 Task: Vehicle service record blue modern simple.
Action: Mouse pressed left at (179, 230)
Screenshot: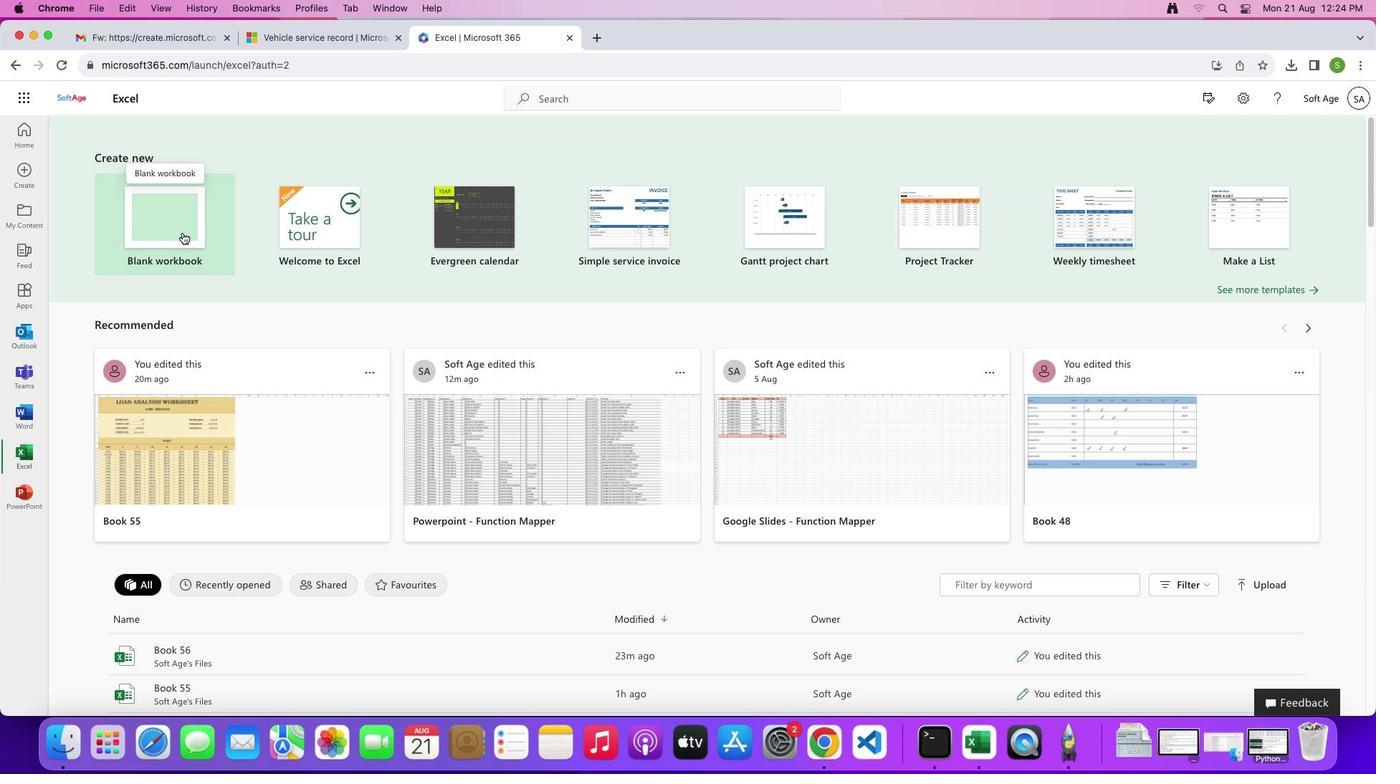 
Action: Mouse moved to (11, 237)
Screenshot: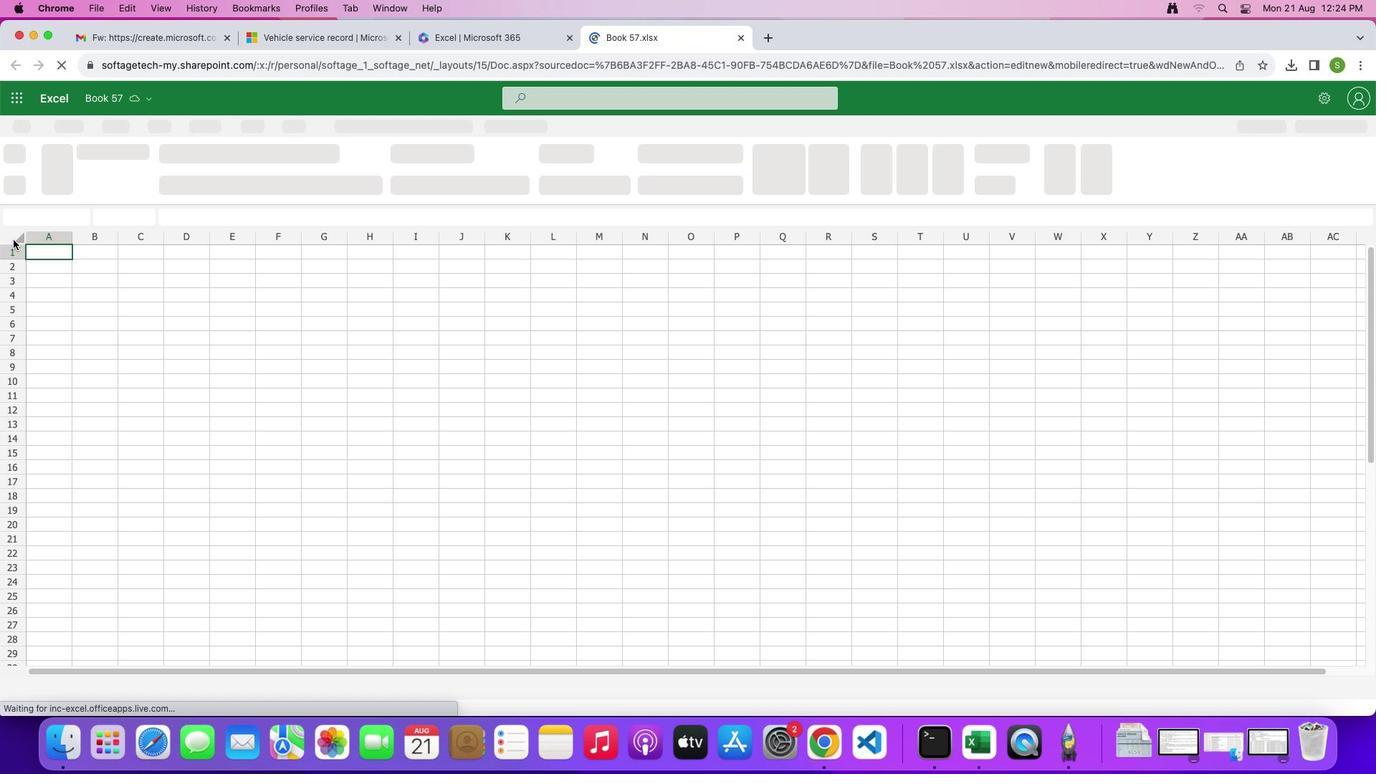 
Action: Mouse pressed left at (11, 237)
Screenshot: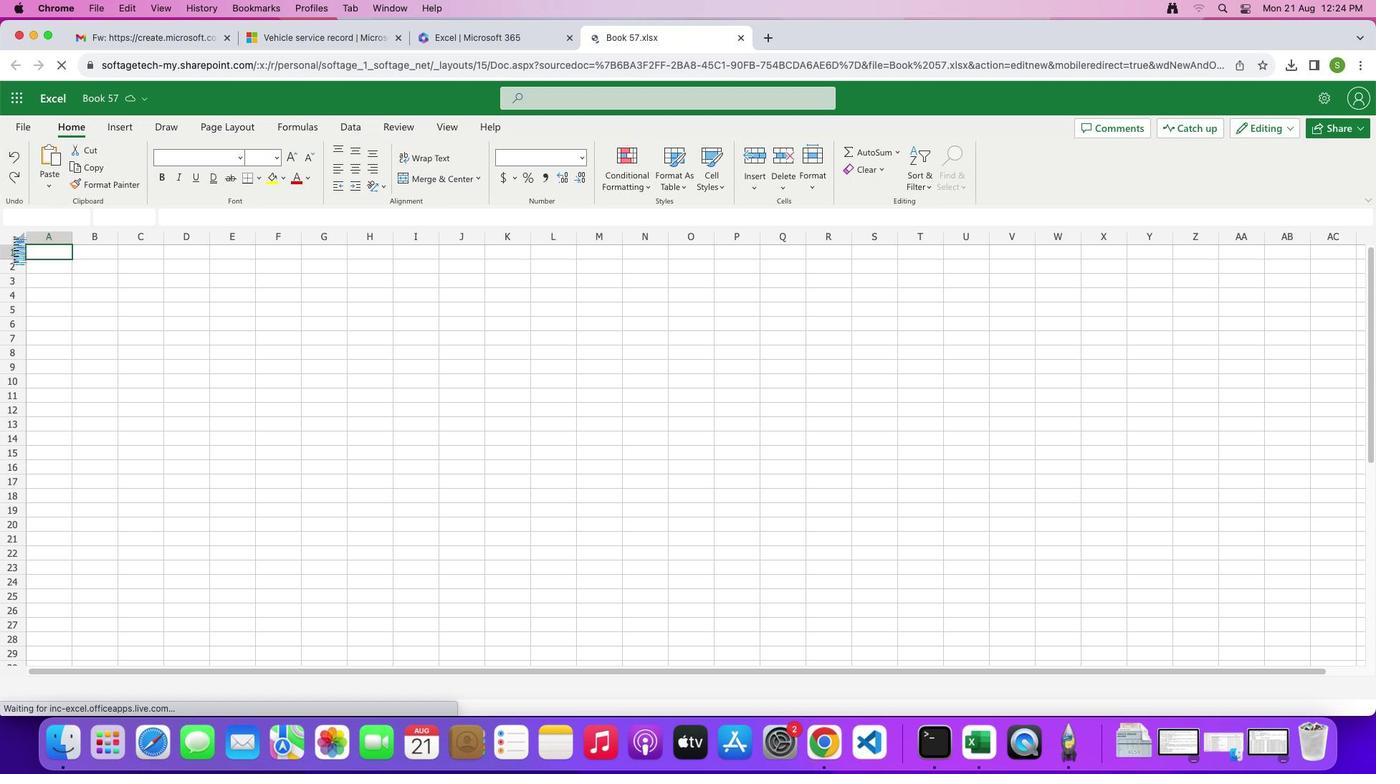 
Action: Mouse moved to (279, 173)
Screenshot: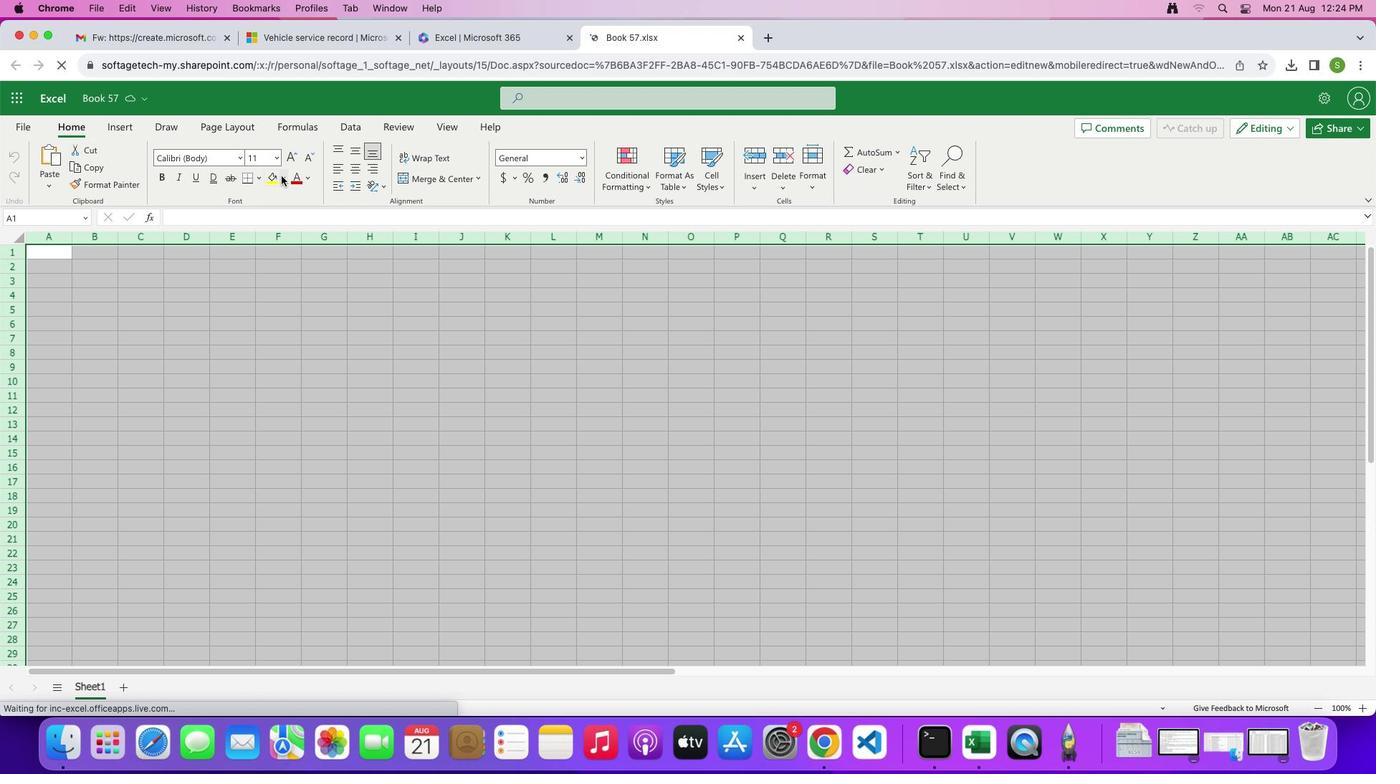 
Action: Mouse pressed left at (279, 173)
Screenshot: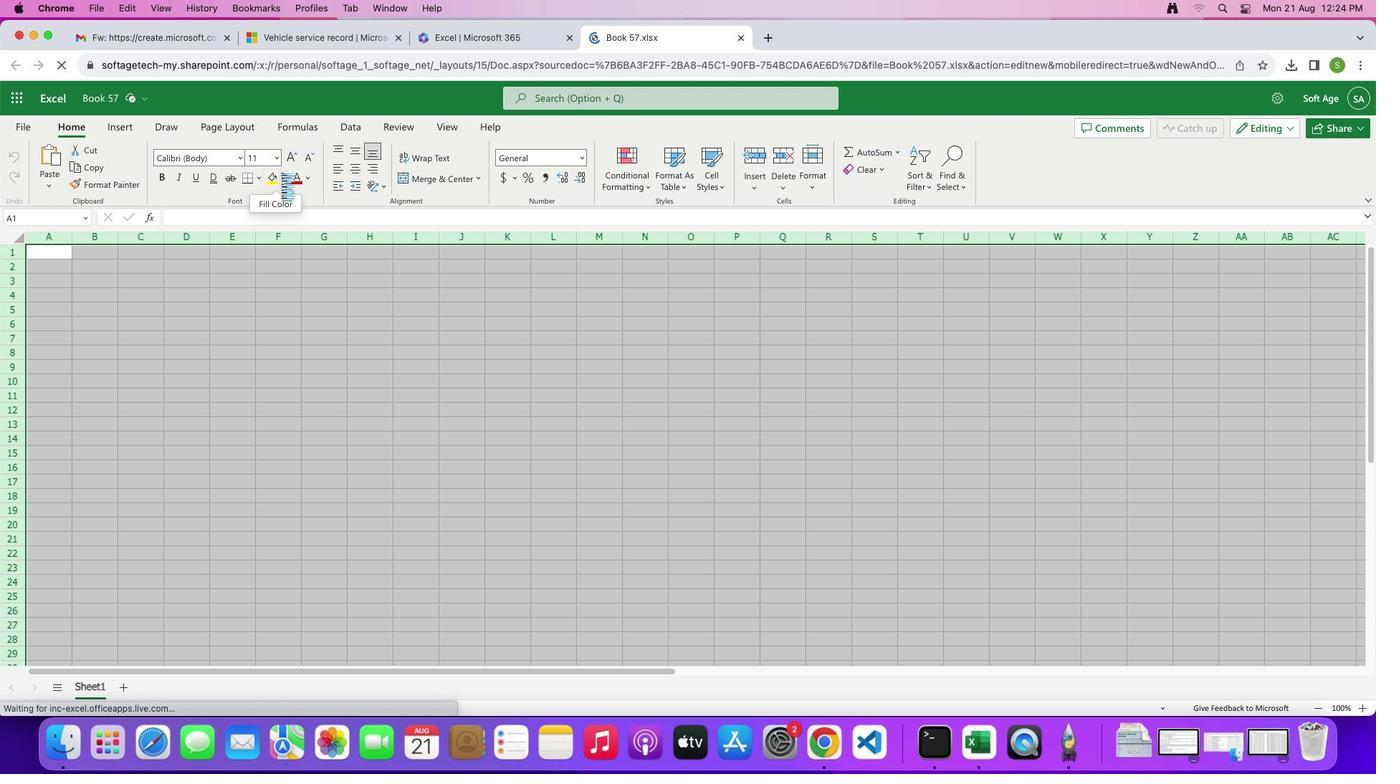 
Action: Mouse moved to (281, 176)
Screenshot: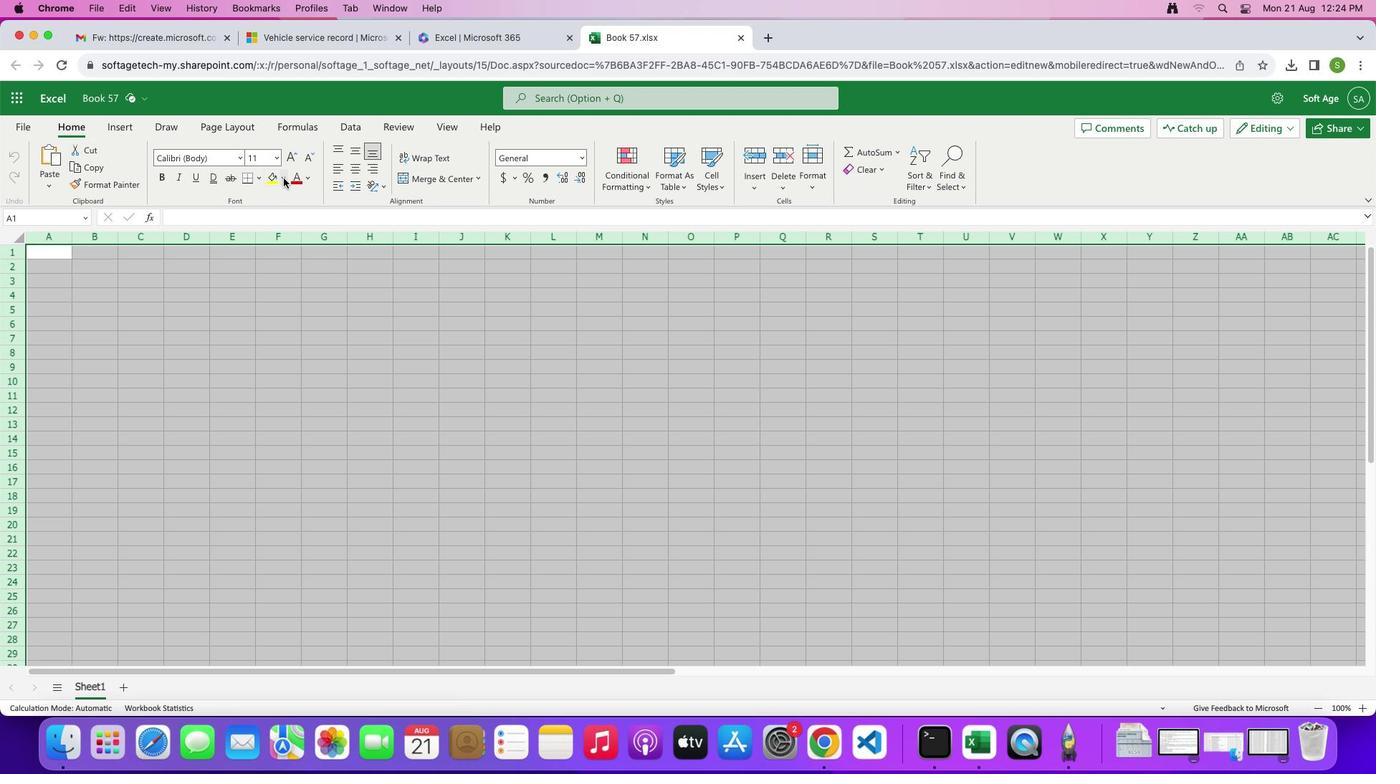 
Action: Mouse pressed left at (281, 176)
Screenshot: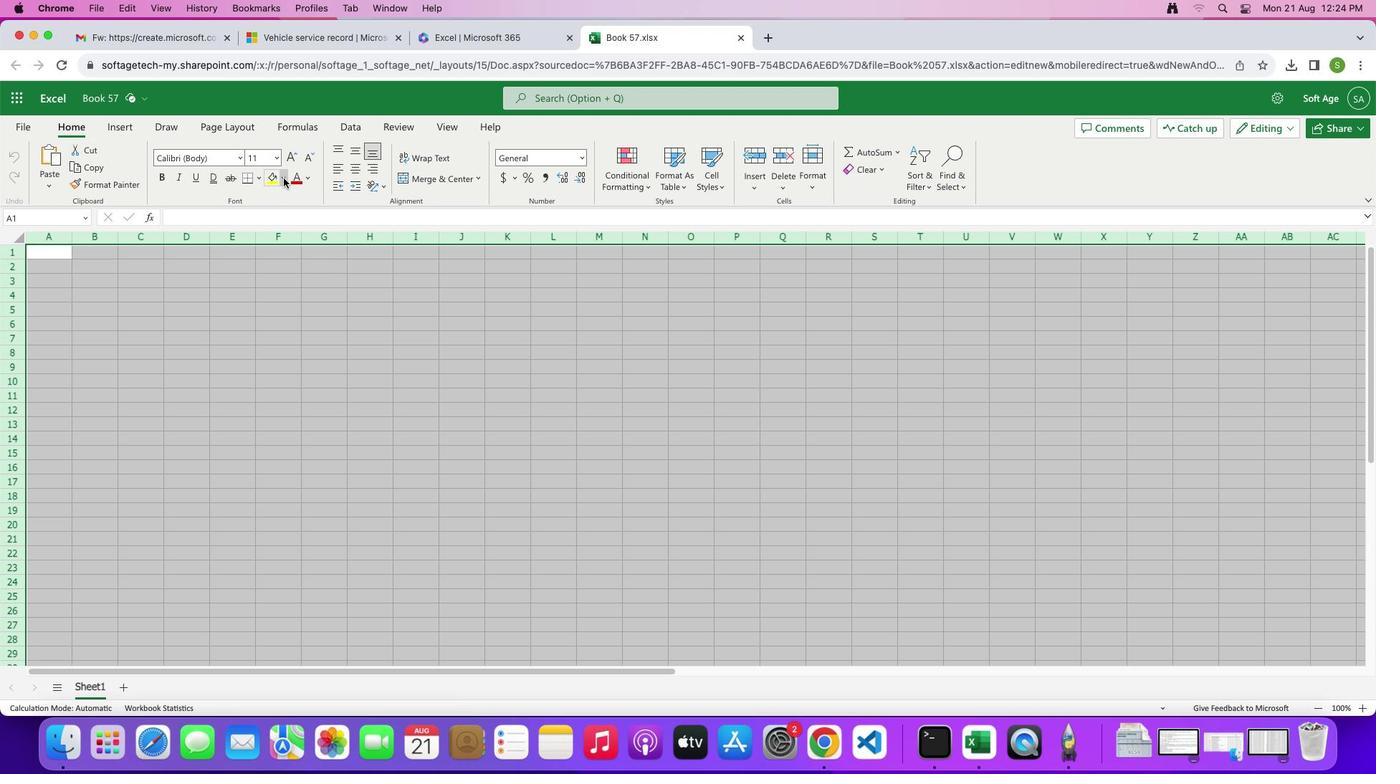 
Action: Mouse moved to (414, 234)
Screenshot: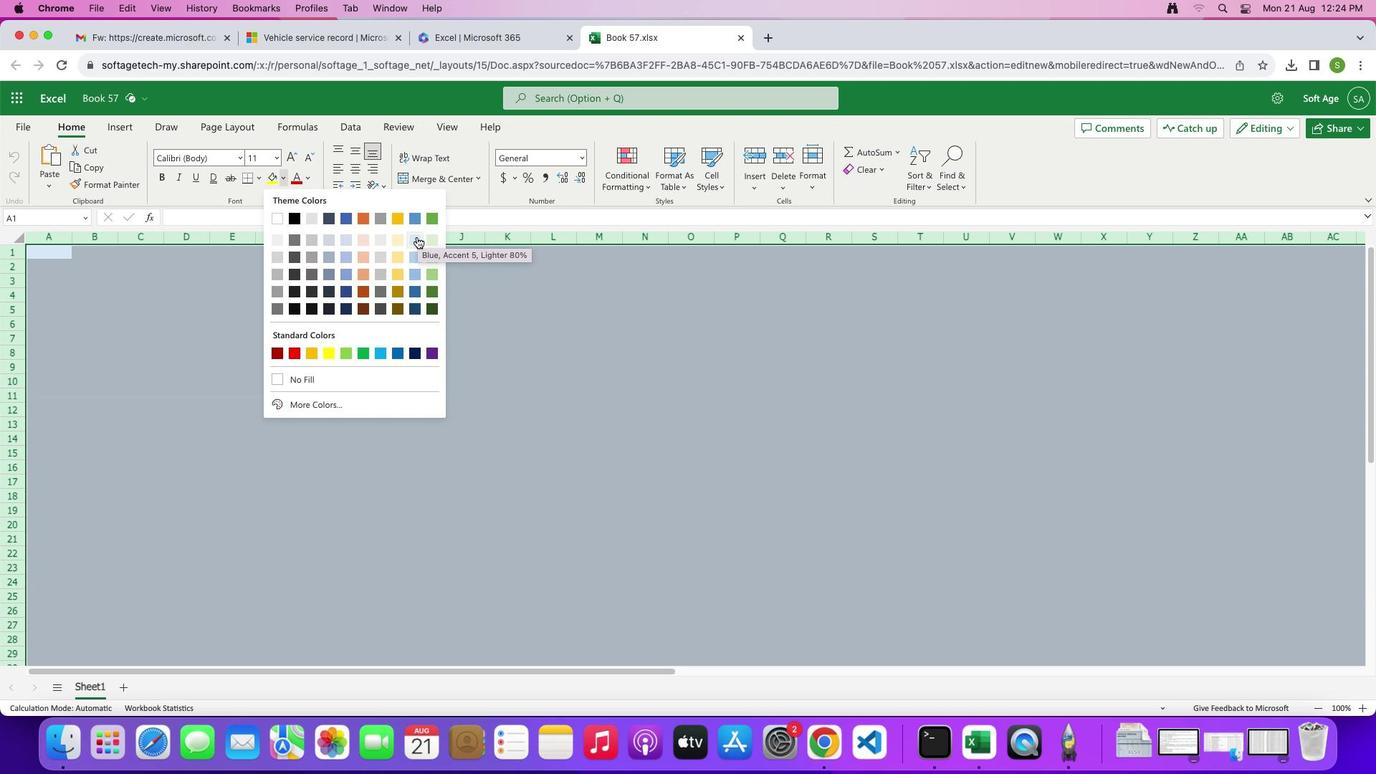 
Action: Mouse pressed left at (414, 234)
Screenshot: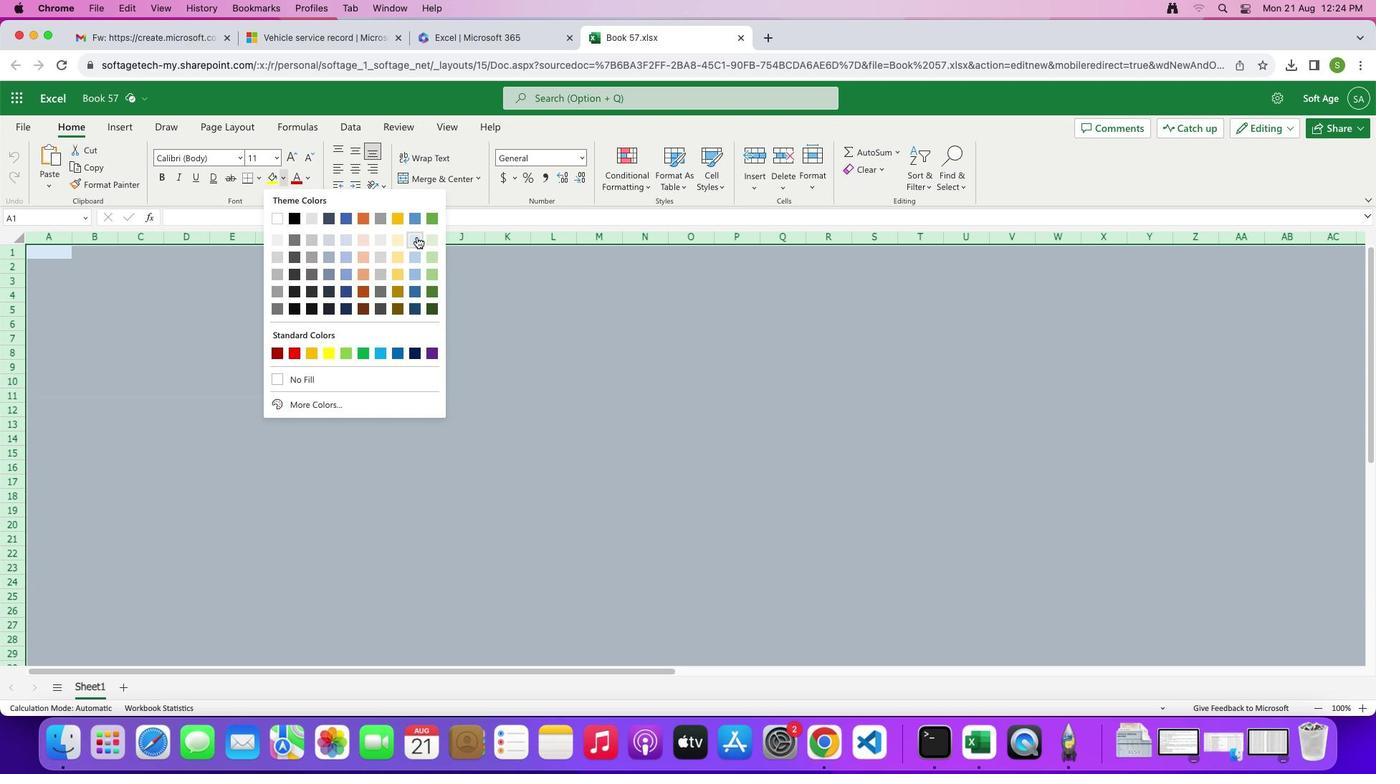 
Action: Mouse moved to (342, 354)
Screenshot: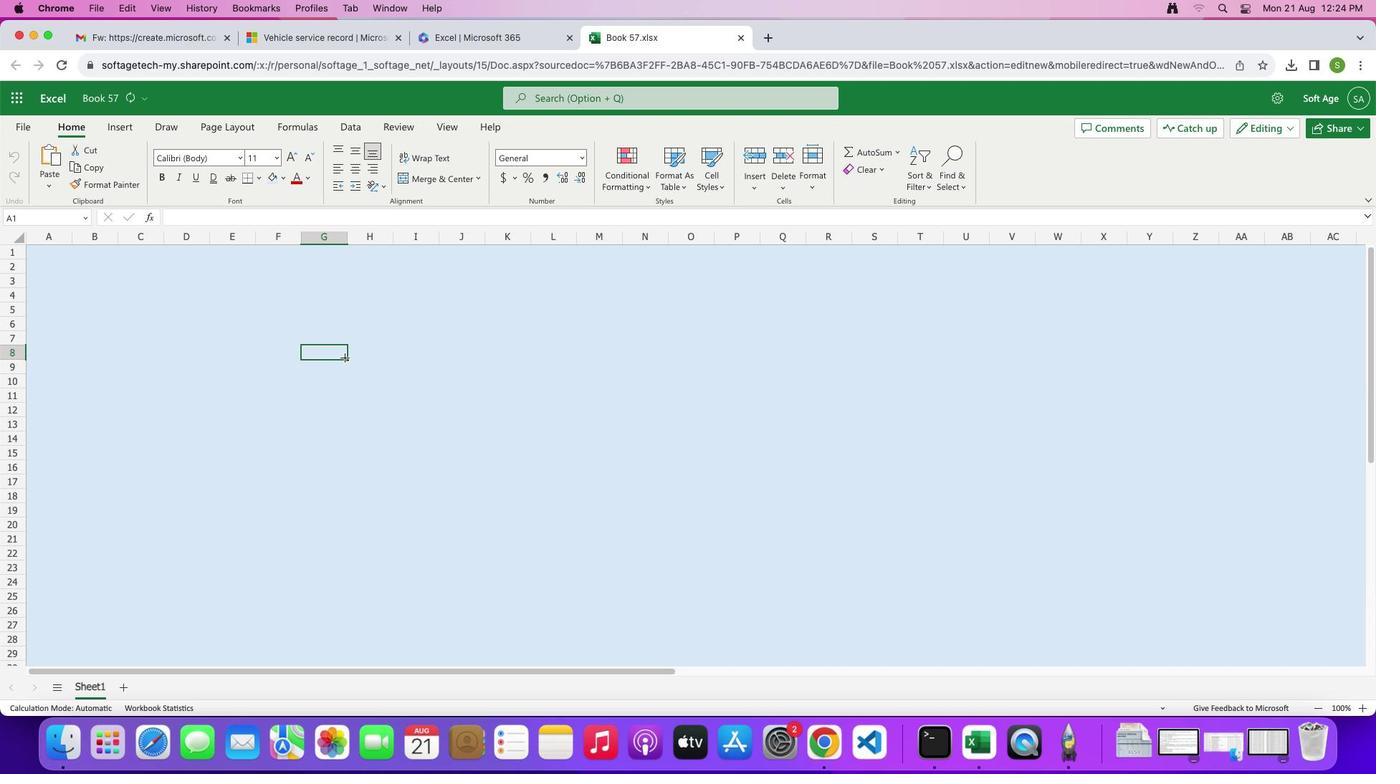 
Action: Mouse pressed left at (342, 354)
Screenshot: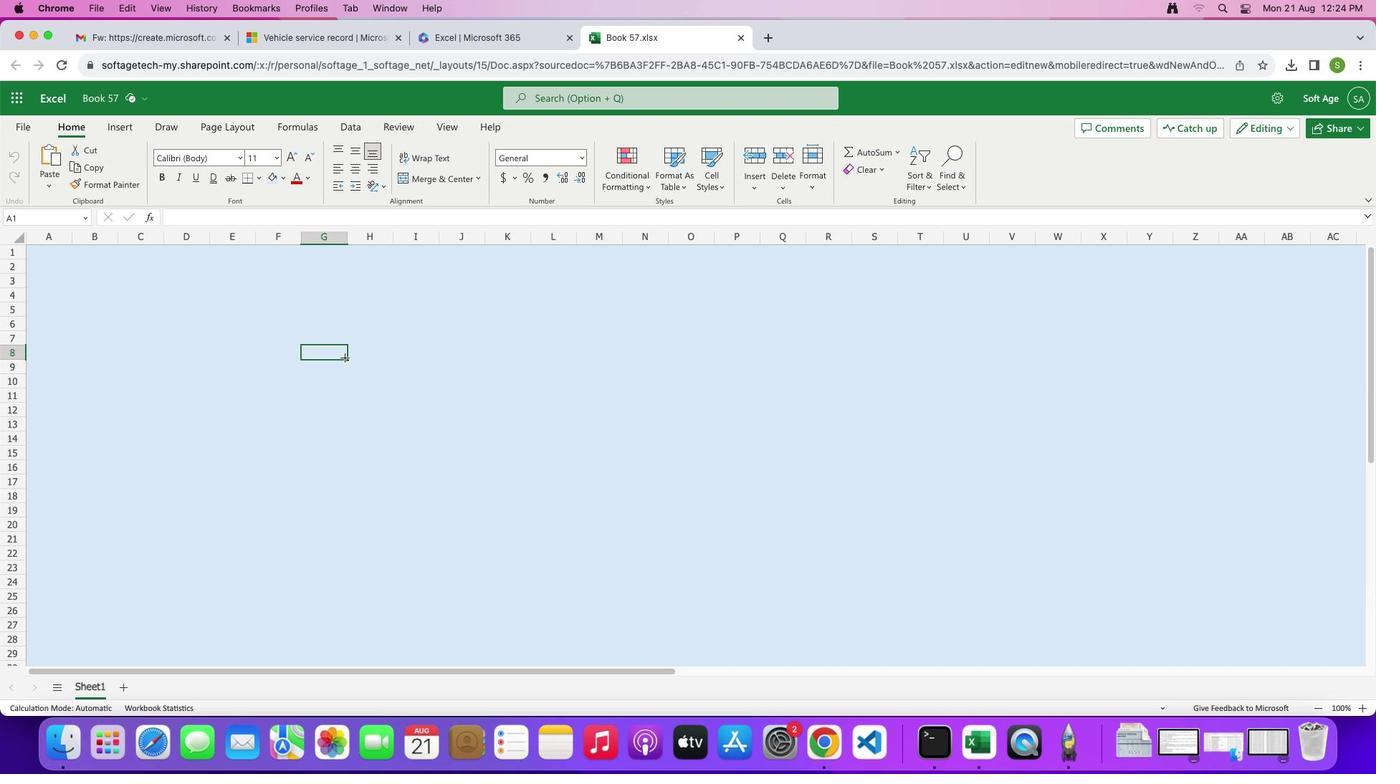 
Action: Mouse moved to (491, 394)
Screenshot: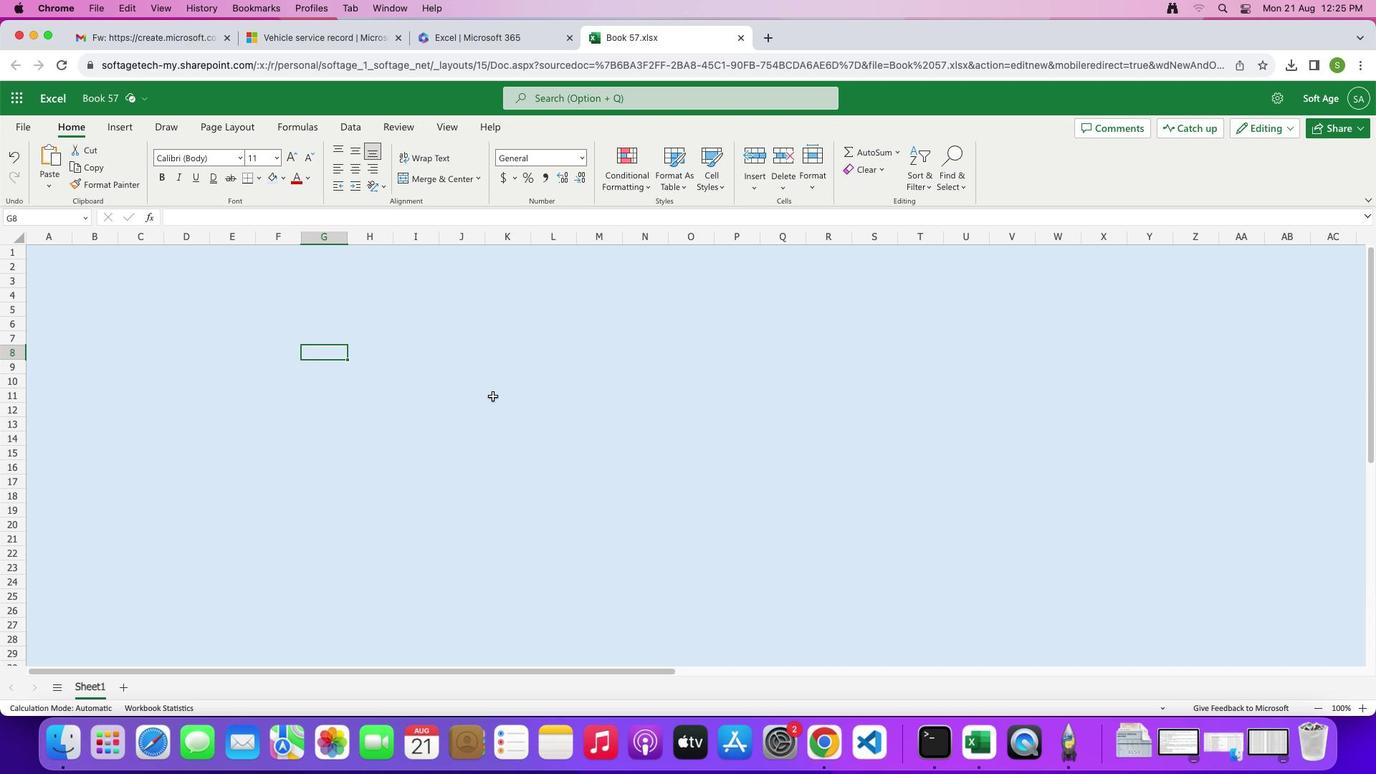 
Action: Mouse pressed left at (491, 394)
Screenshot: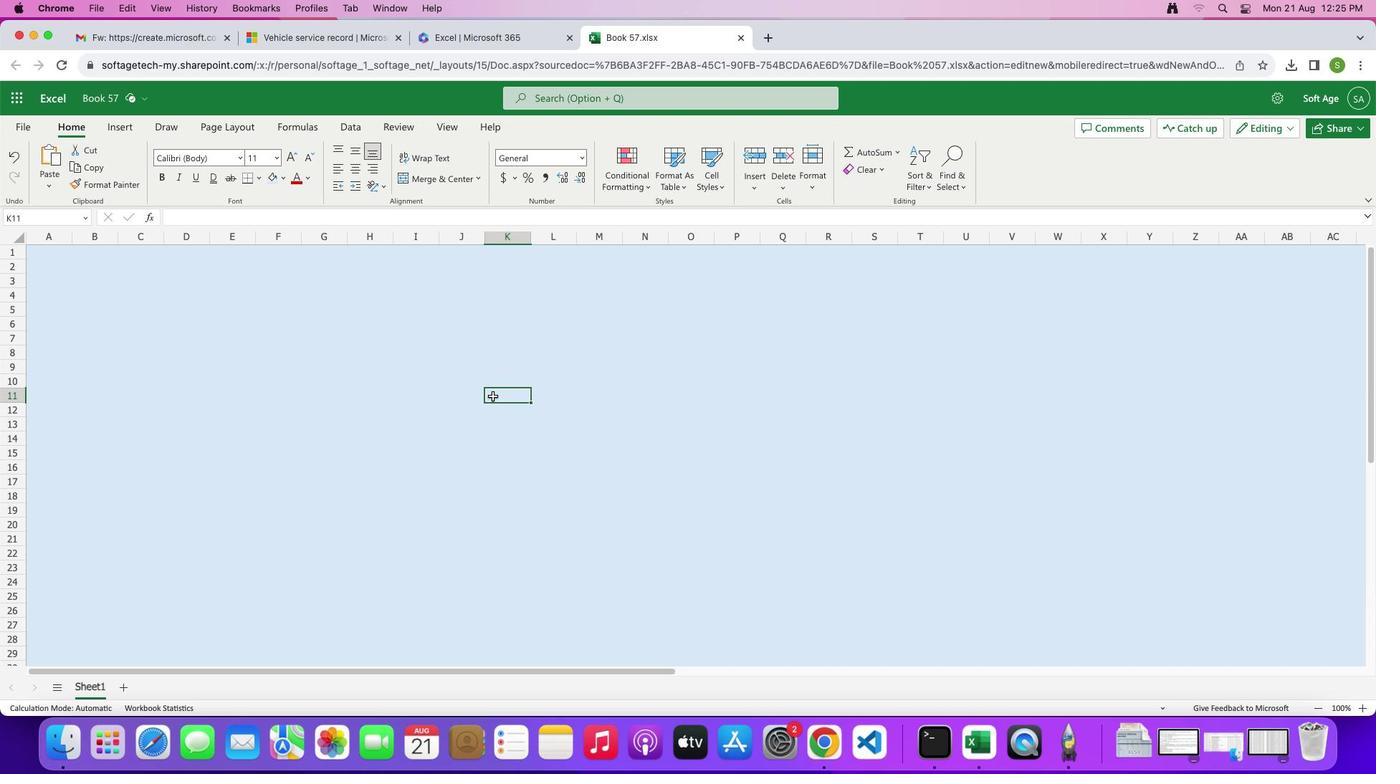 
Action: Mouse moved to (17, 233)
Screenshot: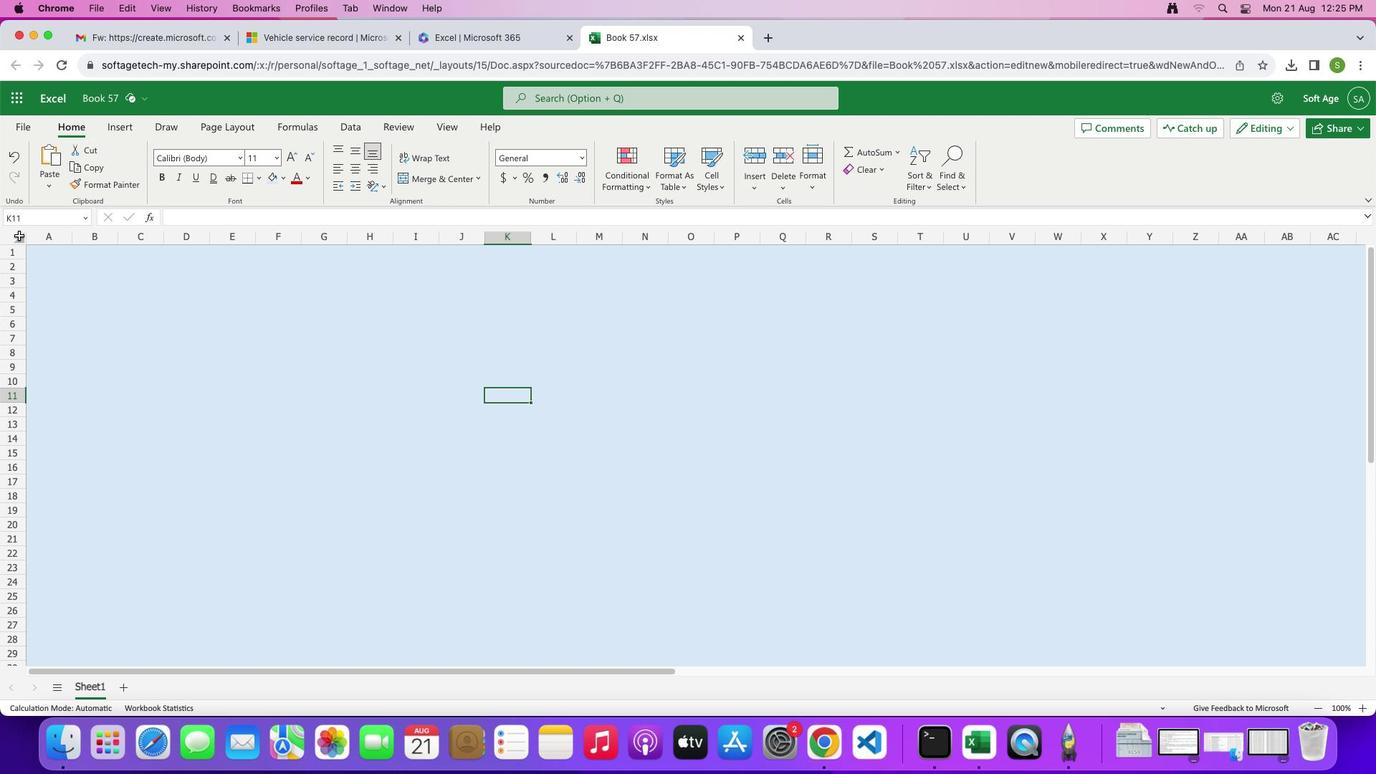 
Action: Mouse pressed left at (17, 233)
Screenshot: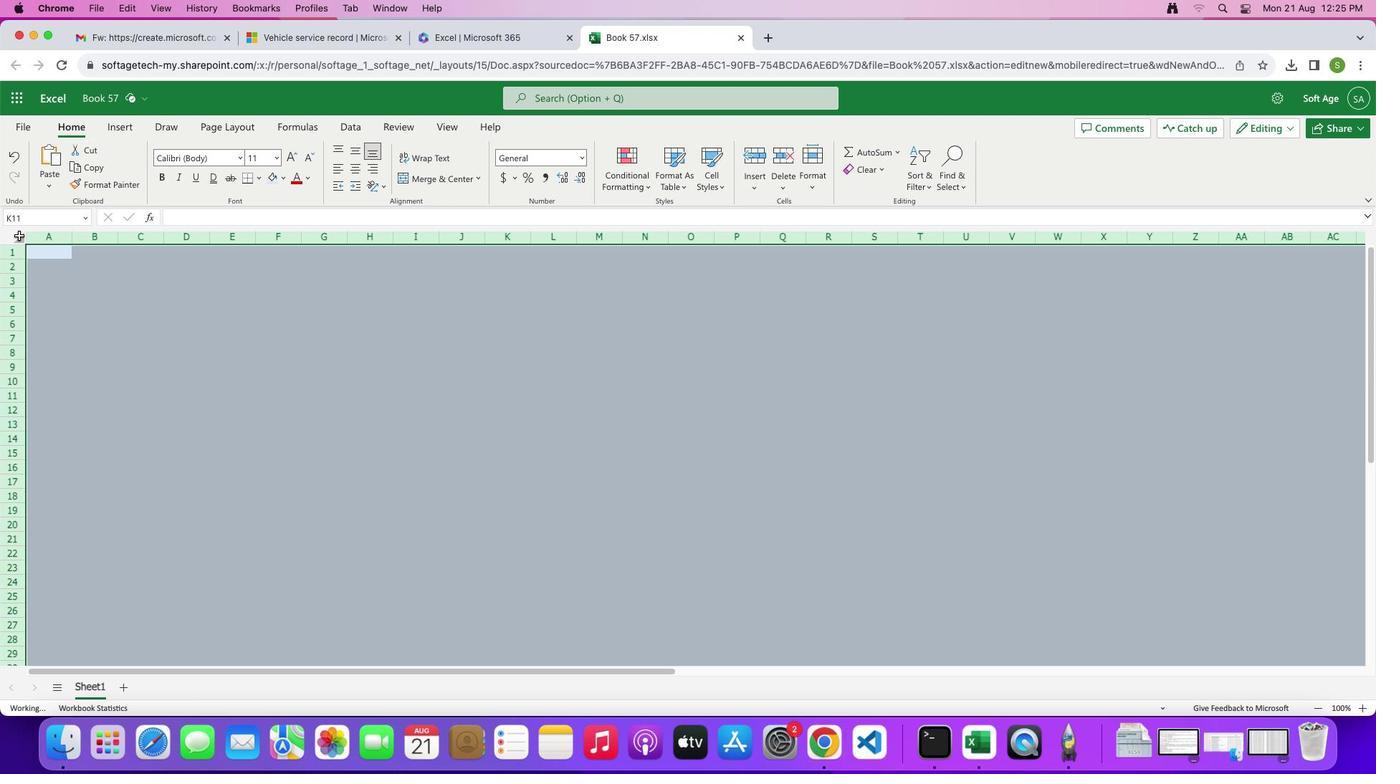 
Action: Mouse moved to (280, 173)
Screenshot: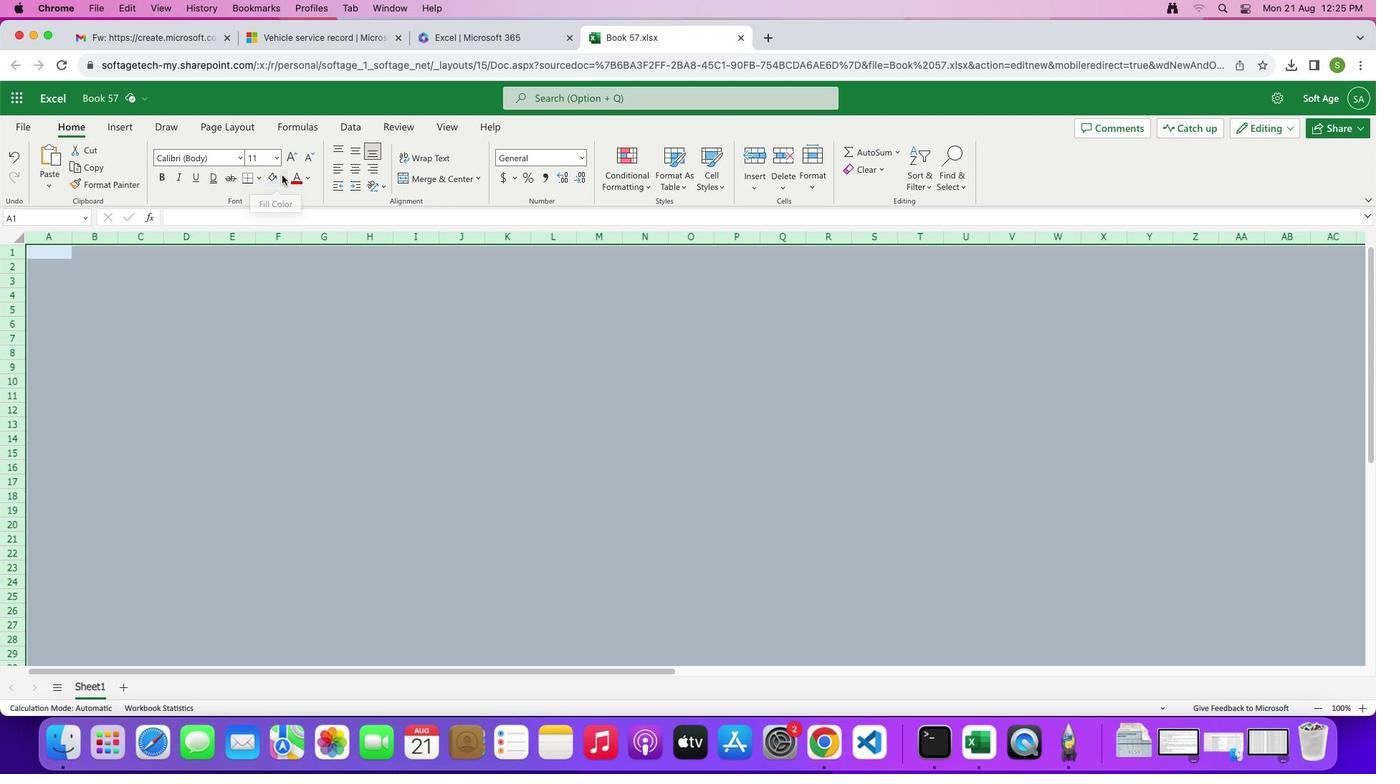 
Action: Mouse pressed left at (280, 173)
Screenshot: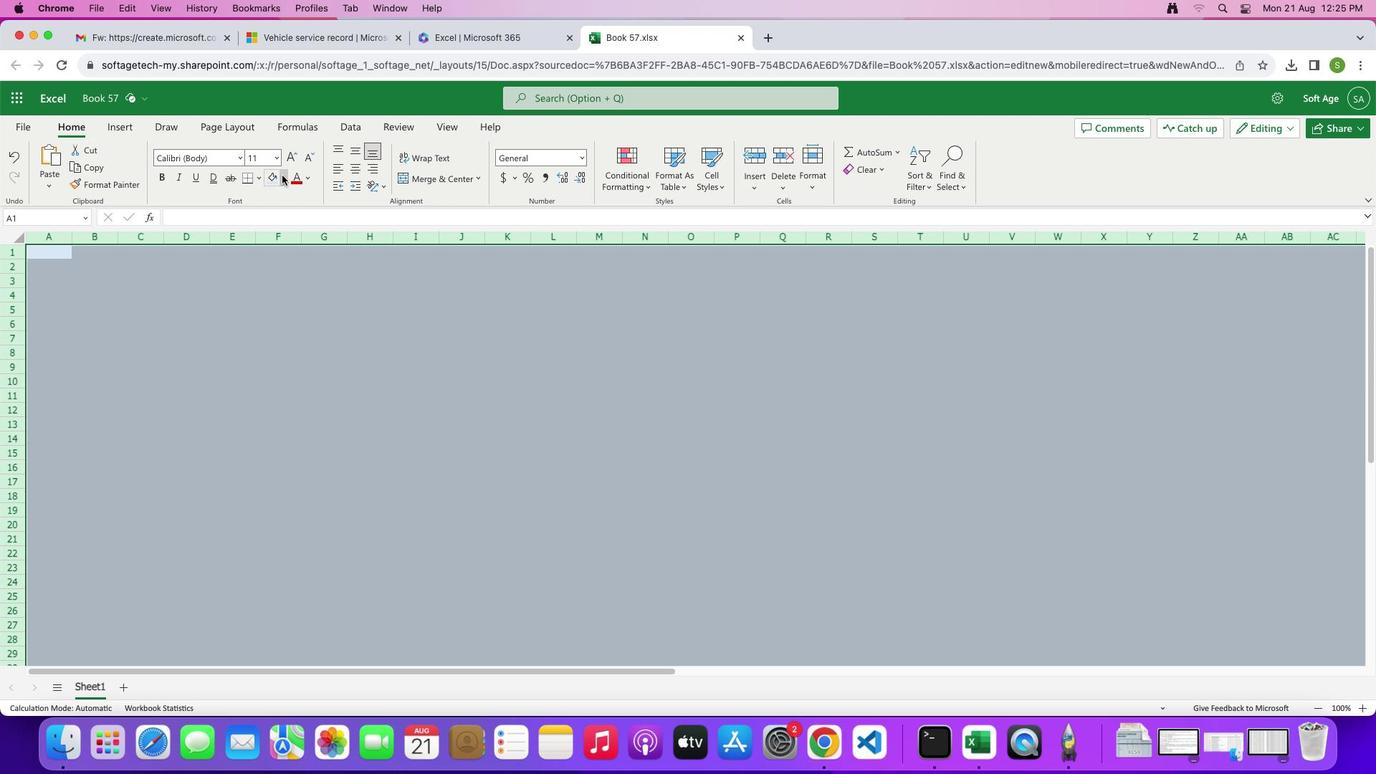
Action: Mouse moved to (278, 209)
Screenshot: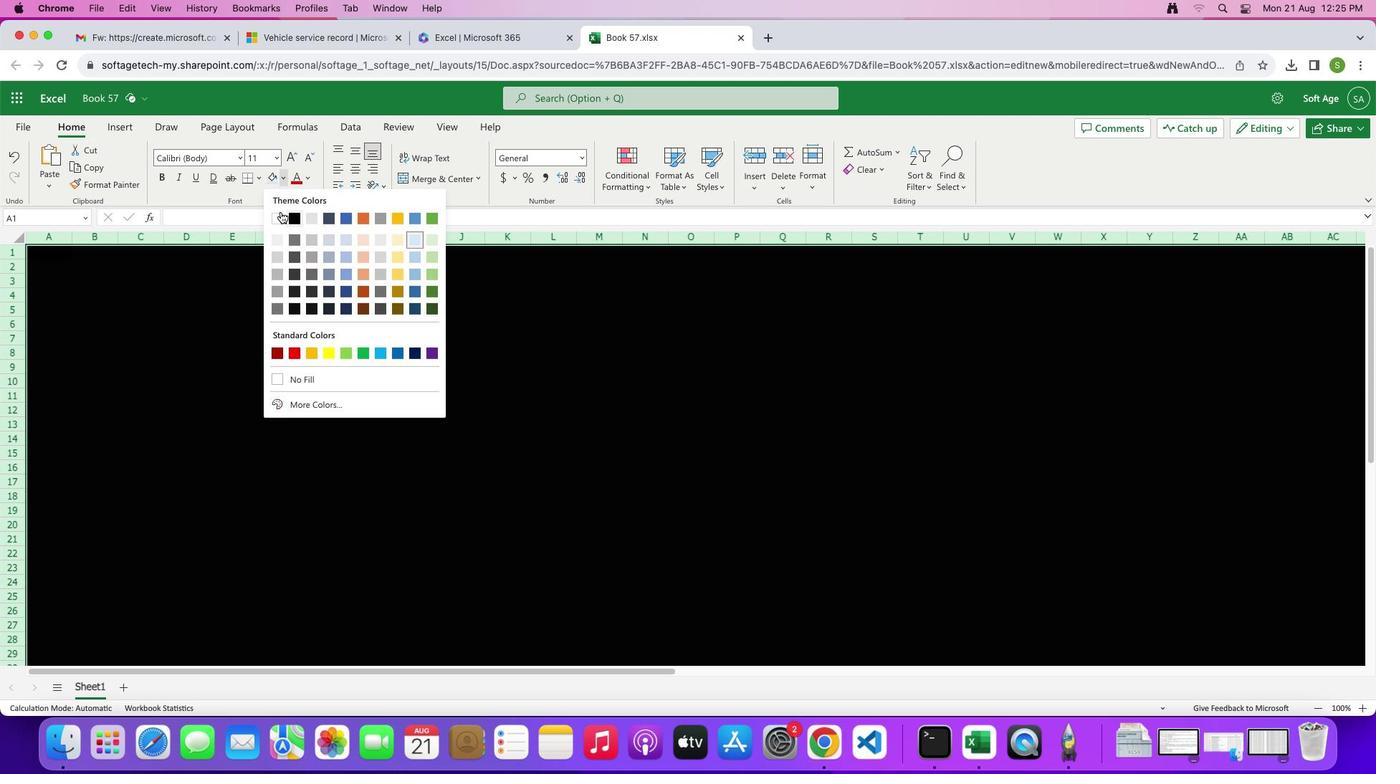 
Action: Mouse pressed left at (278, 209)
Screenshot: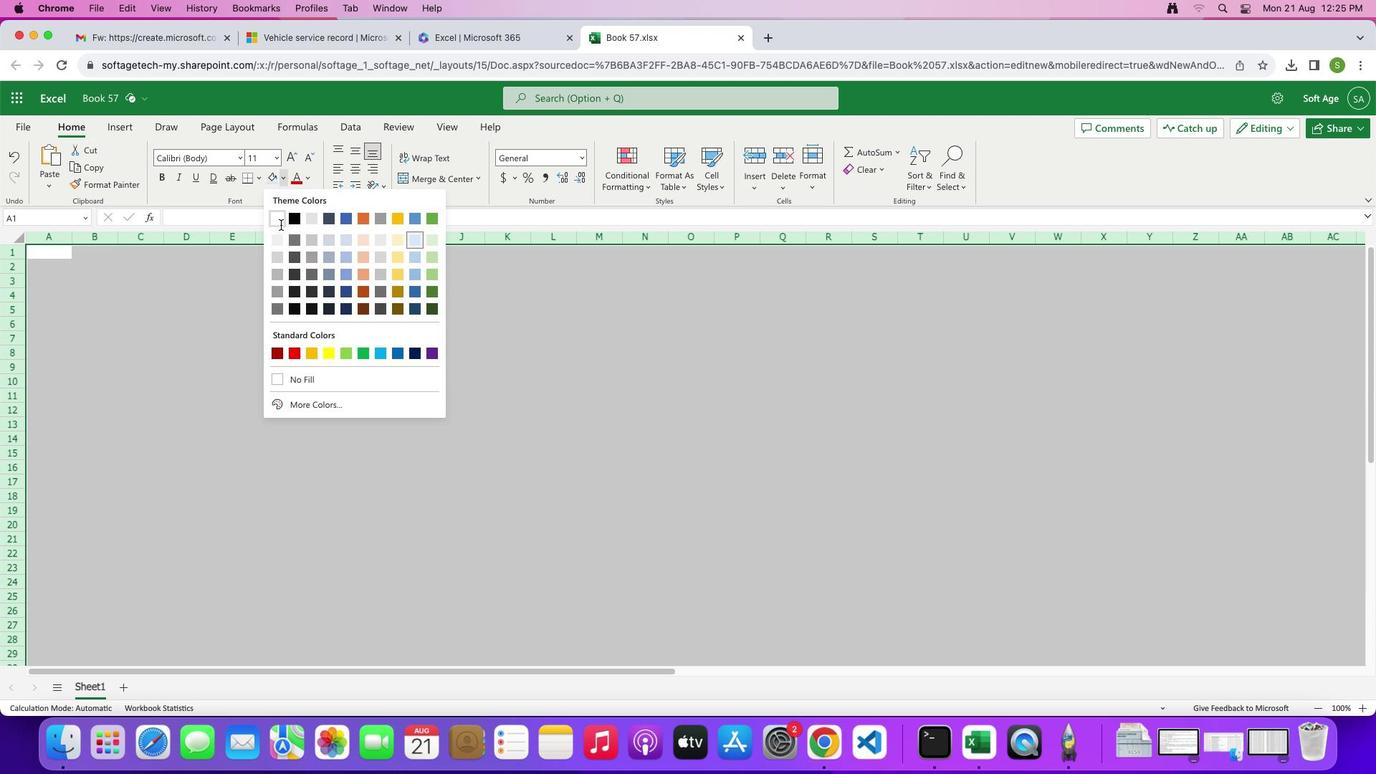 
Action: Mouse moved to (298, 386)
Screenshot: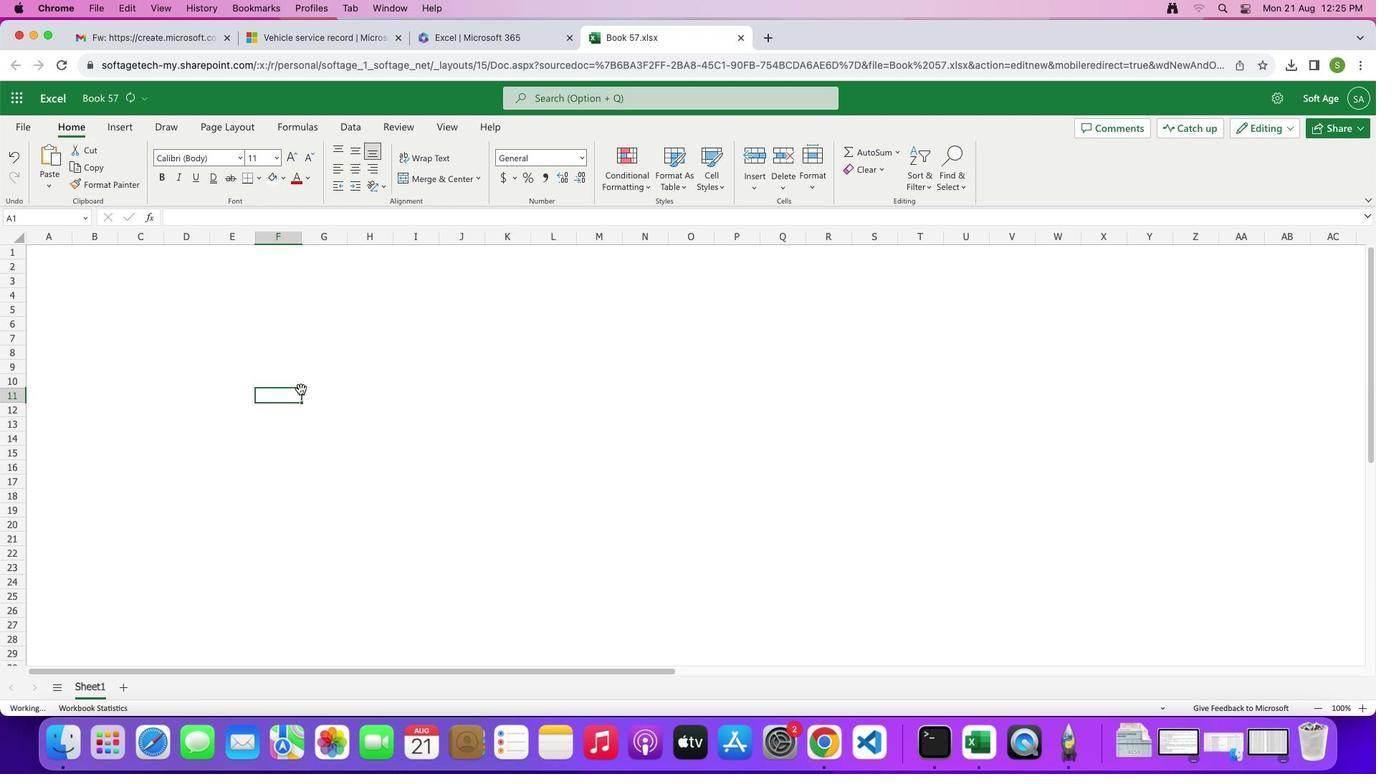 
Action: Mouse pressed left at (298, 386)
Screenshot: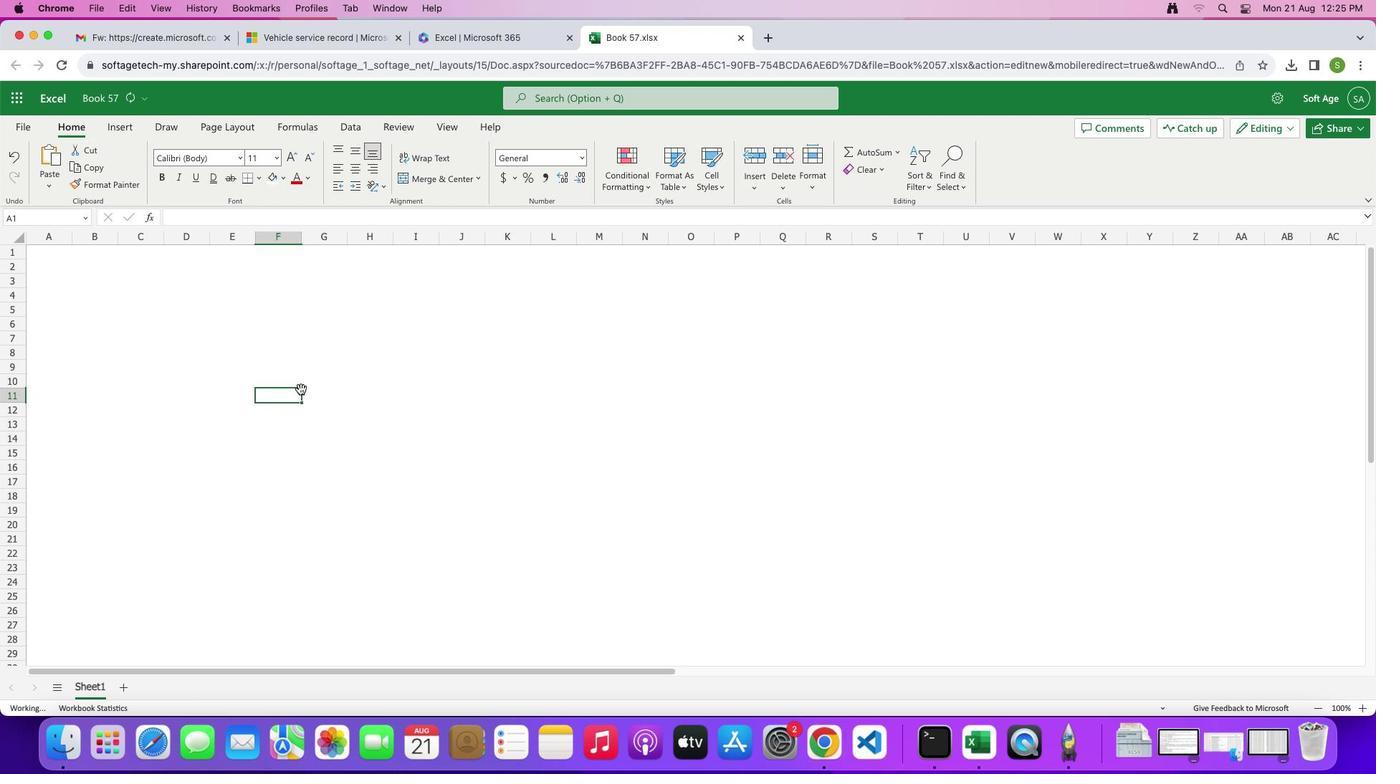 
Action: Mouse moved to (68, 237)
Screenshot: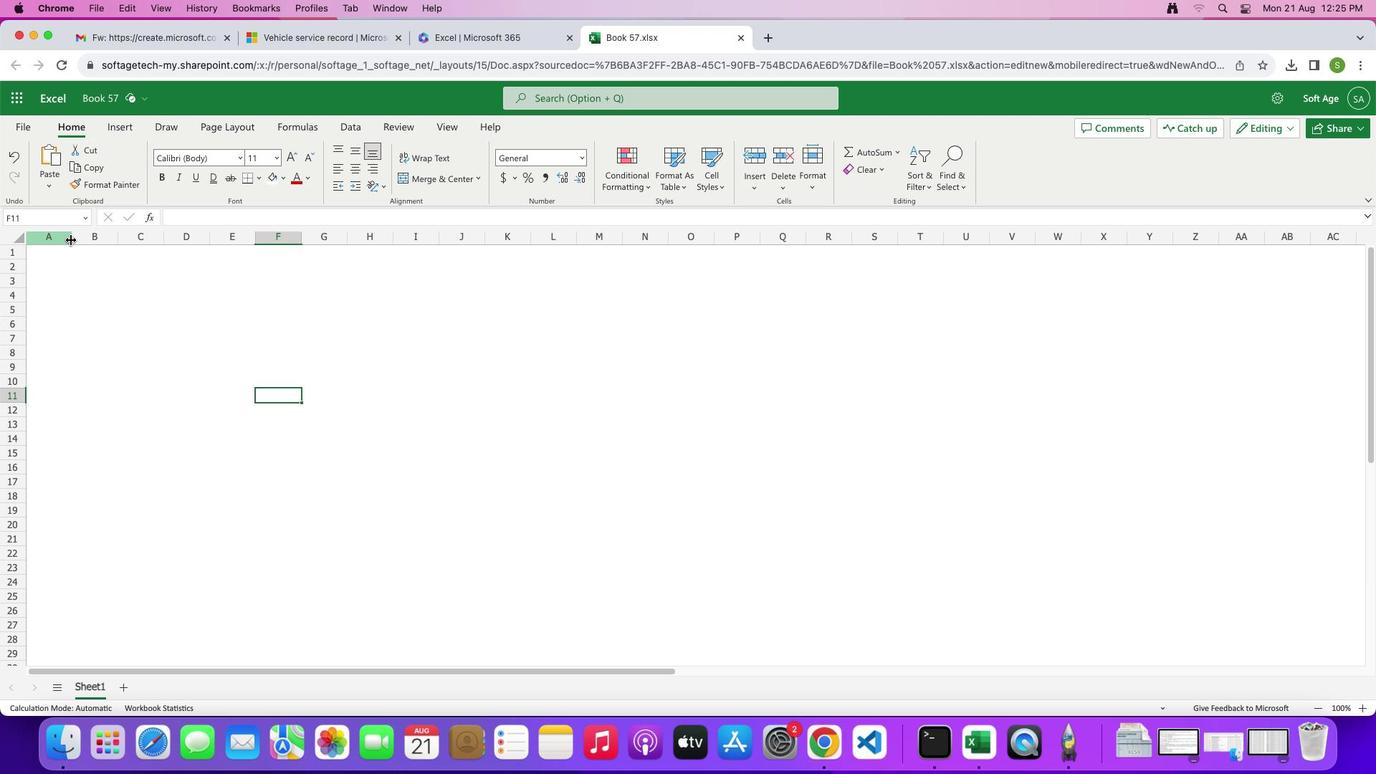 
Action: Mouse pressed left at (68, 237)
Screenshot: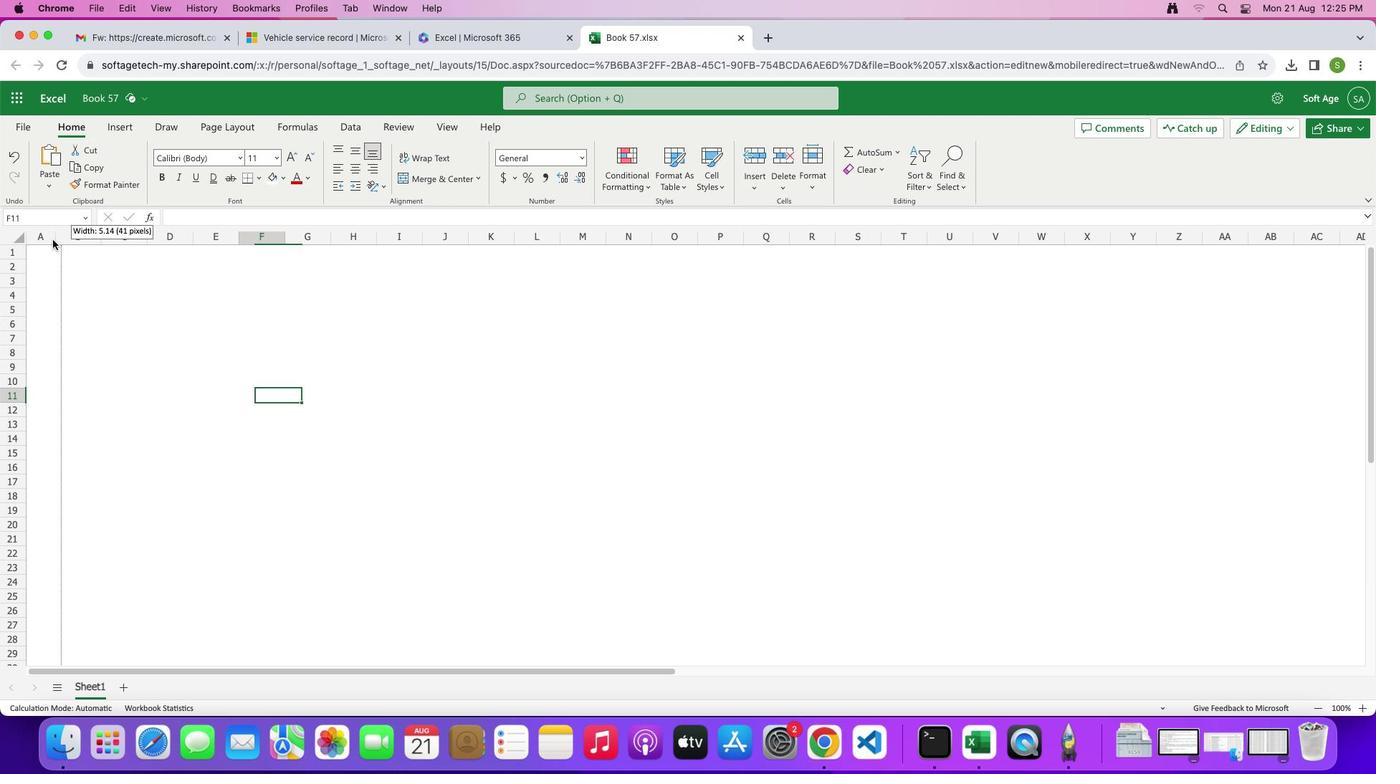 
Action: Mouse moved to (111, 286)
Screenshot: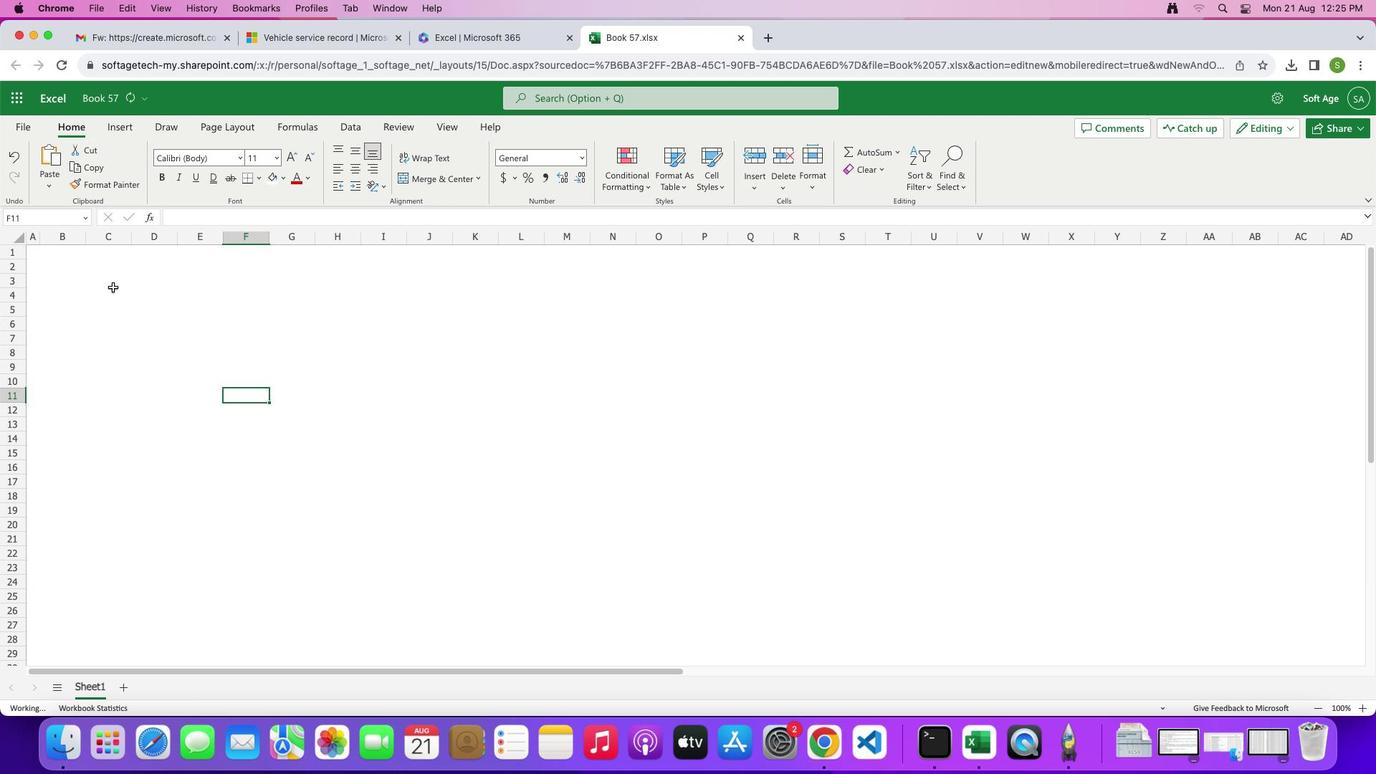 
Action: Mouse pressed left at (111, 286)
Screenshot: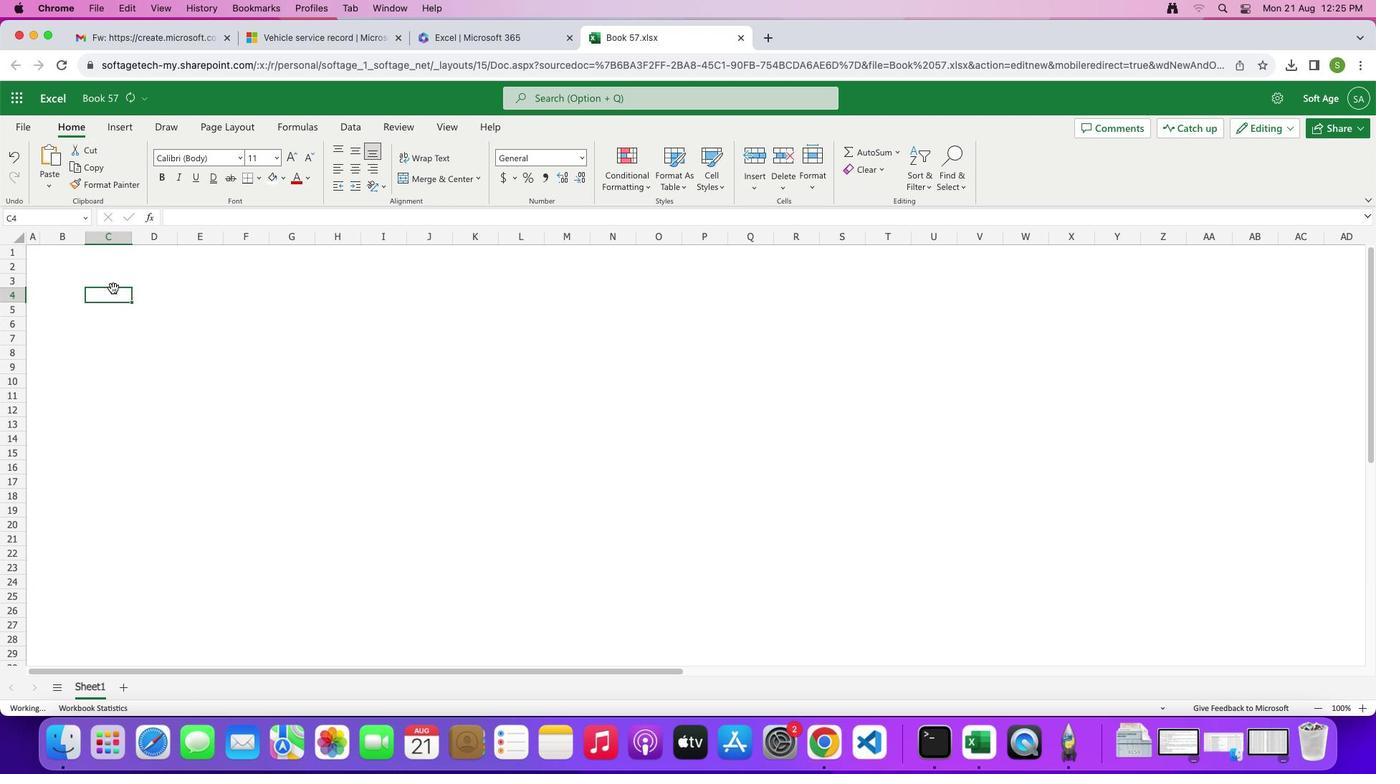
Action: Mouse moved to (81, 235)
Screenshot: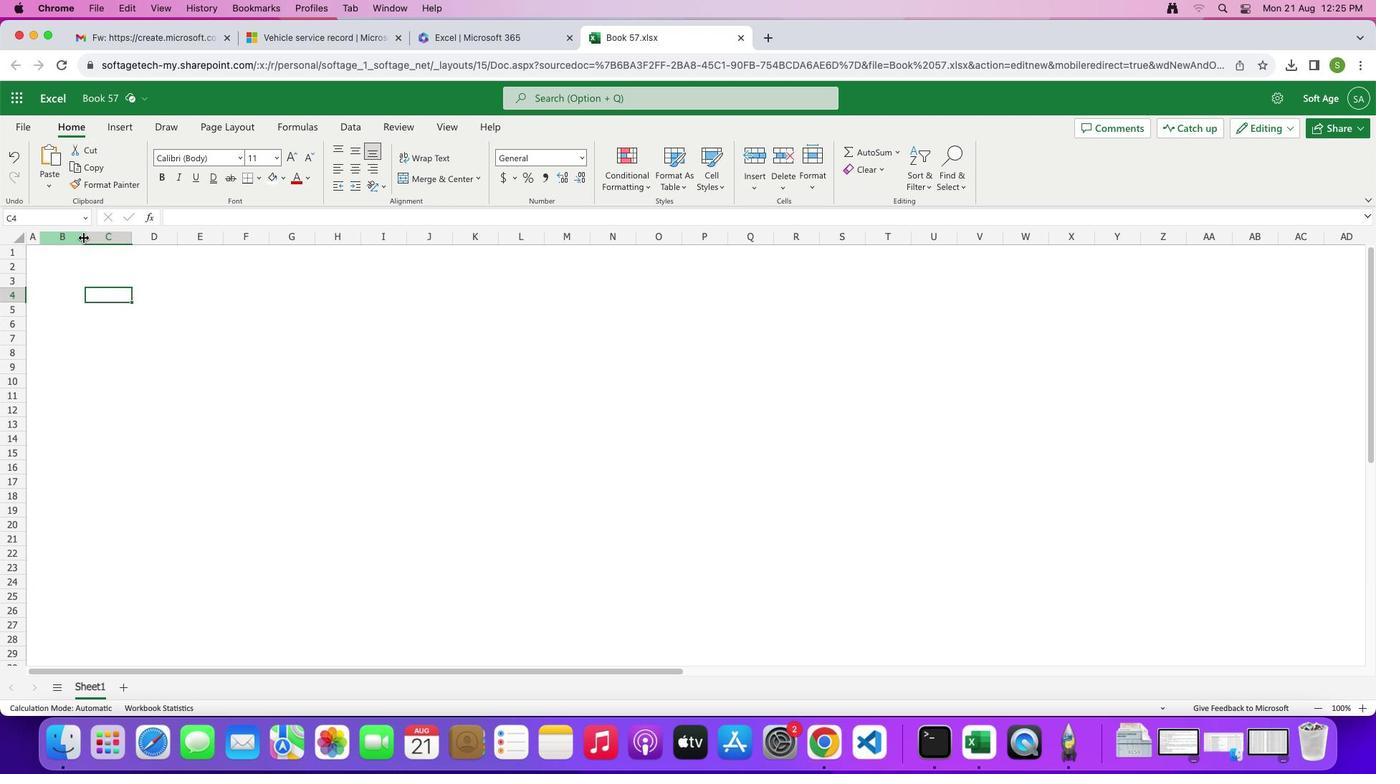
Action: Mouse pressed left at (81, 235)
Screenshot: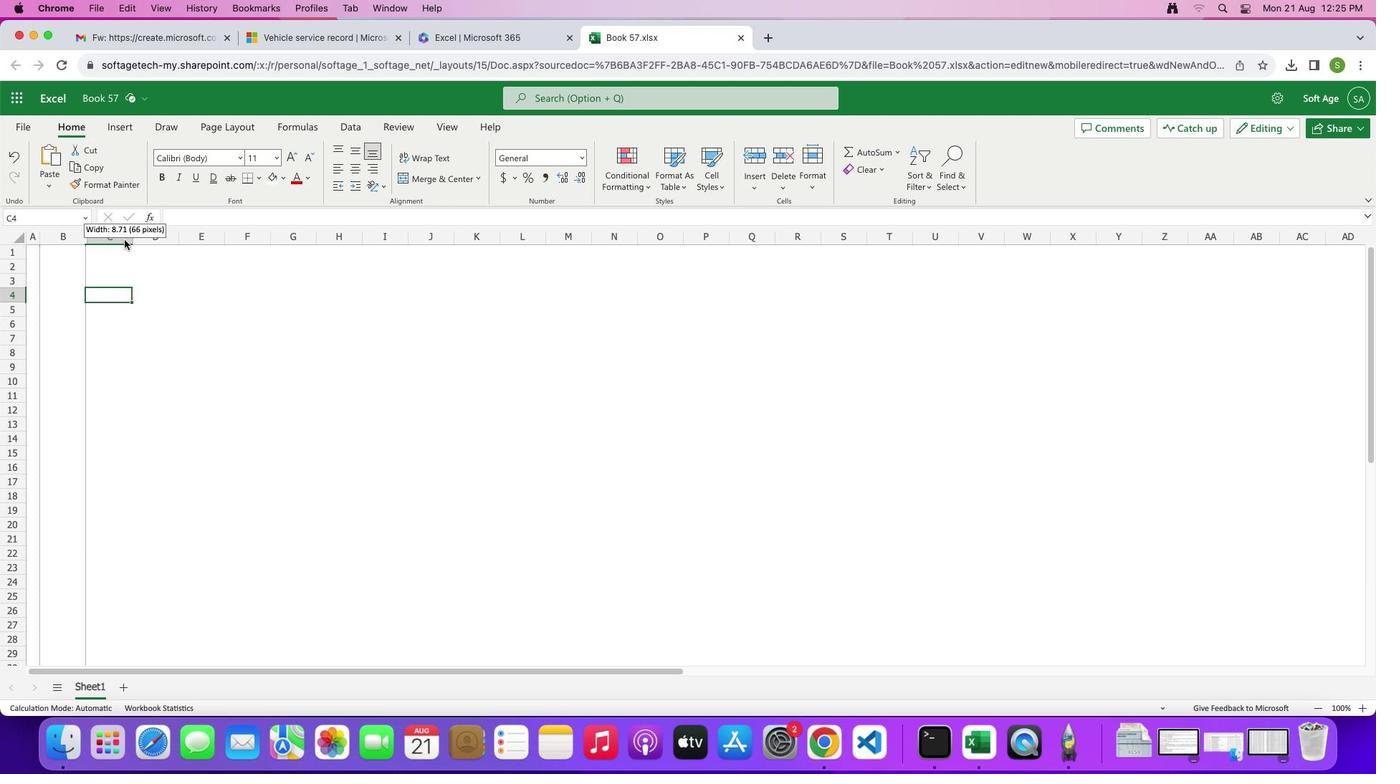 
Action: Mouse moved to (249, 231)
Screenshot: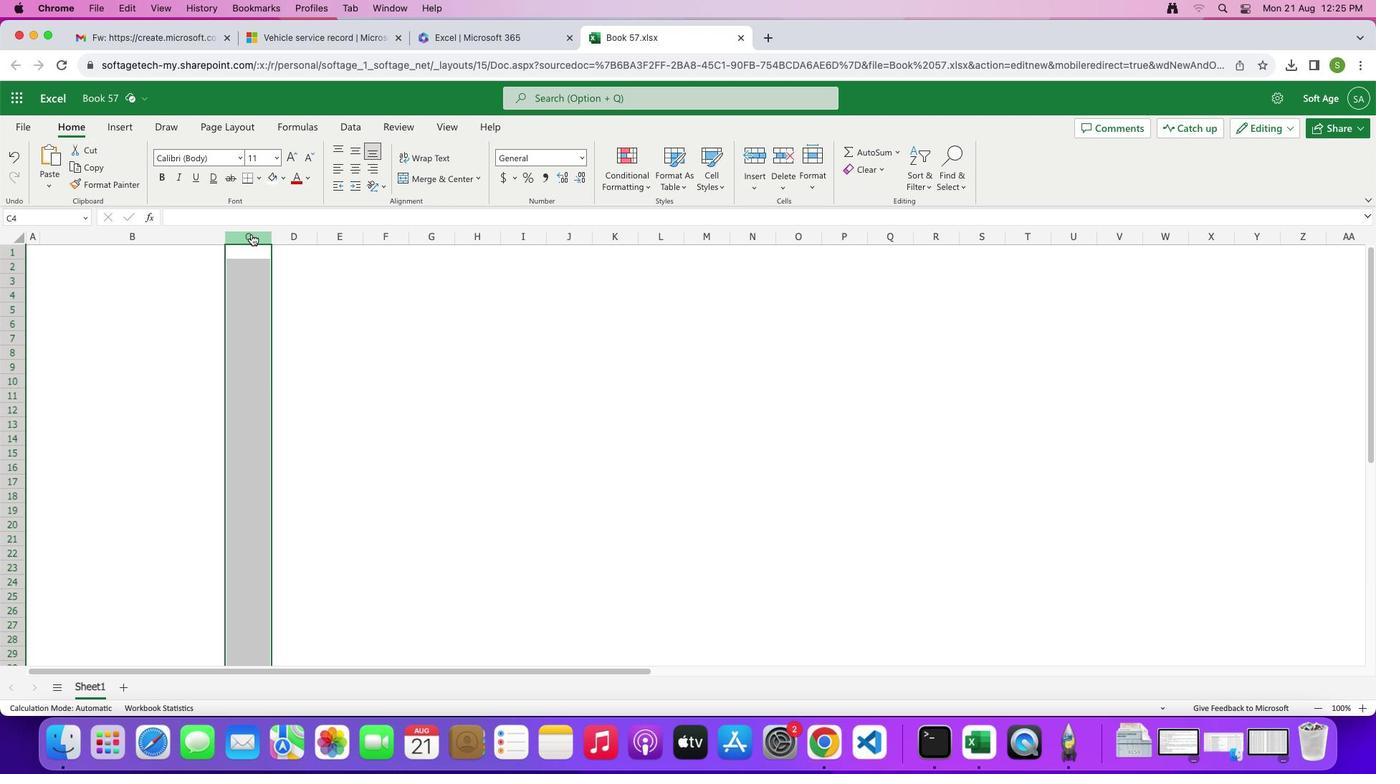 
Action: Mouse pressed left at (249, 231)
Screenshot: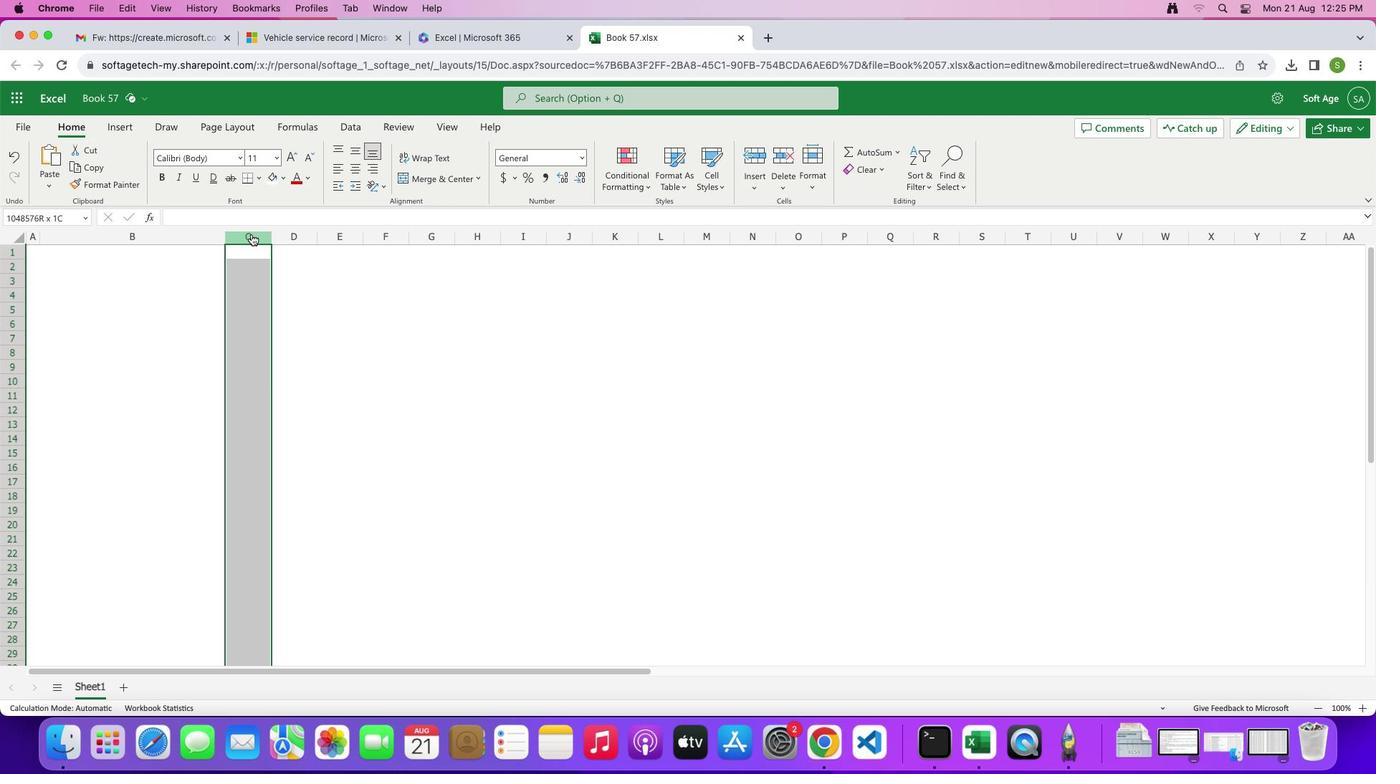 
Action: Mouse moved to (313, 235)
Screenshot: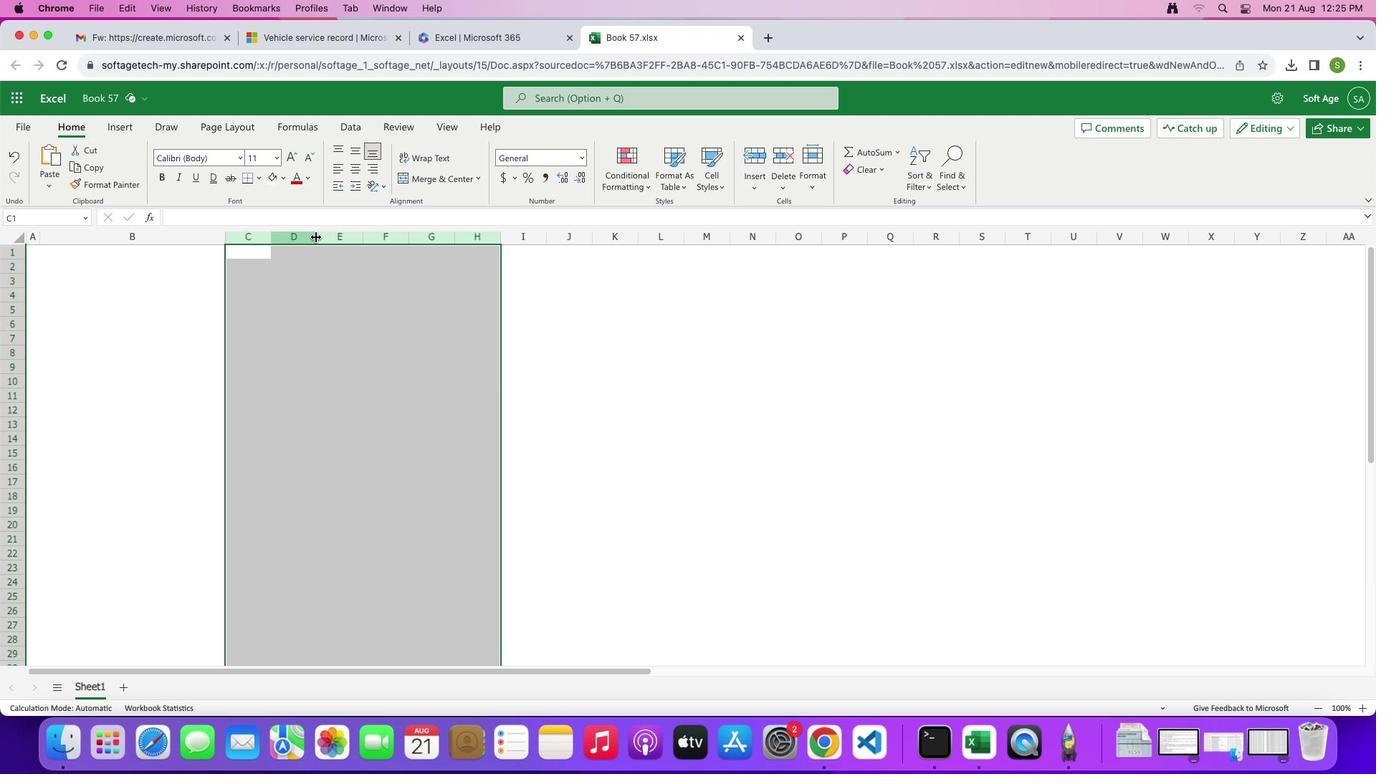 
Action: Mouse pressed left at (313, 235)
Screenshot: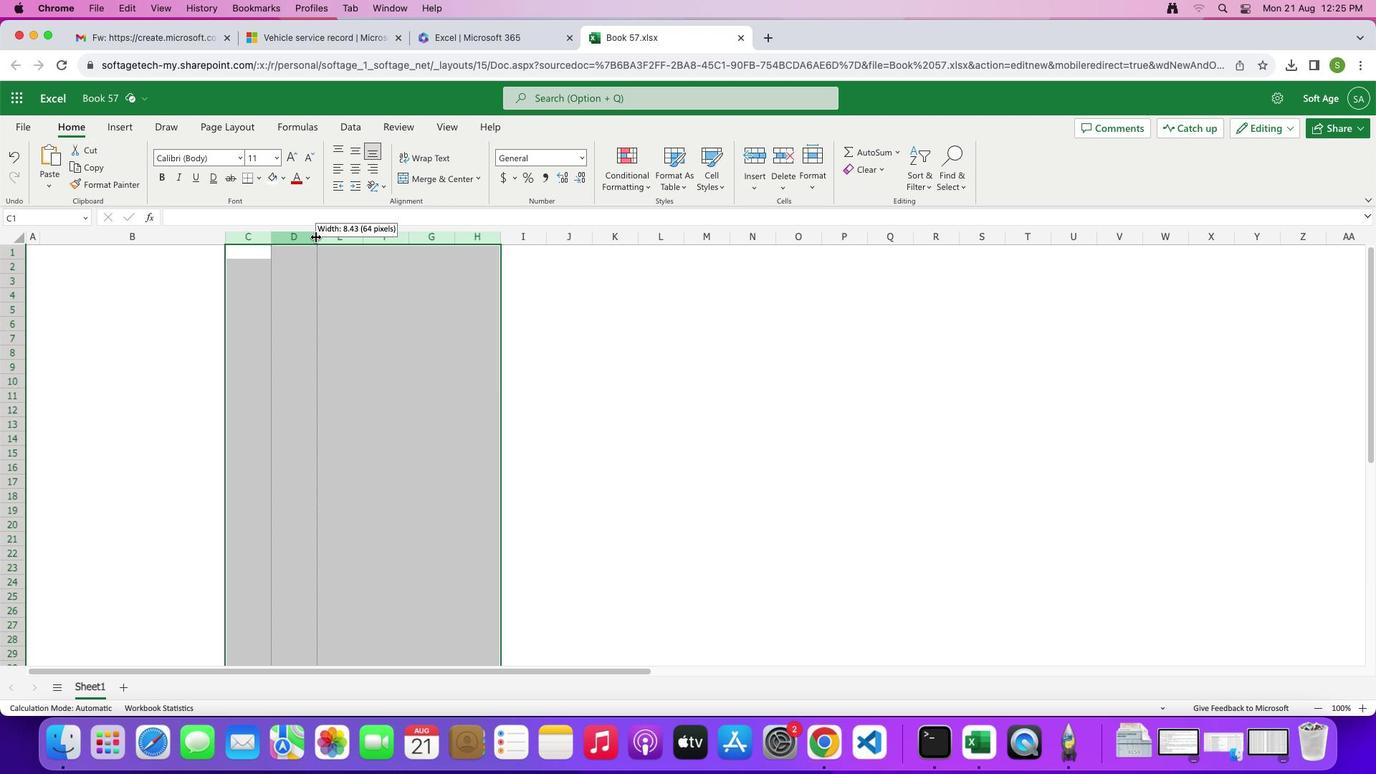 
Action: Mouse moved to (648, 322)
Screenshot: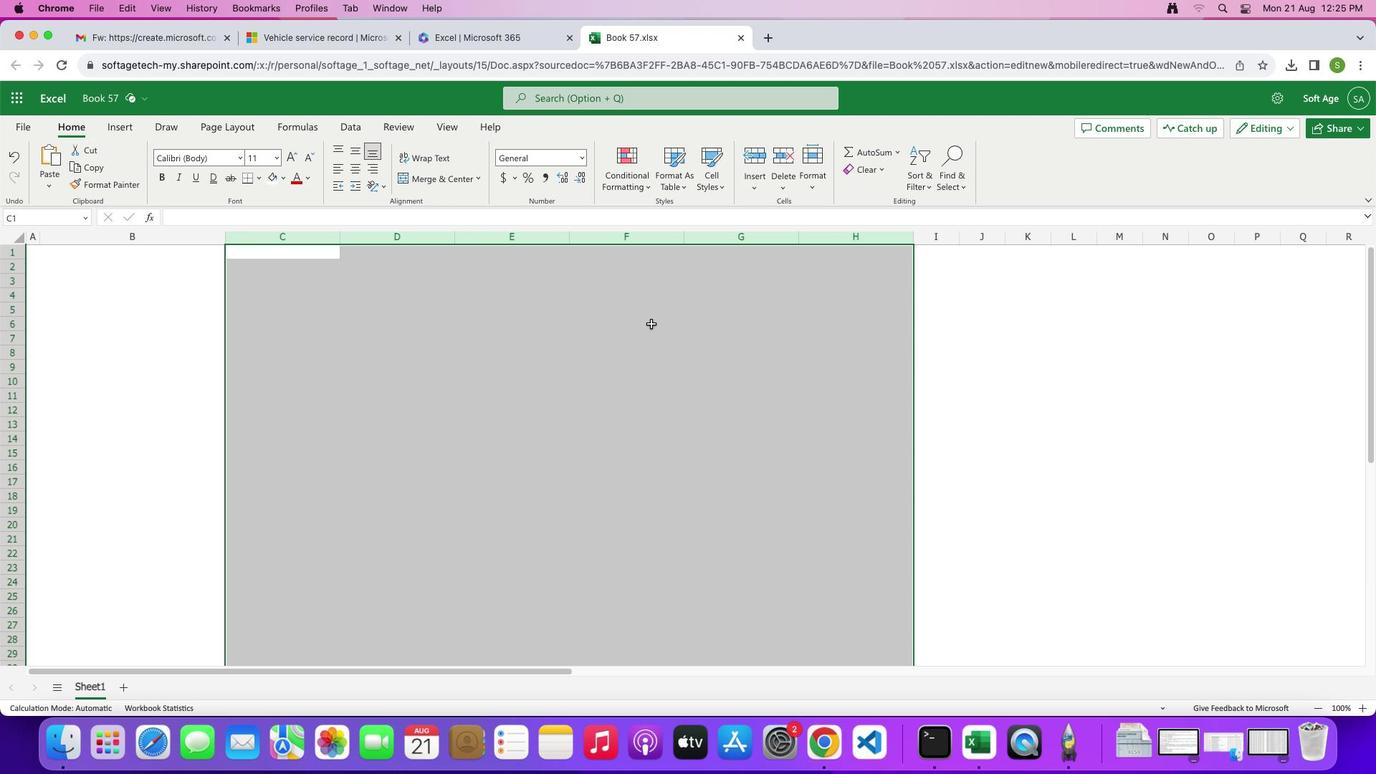 
Action: Mouse pressed left at (648, 322)
Screenshot: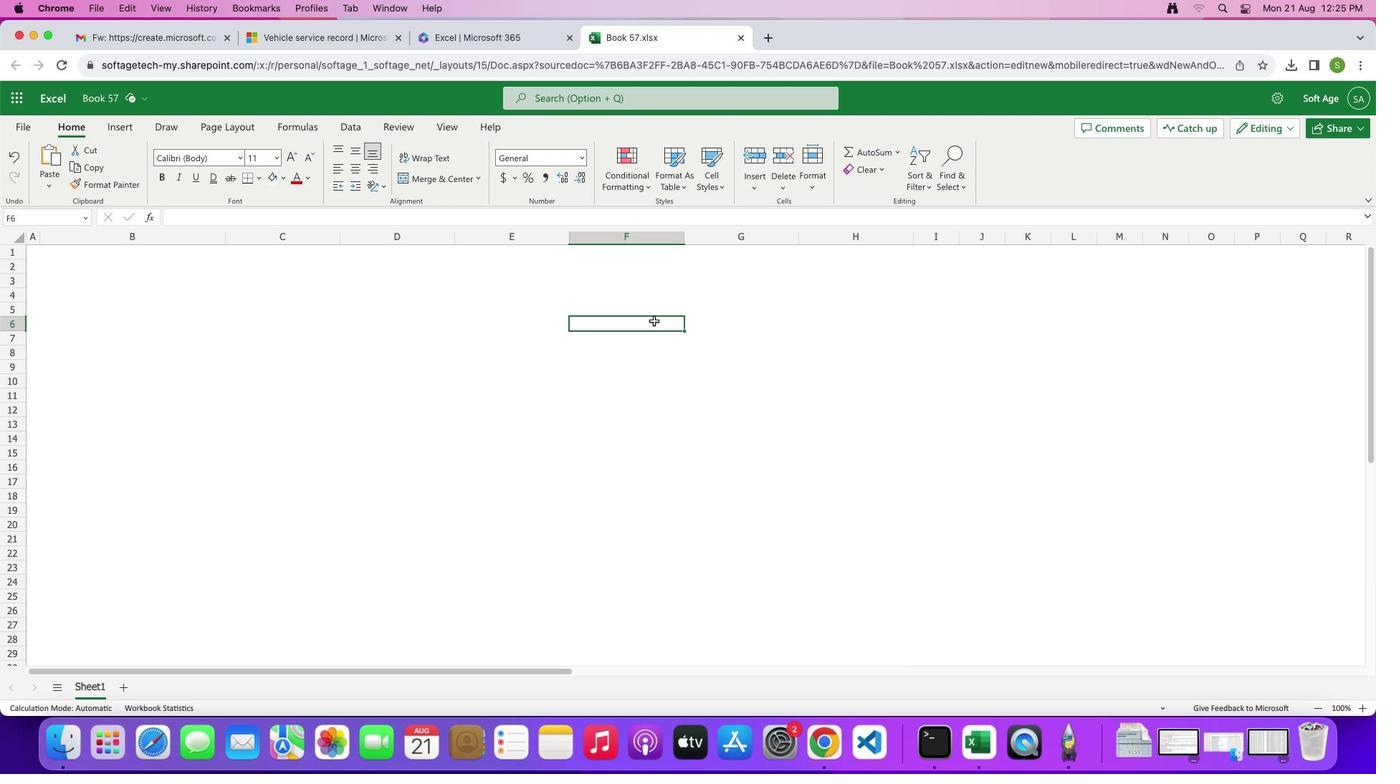 
Action: Mouse moved to (948, 236)
Screenshot: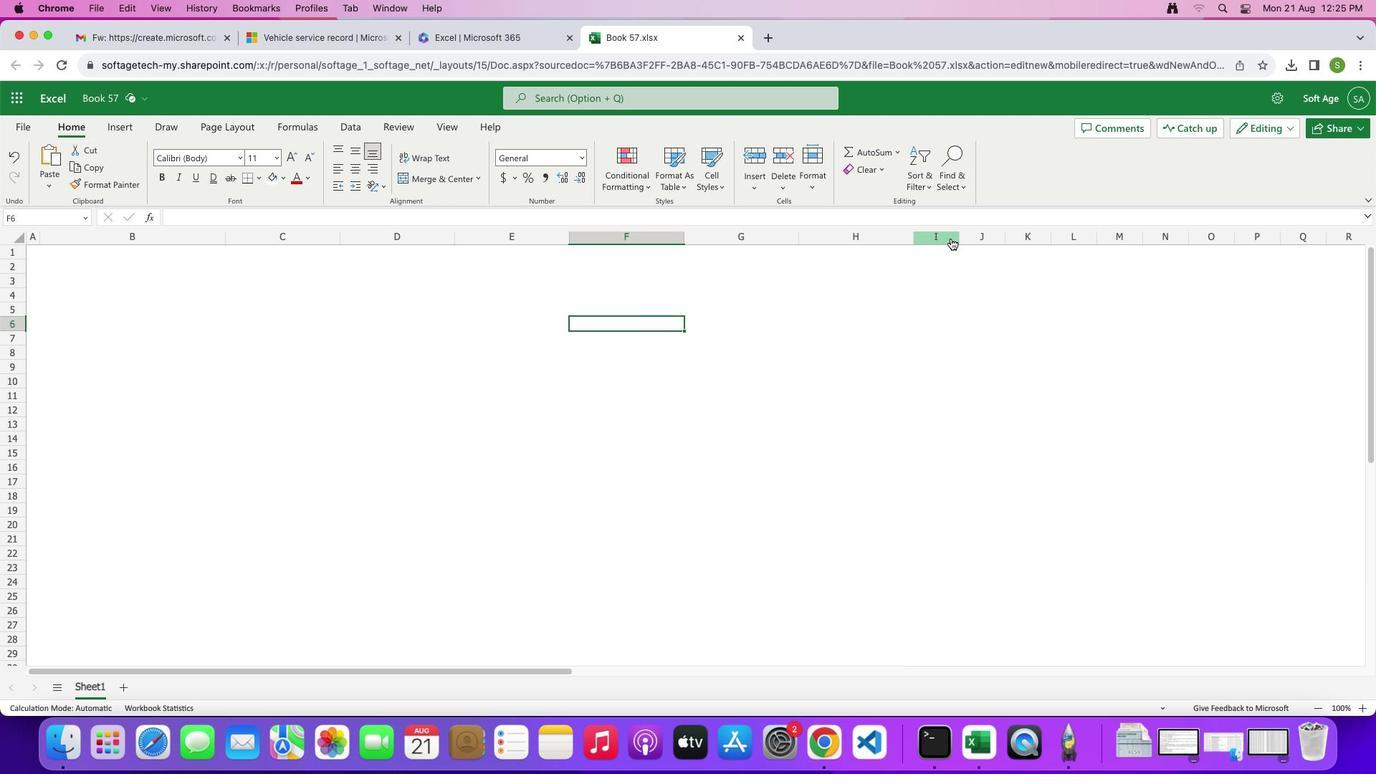 
Action: Mouse pressed left at (948, 236)
Screenshot: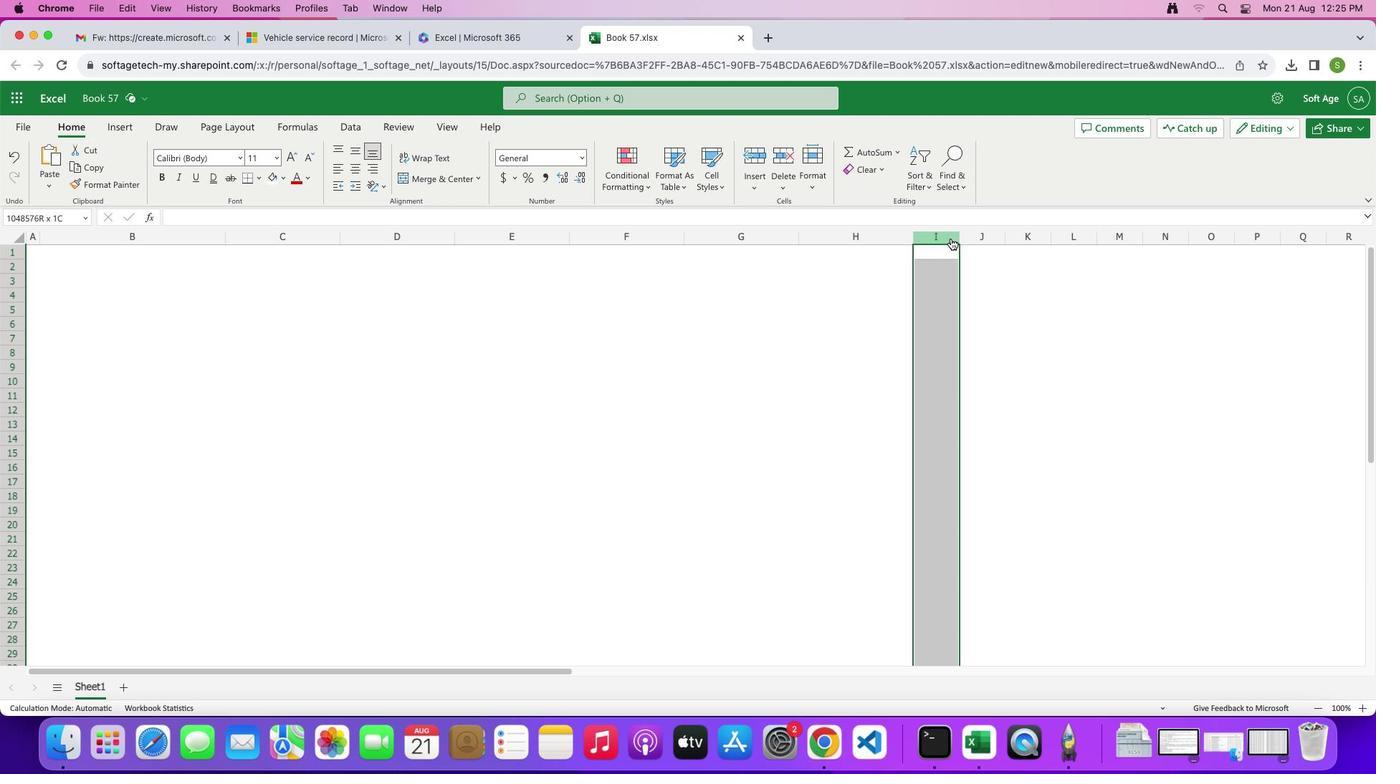 
Action: Mouse moved to (957, 233)
Screenshot: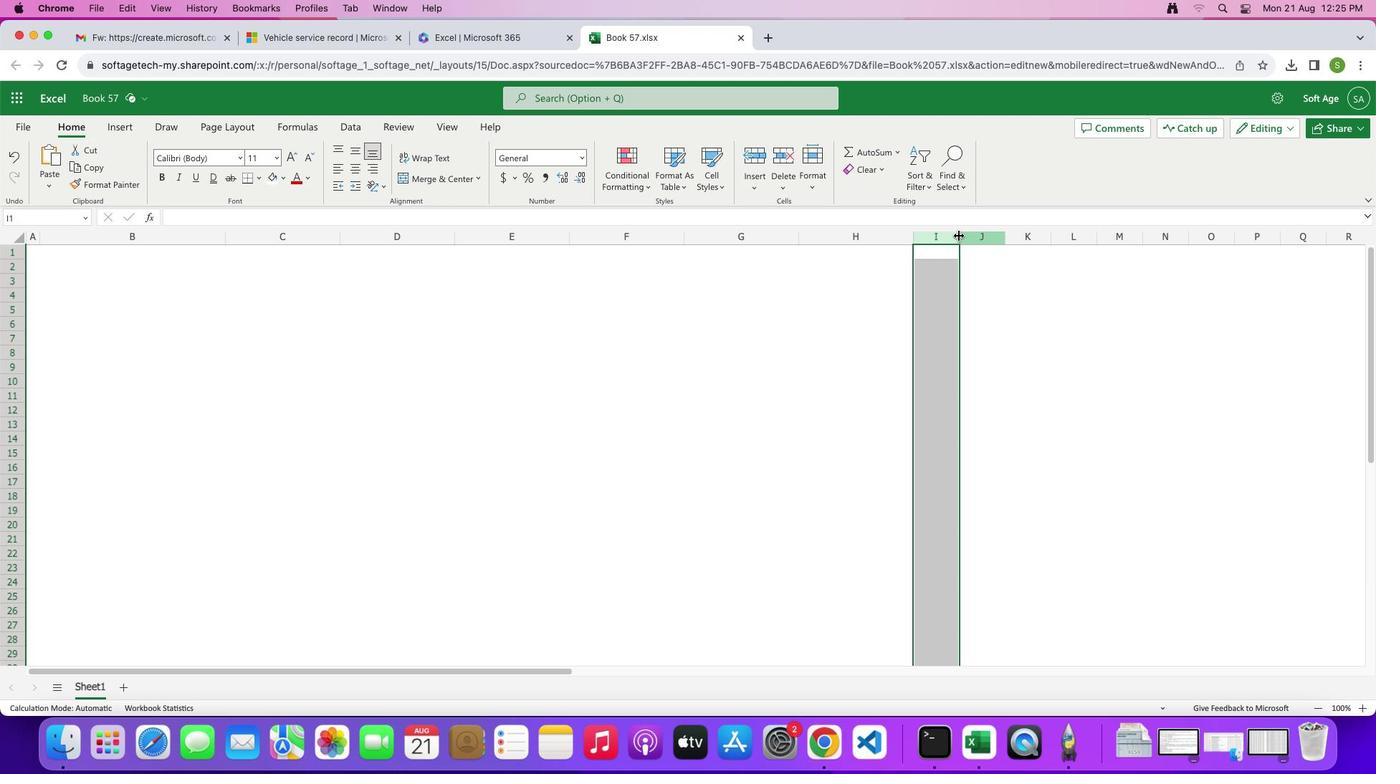 
Action: Mouse pressed left at (957, 233)
Screenshot: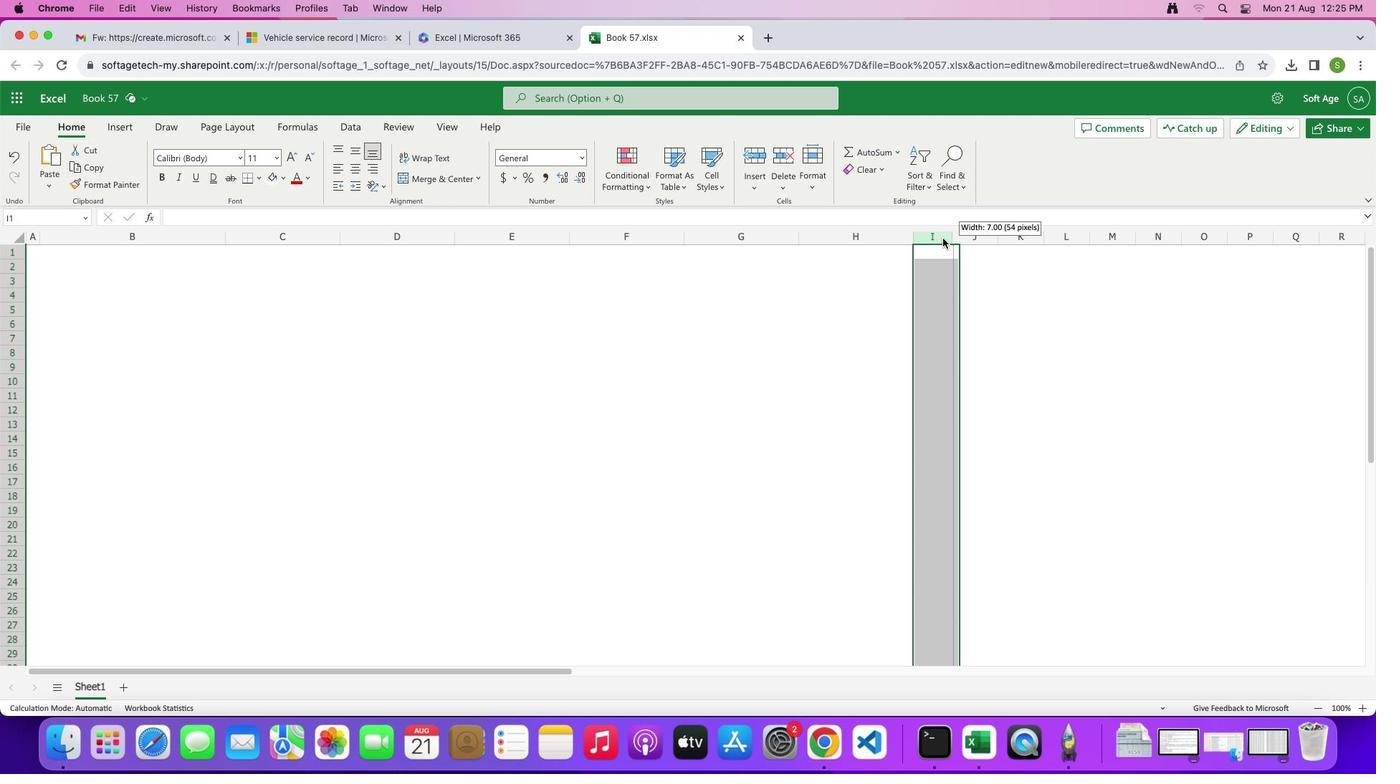 
Action: Mouse moved to (678, 405)
Screenshot: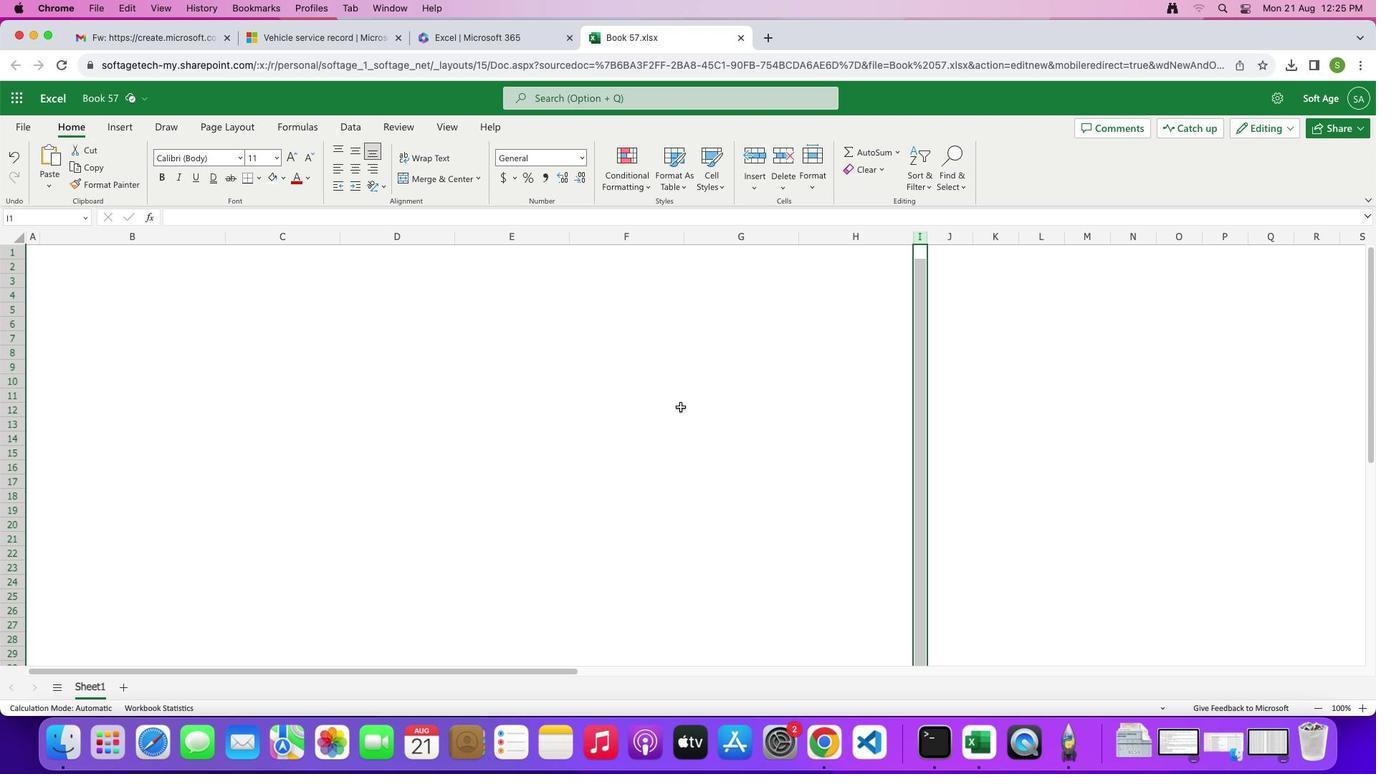 
Action: Mouse pressed left at (678, 405)
Screenshot: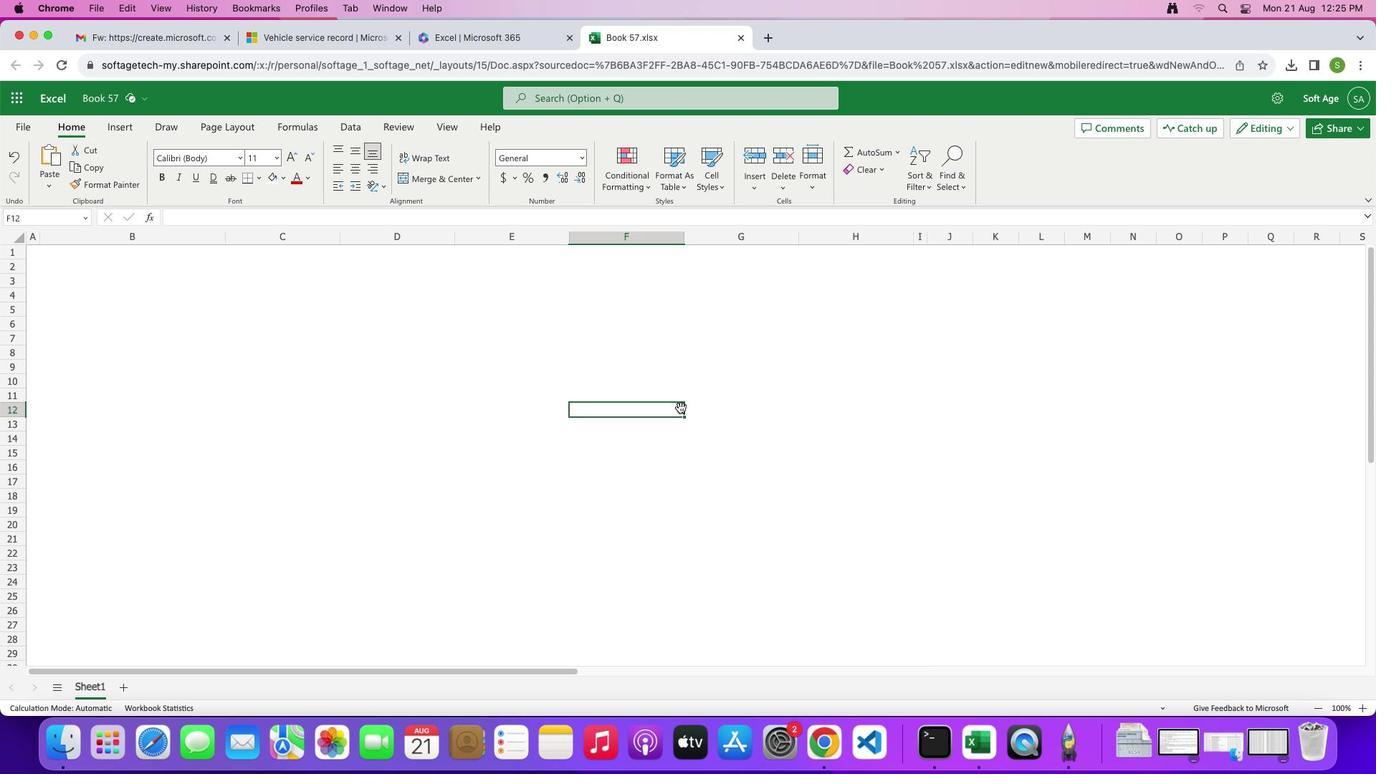 
Action: Mouse moved to (233, 350)
Screenshot: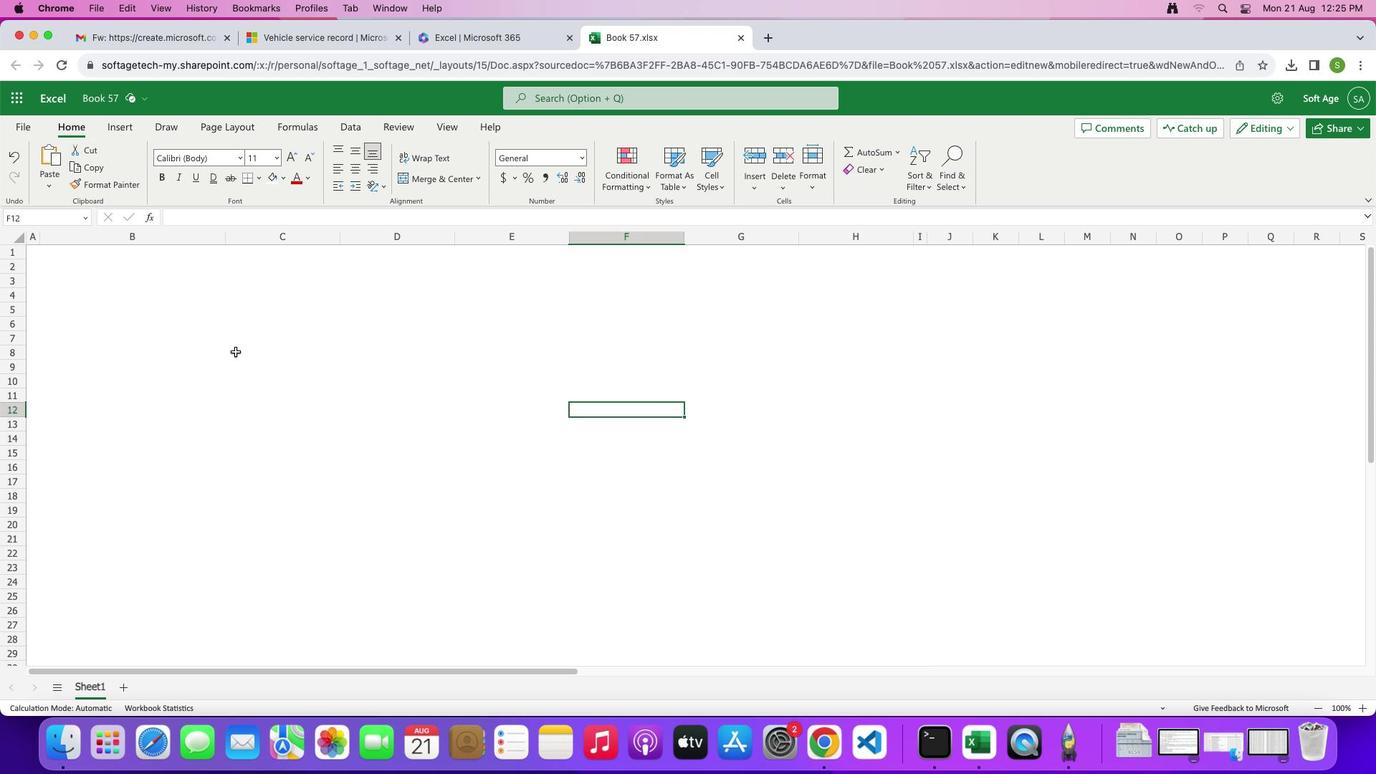 
Action: Mouse pressed left at (233, 350)
Screenshot: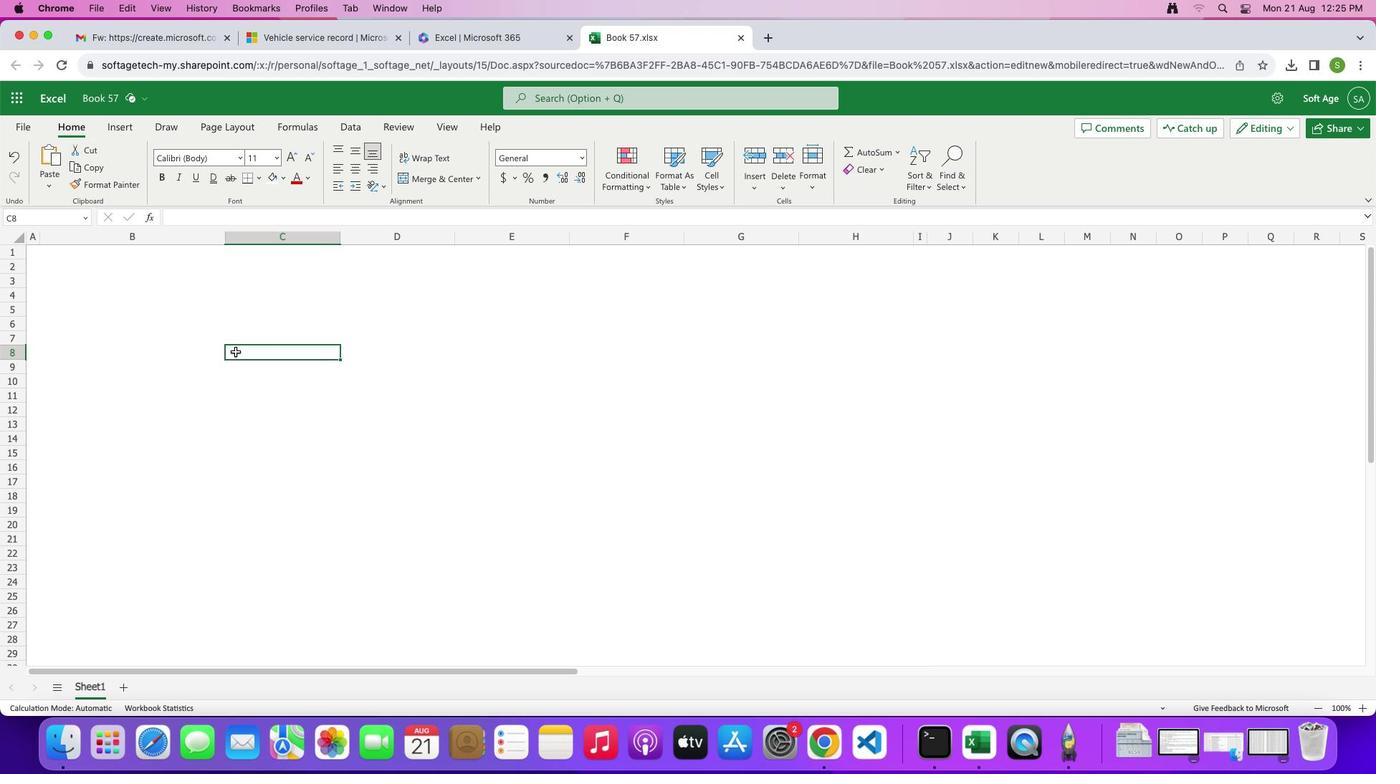 
Action: Mouse moved to (12, 258)
Screenshot: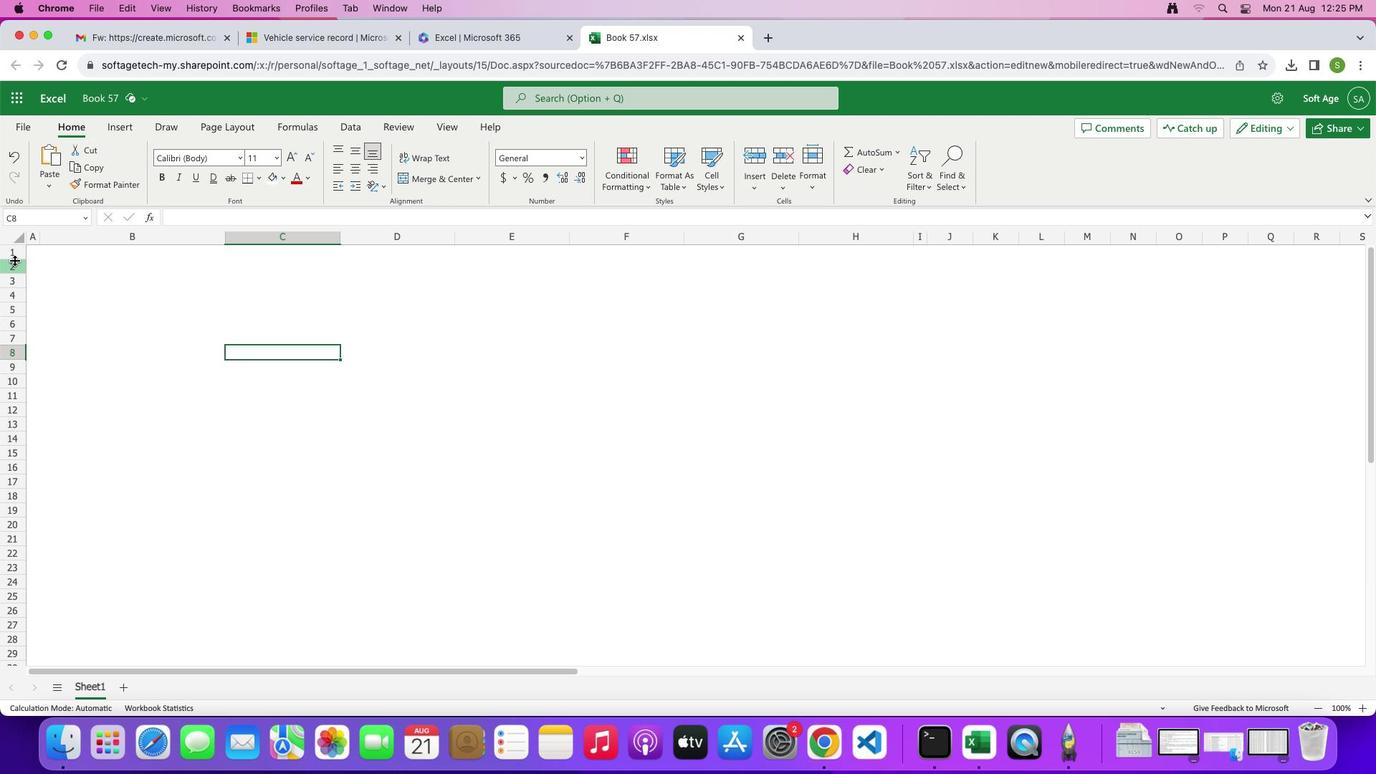 
Action: Mouse pressed left at (12, 258)
Screenshot: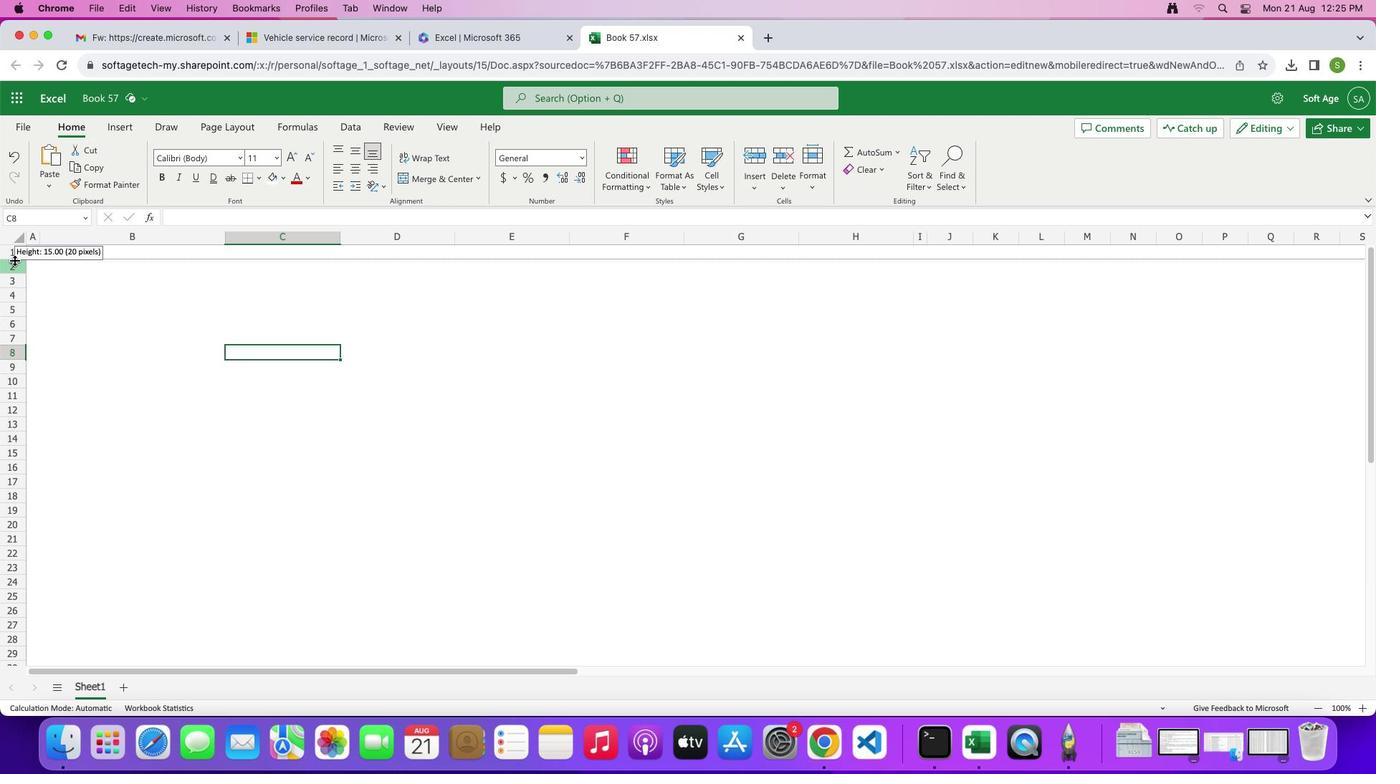
Action: Mouse moved to (132, 315)
Screenshot: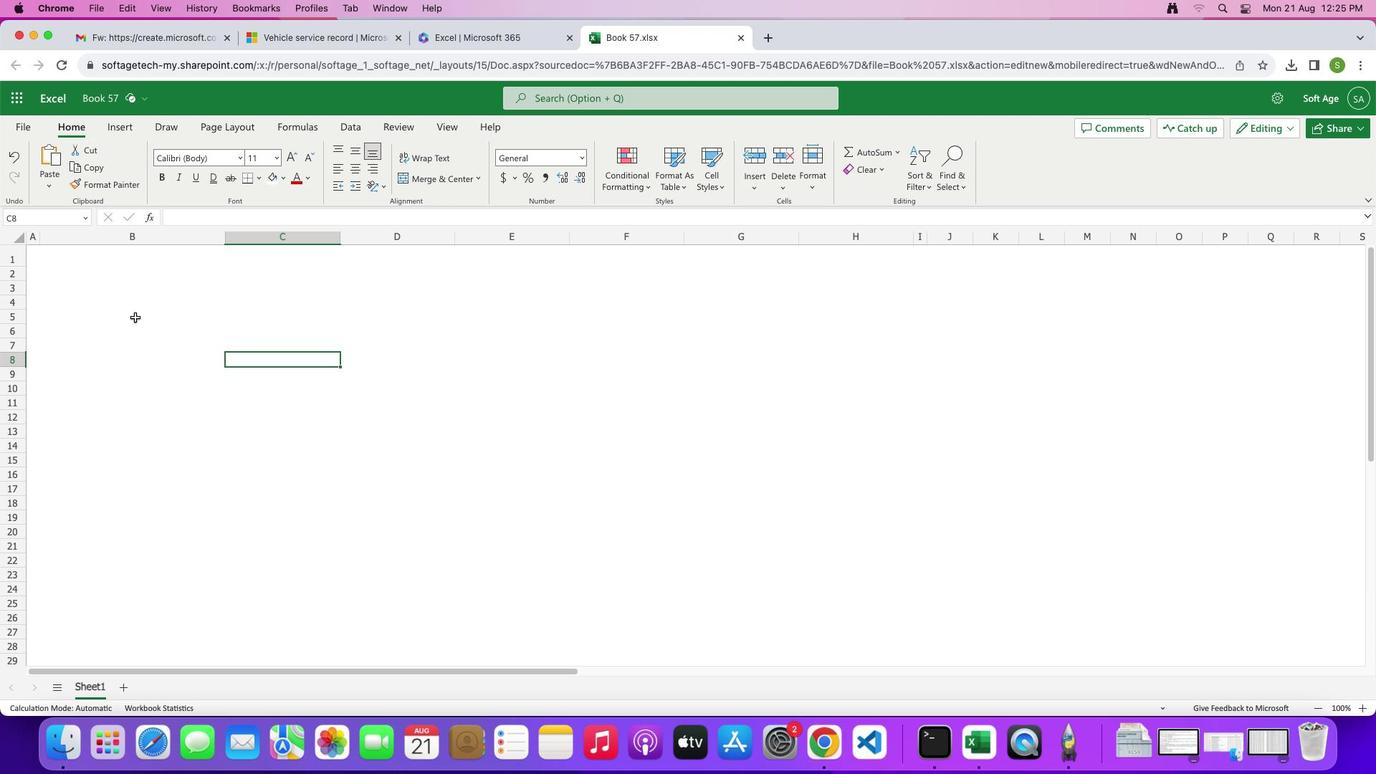 
Action: Mouse pressed left at (132, 315)
Screenshot: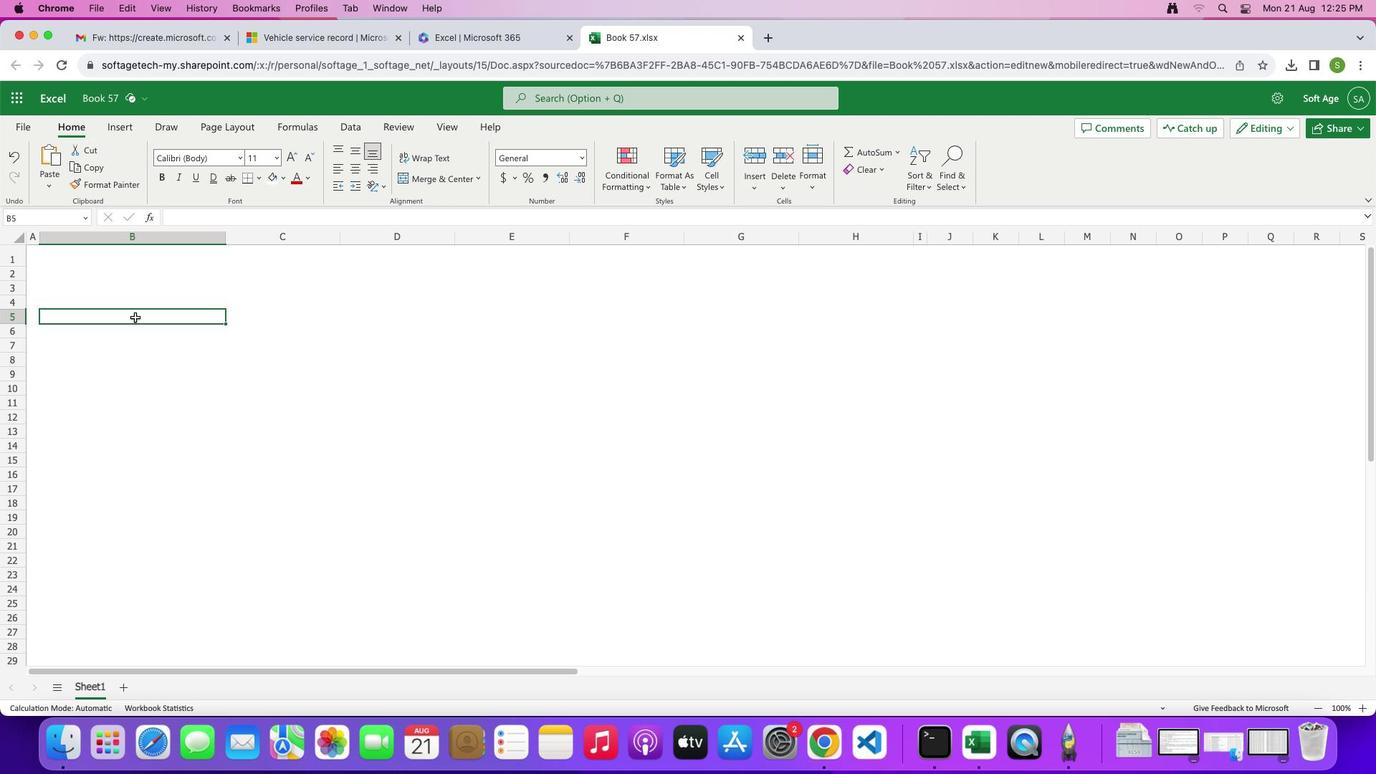 
Action: Mouse moved to (33, 254)
Screenshot: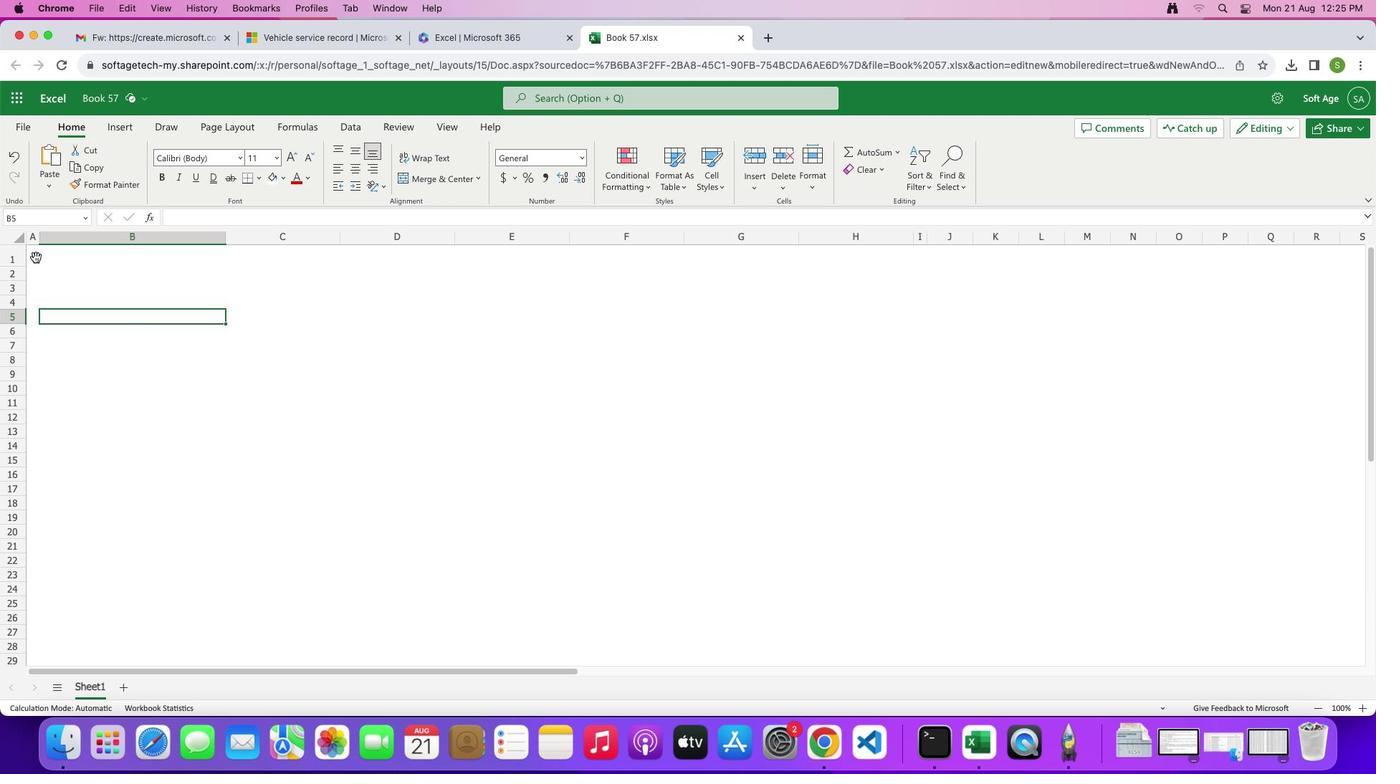 
Action: Mouse pressed left at (33, 254)
Screenshot: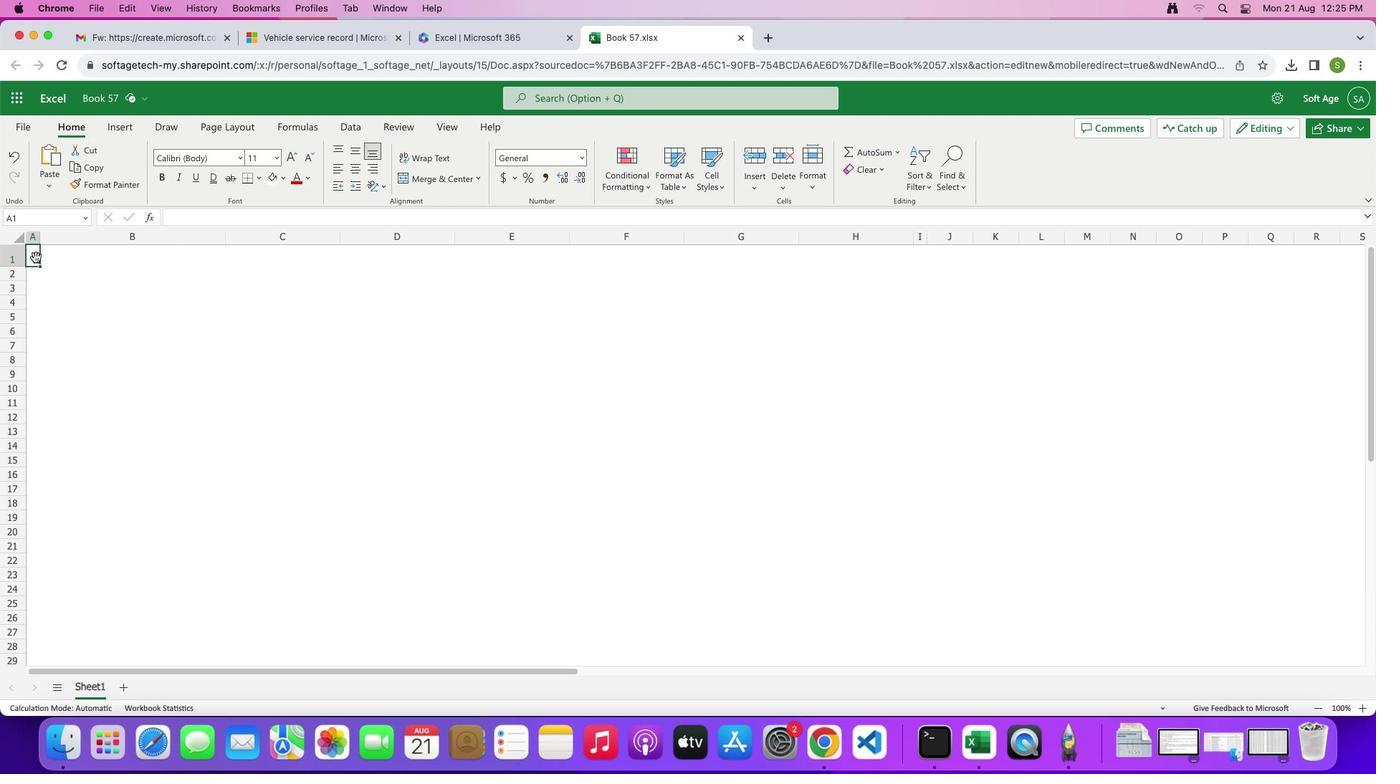 
Action: Mouse moved to (508, 524)
Screenshot: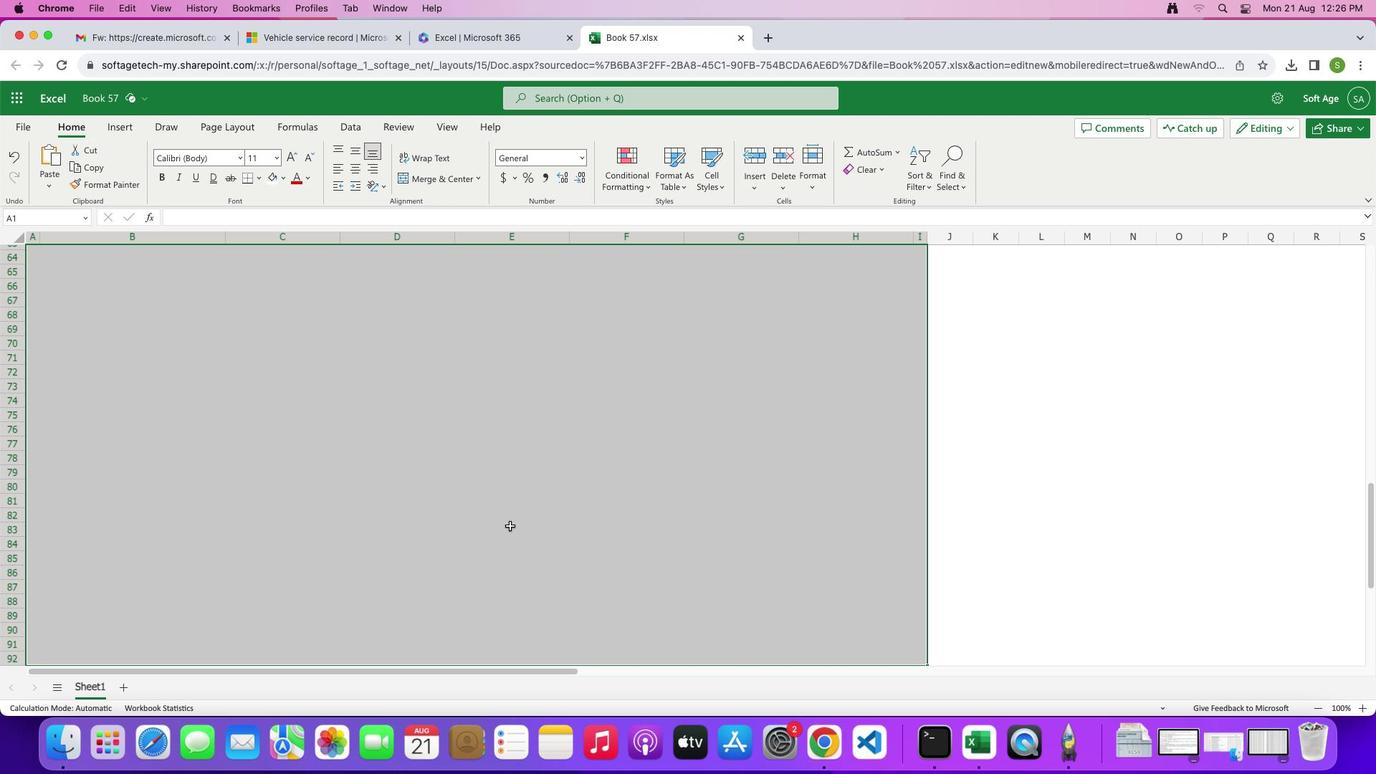 
Action: Mouse pressed left at (508, 524)
Screenshot: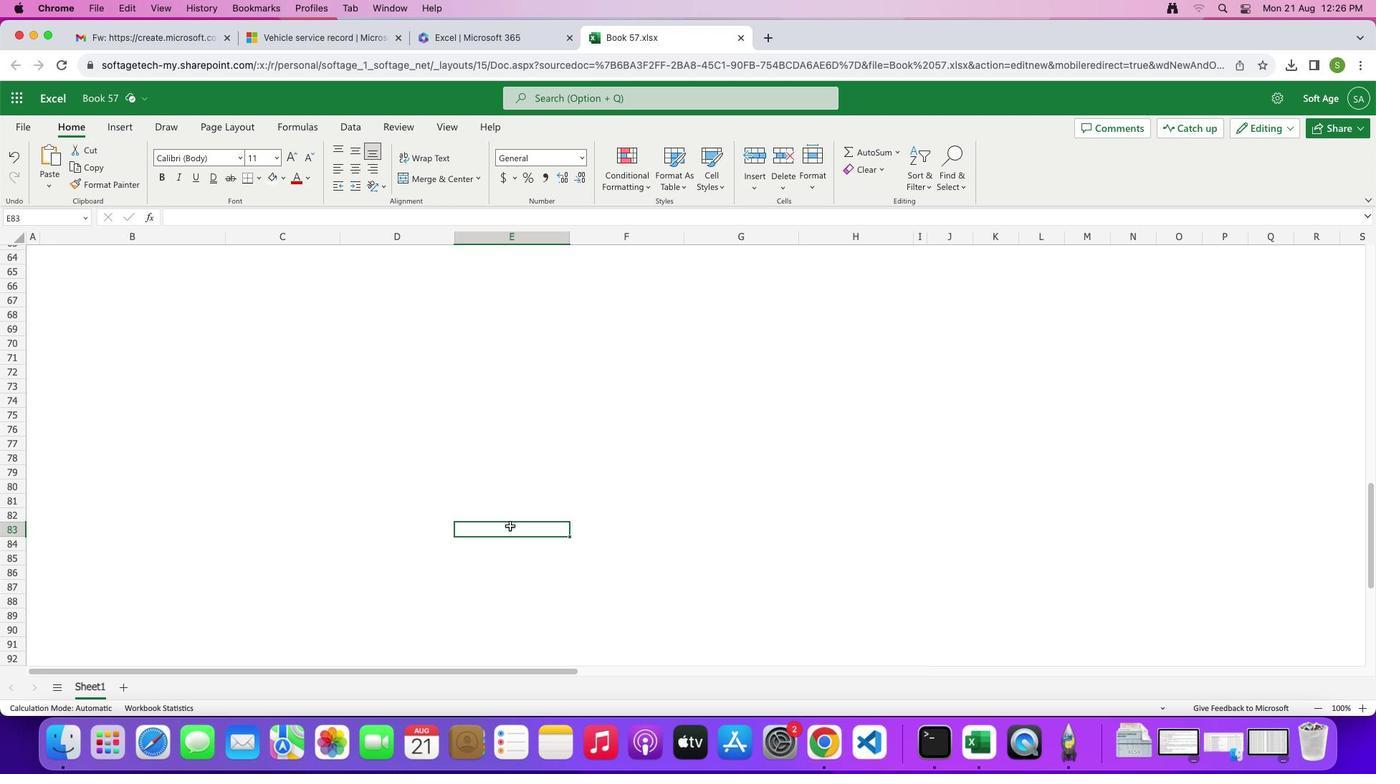 
Action: Mouse moved to (474, 460)
Screenshot: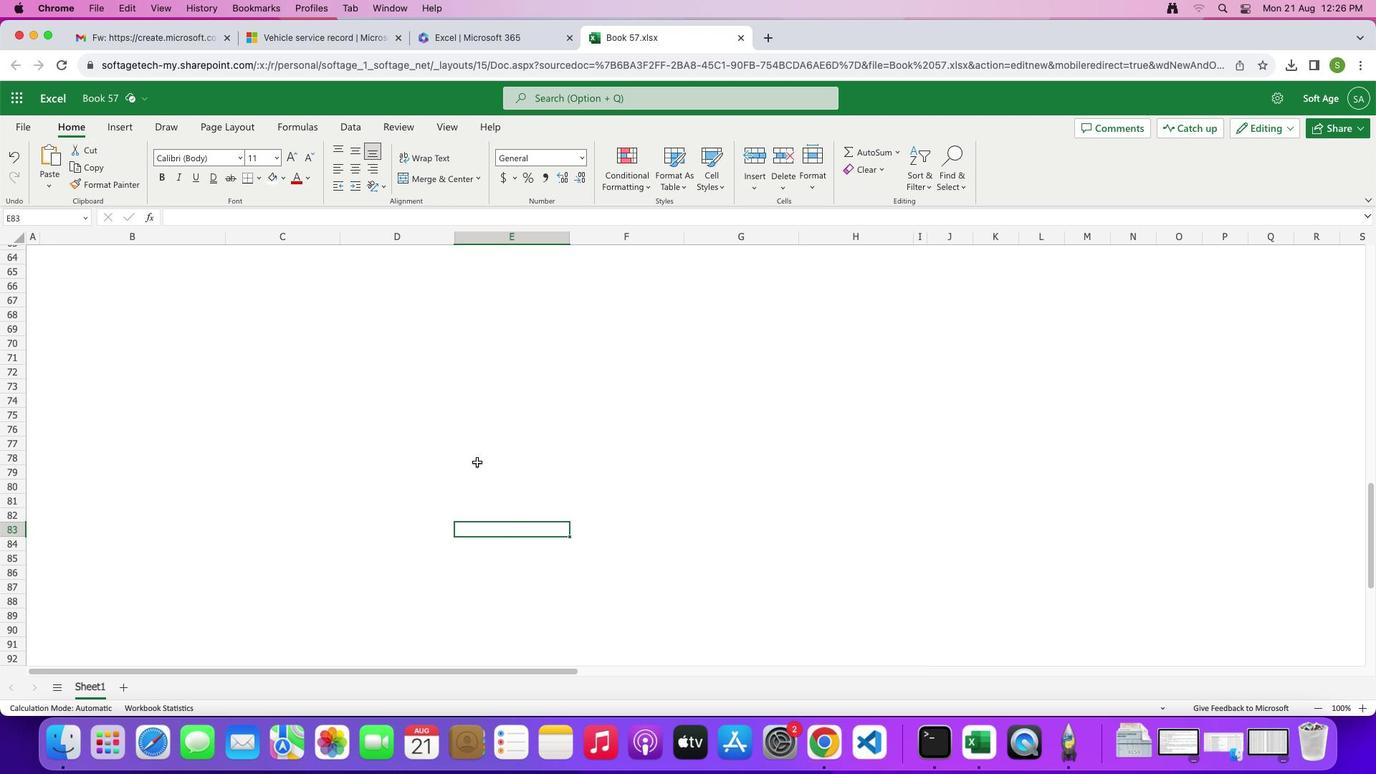 
Action: Mouse scrolled (474, 460) with delta (-1, 0)
Screenshot: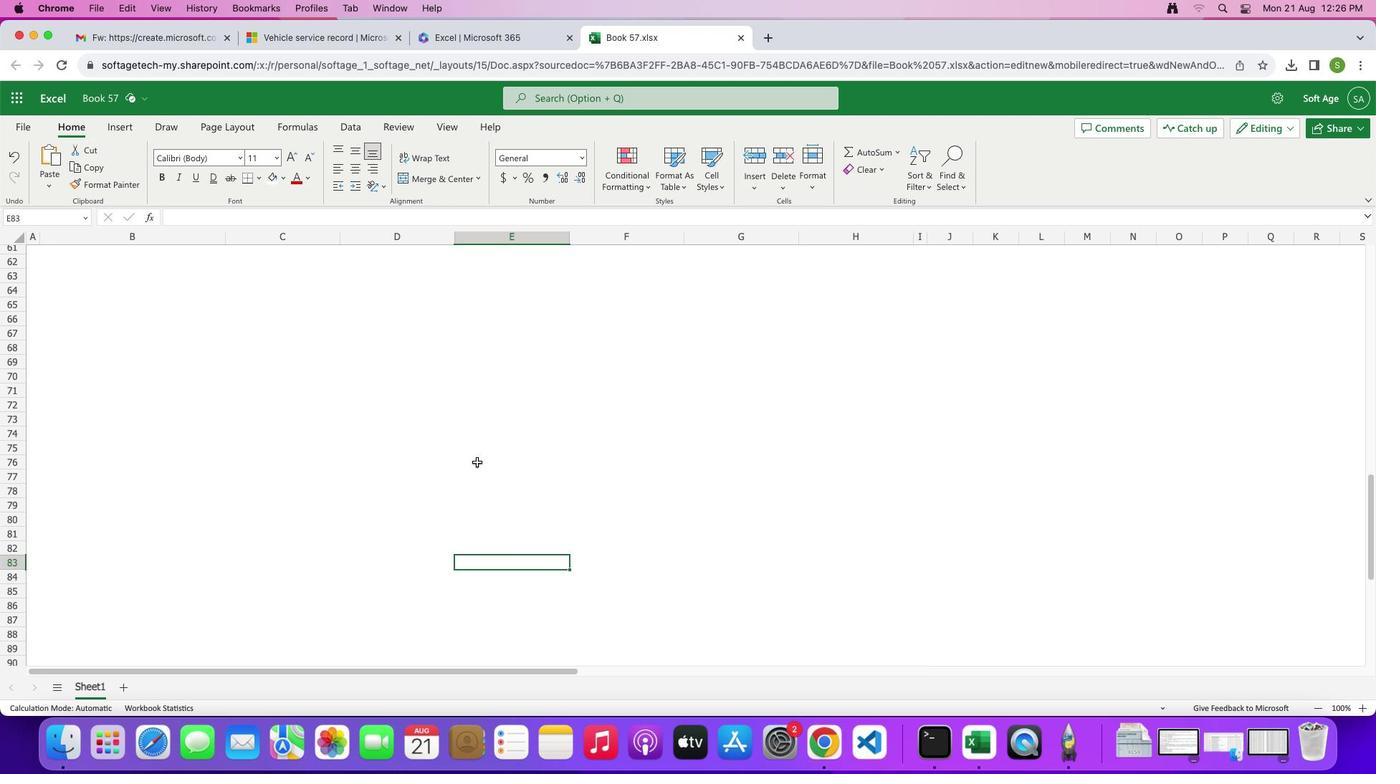 
Action: Mouse scrolled (474, 460) with delta (-1, 0)
Screenshot: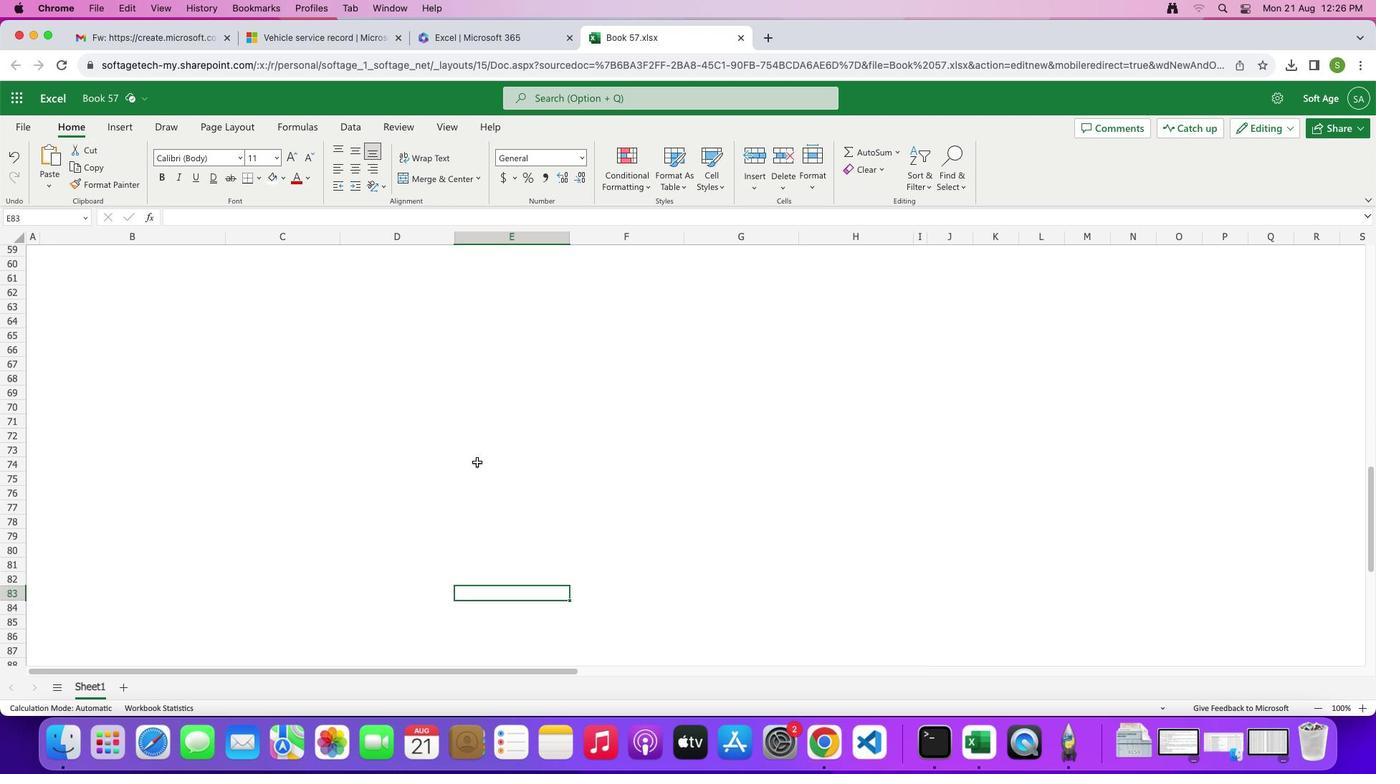 
Action: Mouse scrolled (474, 460) with delta (-1, 0)
Screenshot: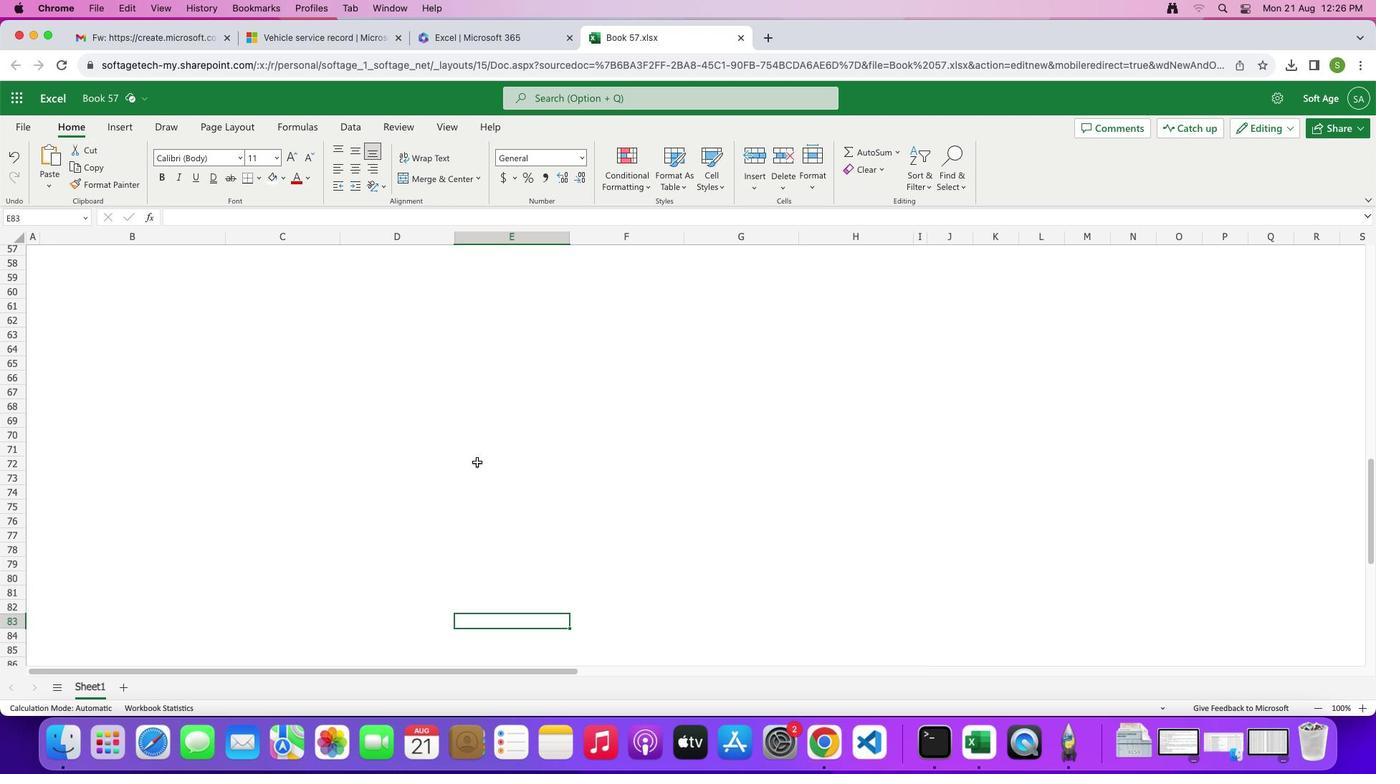 
Action: Mouse scrolled (474, 460) with delta (-1, 0)
Screenshot: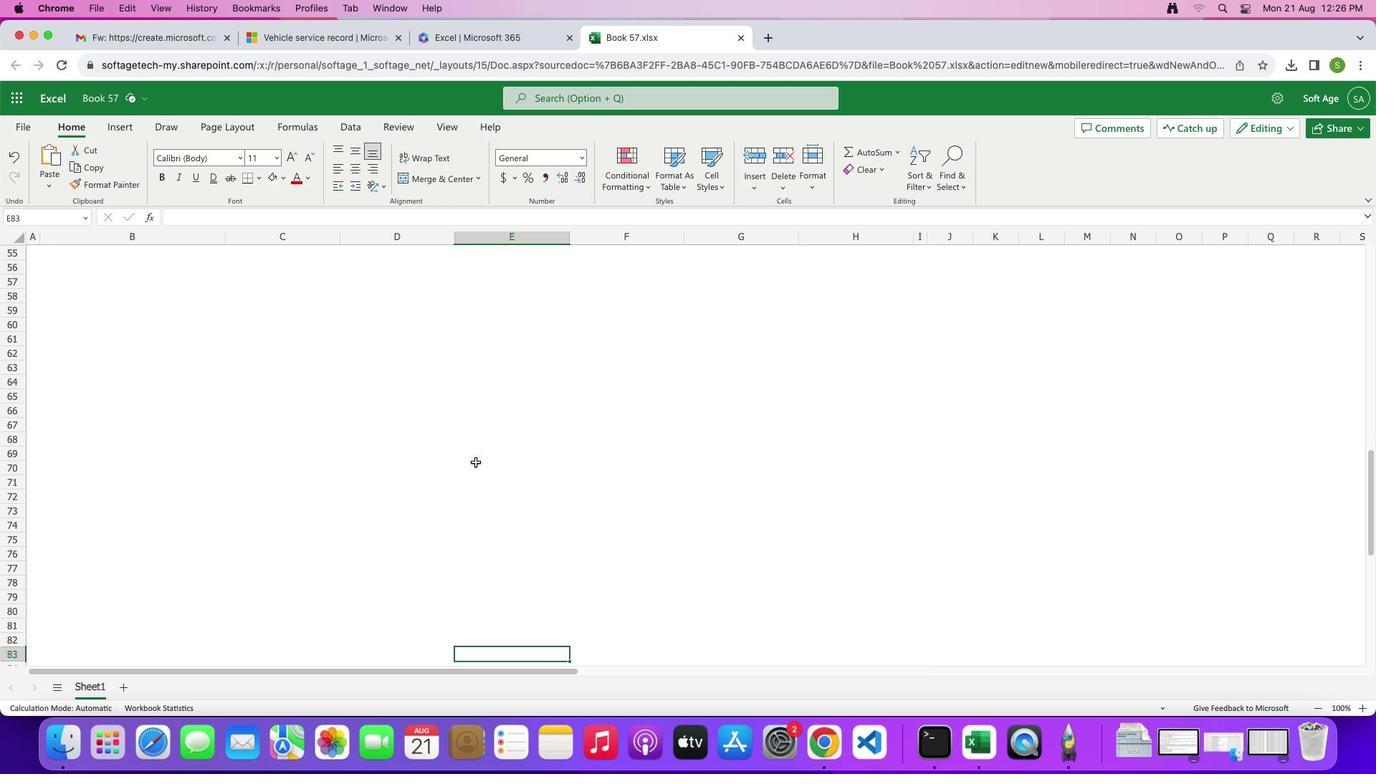 
Action: Mouse scrolled (474, 460) with delta (-1, 0)
Screenshot: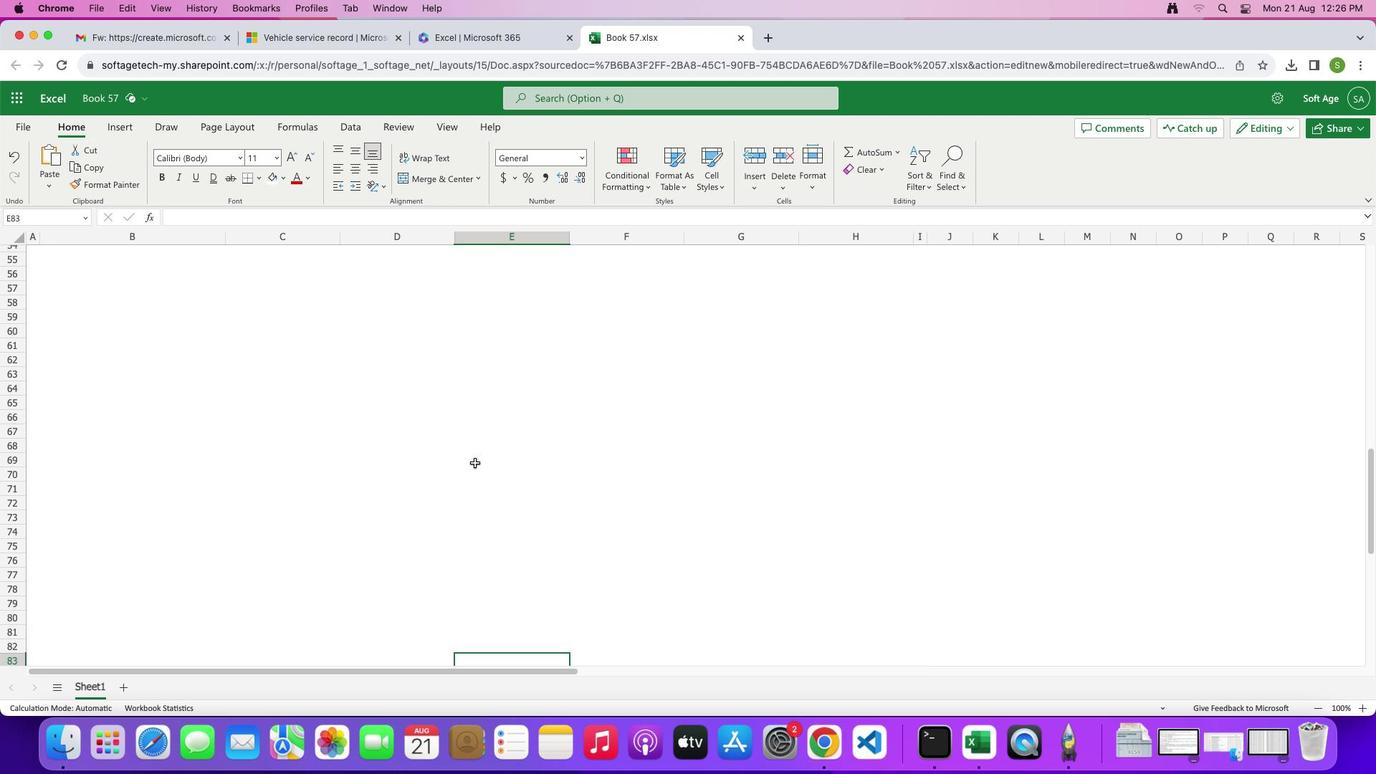 
Action: Mouse moved to (466, 439)
Screenshot: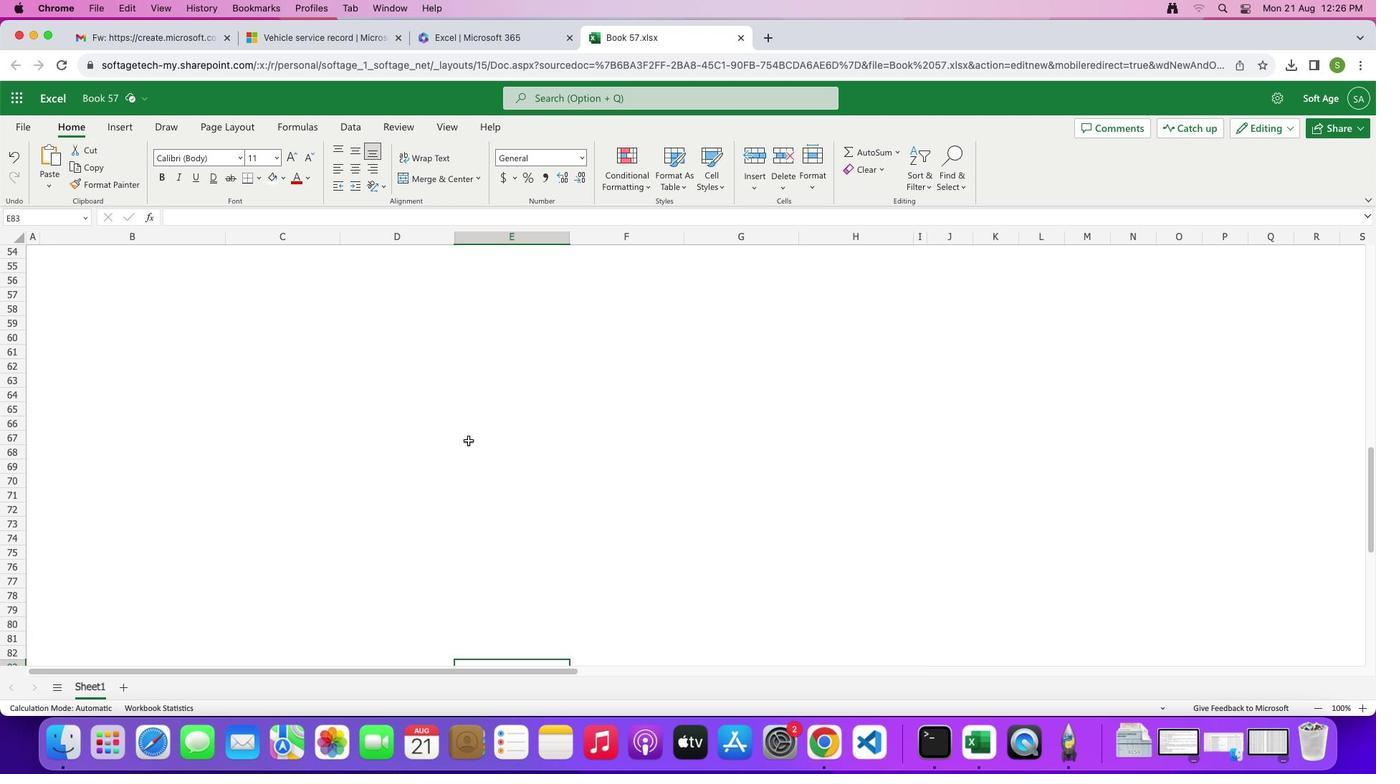 
Action: Mouse scrolled (466, 439) with delta (-1, 0)
Screenshot: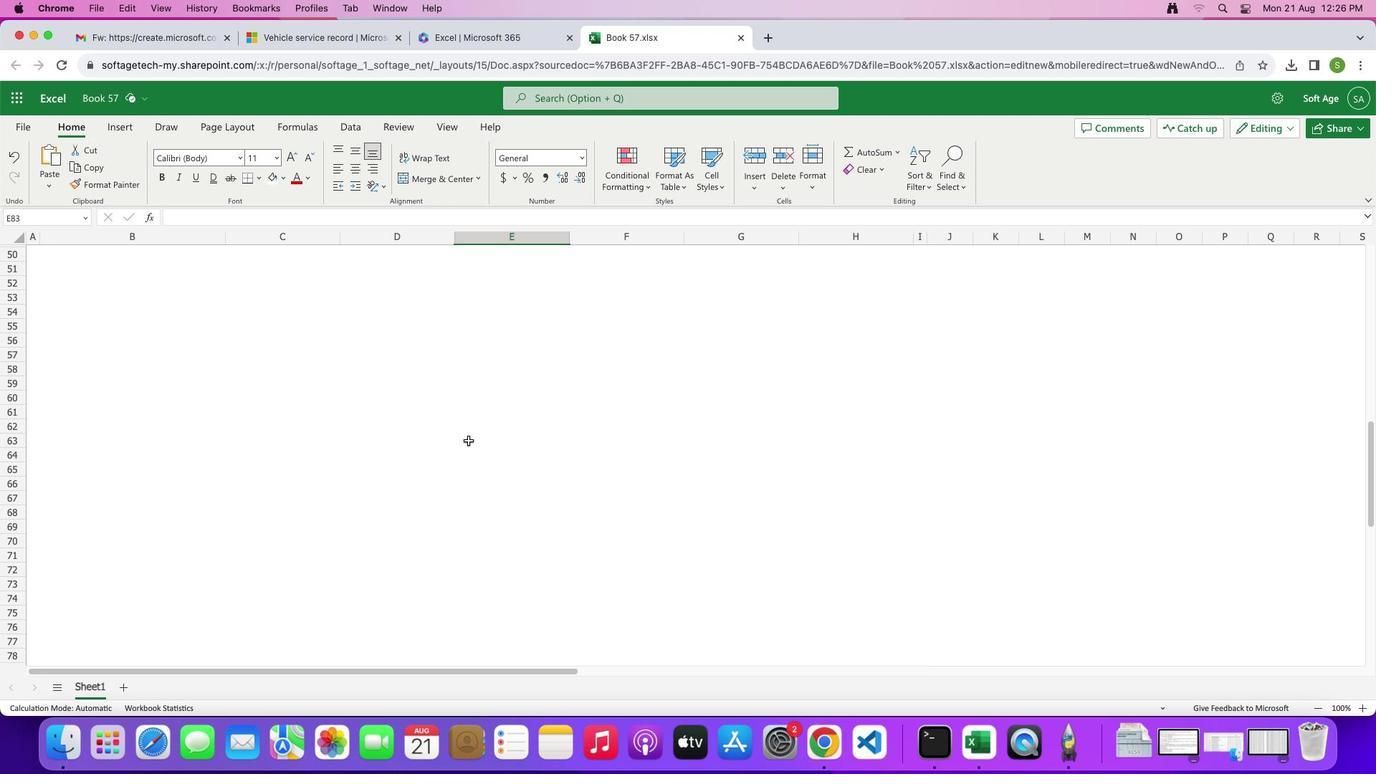 
Action: Mouse scrolled (466, 439) with delta (-1, 0)
Screenshot: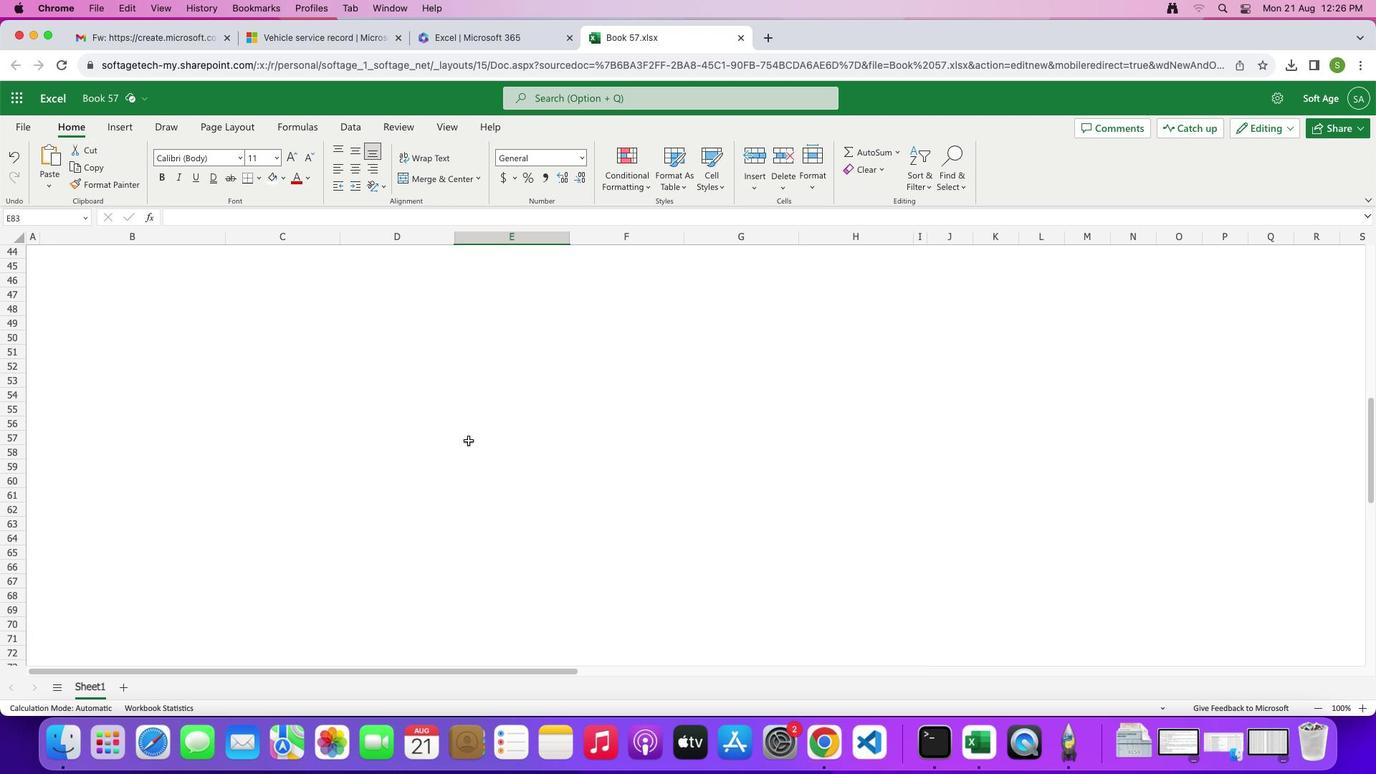 
Action: Mouse scrolled (466, 439) with delta (-1, 0)
Screenshot: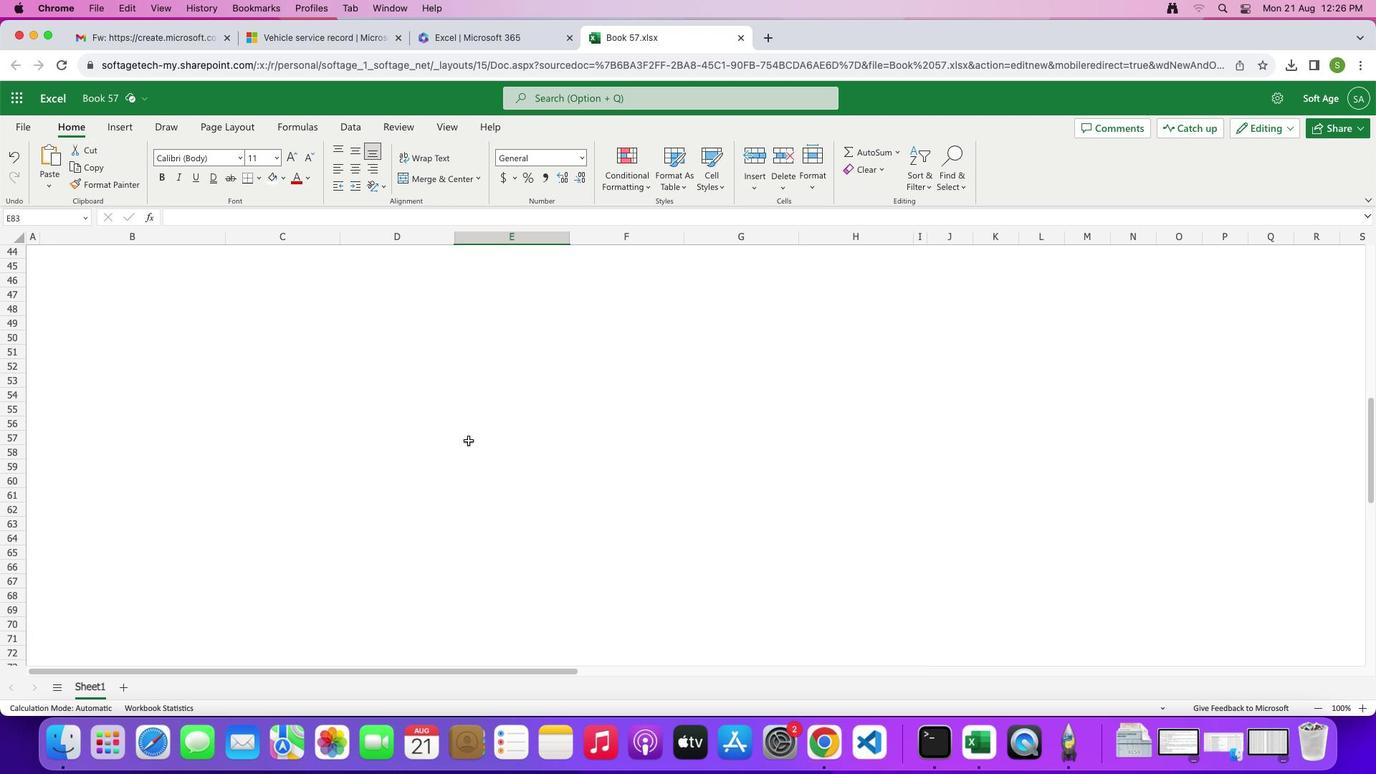 
Action: Mouse scrolled (466, 439) with delta (-1, 0)
Screenshot: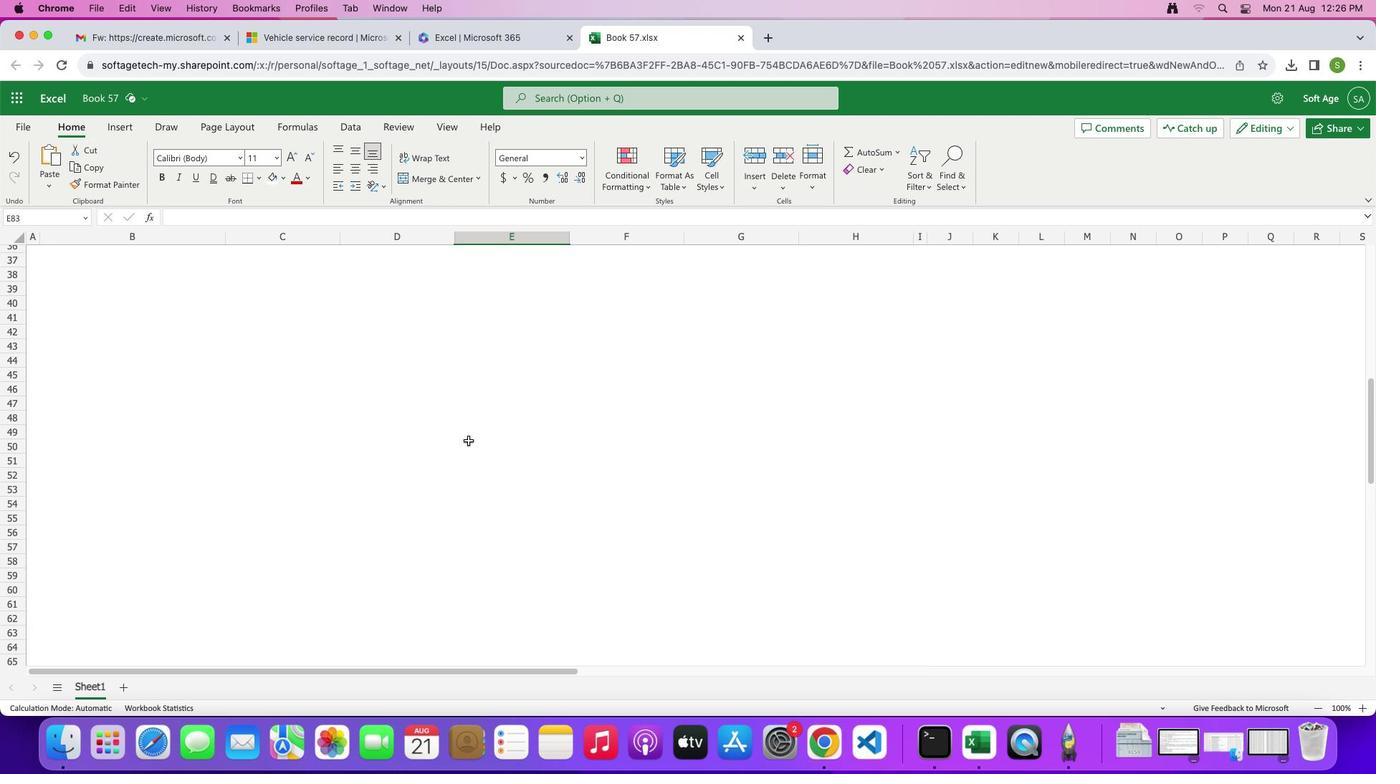 
Action: Mouse scrolled (466, 439) with delta (-1, 0)
Screenshot: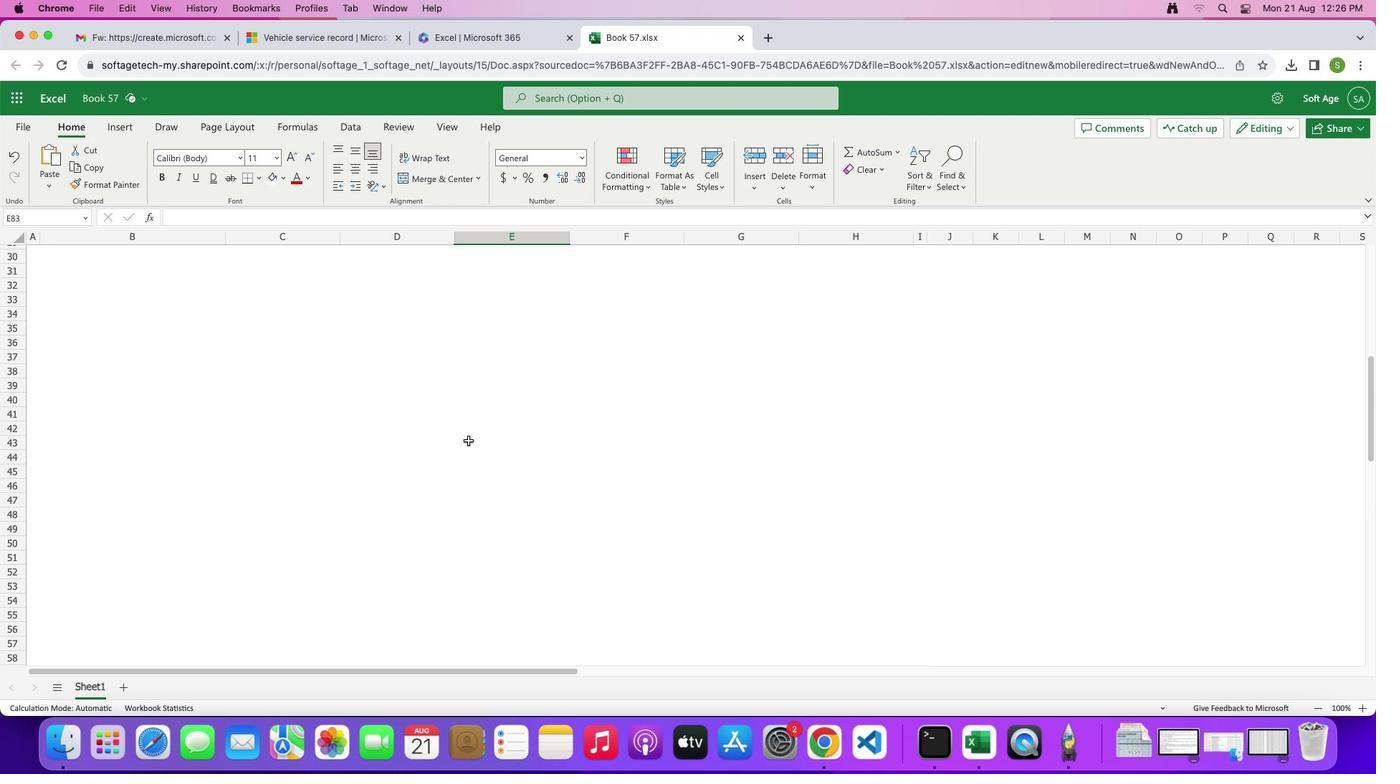 
Action: Mouse scrolled (466, 439) with delta (-1, 0)
Screenshot: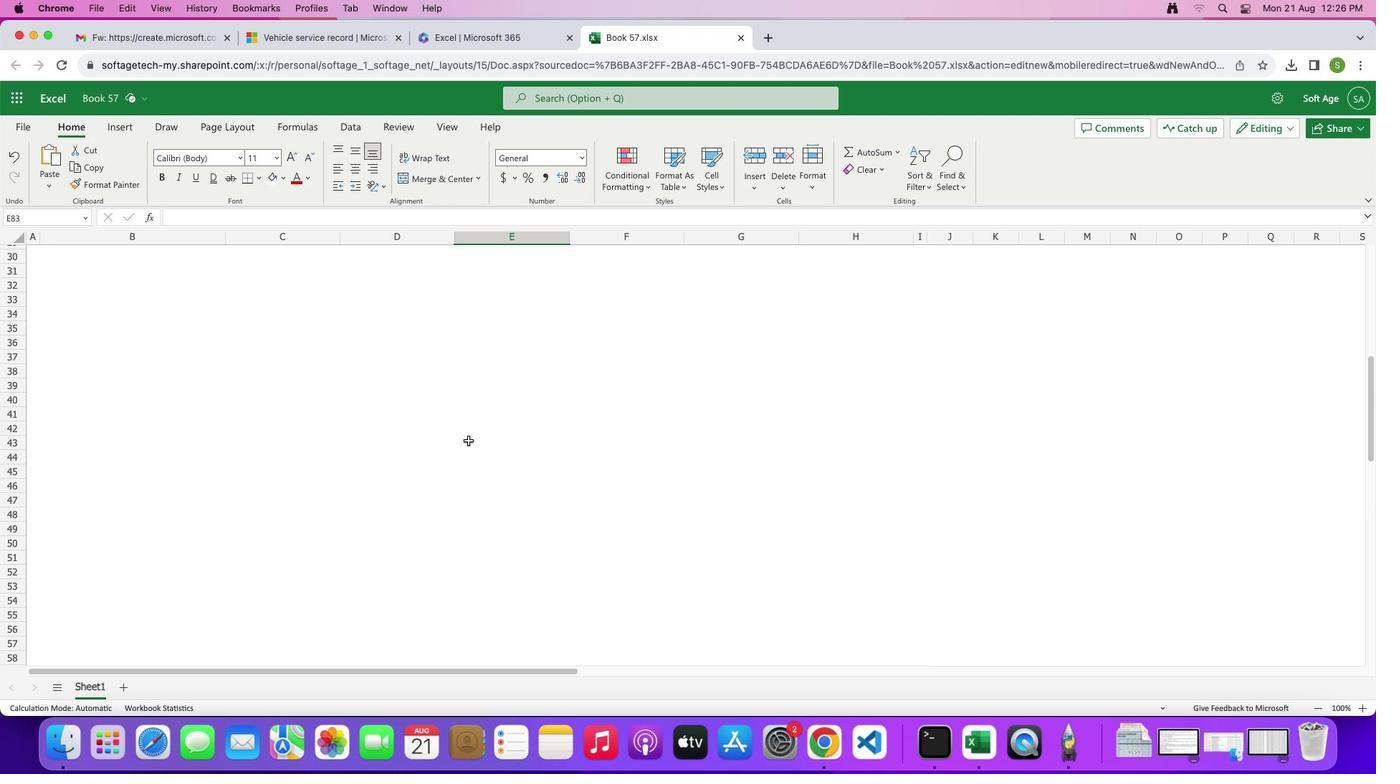 
Action: Mouse scrolled (466, 439) with delta (-1, 0)
Screenshot: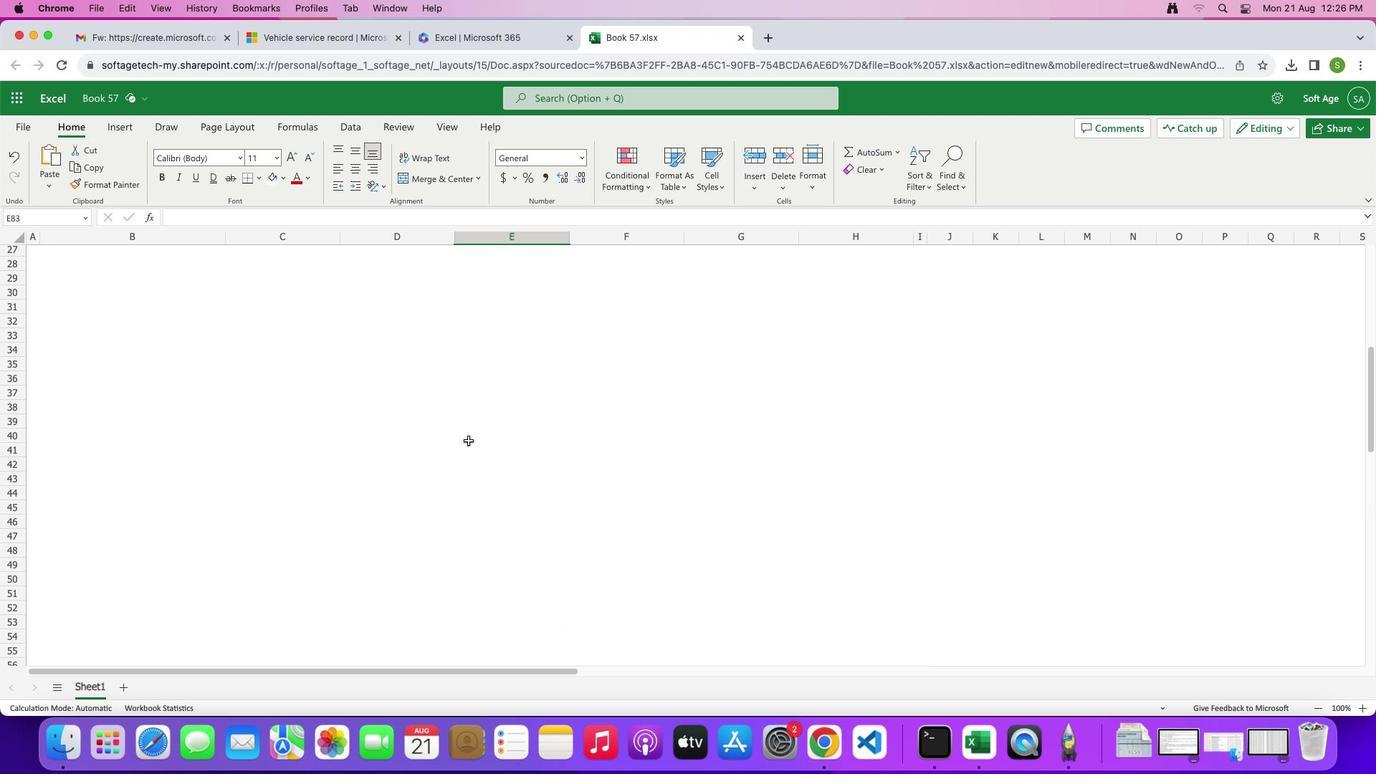 
Action: Mouse scrolled (466, 439) with delta (-1, 0)
Screenshot: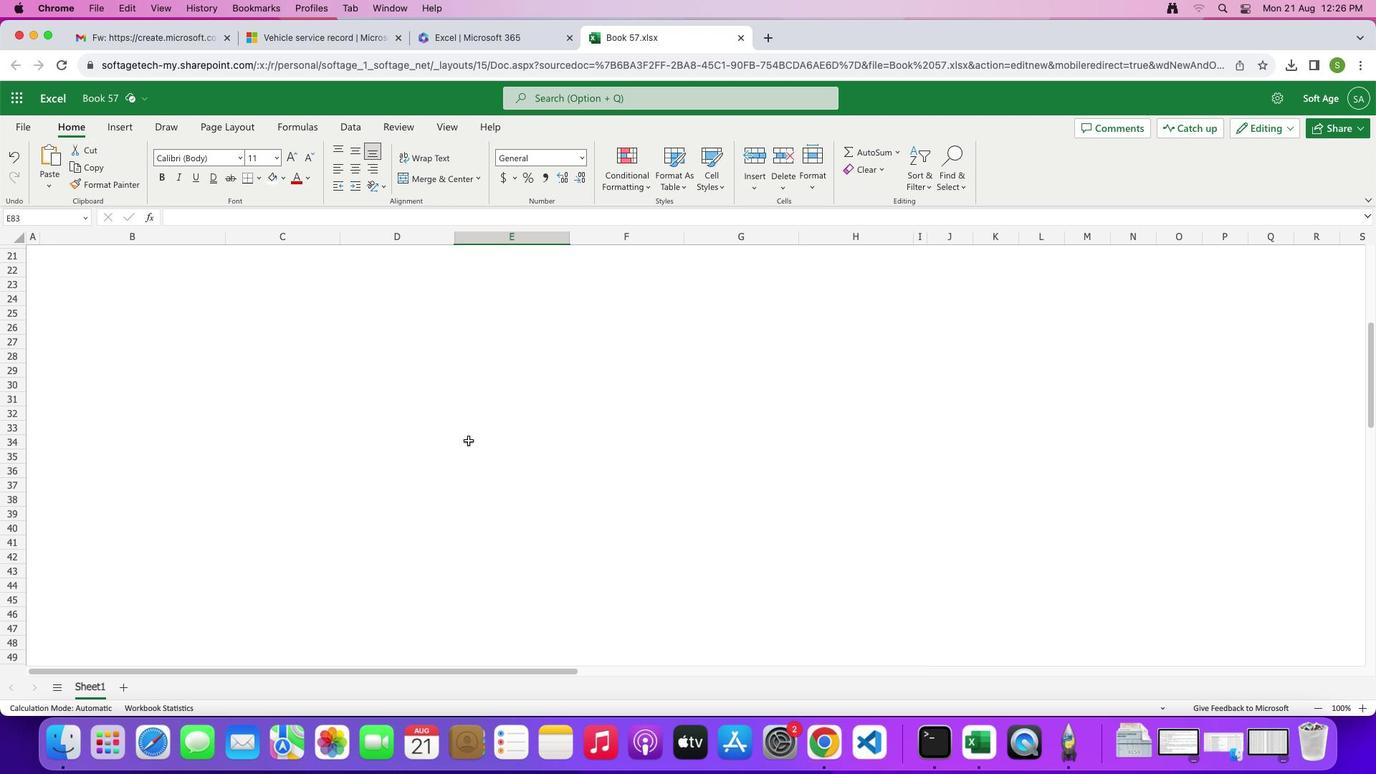 
Action: Mouse scrolled (466, 439) with delta (-1, 0)
Screenshot: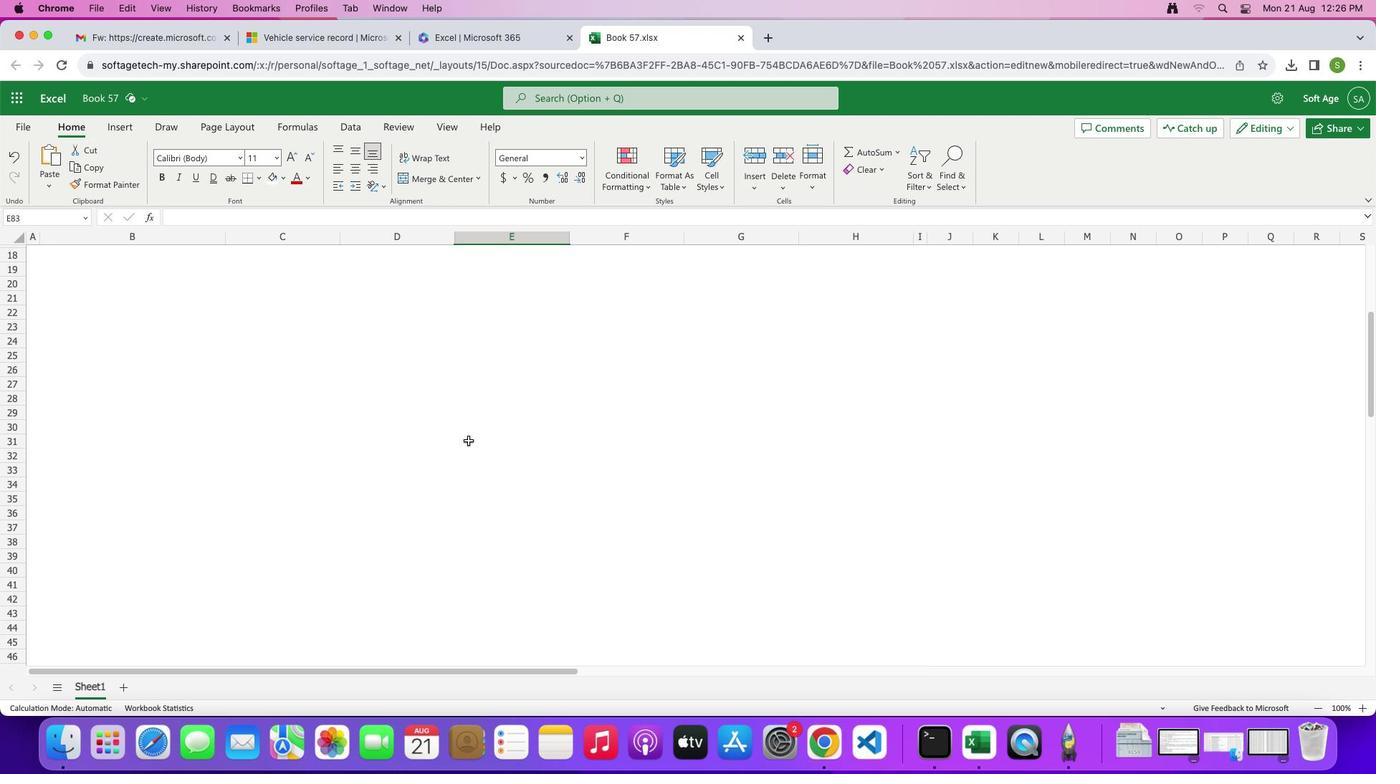 
Action: Mouse scrolled (466, 439) with delta (-1, 0)
Screenshot: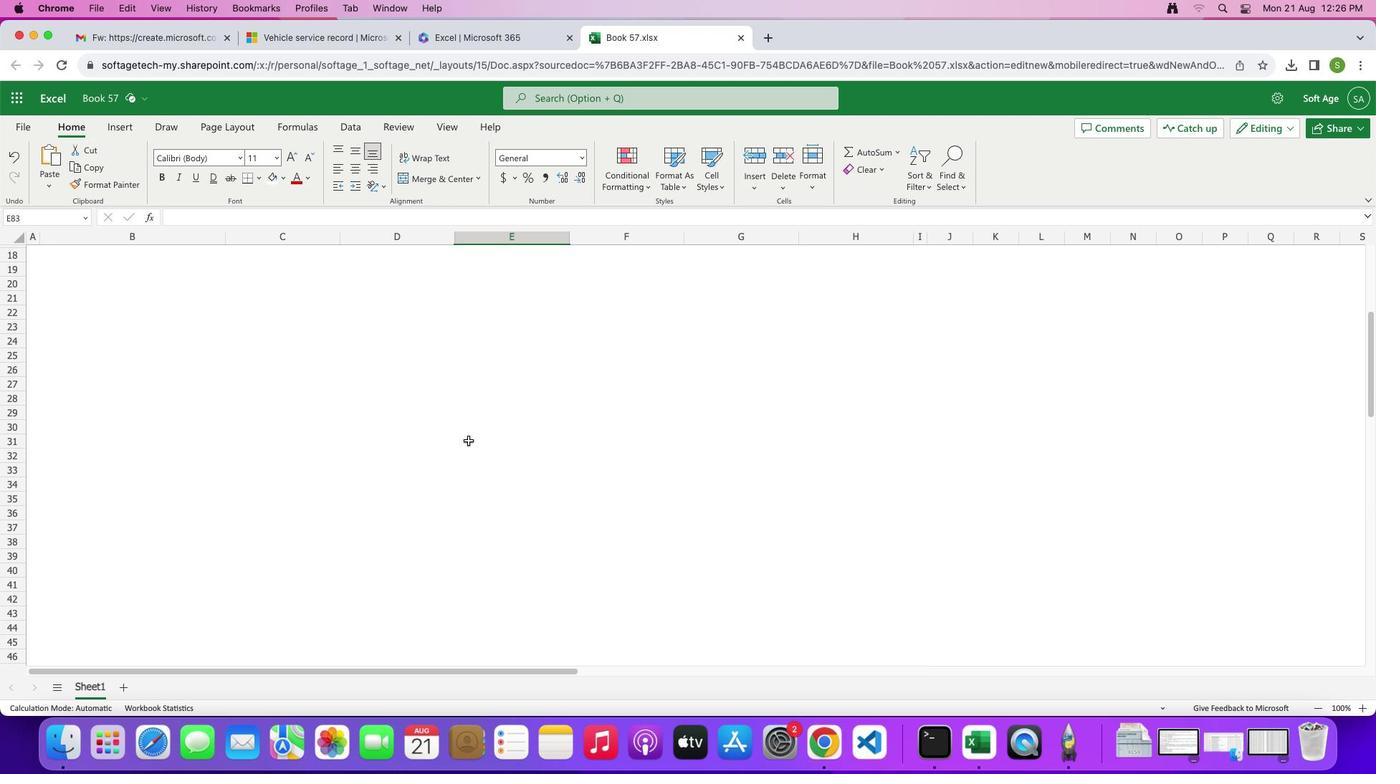 
Action: Mouse scrolled (466, 439) with delta (-1, 0)
Screenshot: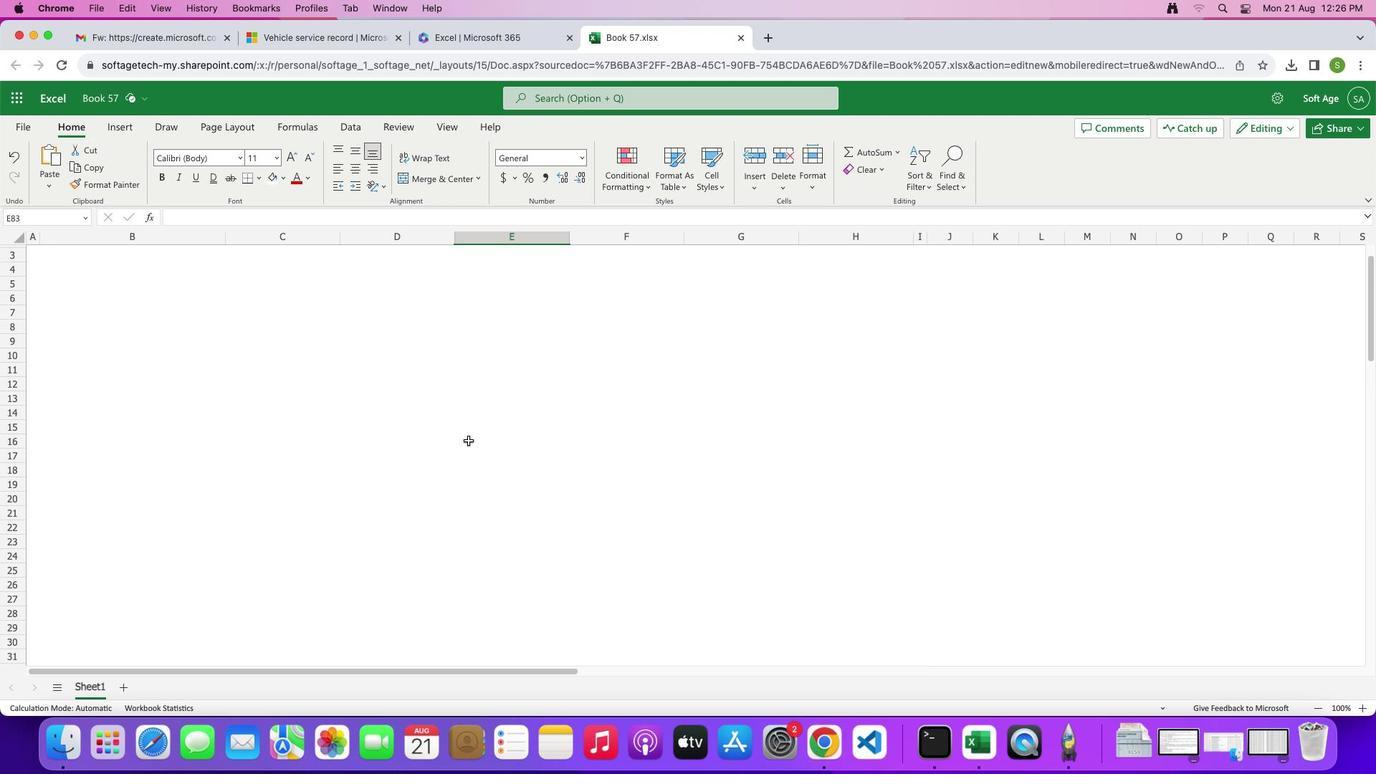 
Action: Mouse scrolled (466, 439) with delta (-1, 0)
Screenshot: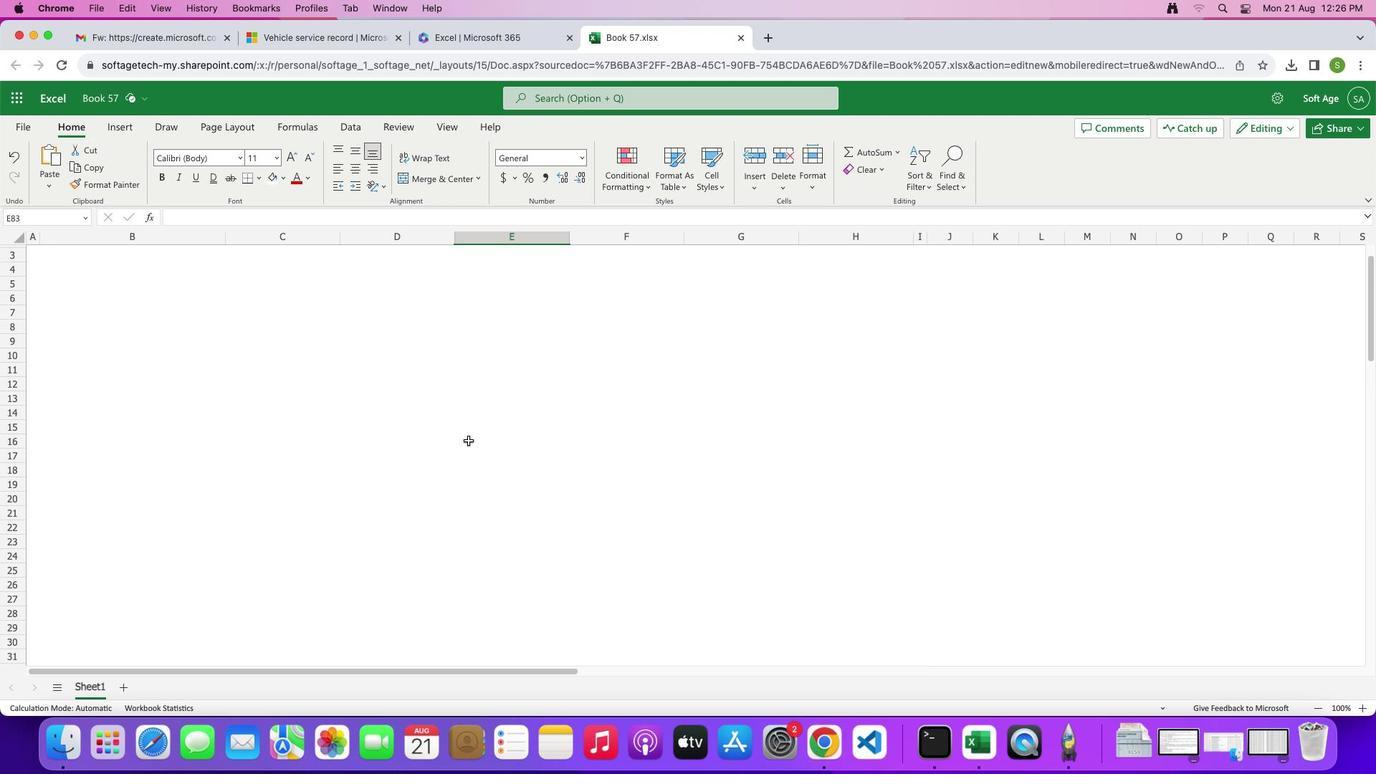 
Action: Mouse scrolled (466, 439) with delta (-1, 0)
Screenshot: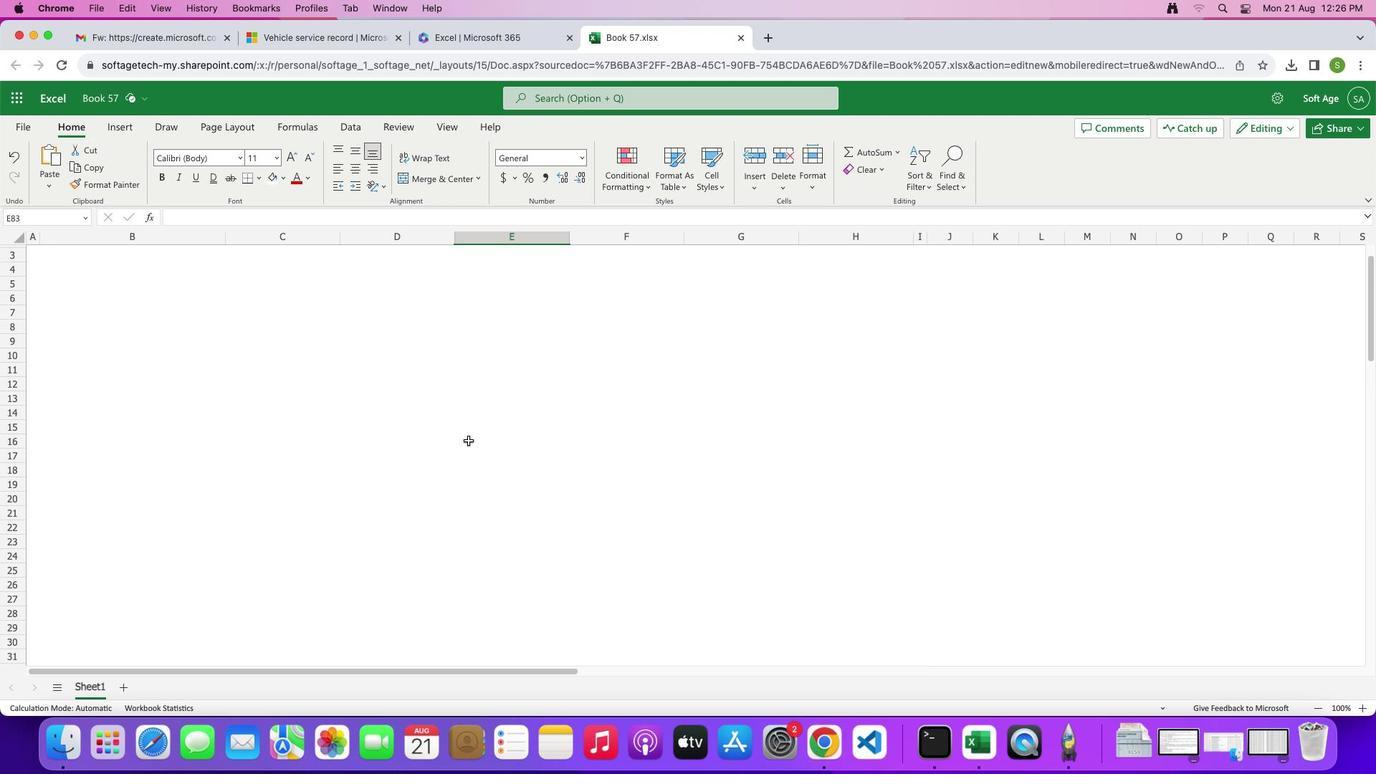 
Action: Mouse scrolled (466, 439) with delta (-1, 1)
Screenshot: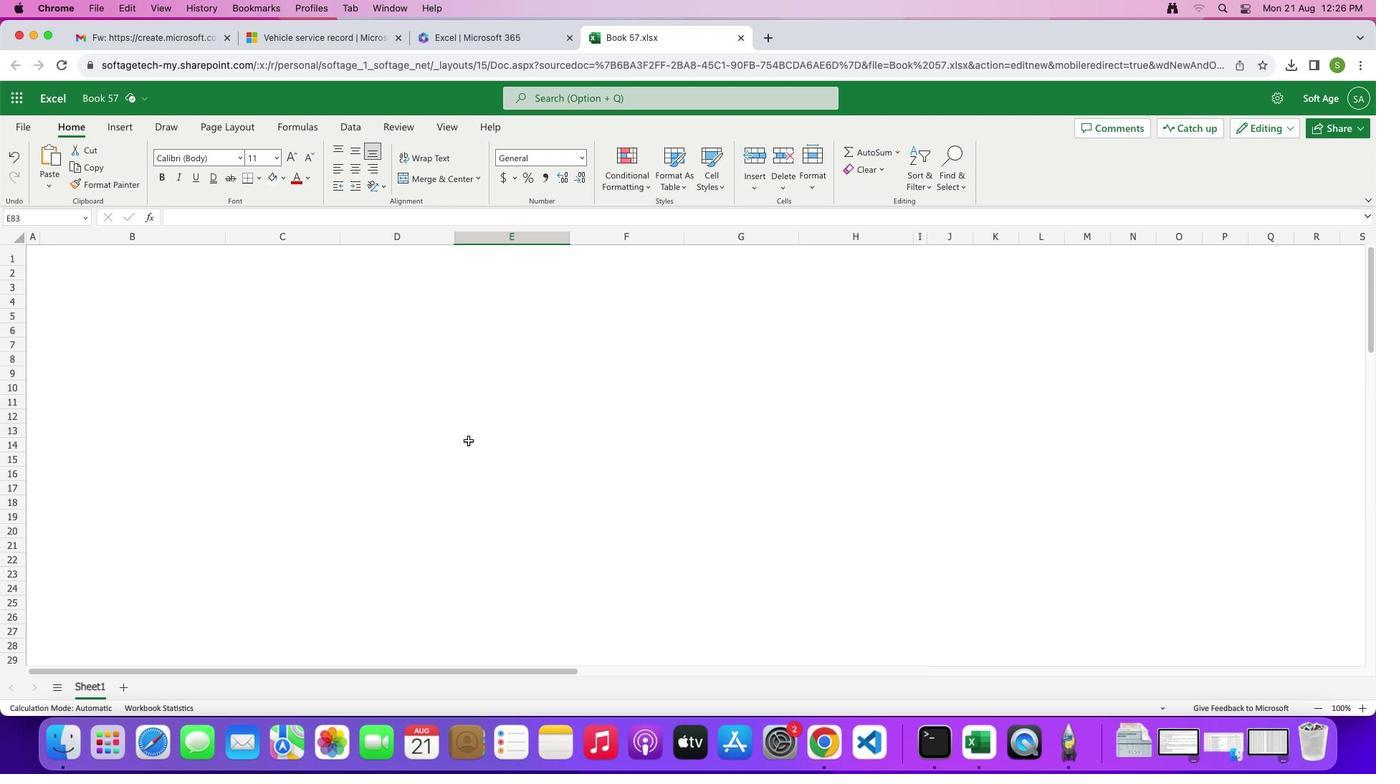 
Action: Mouse scrolled (466, 439) with delta (-1, 0)
Screenshot: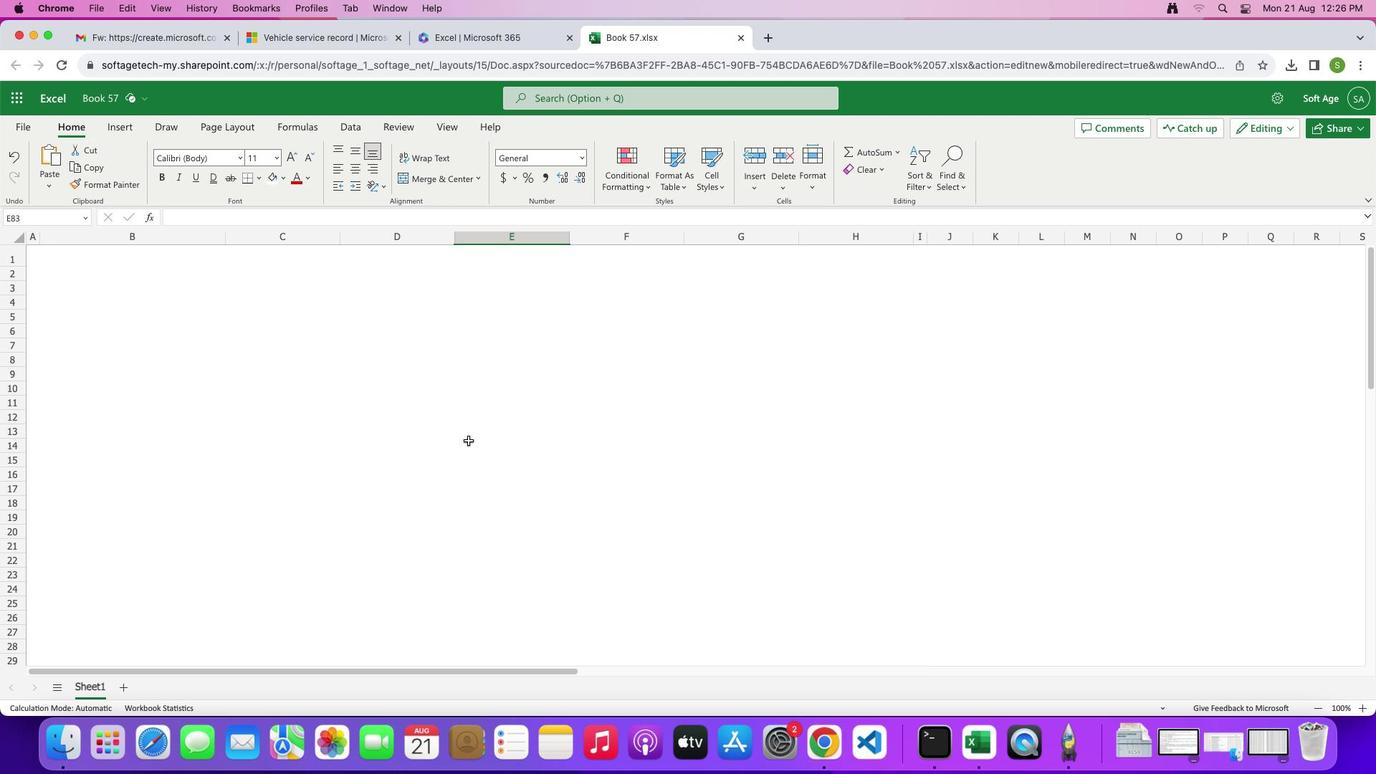 
Action: Mouse scrolled (466, 439) with delta (-1, 0)
Screenshot: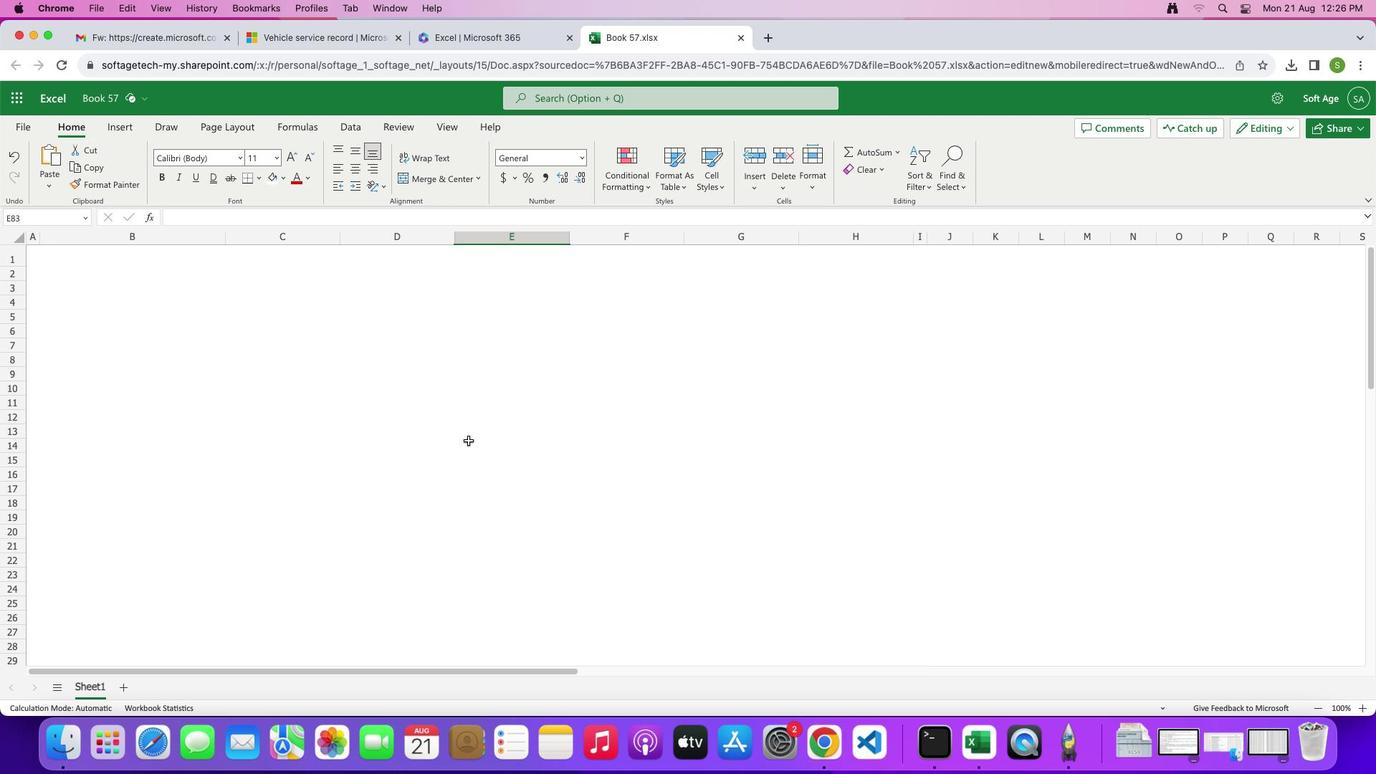 
Action: Mouse scrolled (466, 439) with delta (-1, 0)
Screenshot: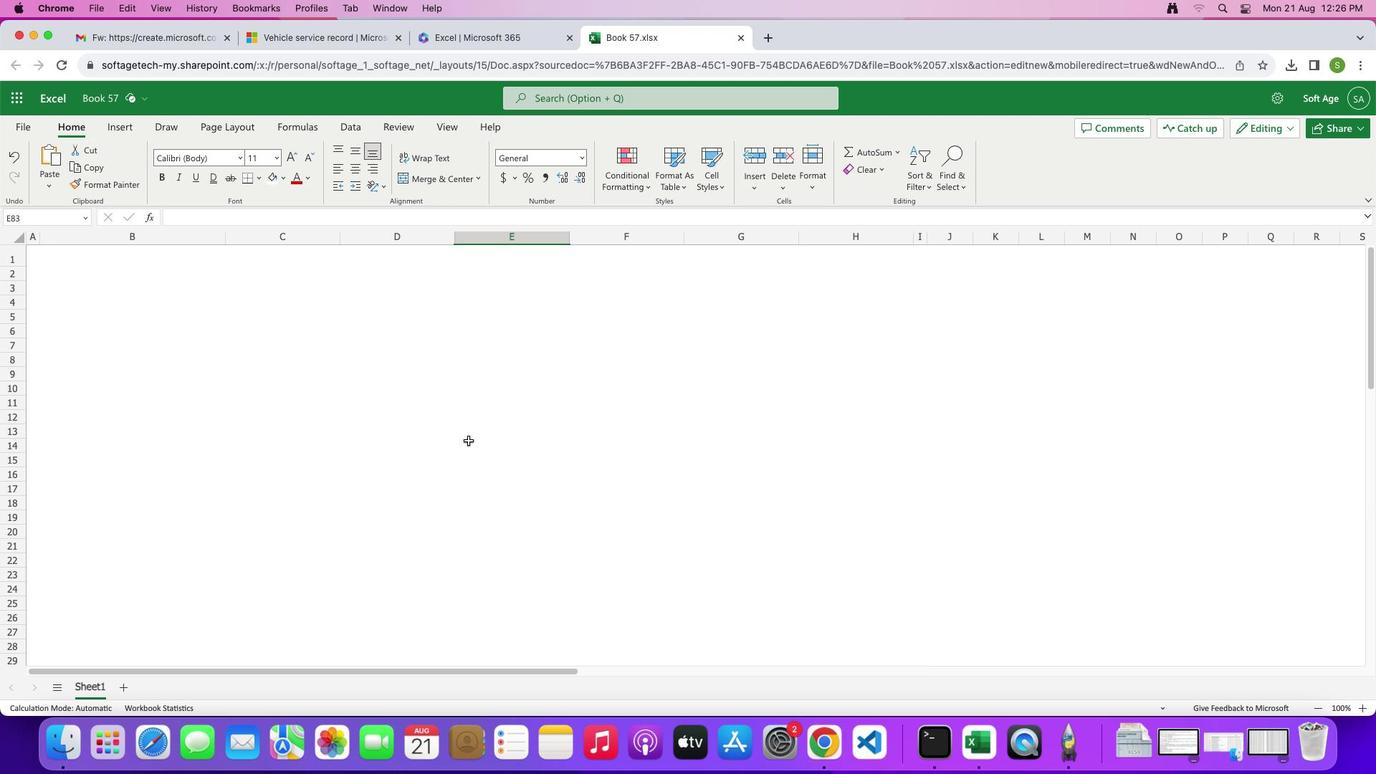 
Action: Mouse scrolled (466, 439) with delta (-1, 1)
Screenshot: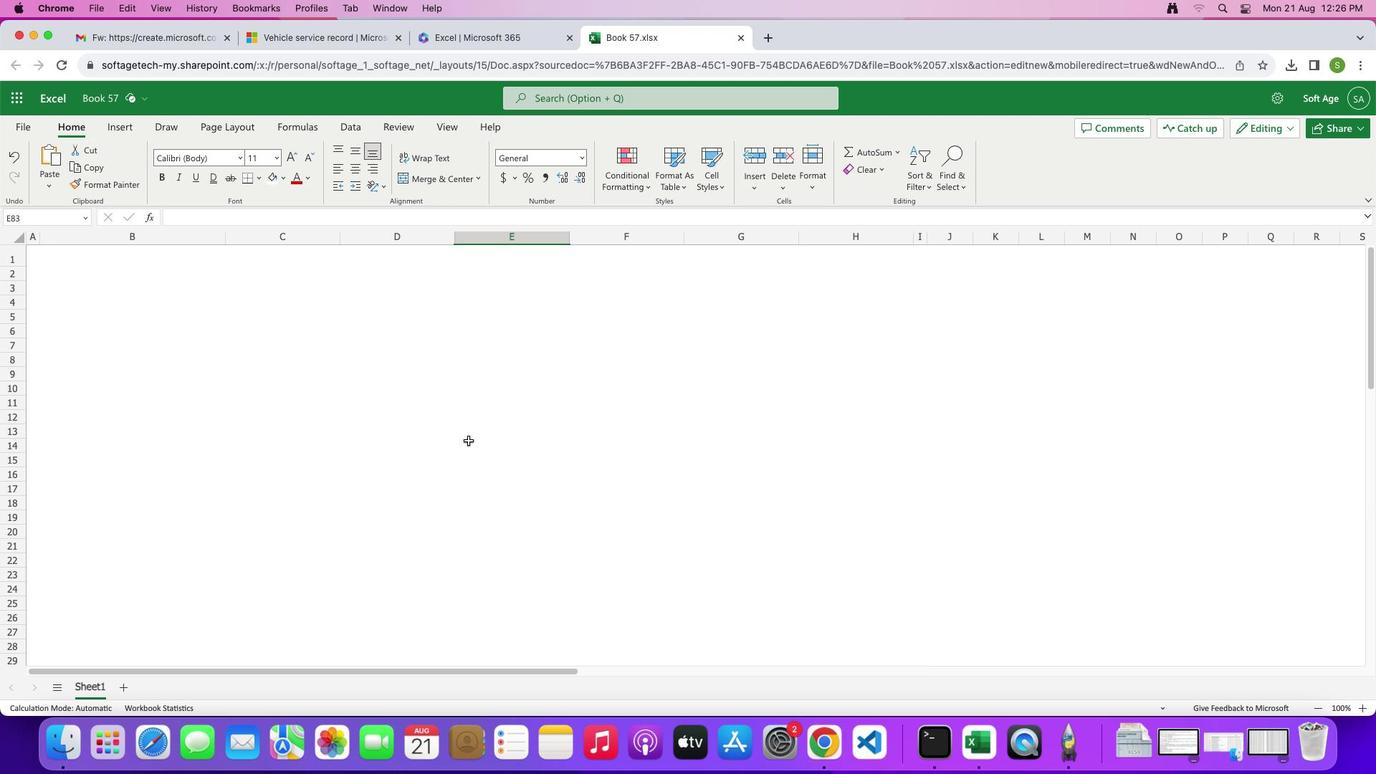 
Action: Mouse scrolled (466, 439) with delta (-1, 0)
Screenshot: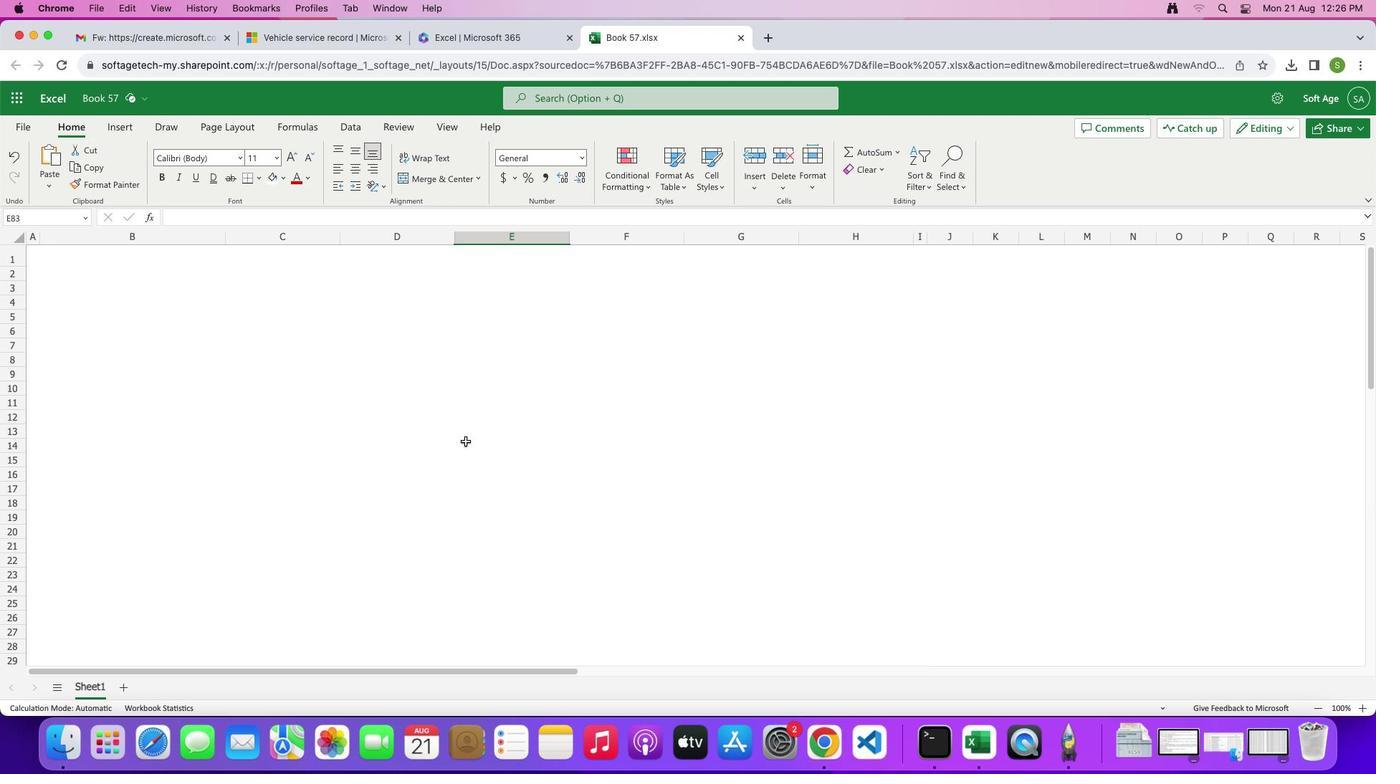 
Action: Mouse scrolled (466, 439) with delta (-1, 0)
Screenshot: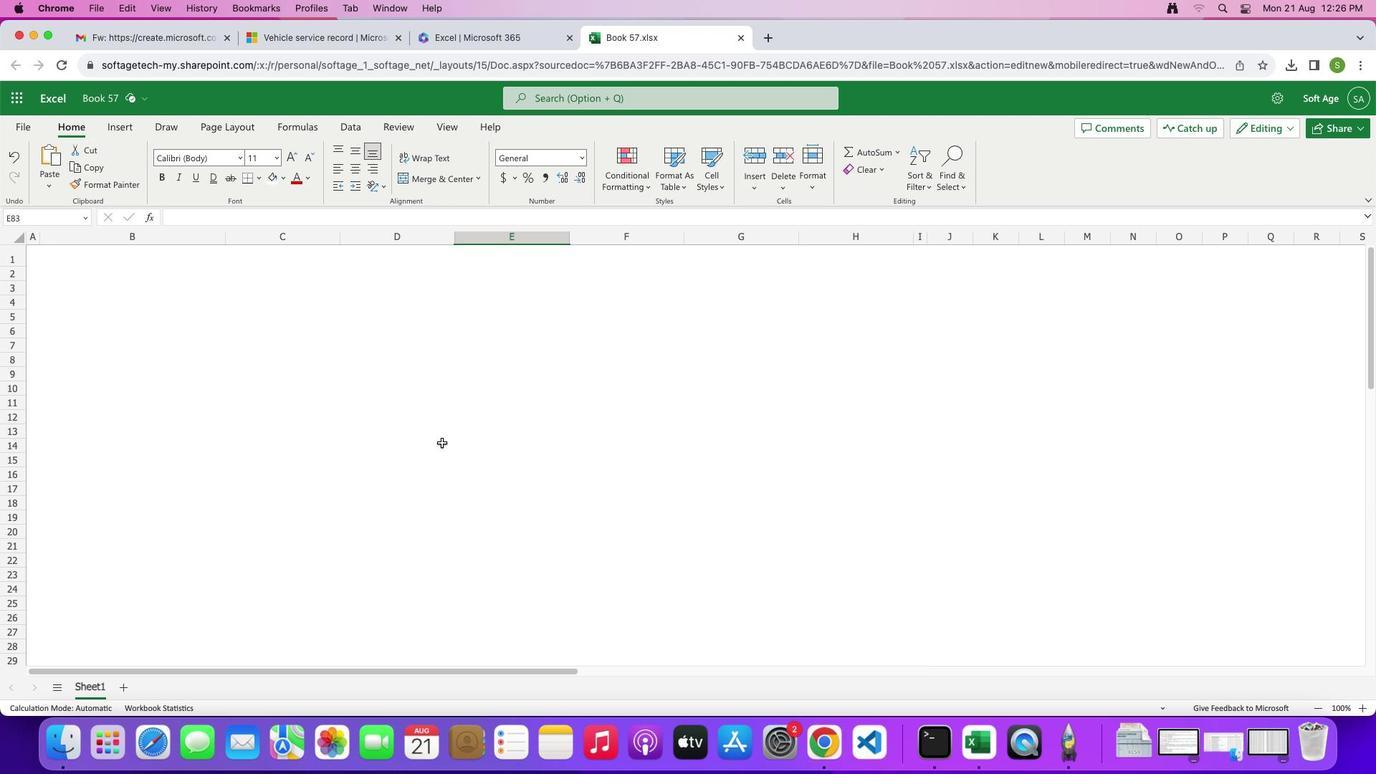 
Action: Mouse moved to (31, 254)
Screenshot: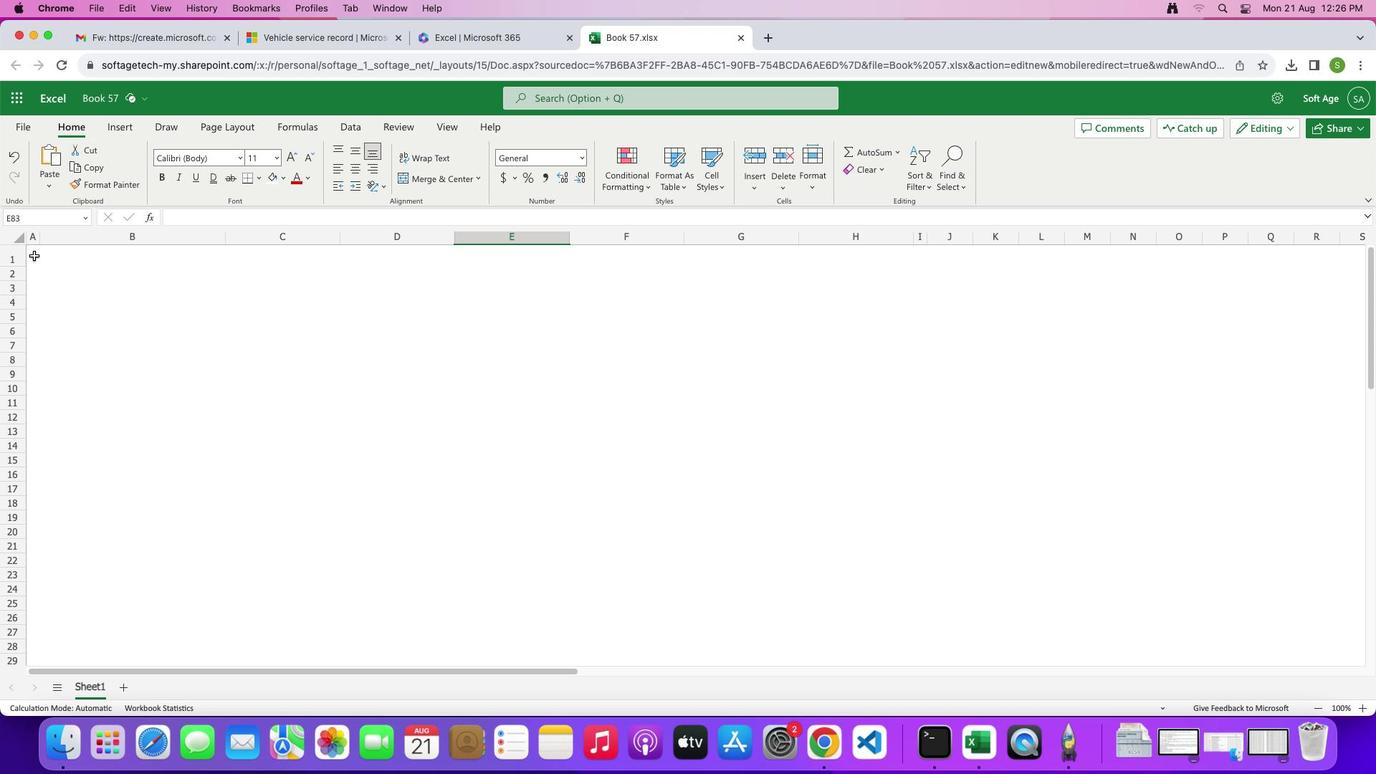 
Action: Mouse pressed left at (31, 254)
Screenshot: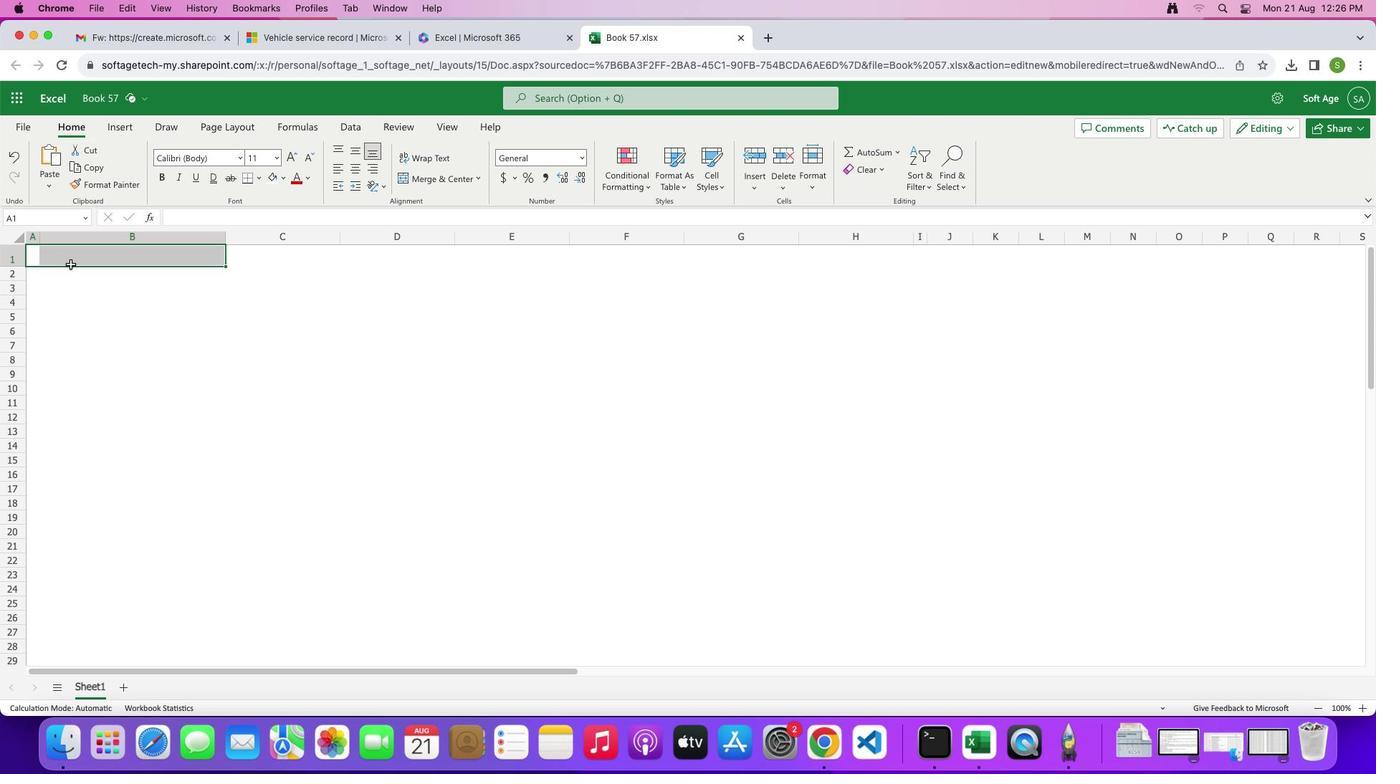 
Action: Mouse moved to (565, 479)
Screenshot: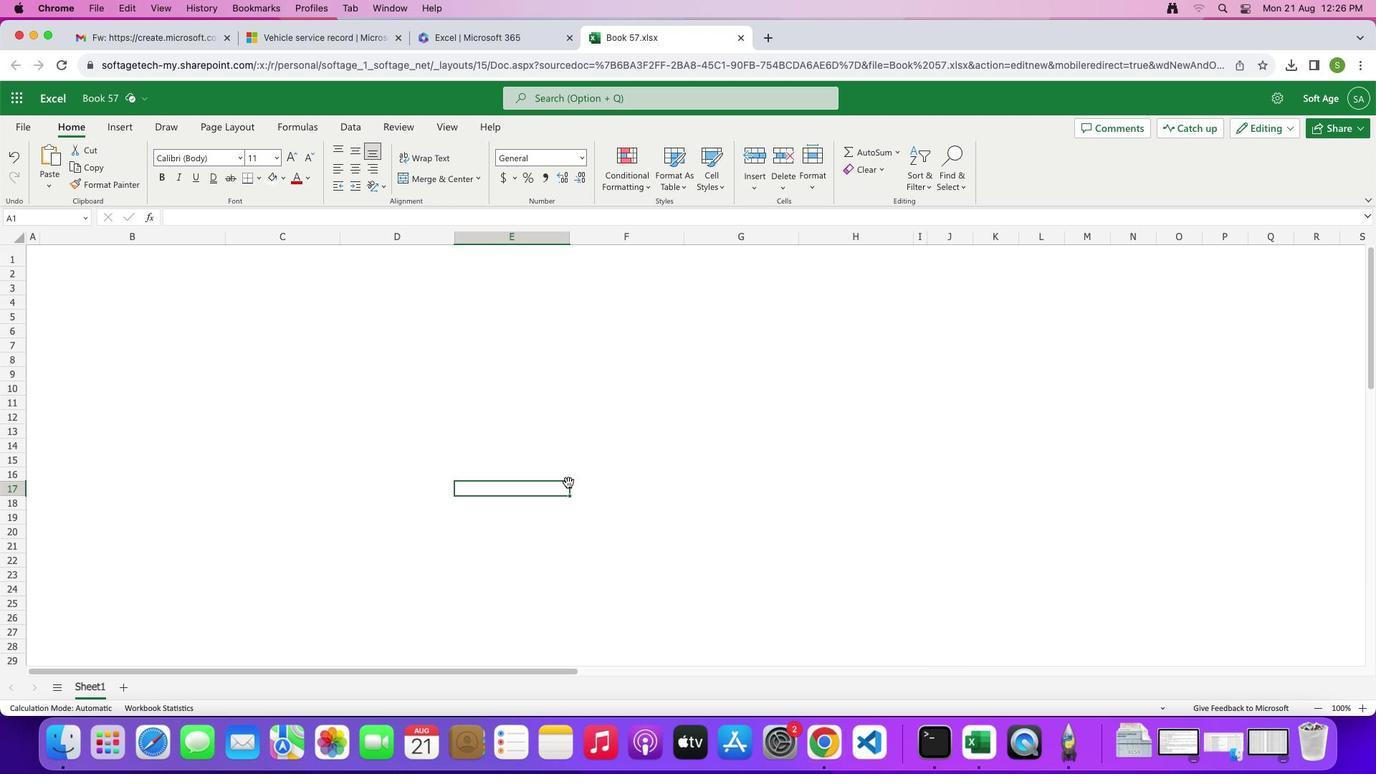 
Action: Mouse pressed left at (565, 479)
Screenshot: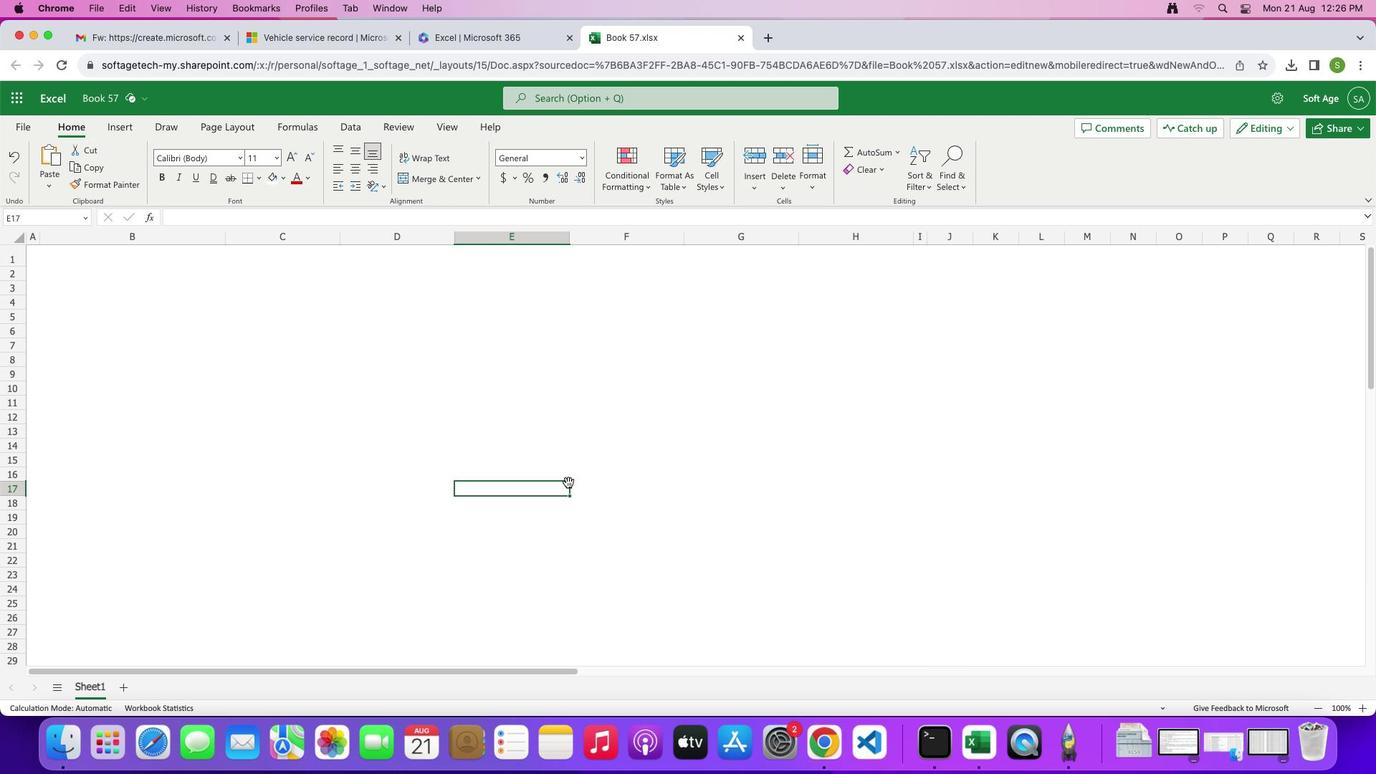 
Action: Mouse moved to (36, 250)
Screenshot: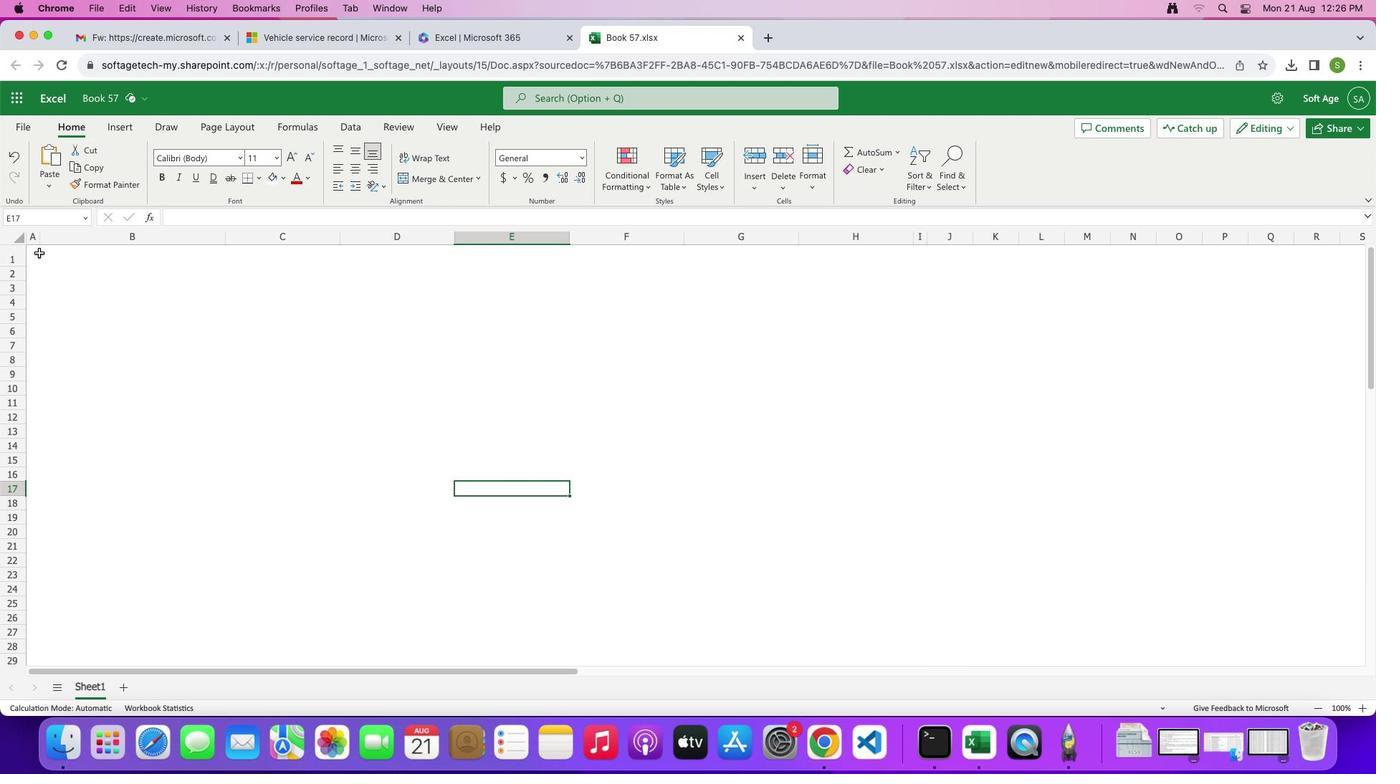 
Action: Mouse pressed left at (36, 250)
Screenshot: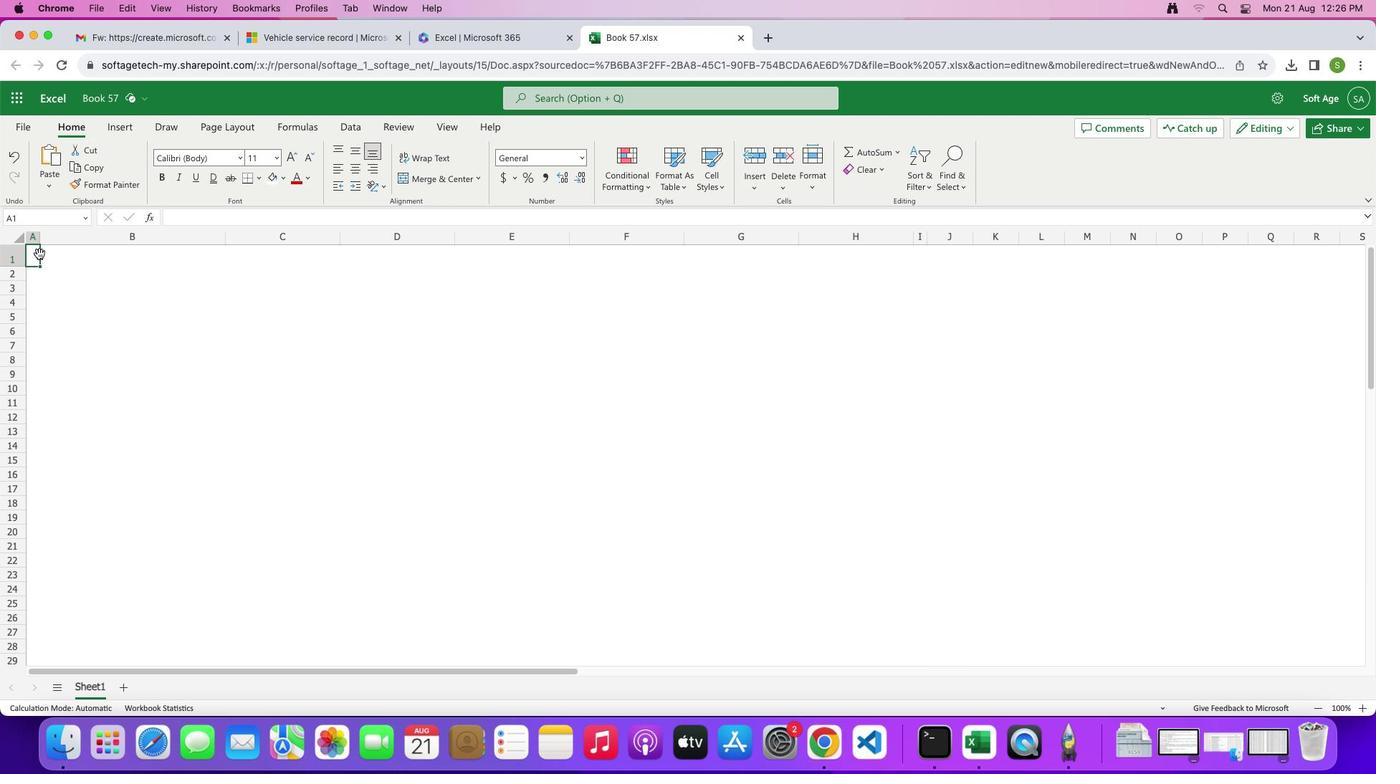 
Action: Mouse moved to (281, 176)
Screenshot: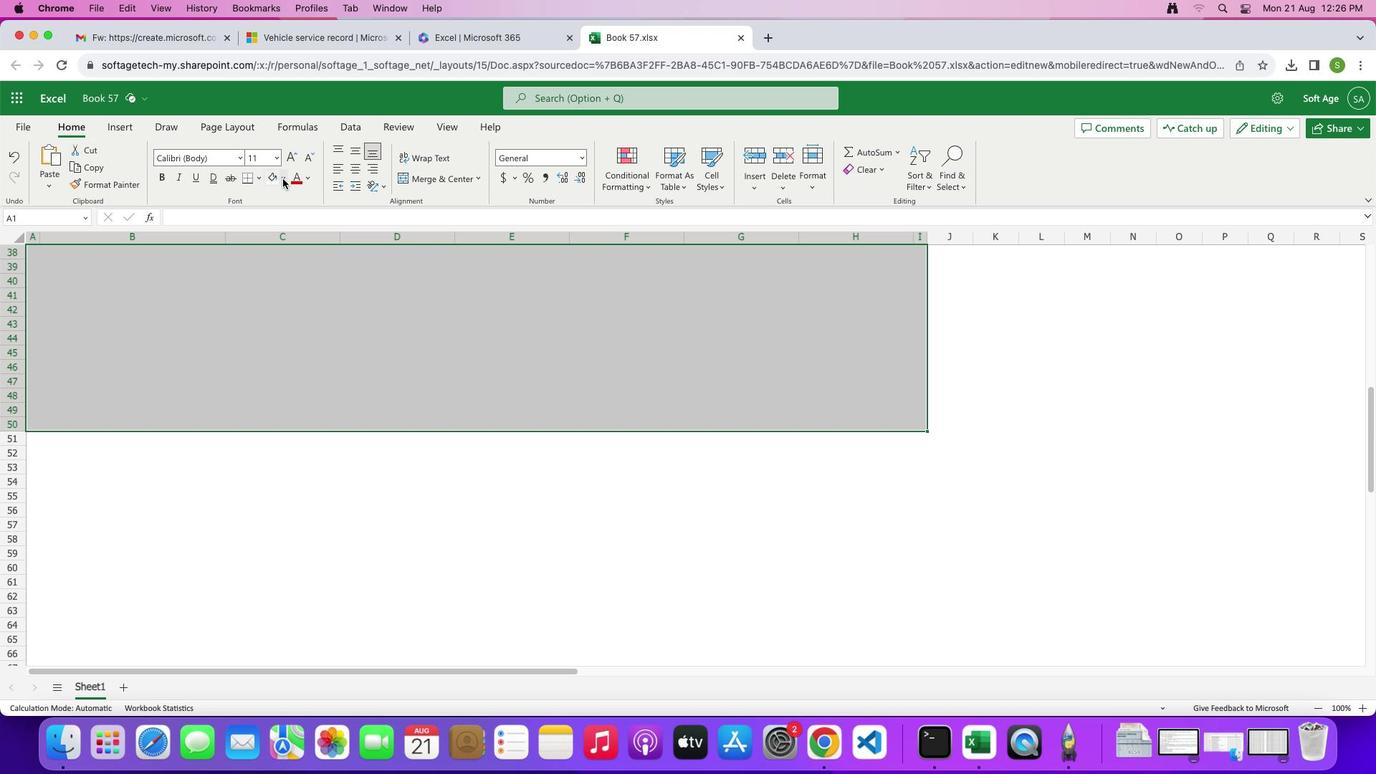 
Action: Mouse pressed left at (281, 176)
Screenshot: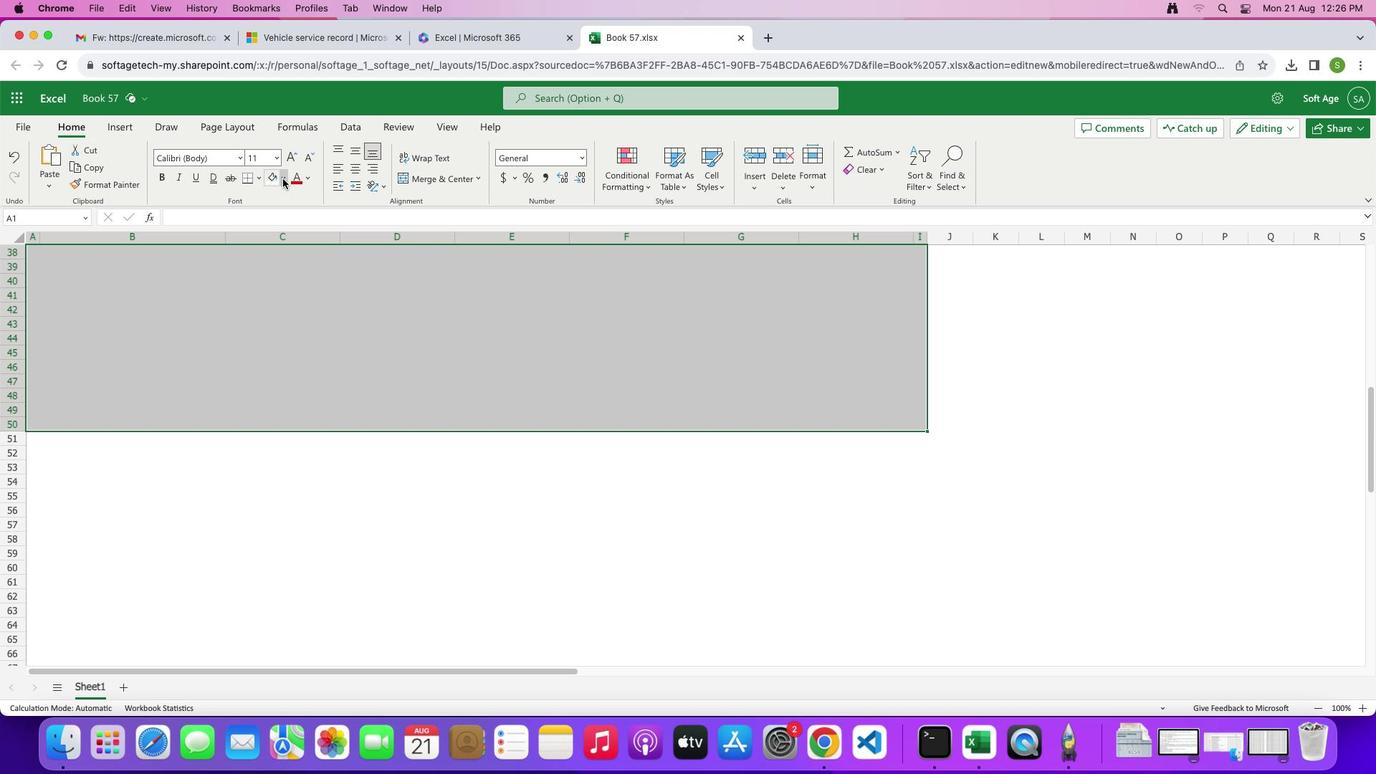 
Action: Mouse moved to (414, 241)
Screenshot: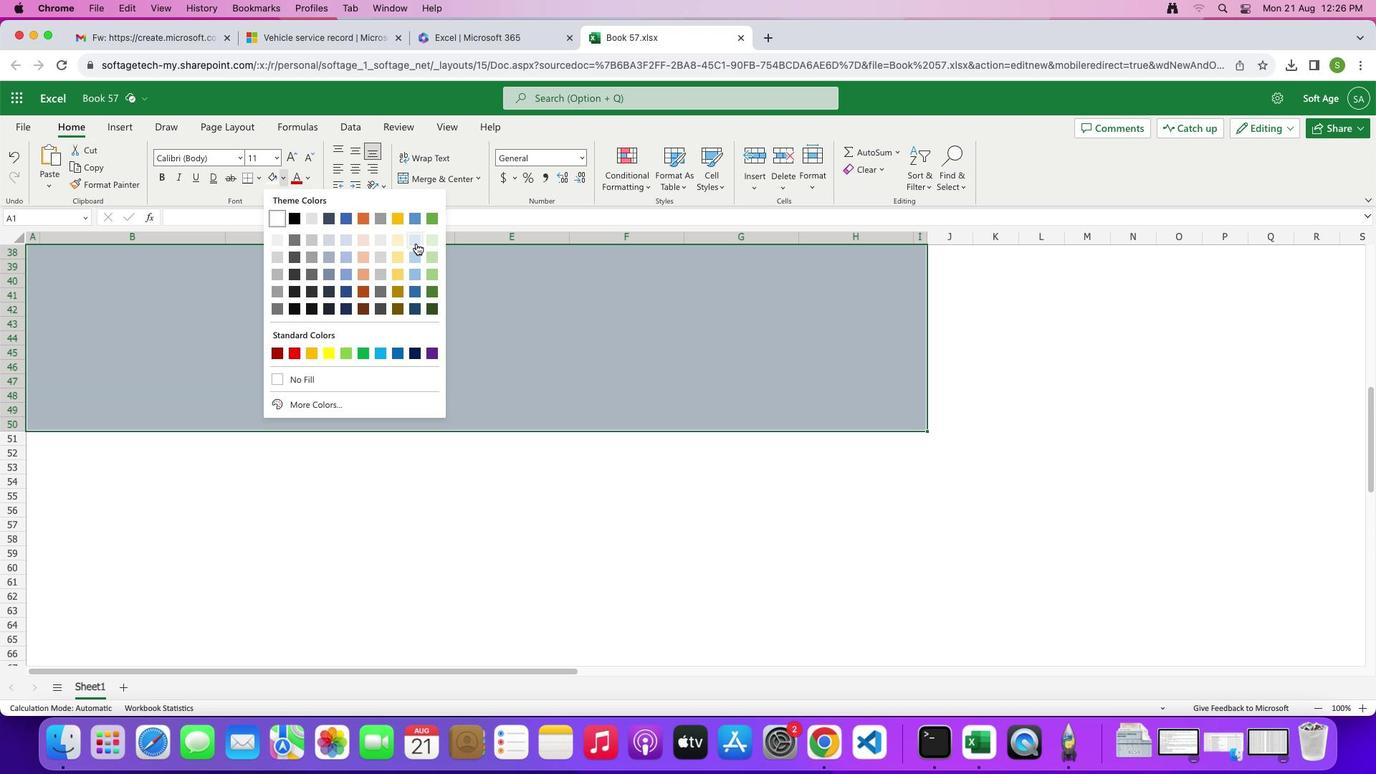 
Action: Mouse pressed left at (414, 241)
Screenshot: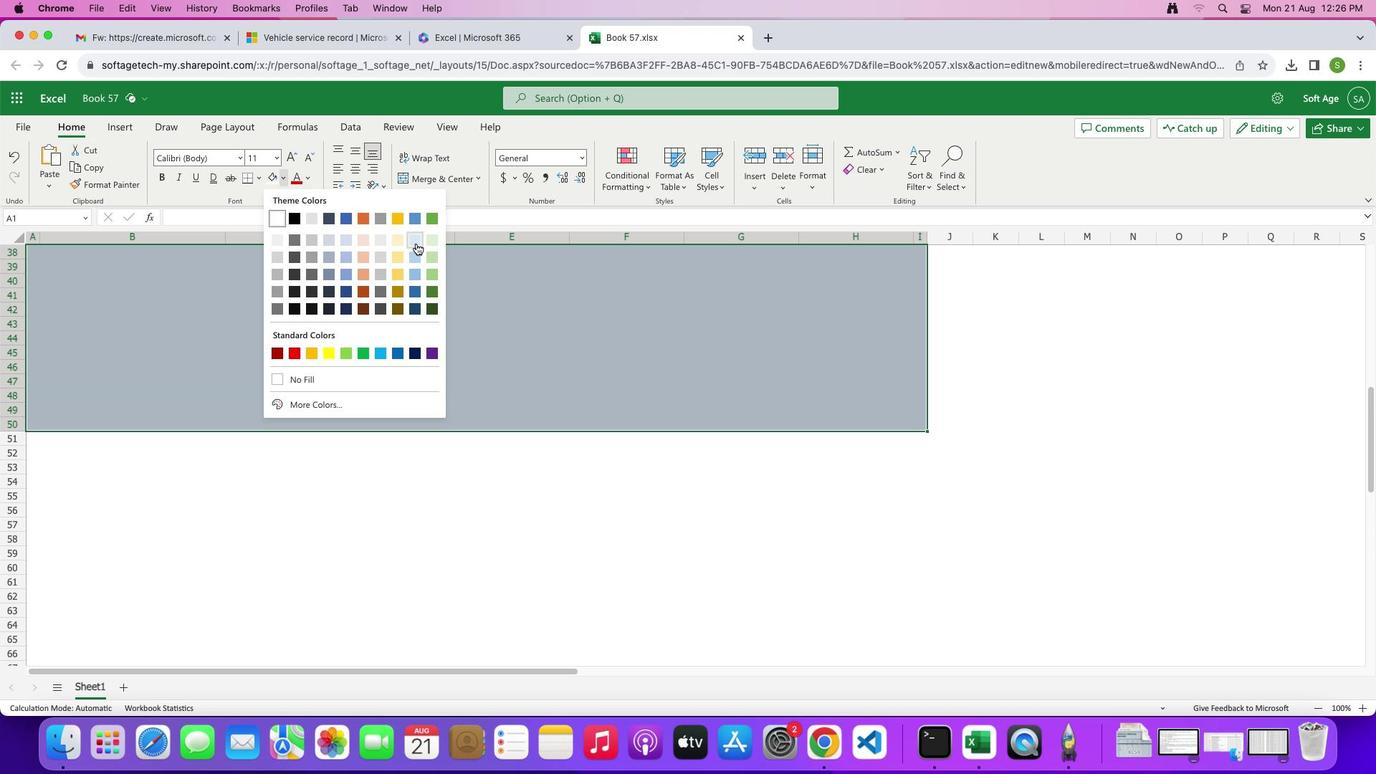 
Action: Mouse moved to (551, 365)
Screenshot: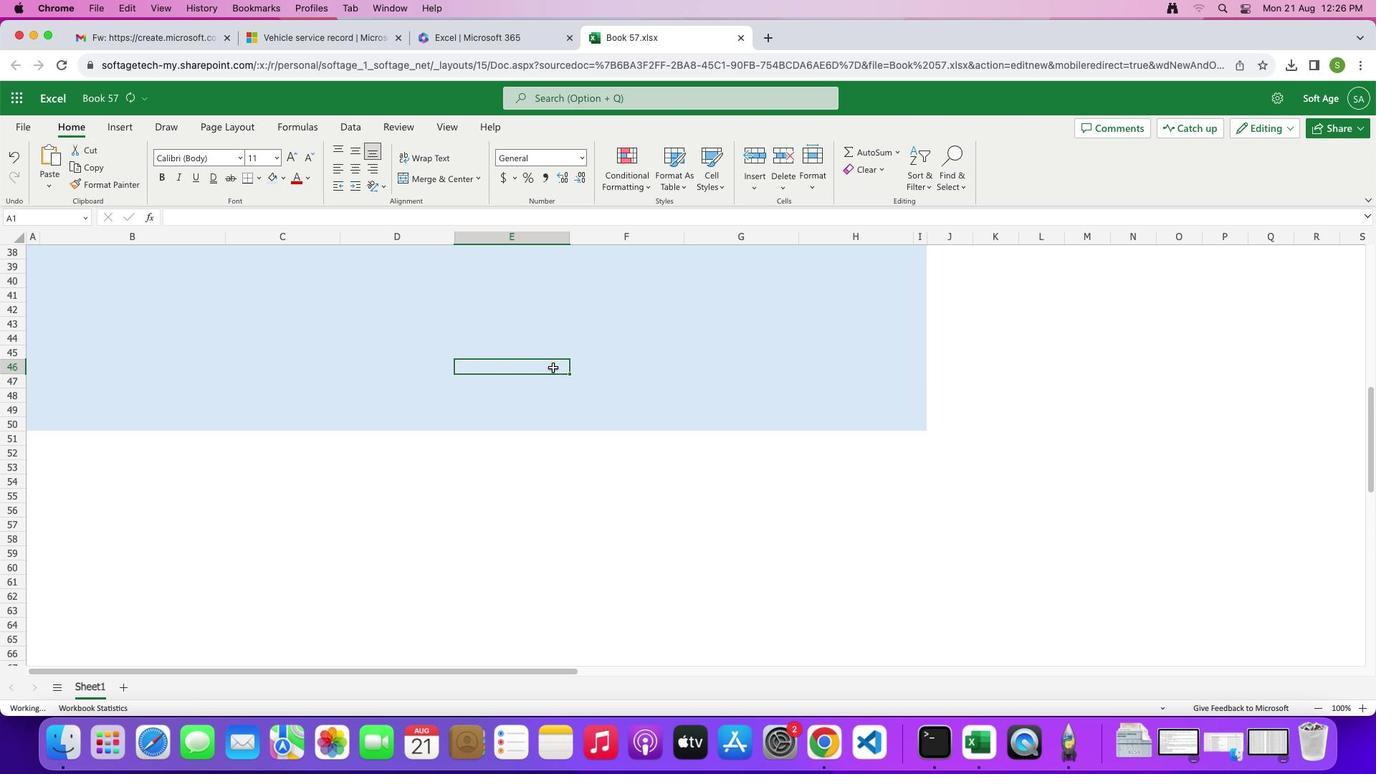 
Action: Mouse pressed left at (551, 365)
Screenshot: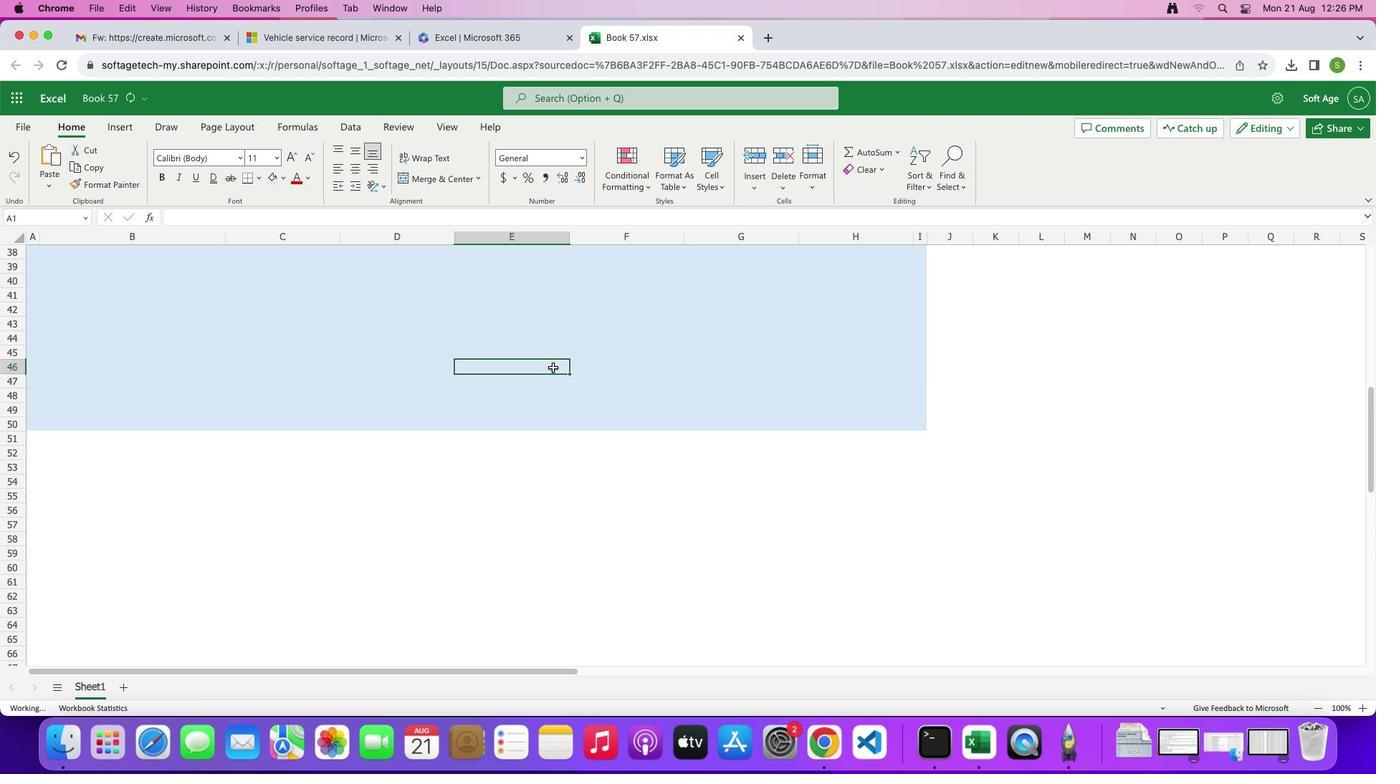 
Action: Mouse scrolled (551, 365) with delta (-1, 0)
Screenshot: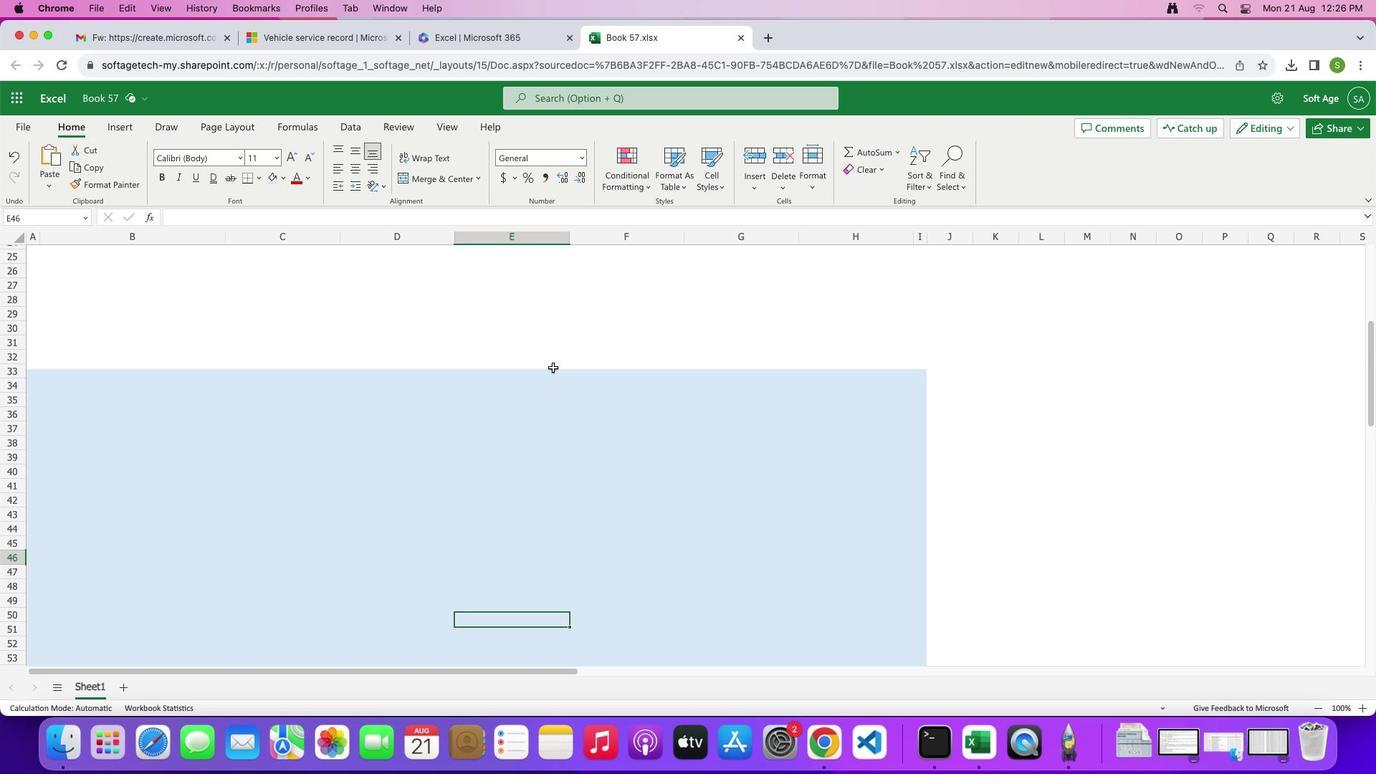 
Action: Mouse scrolled (551, 365) with delta (-1, 0)
Screenshot: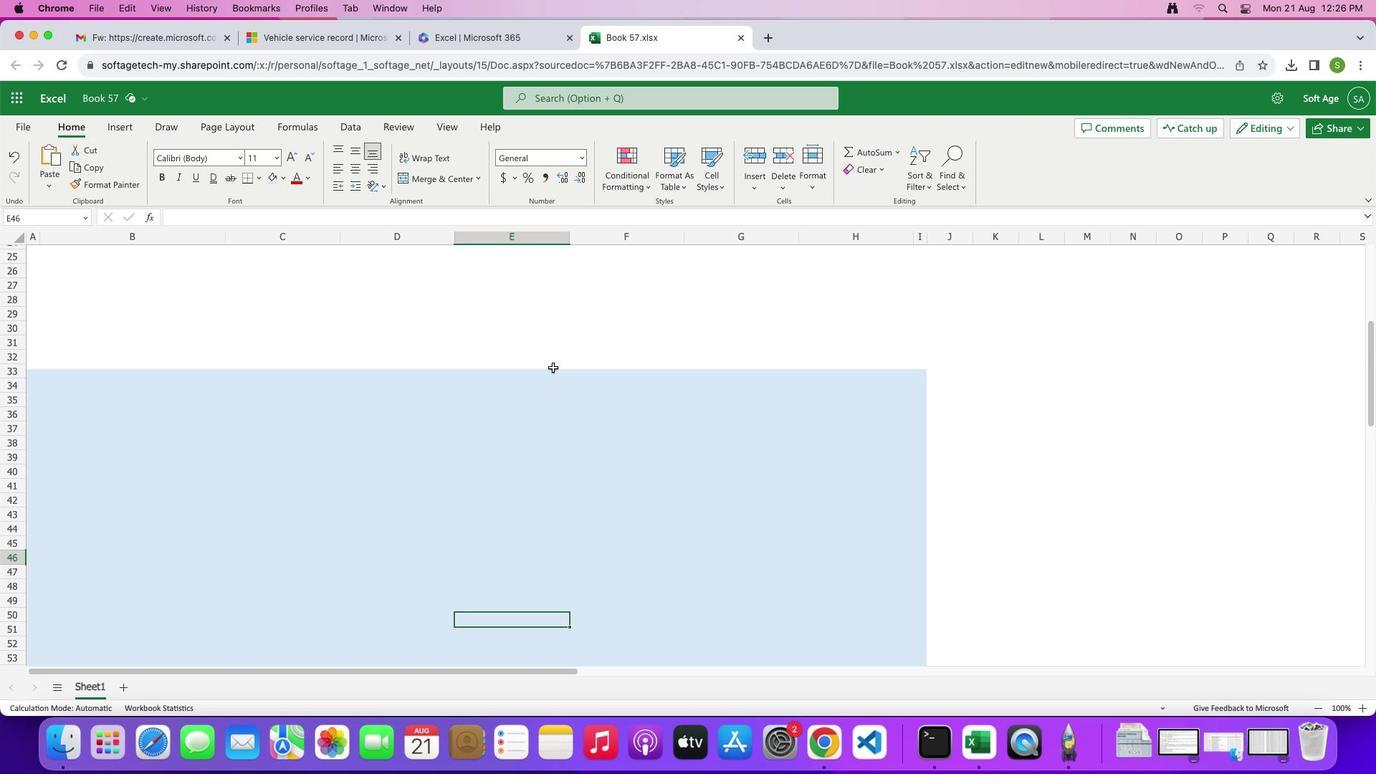 
Action: Mouse scrolled (551, 365) with delta (-1, 0)
Screenshot: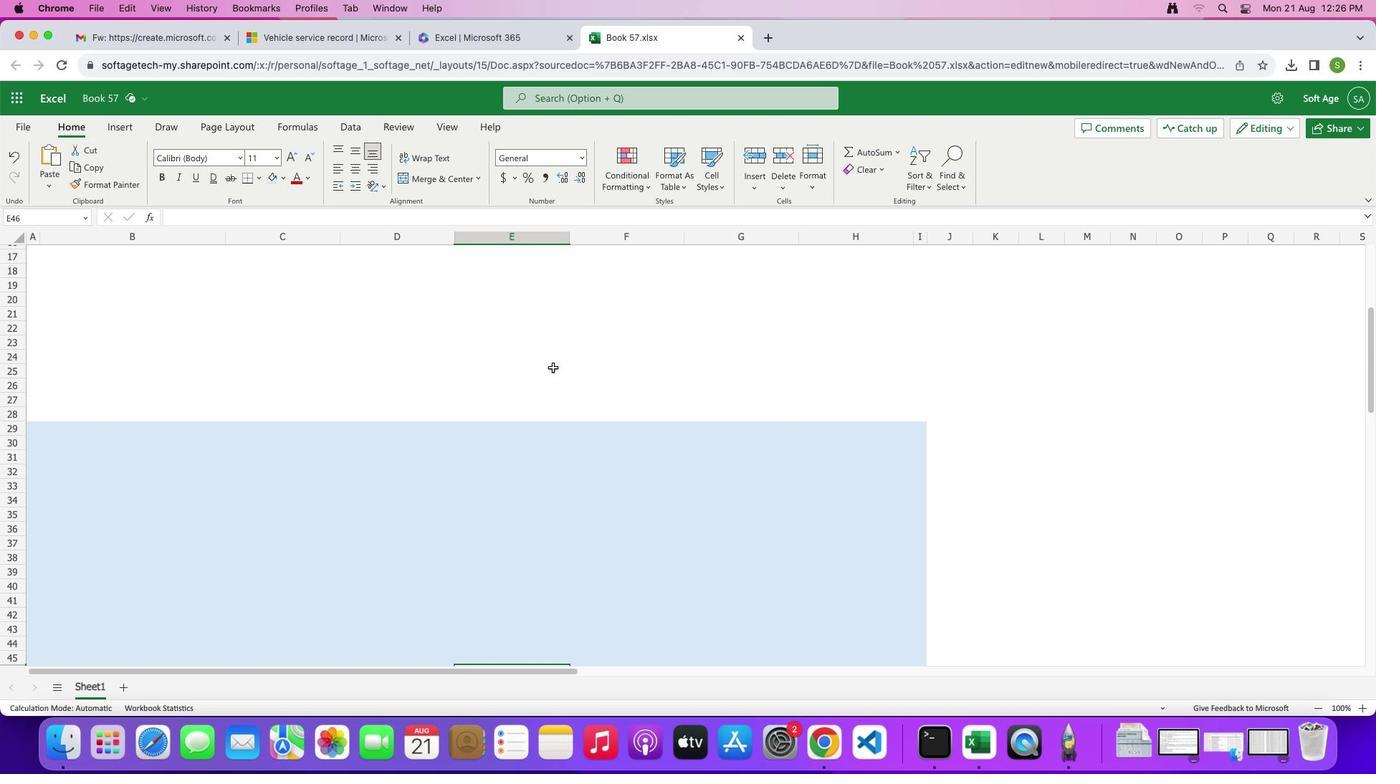 
Action: Mouse scrolled (551, 365) with delta (-1, 1)
Screenshot: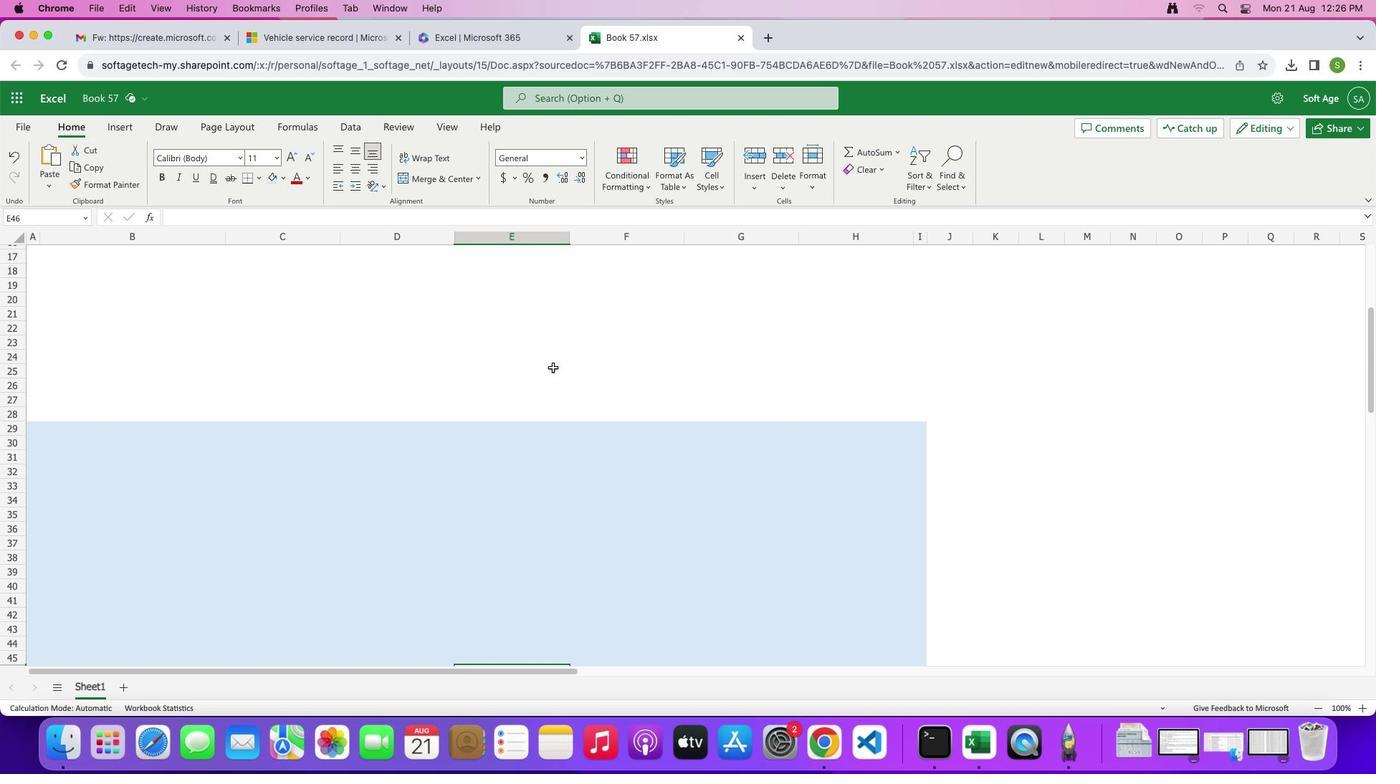 
Action: Mouse scrolled (551, 365) with delta (-1, 0)
Screenshot: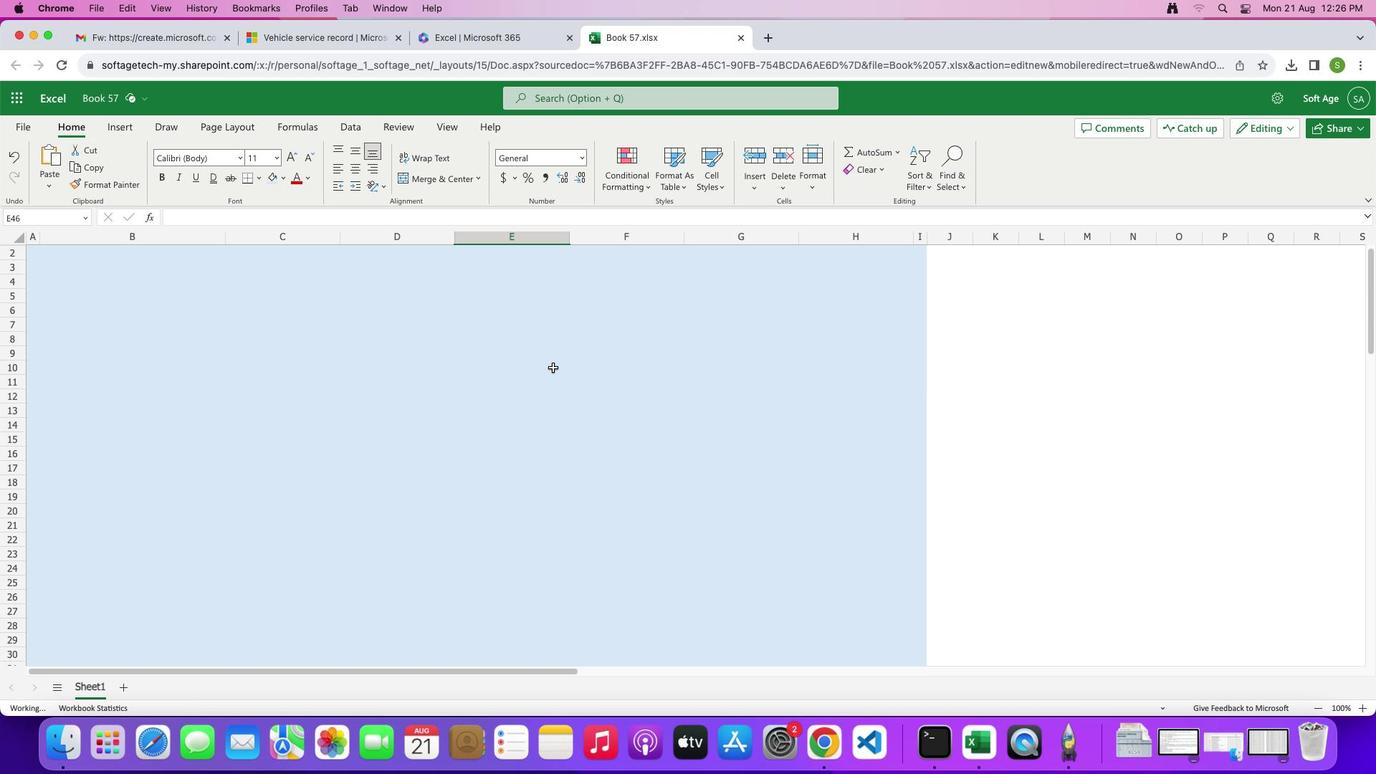 
Action: Mouse scrolled (551, 365) with delta (-1, 0)
Screenshot: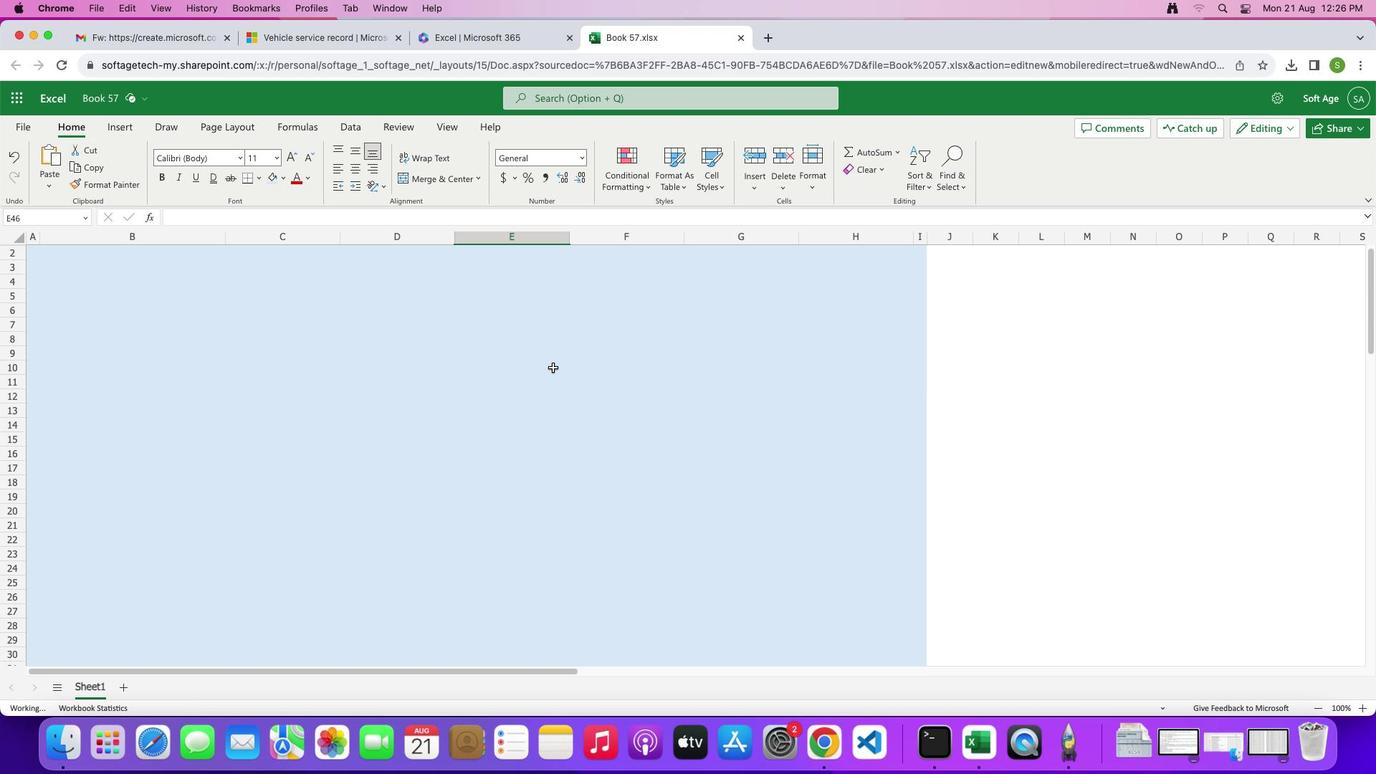 
Action: Mouse scrolled (551, 365) with delta (-1, 0)
Screenshot: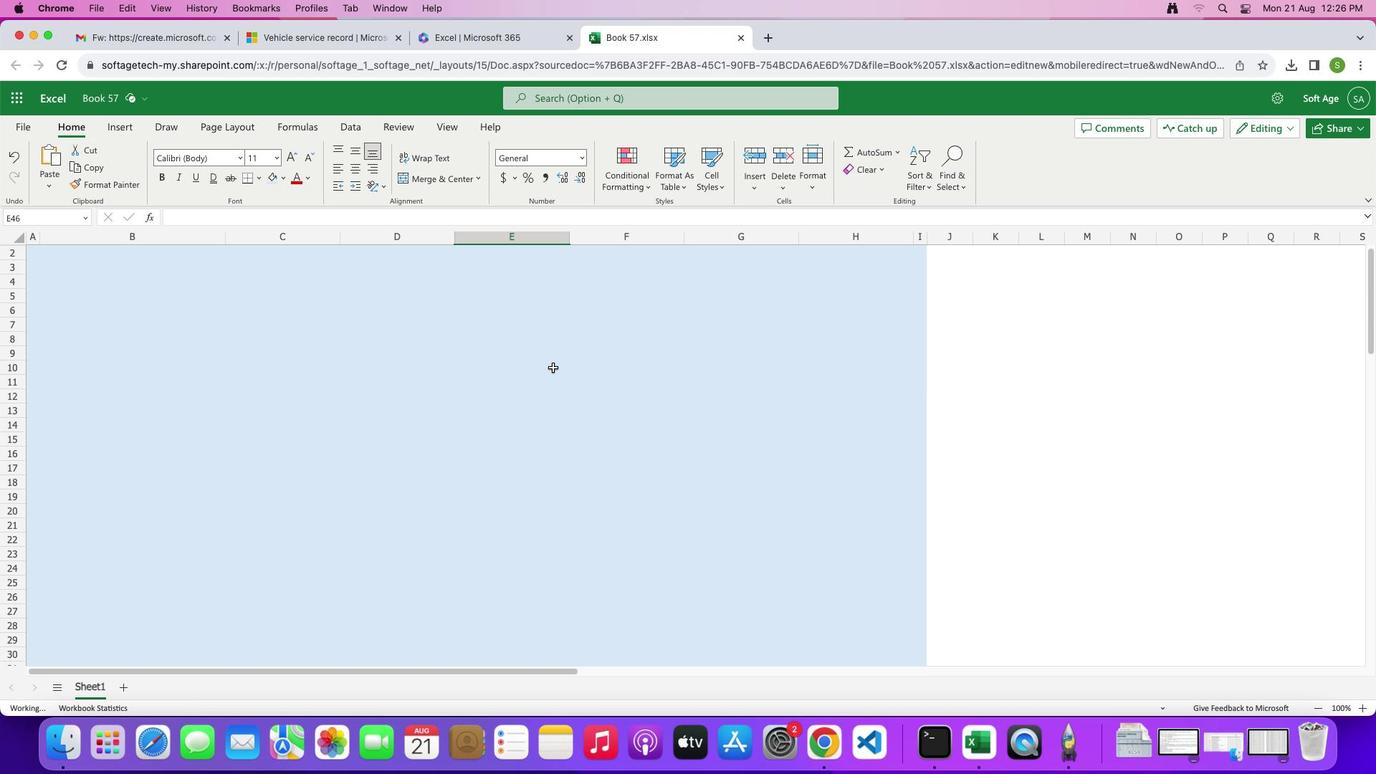
Action: Mouse scrolled (551, 365) with delta (-1, 1)
Screenshot: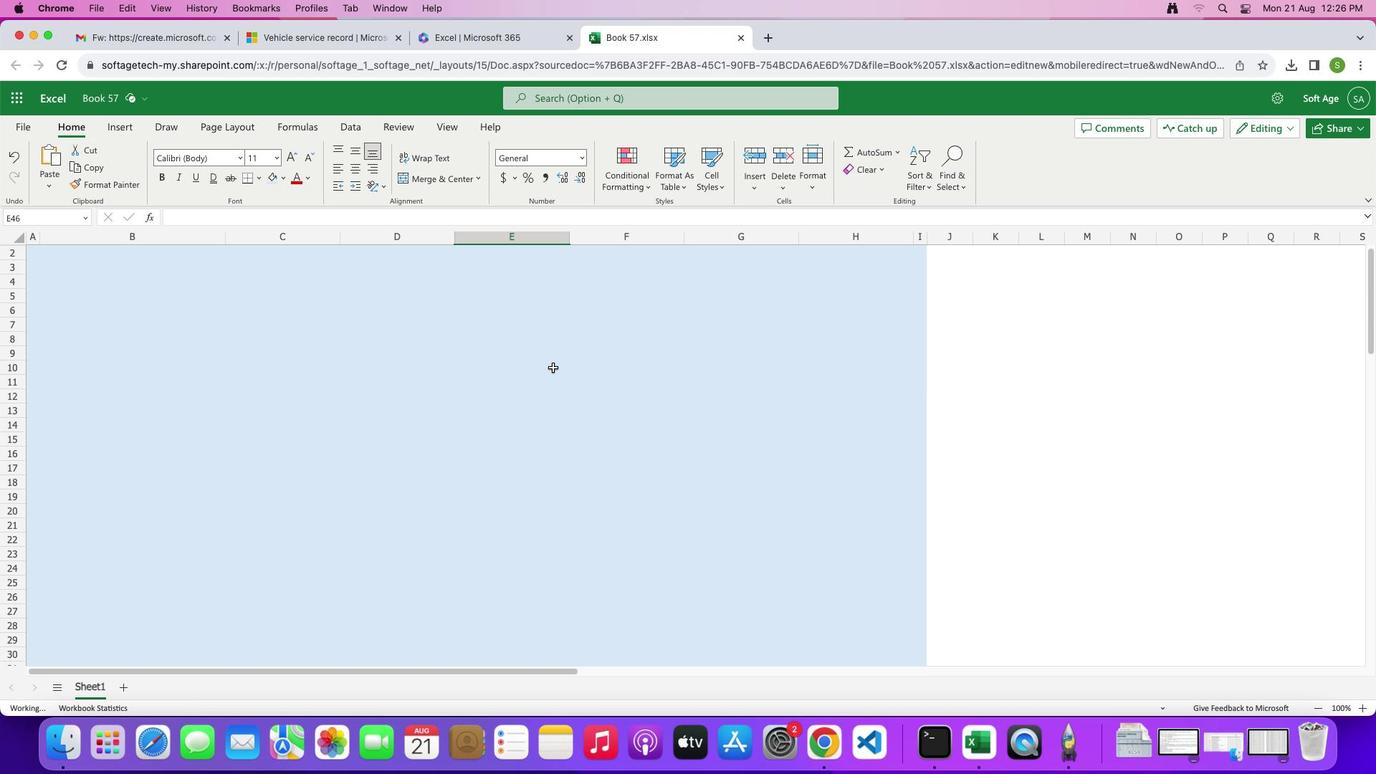 
Action: Mouse scrolled (551, 365) with delta (-1, 2)
Screenshot: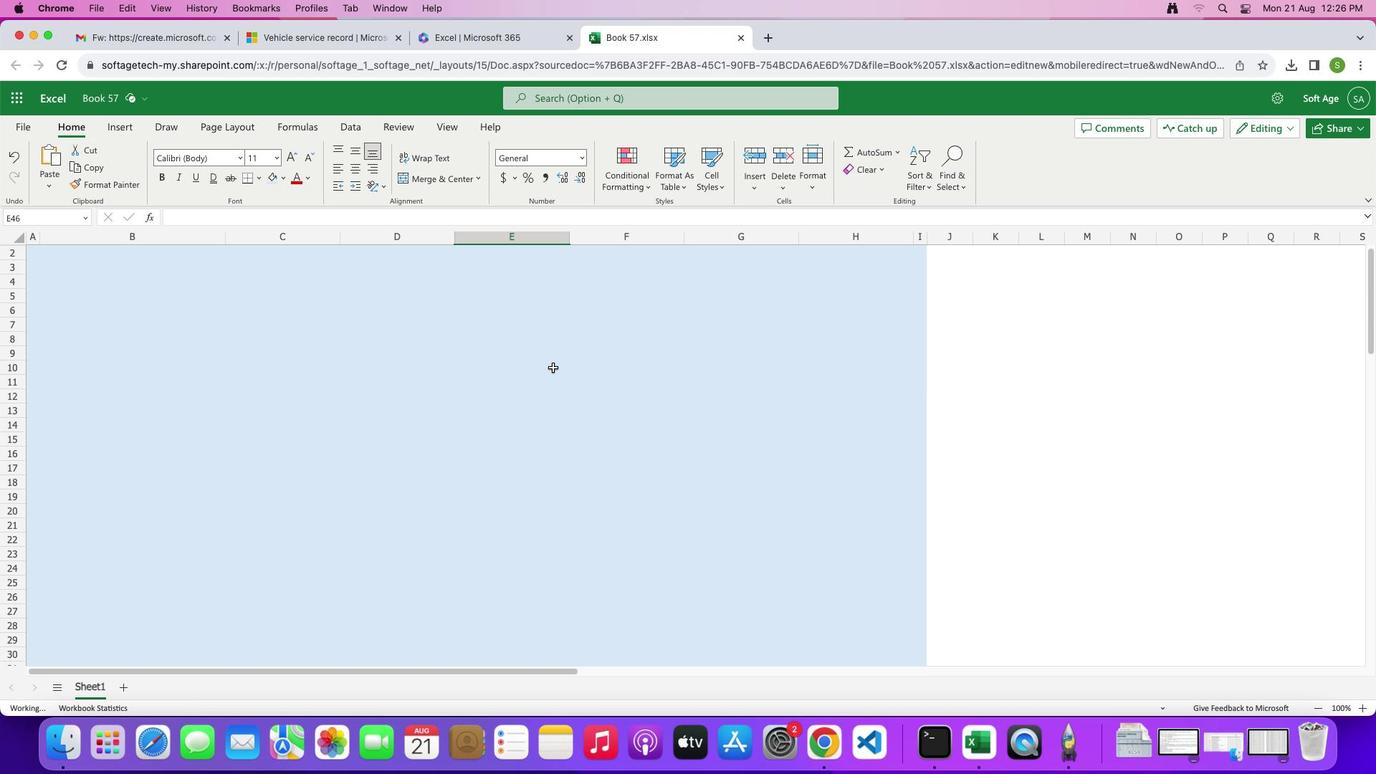
Action: Mouse scrolled (551, 365) with delta (-1, 0)
Screenshot: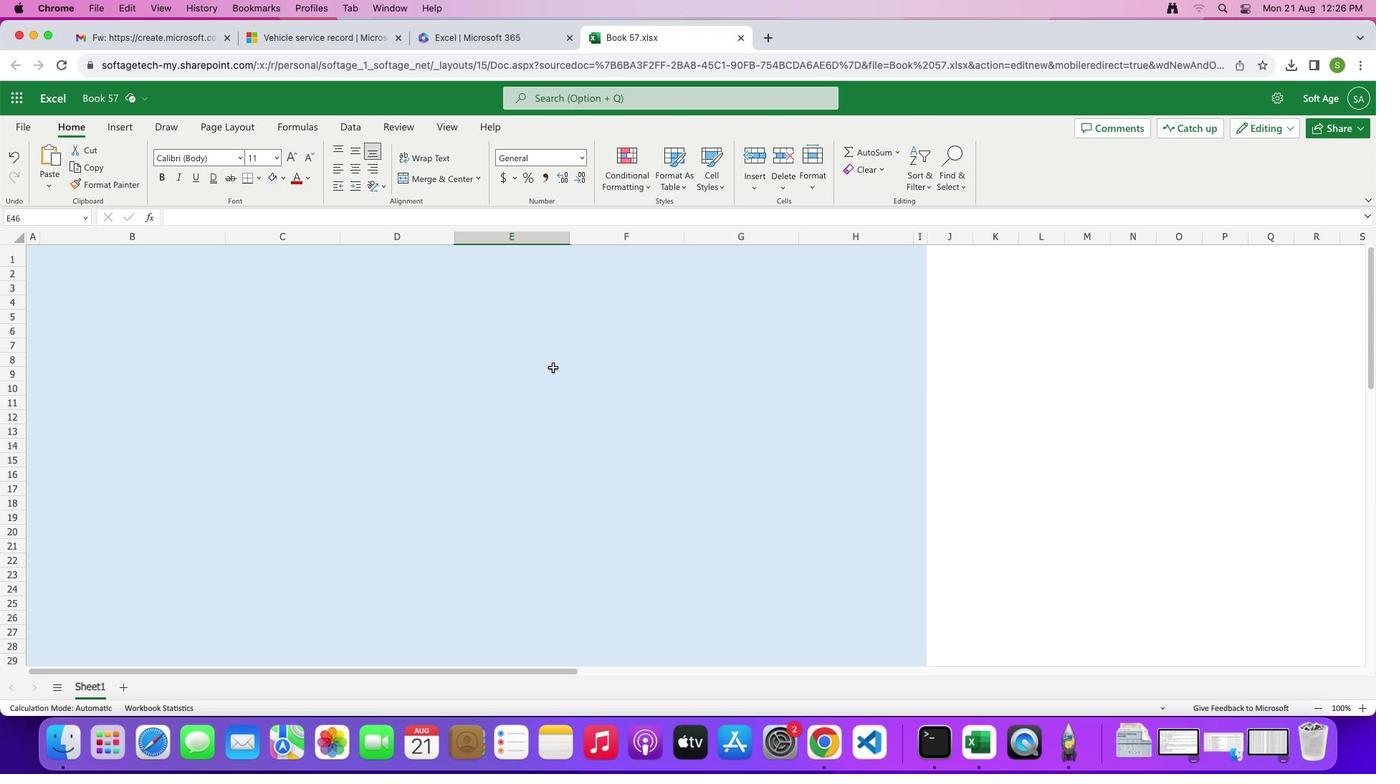 
Action: Mouse scrolled (551, 365) with delta (-1, 0)
Screenshot: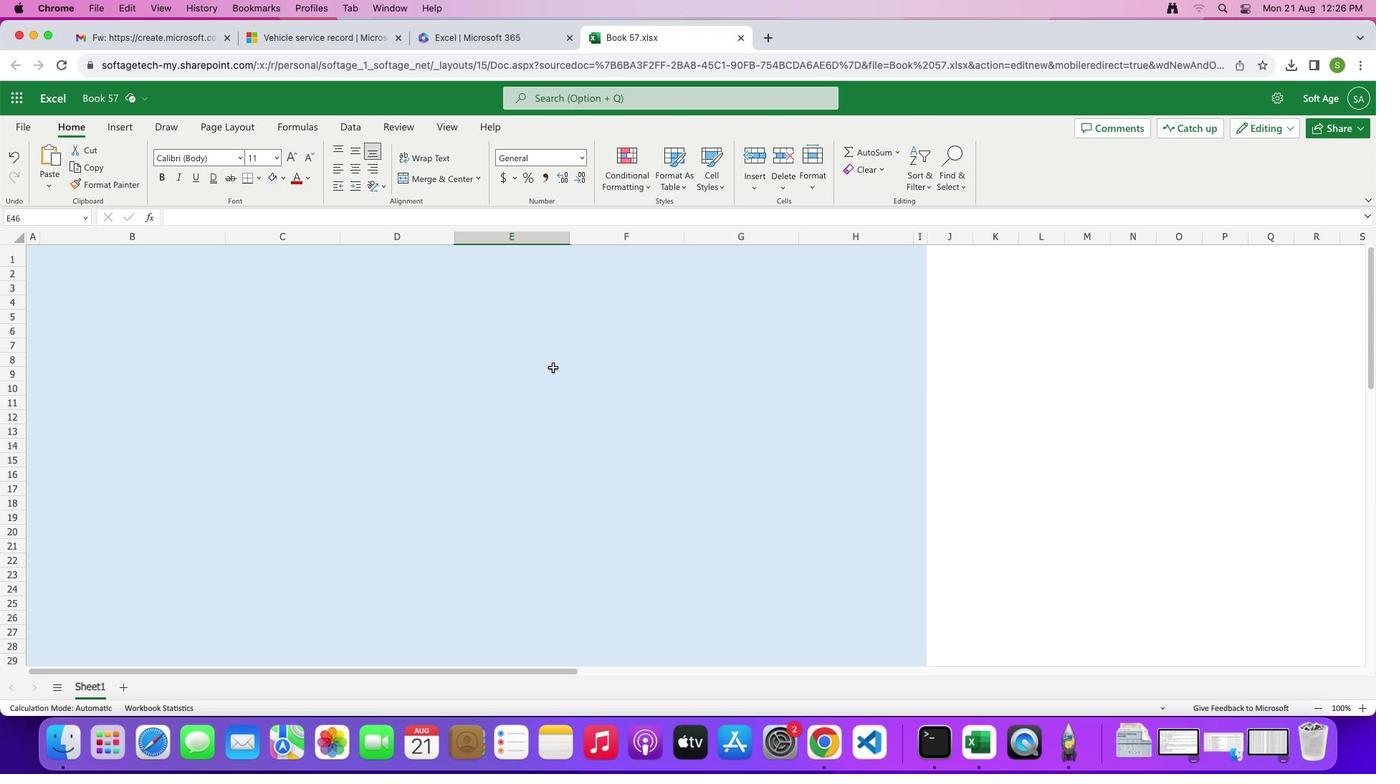 
Action: Mouse scrolled (551, 365) with delta (-1, 0)
Screenshot: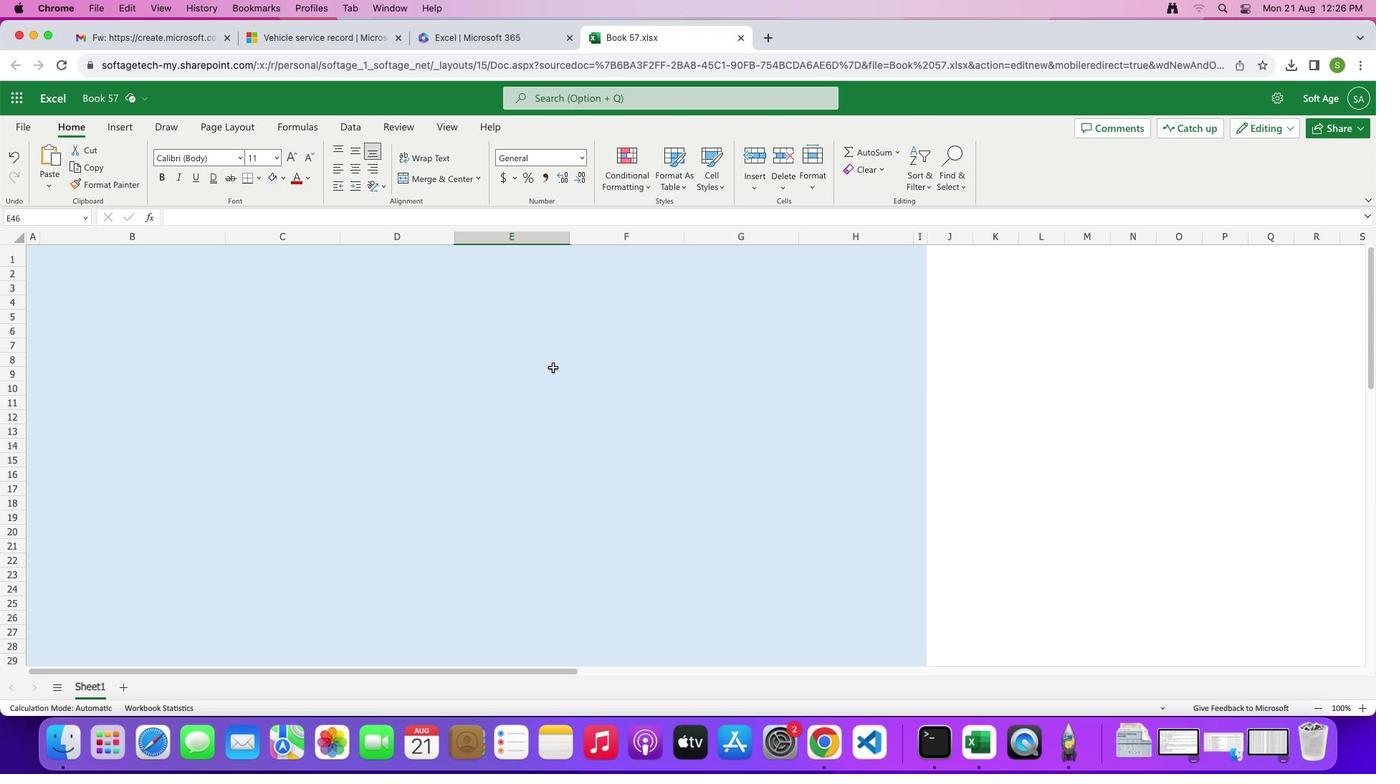 
Action: Mouse scrolled (551, 365) with delta (-1, 1)
Screenshot: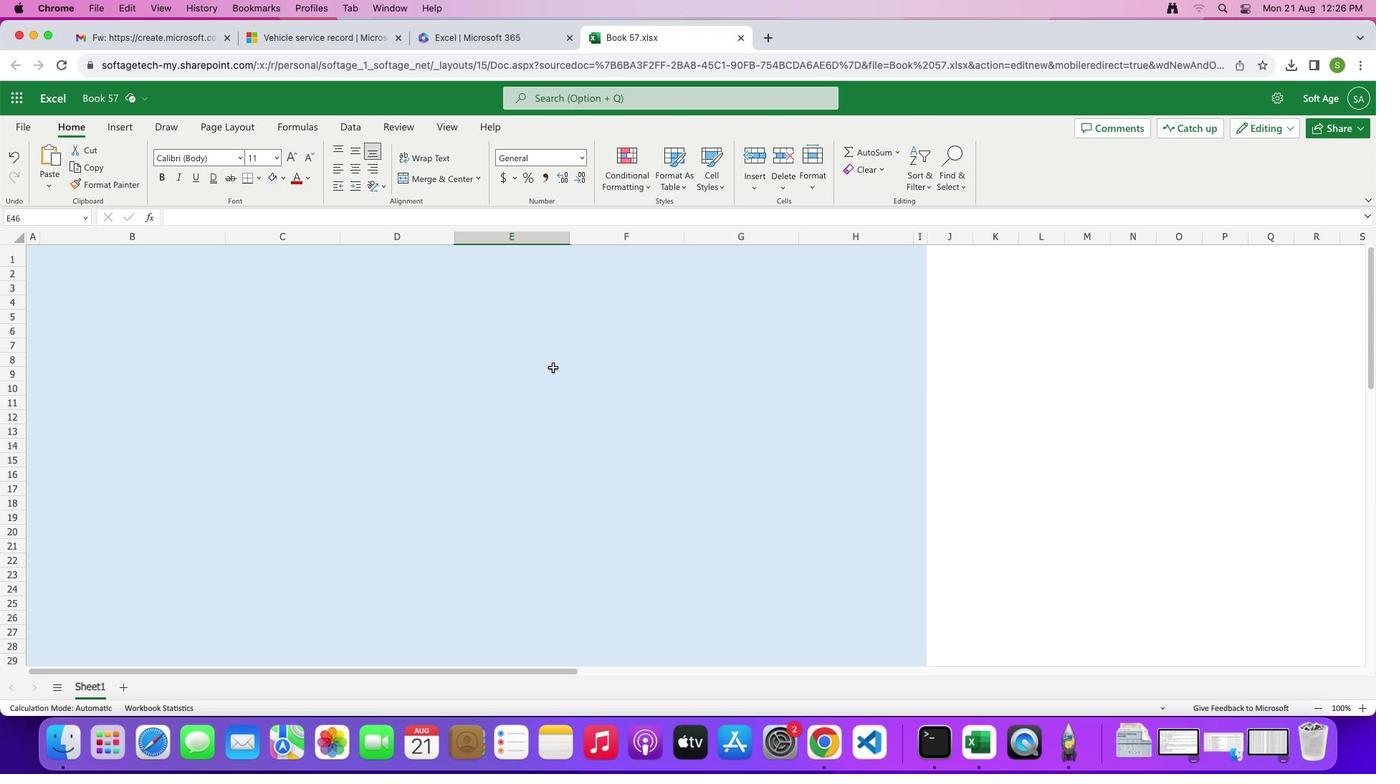 
Action: Mouse scrolled (551, 365) with delta (-1, 2)
Screenshot: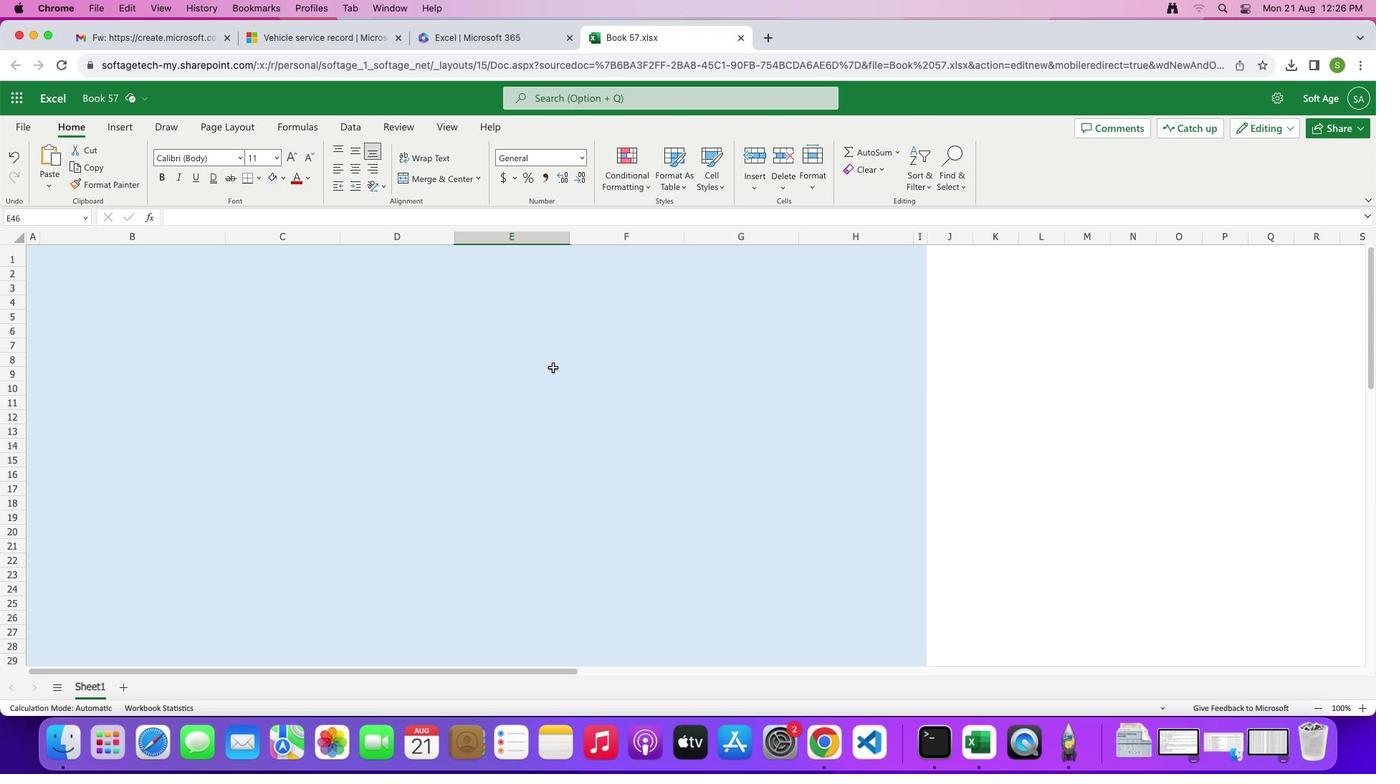 
Action: Mouse scrolled (551, 365) with delta (-1, 0)
Screenshot: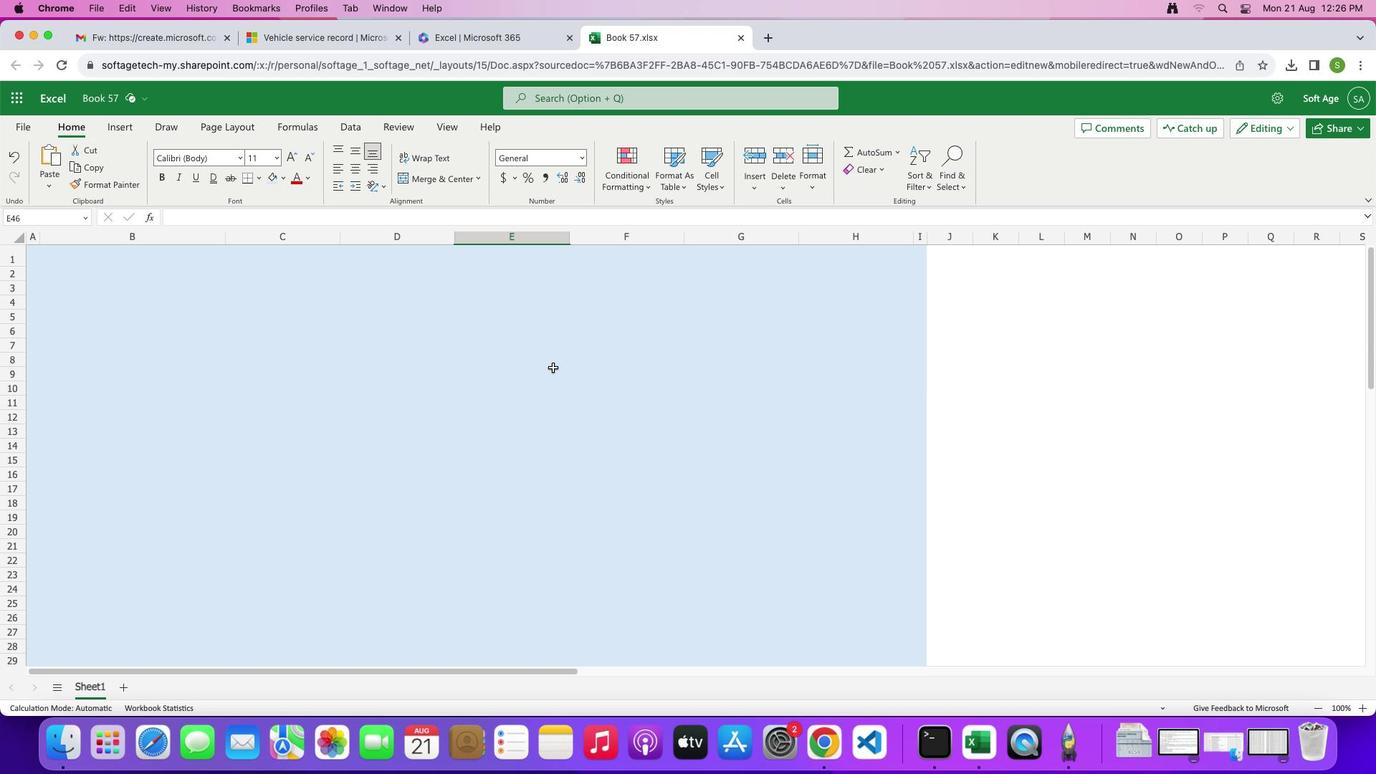 
Action: Mouse scrolled (551, 365) with delta (-1, 0)
Screenshot: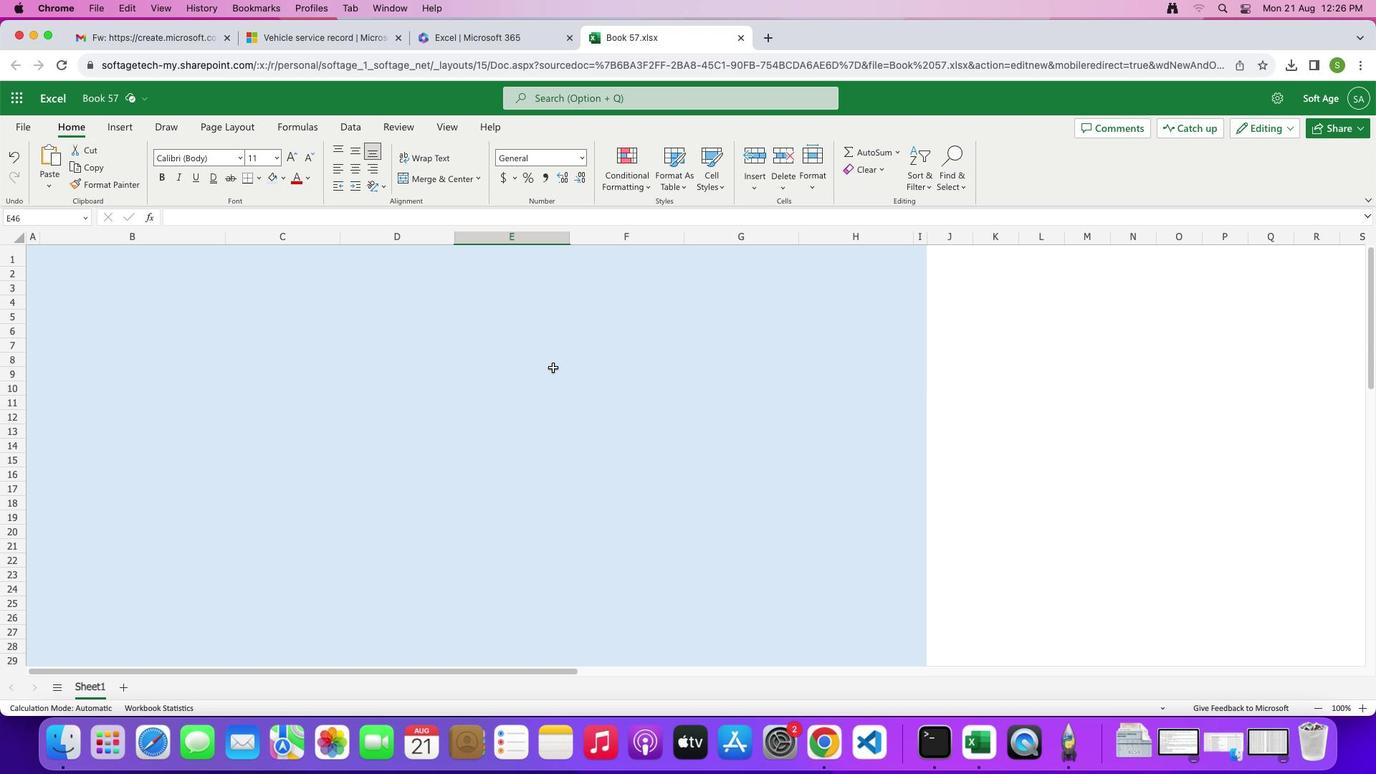 
Action: Mouse scrolled (551, 365) with delta (-1, 0)
Screenshot: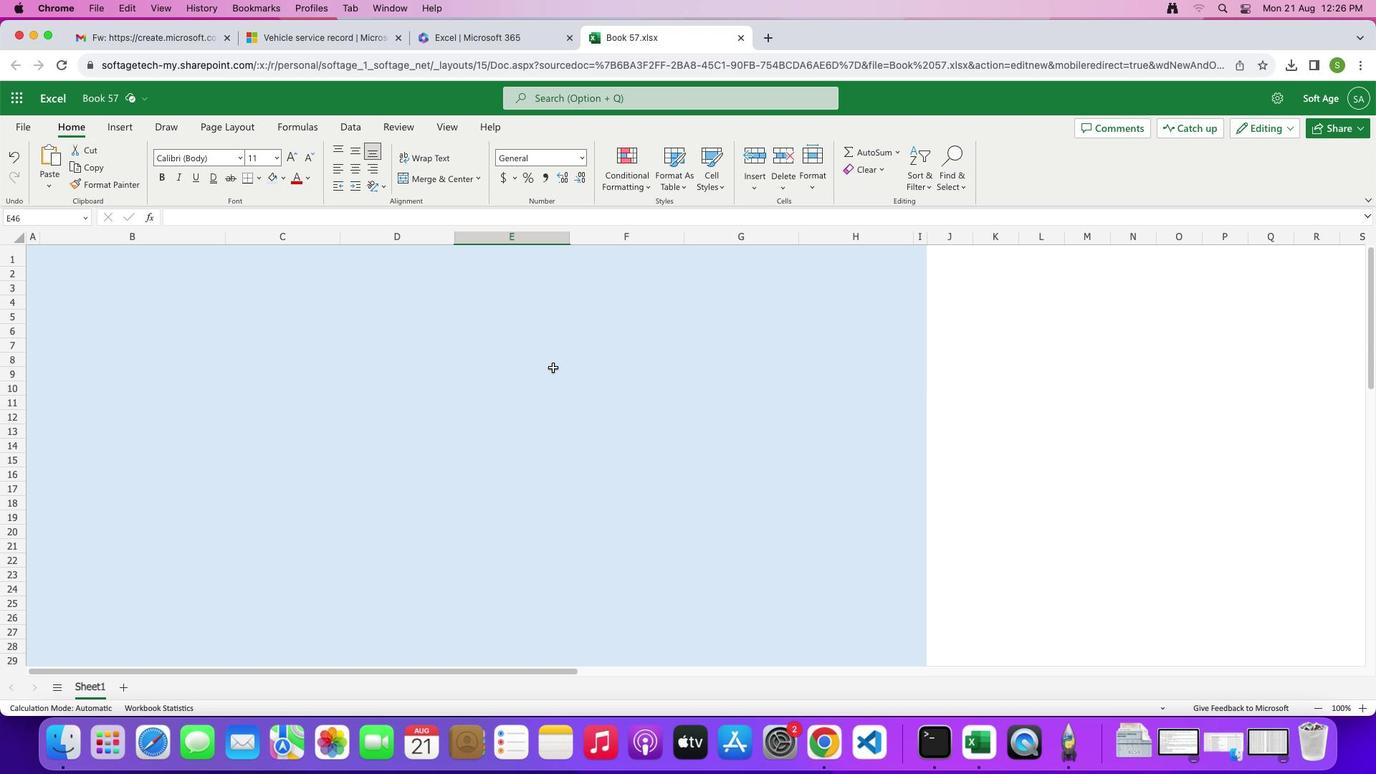 
Action: Mouse scrolled (551, 365) with delta (-1, 1)
Screenshot: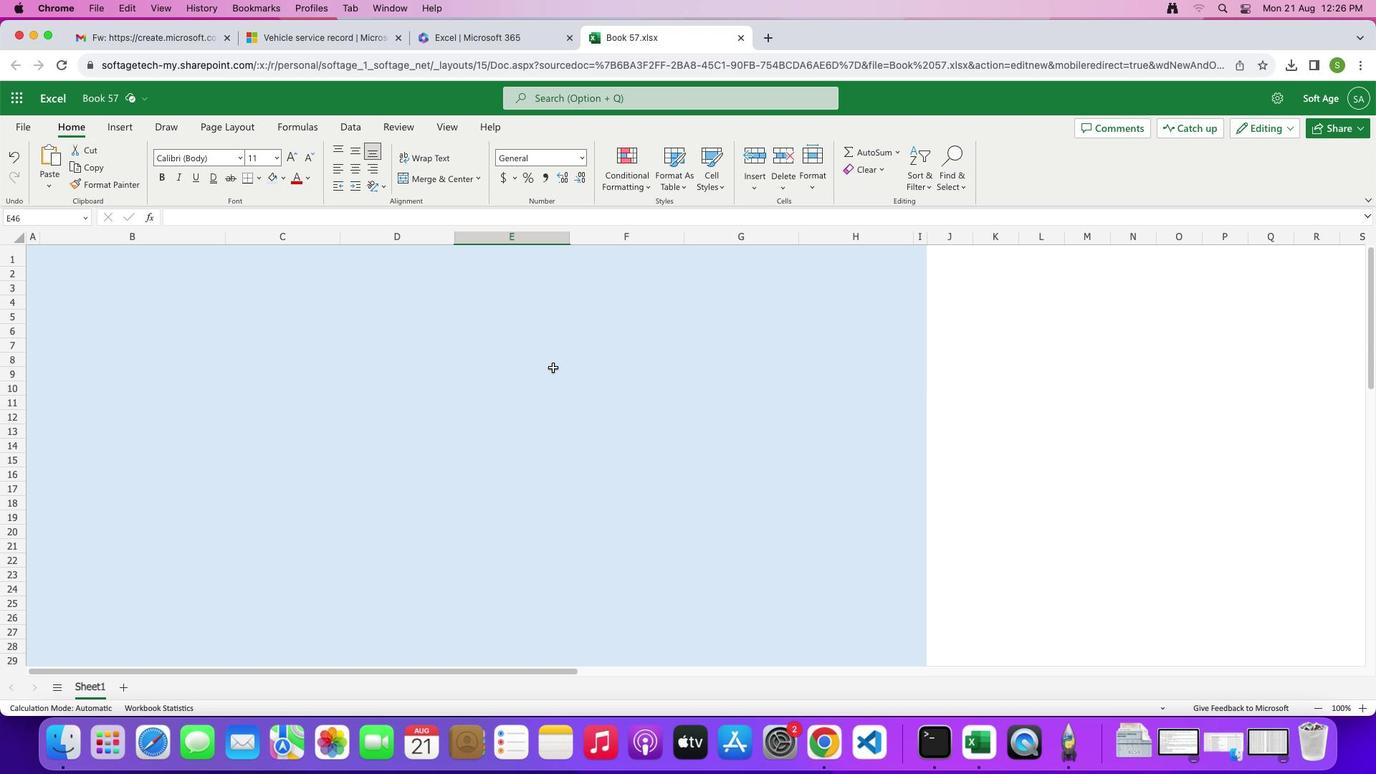 
Action: Mouse moved to (449, 382)
Screenshot: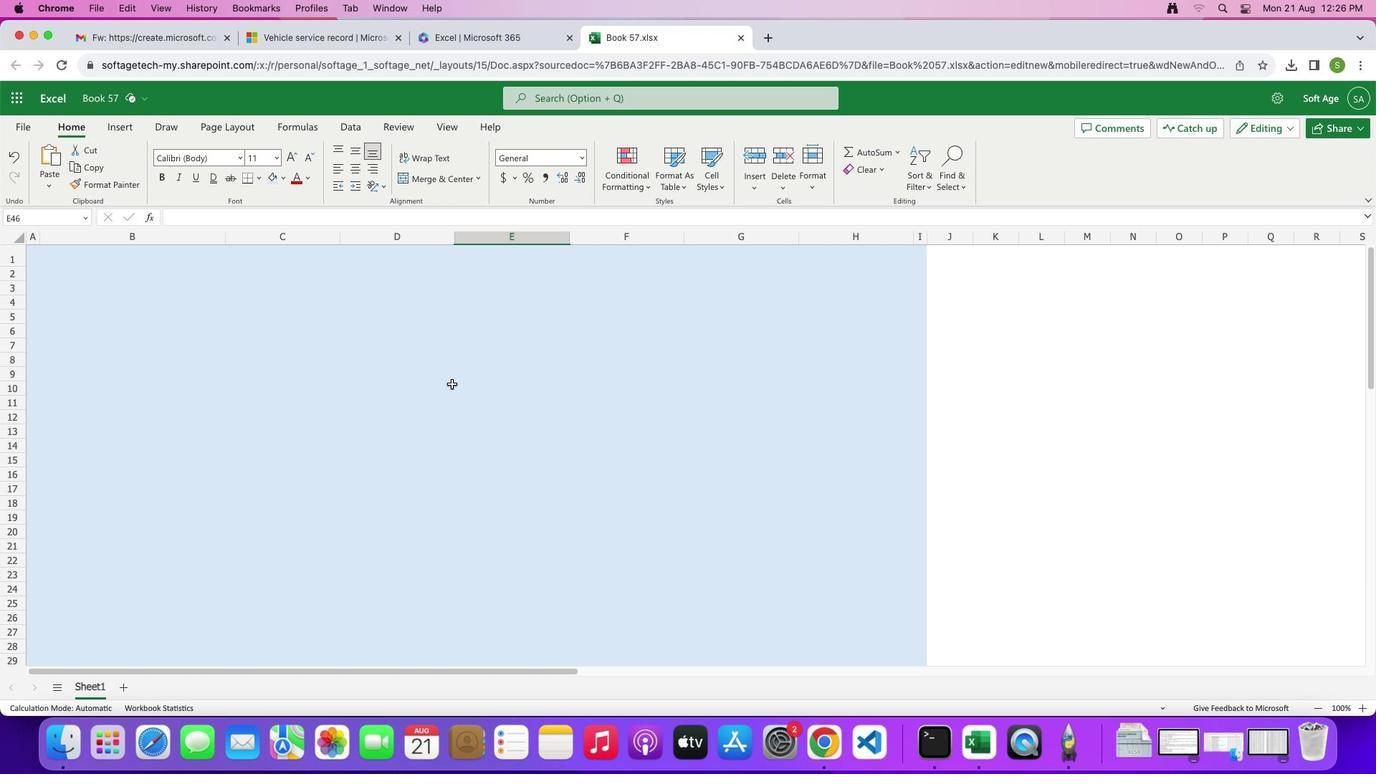 
Action: Mouse pressed left at (449, 382)
Screenshot: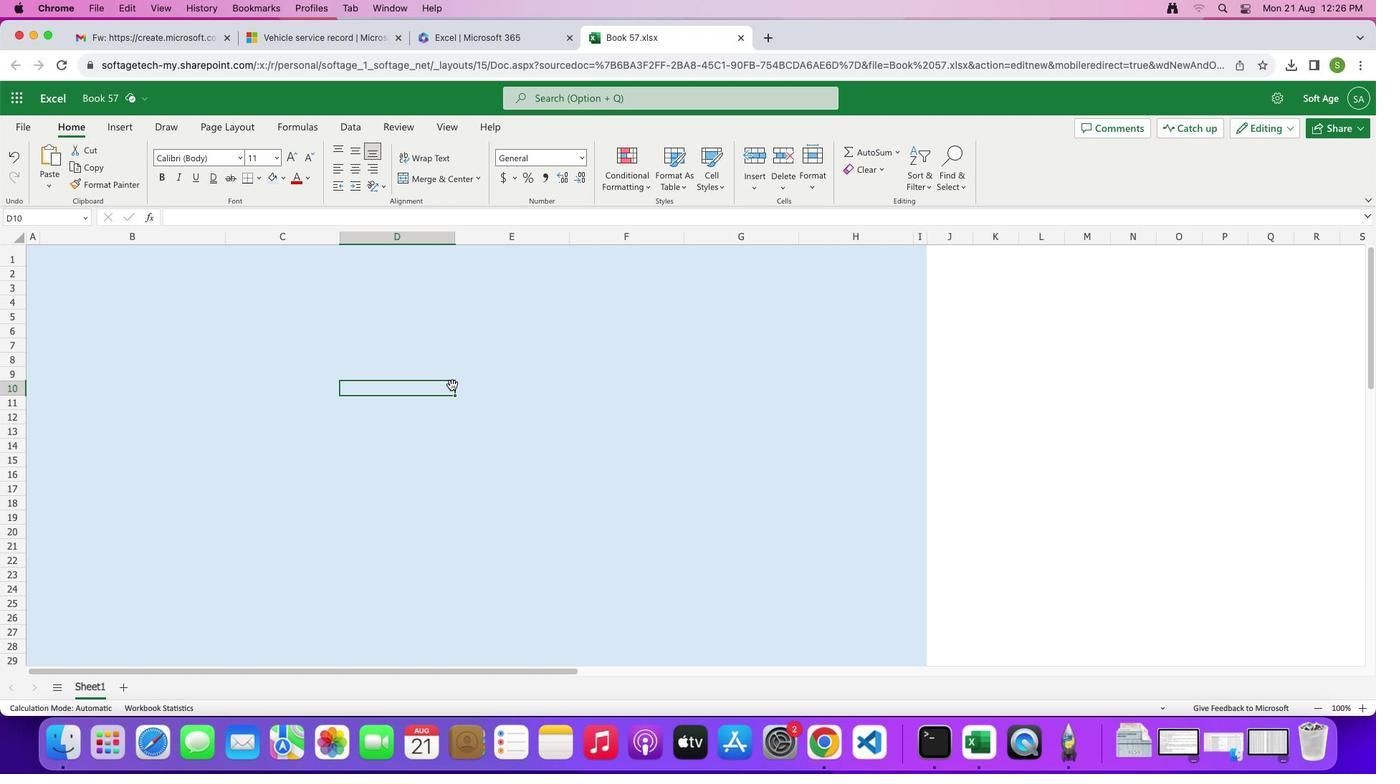 
Action: Mouse moved to (34, 255)
Screenshot: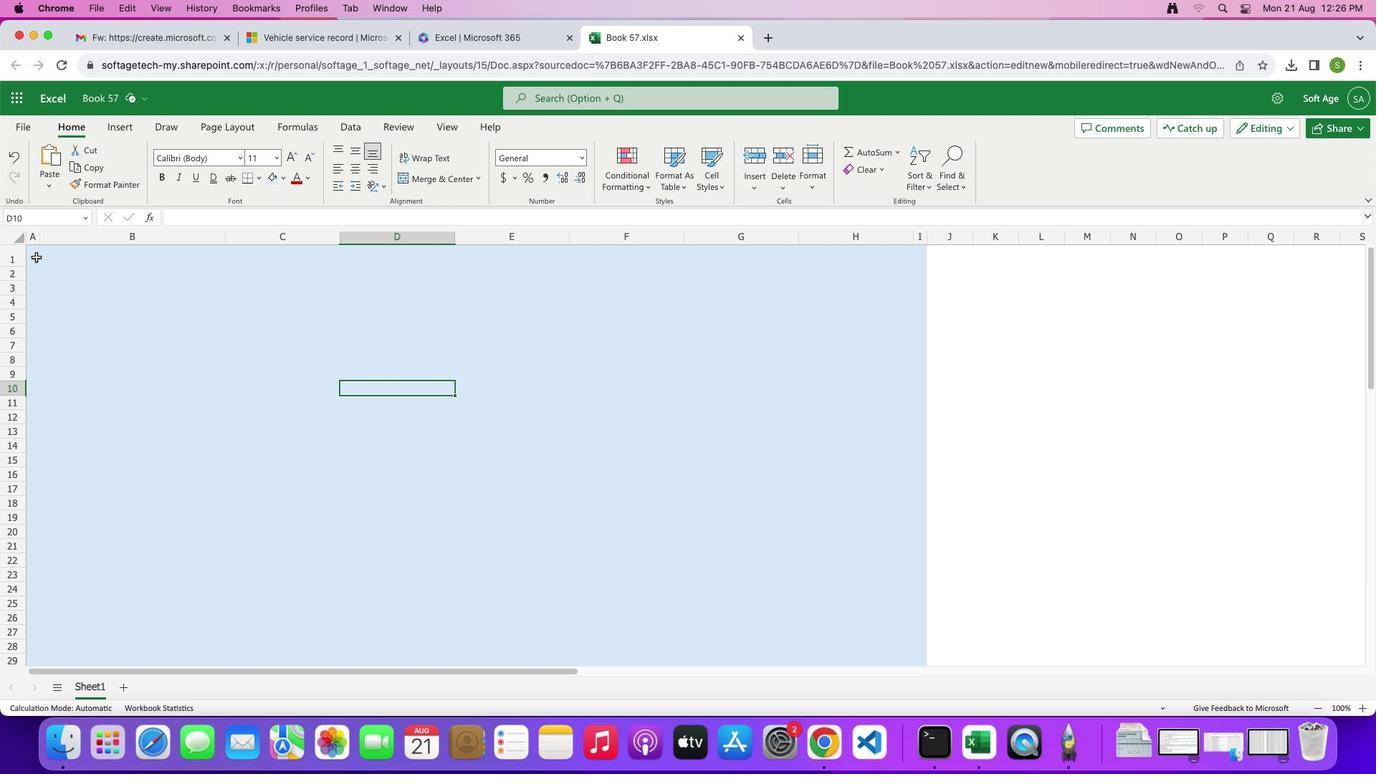 
Action: Mouse pressed left at (34, 255)
Screenshot: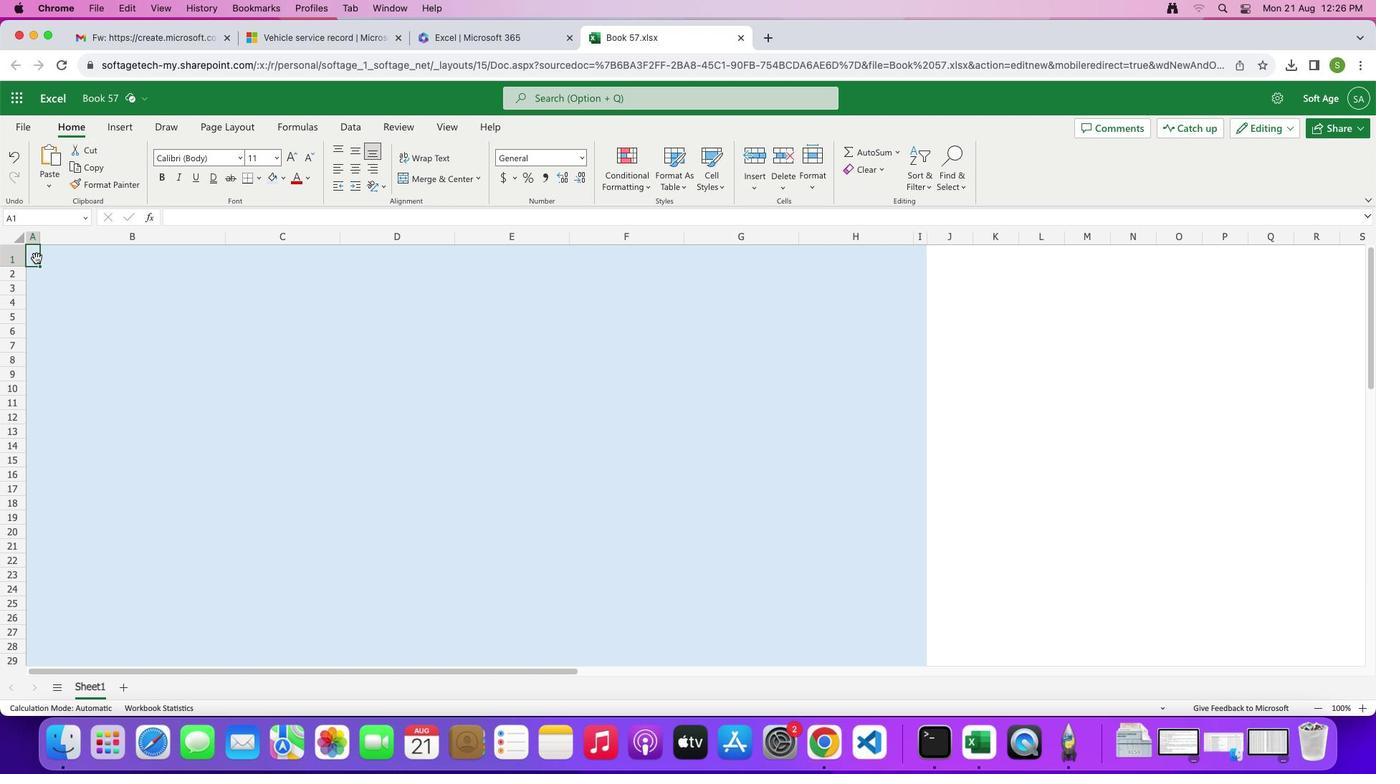 
Action: Mouse moved to (48, 254)
Screenshot: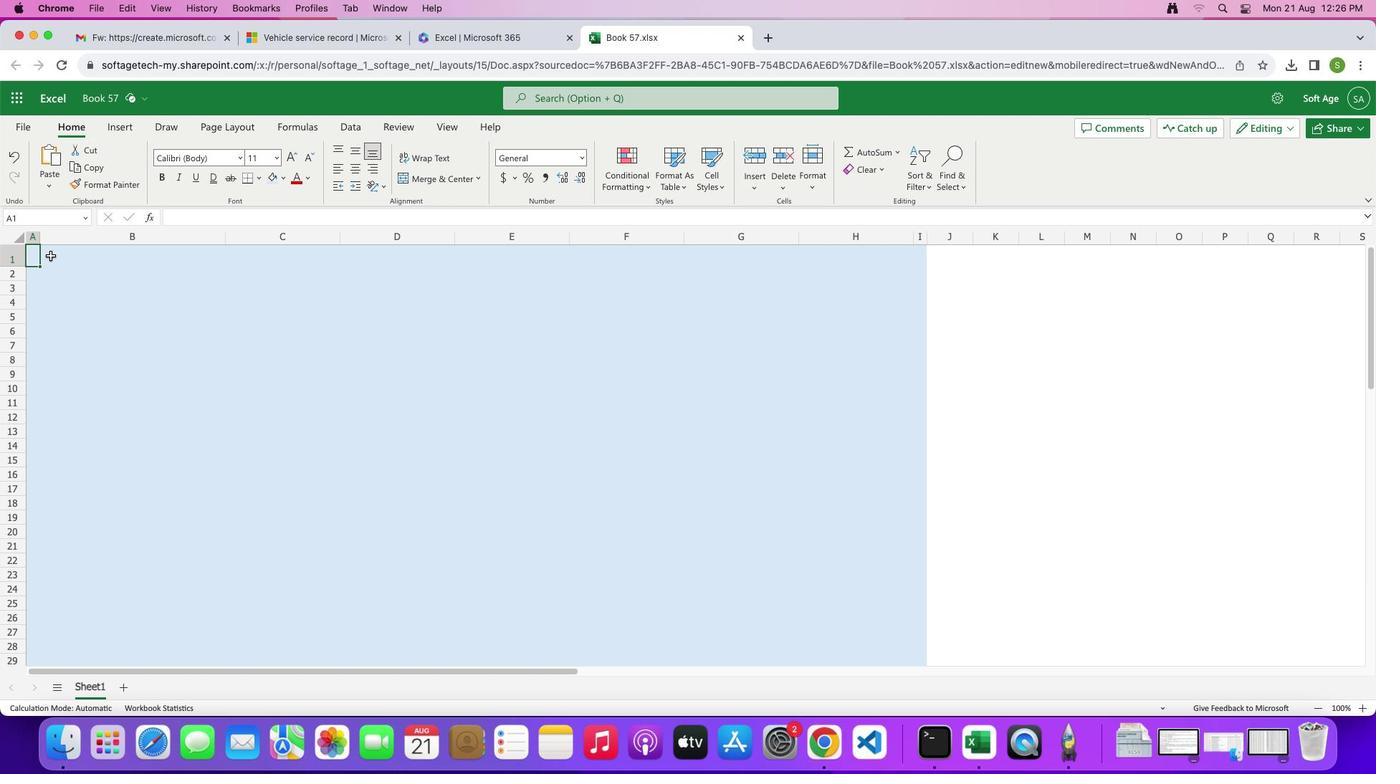 
Action: Mouse pressed left at (48, 254)
Screenshot: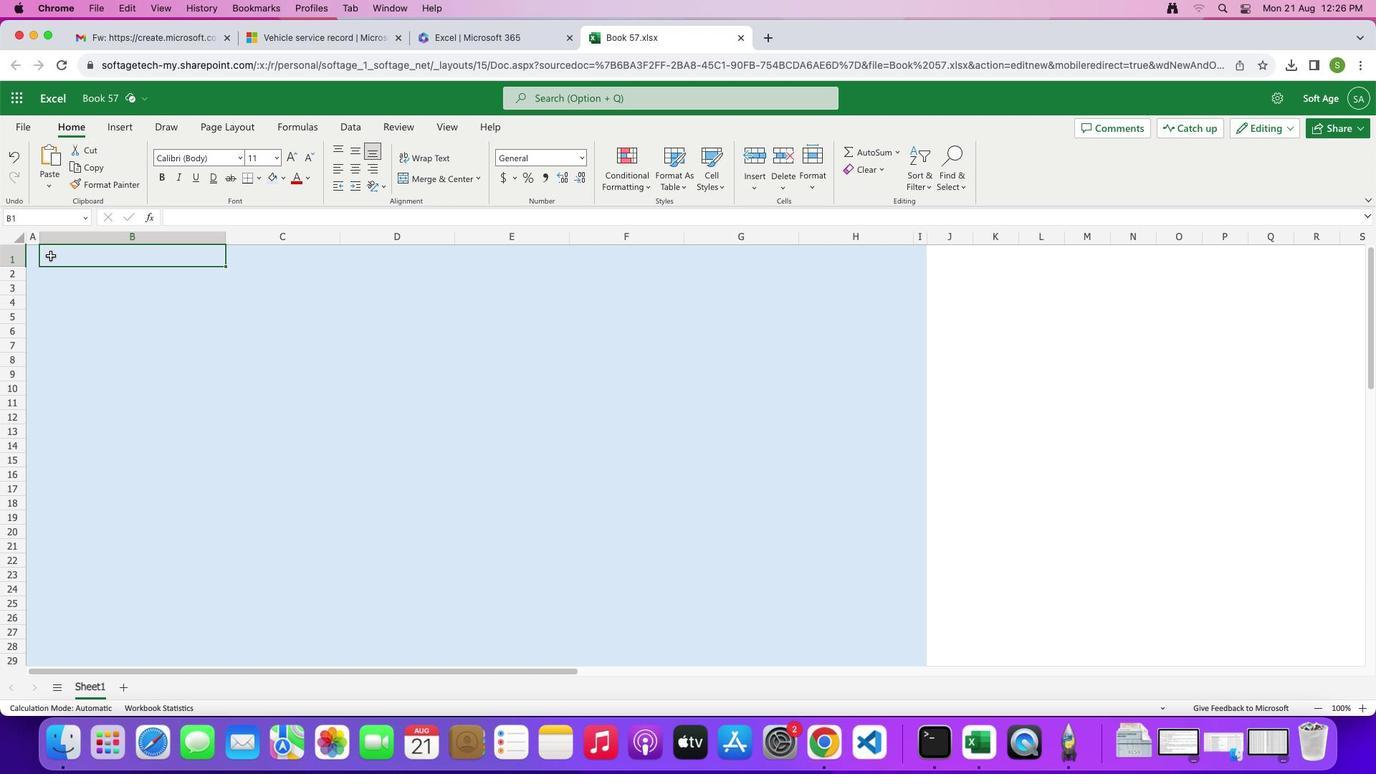 
Action: Mouse moved to (254, 173)
Screenshot: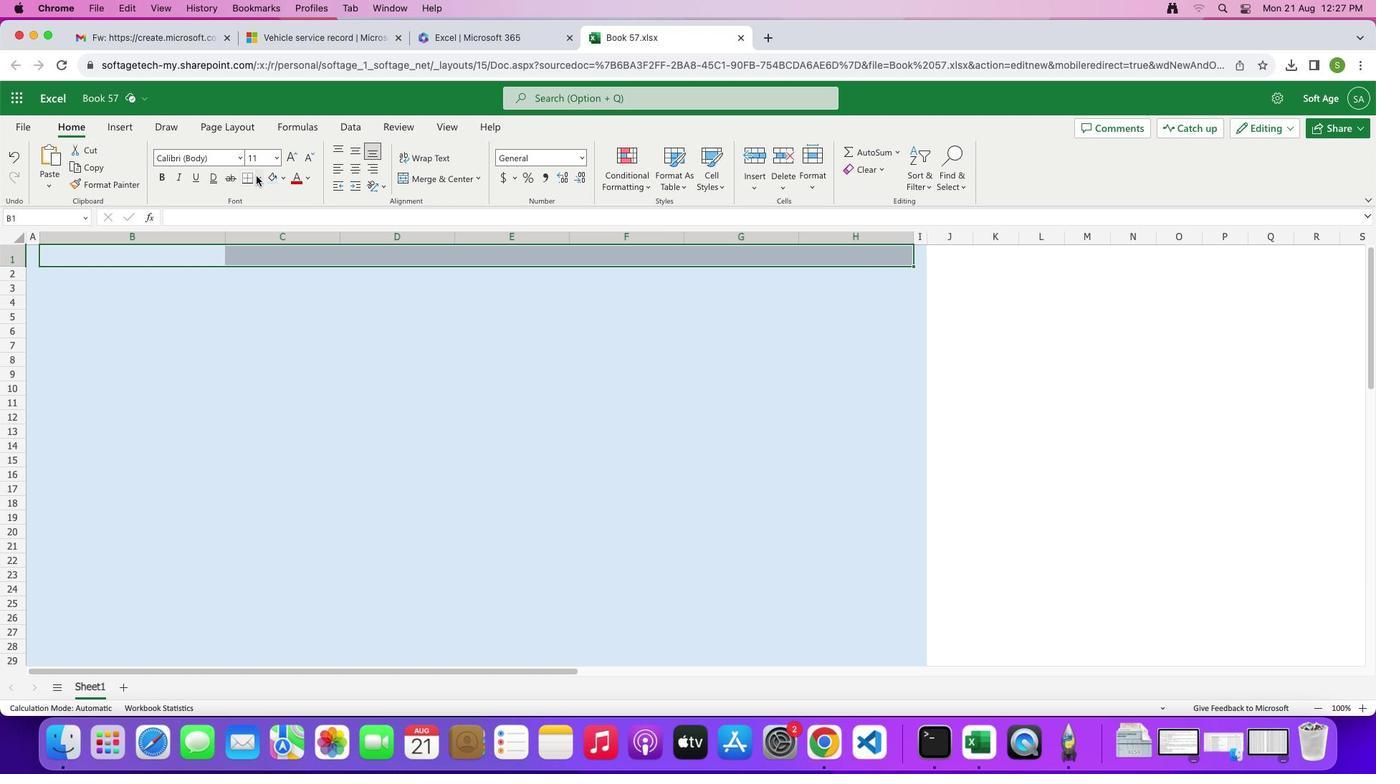 
Action: Mouse pressed left at (254, 173)
Screenshot: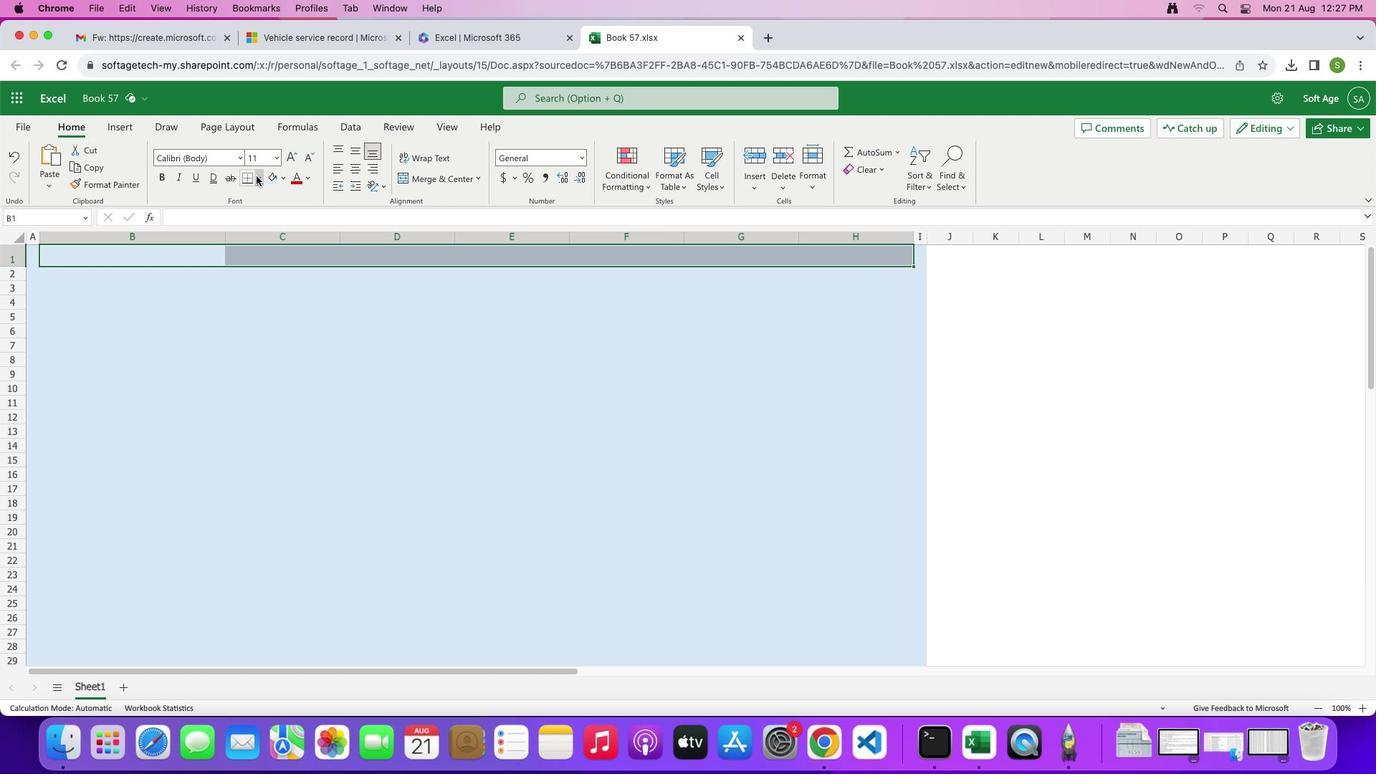 
Action: Mouse moved to (546, 527)
Screenshot: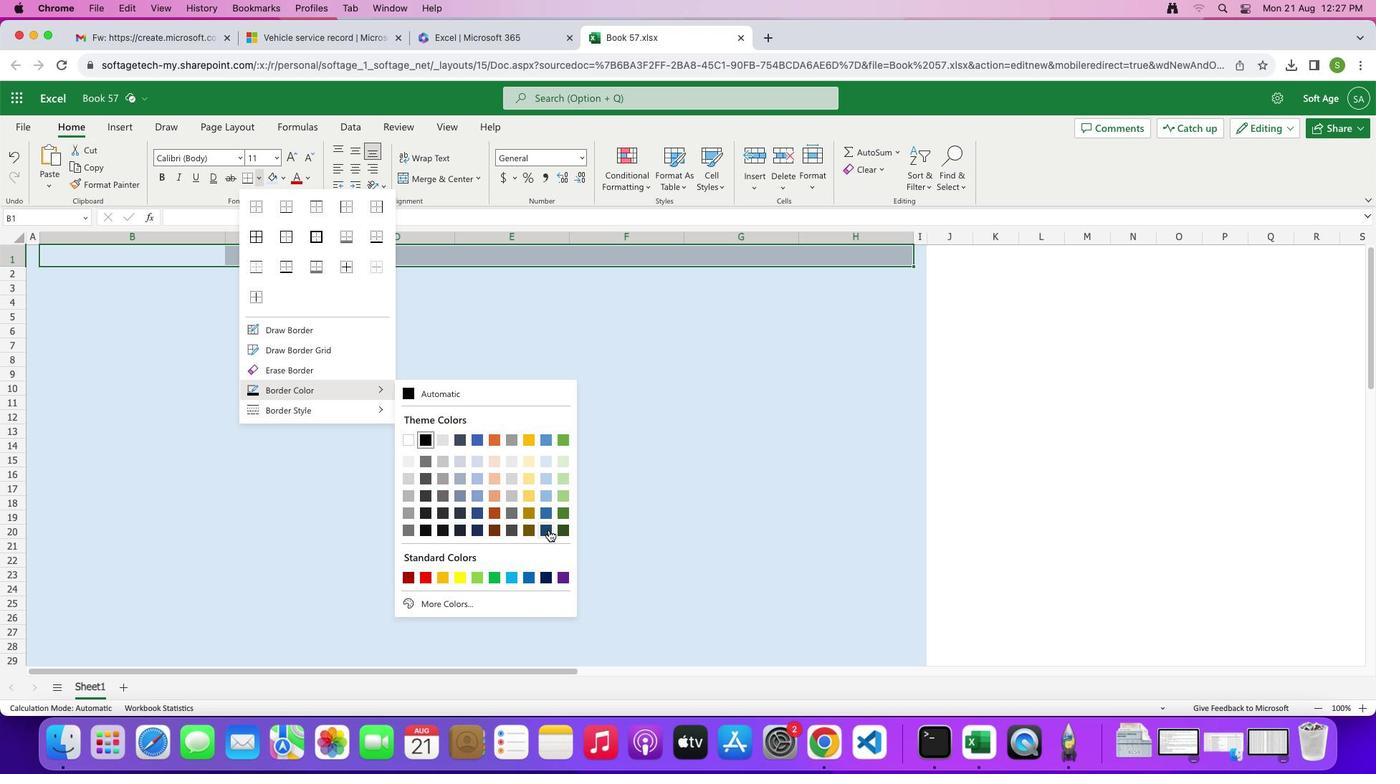 
Action: Mouse pressed left at (546, 527)
Screenshot: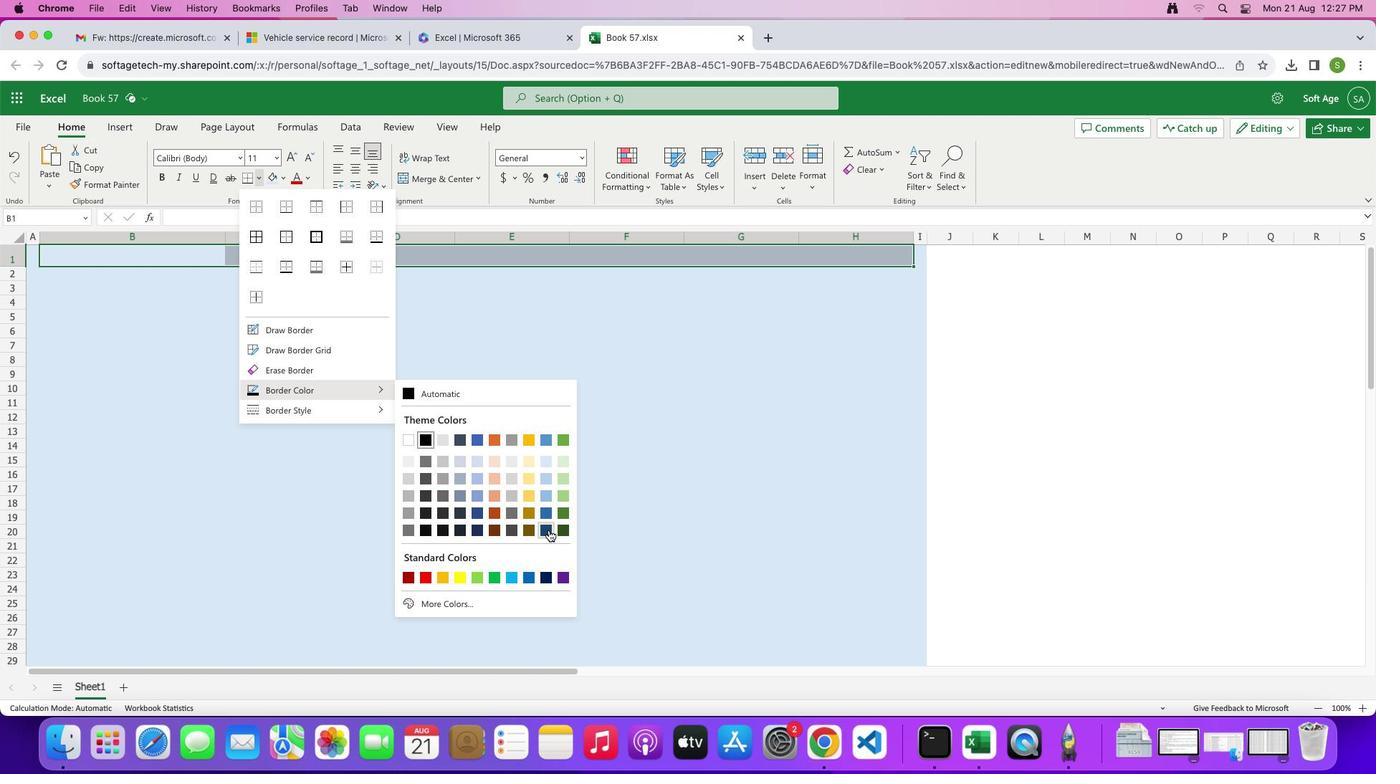 
Action: Mouse pressed left at (546, 527)
Screenshot: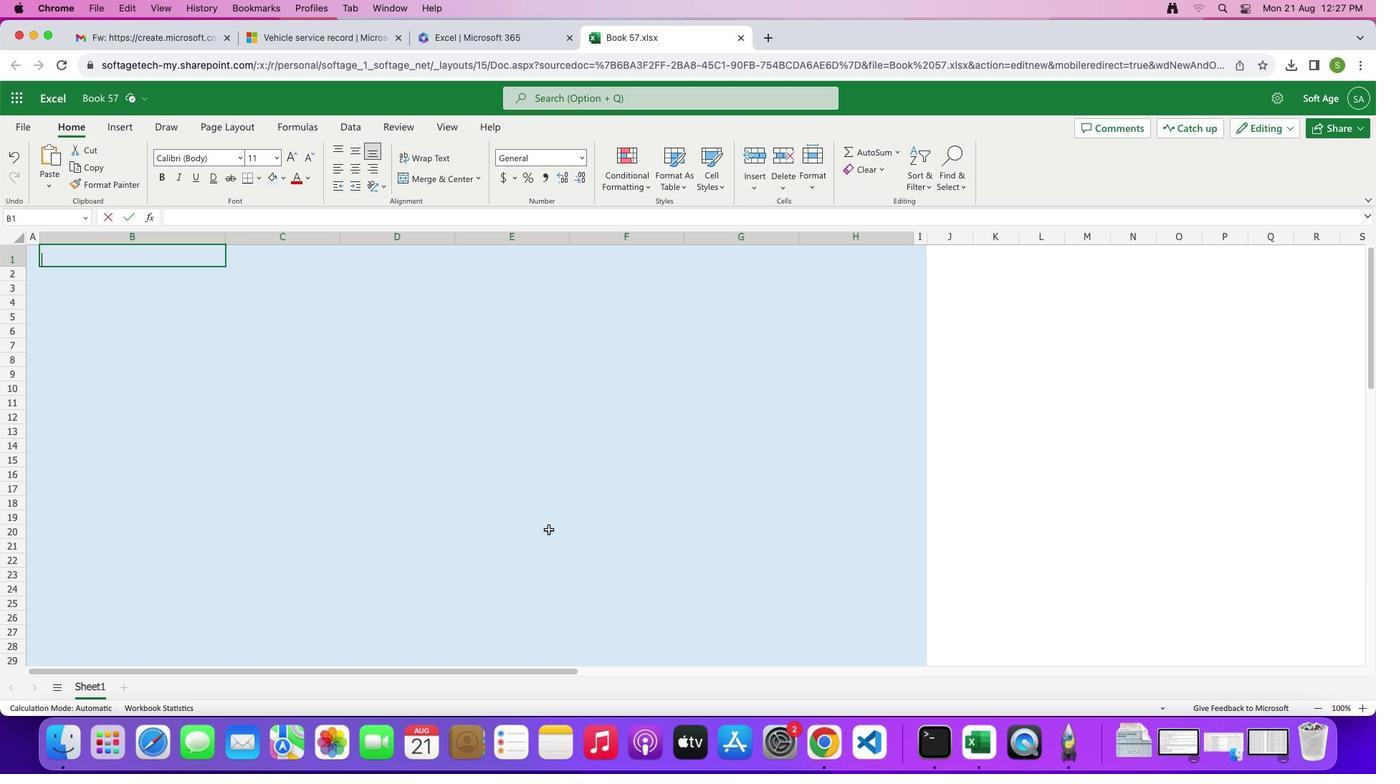 
Action: Mouse moved to (82, 259)
Screenshot: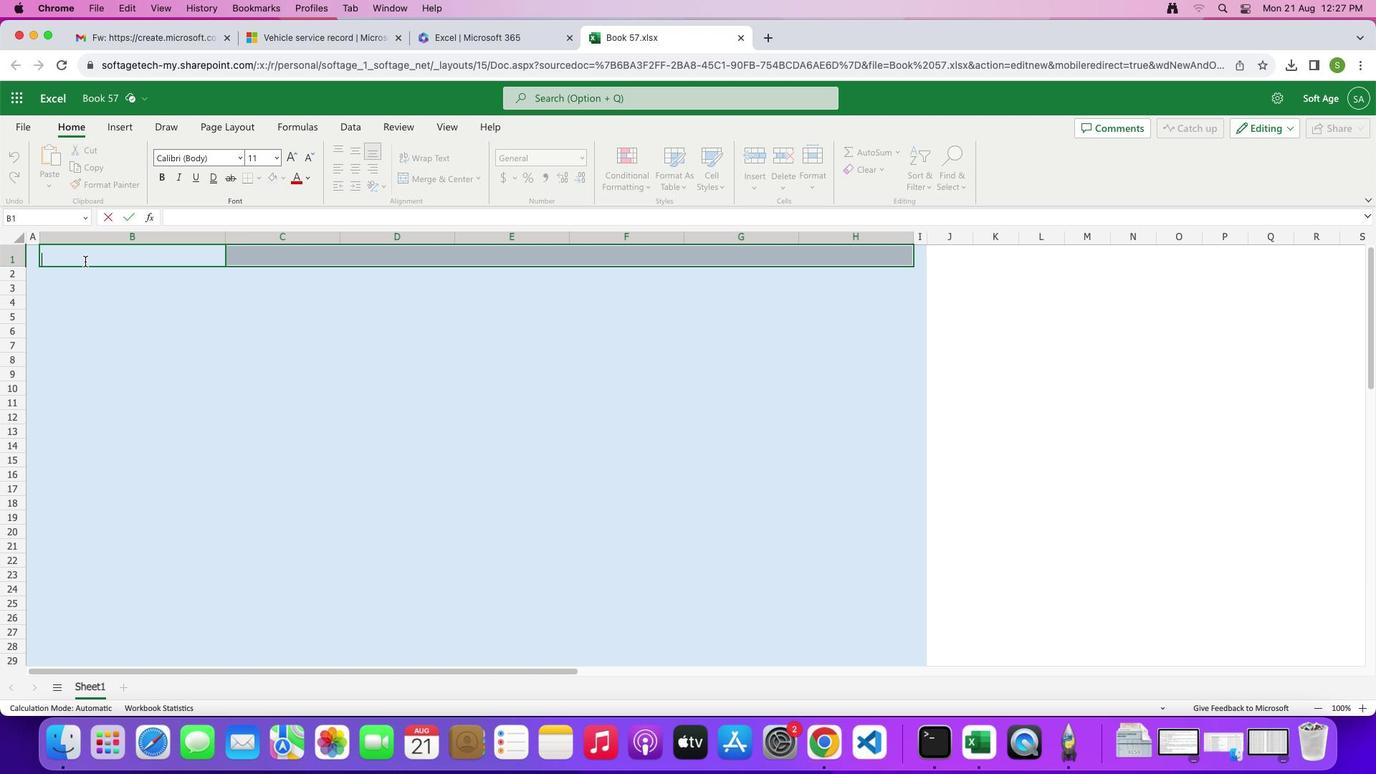 
Action: Mouse pressed left at (82, 259)
Screenshot: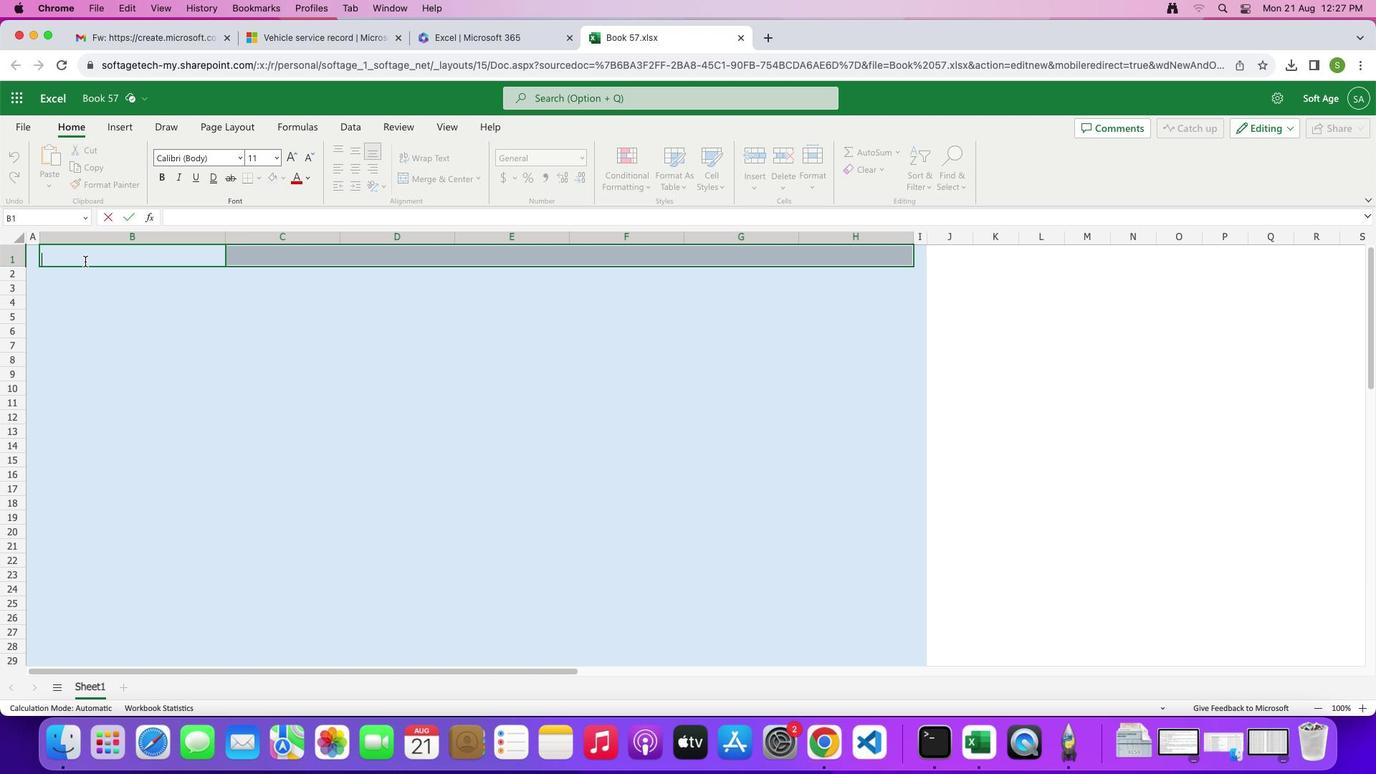 
Action: Mouse moved to (179, 303)
Screenshot: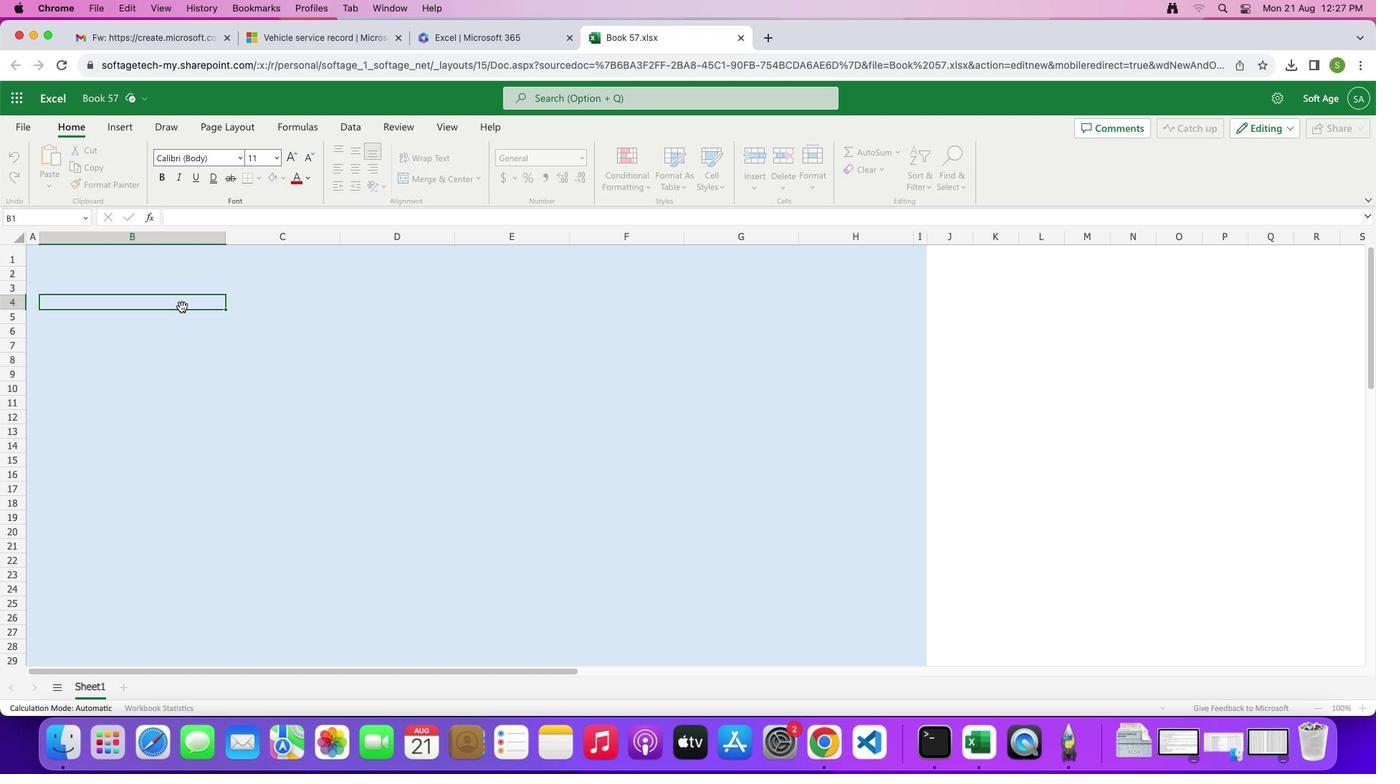 
Action: Mouse pressed left at (179, 303)
Screenshot: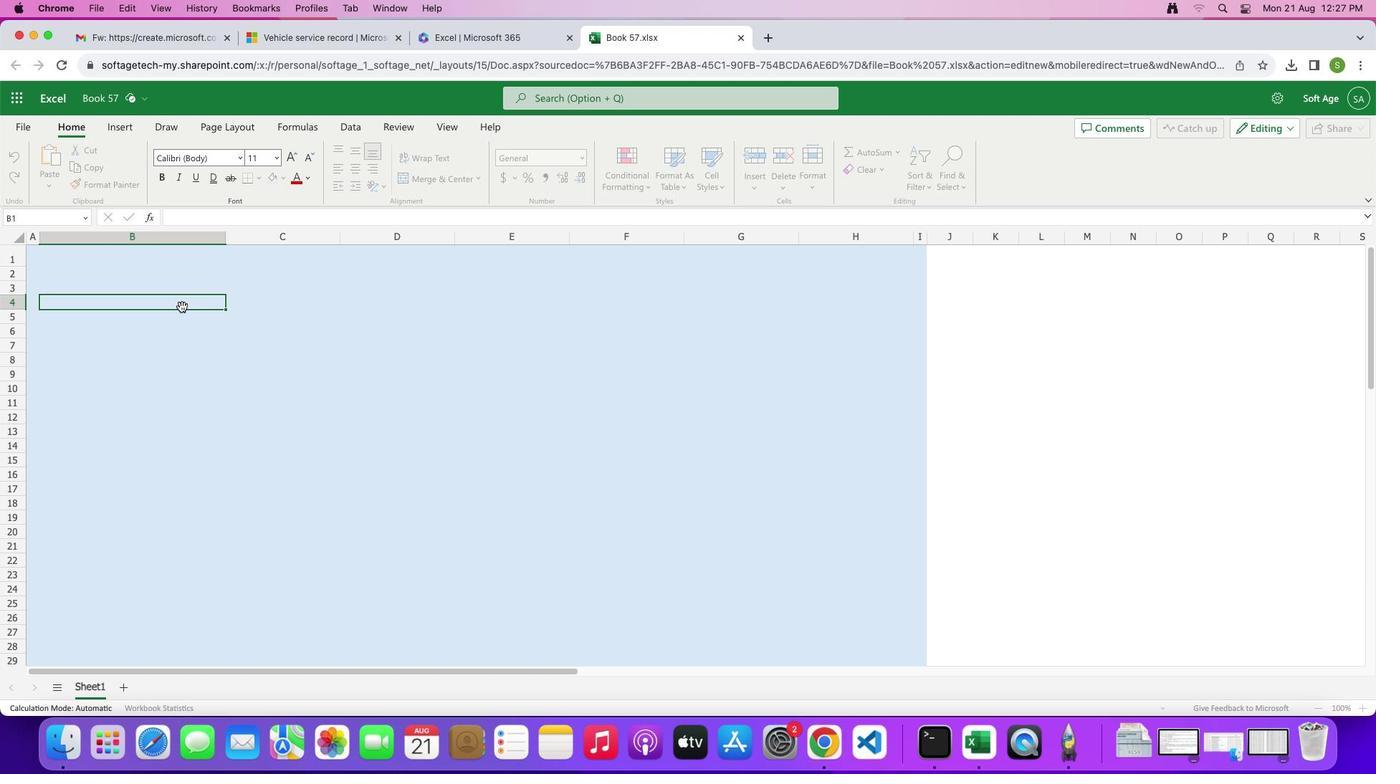 
Action: Mouse moved to (45, 252)
Screenshot: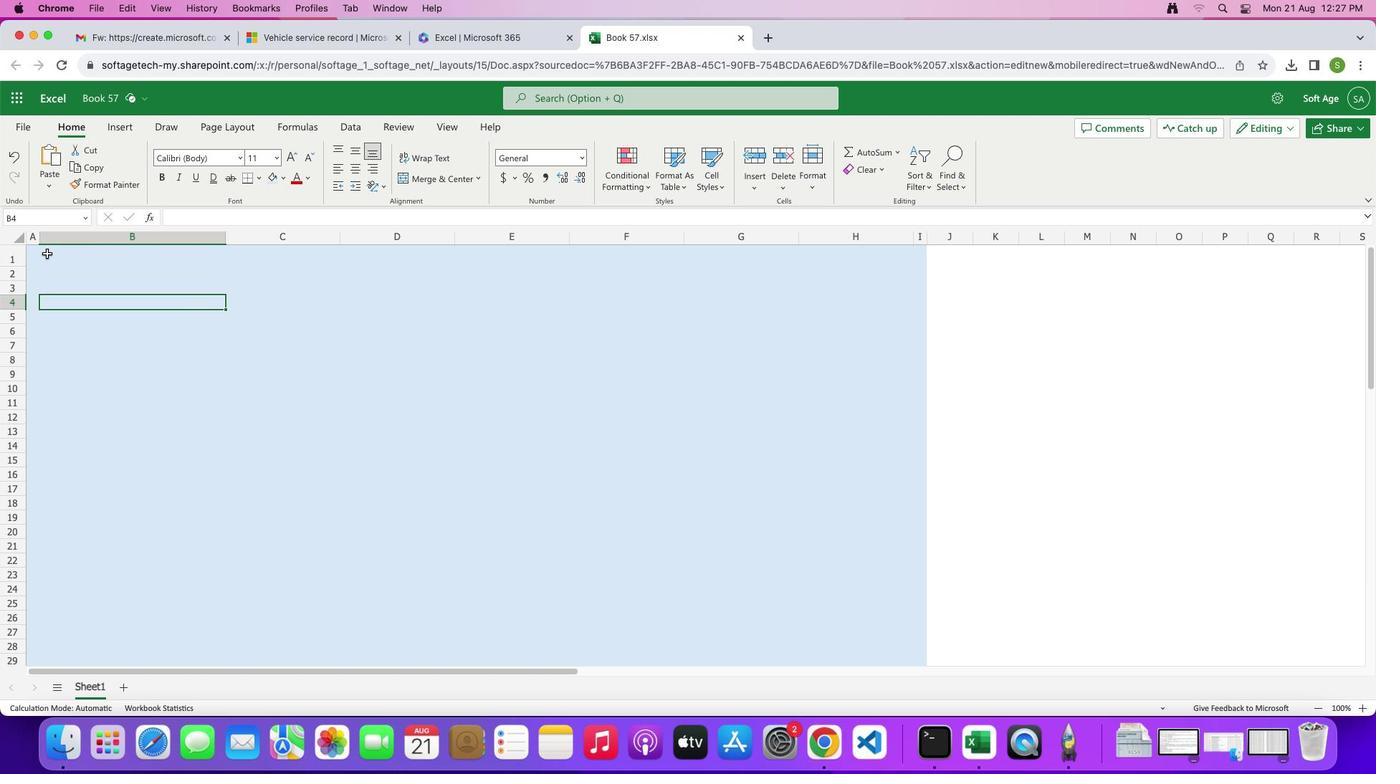 
Action: Mouse pressed left at (45, 252)
Screenshot: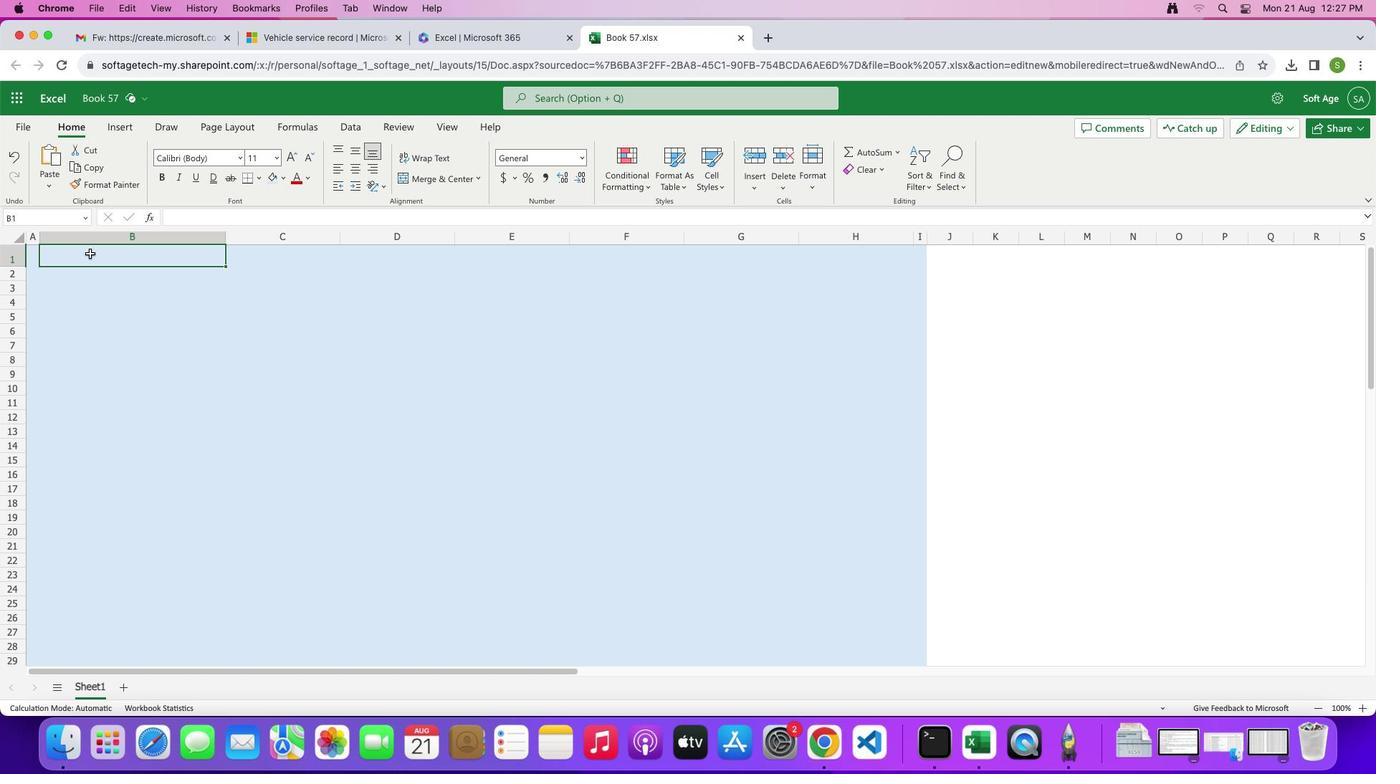 
Action: Mouse moved to (254, 172)
Screenshot: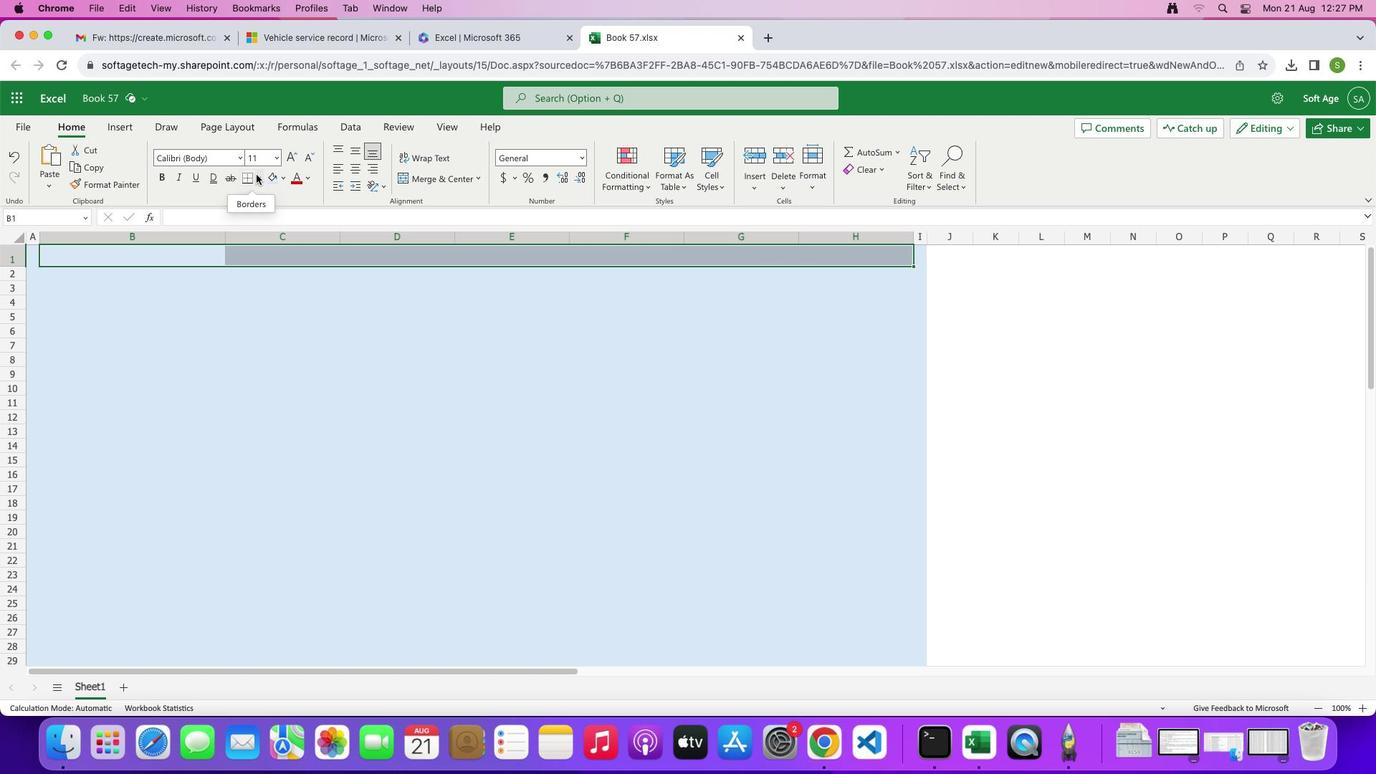 
Action: Mouse pressed left at (254, 172)
Screenshot: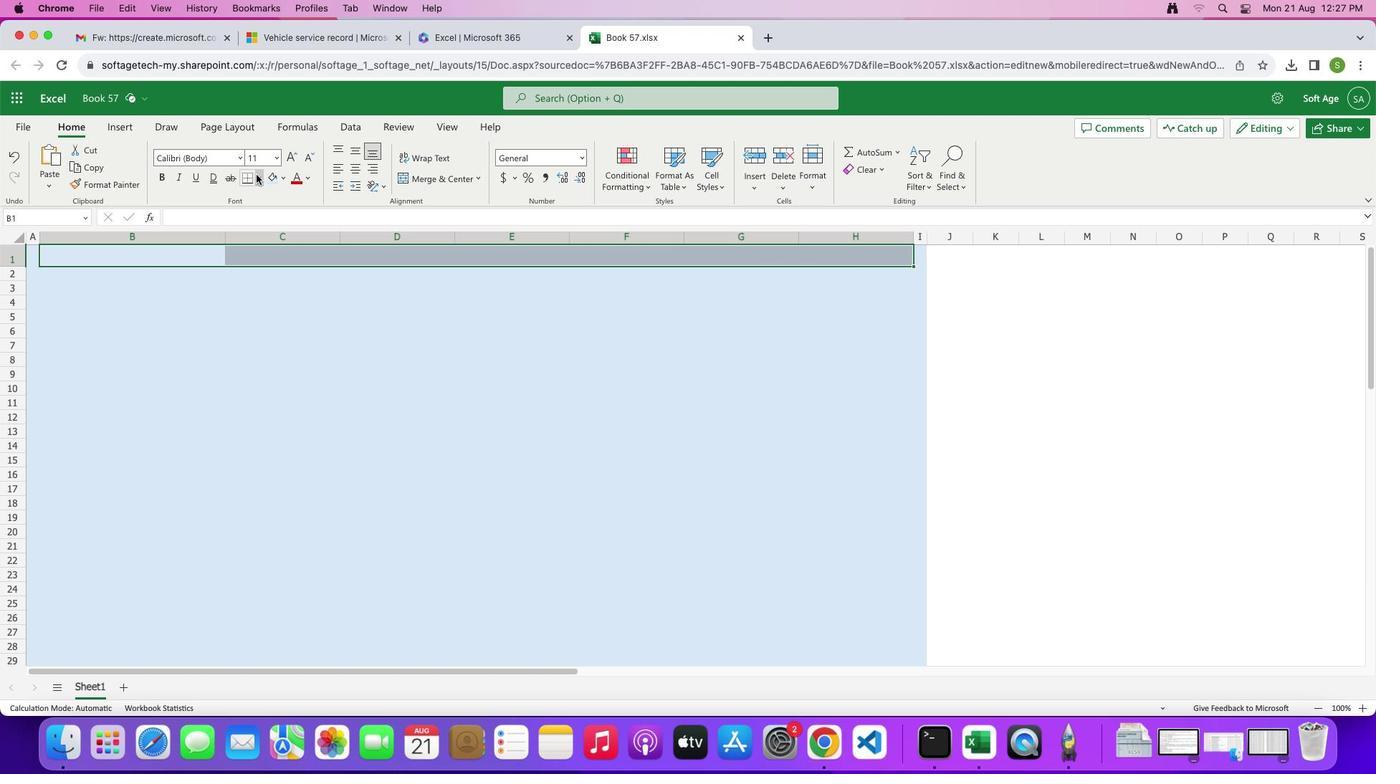 
Action: Mouse moved to (376, 238)
Screenshot: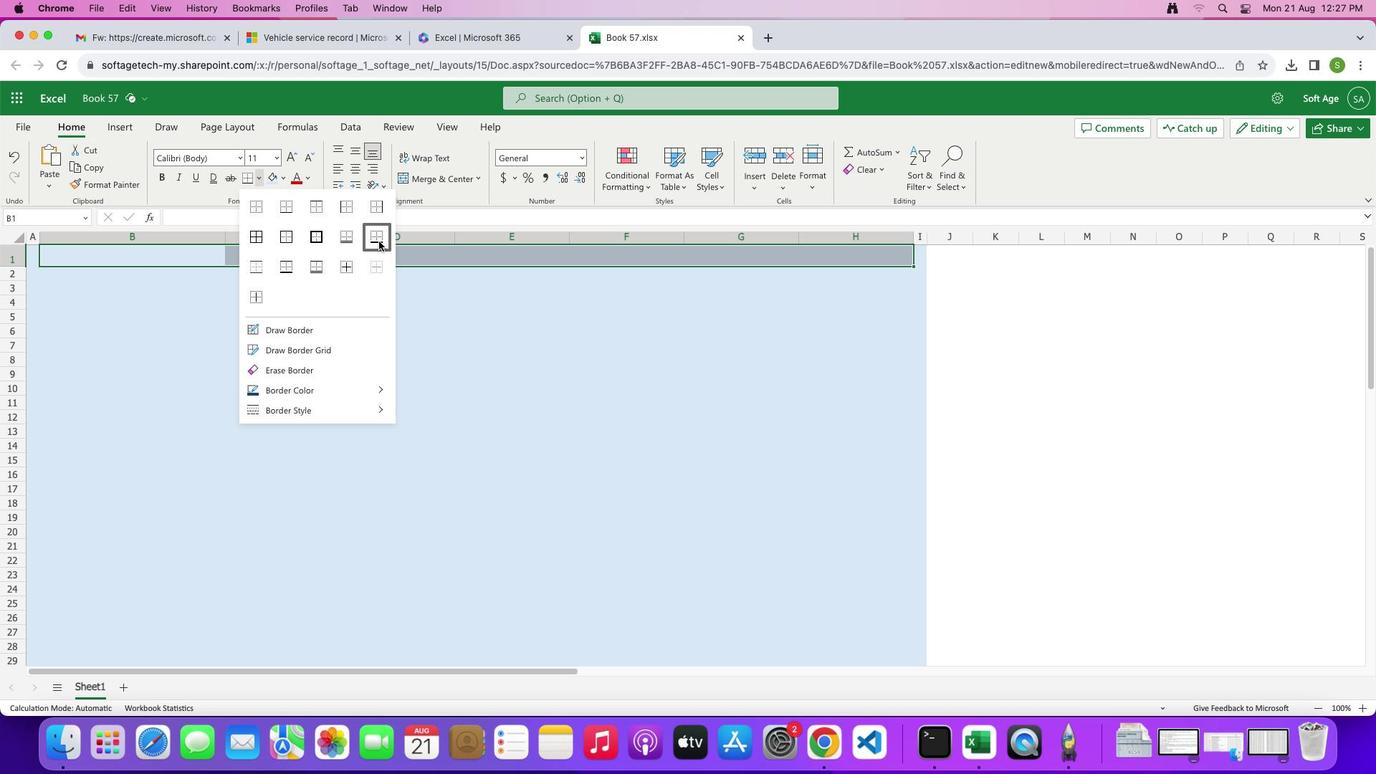 
Action: Mouse pressed left at (376, 238)
Screenshot: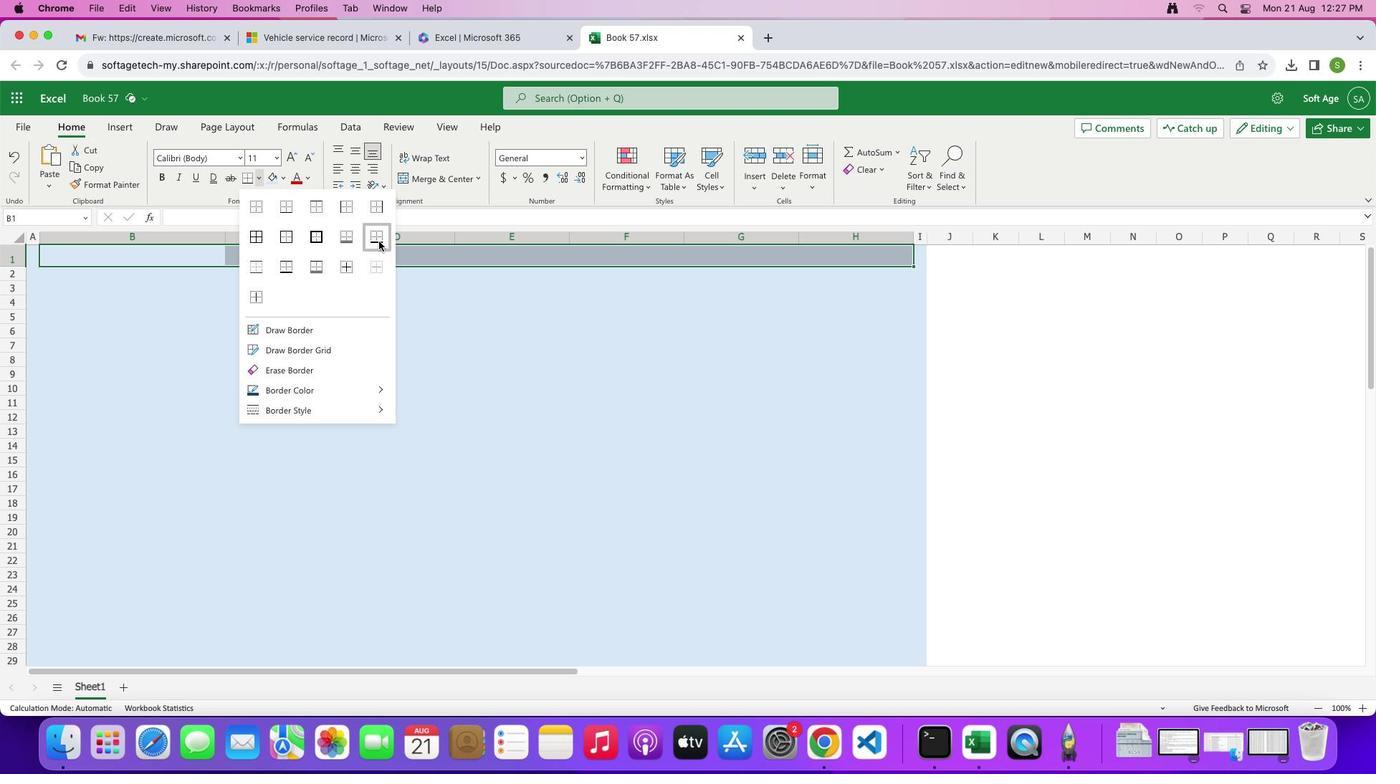
Action: Mouse moved to (298, 367)
Screenshot: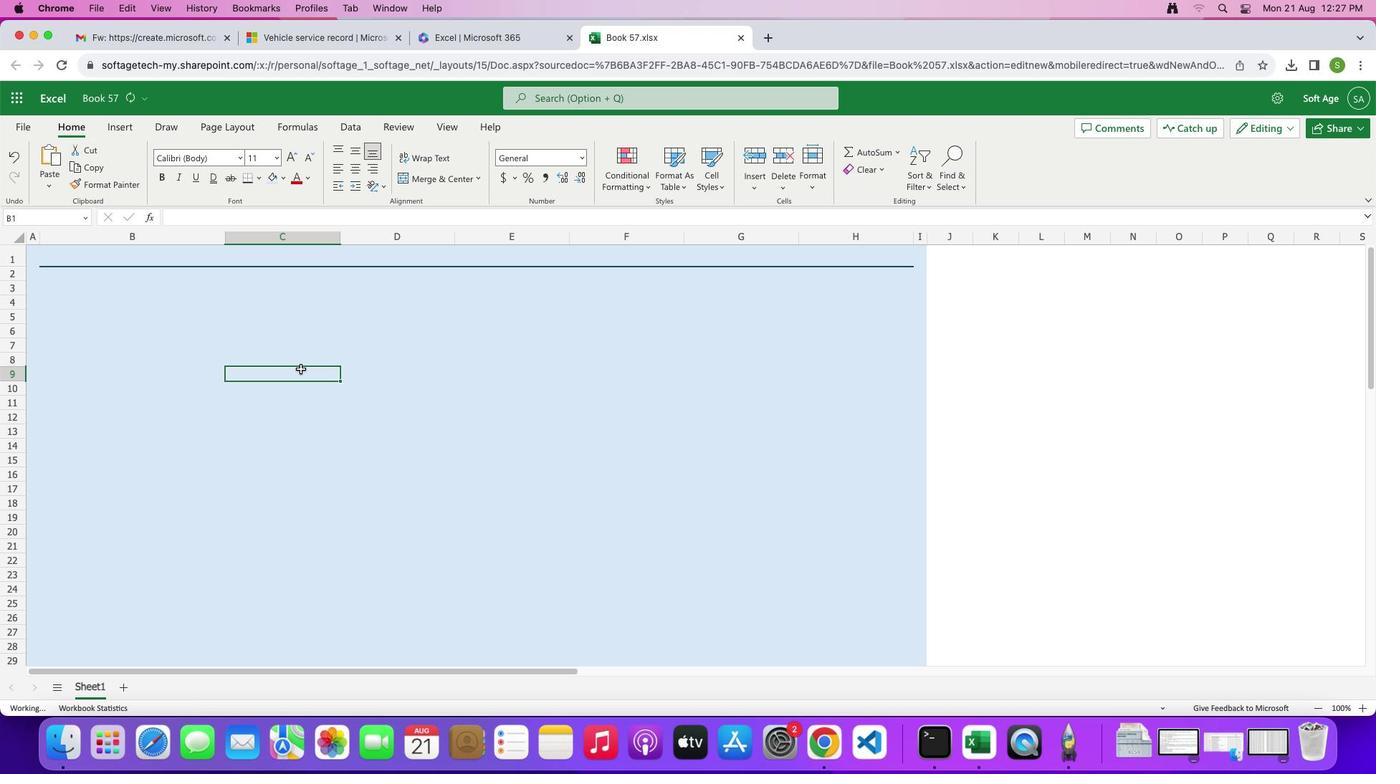 
Action: Mouse pressed left at (298, 367)
Screenshot: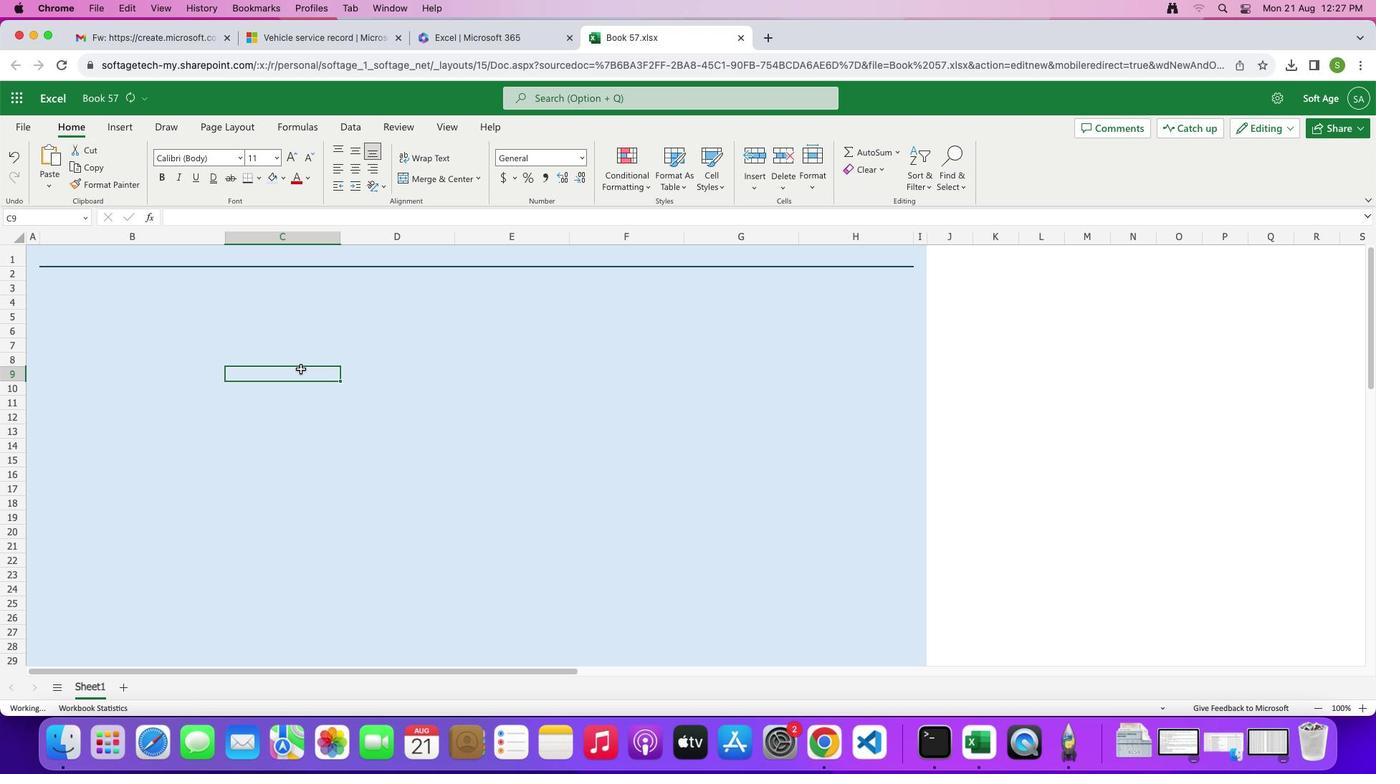
Action: Mouse moved to (53, 415)
Screenshot: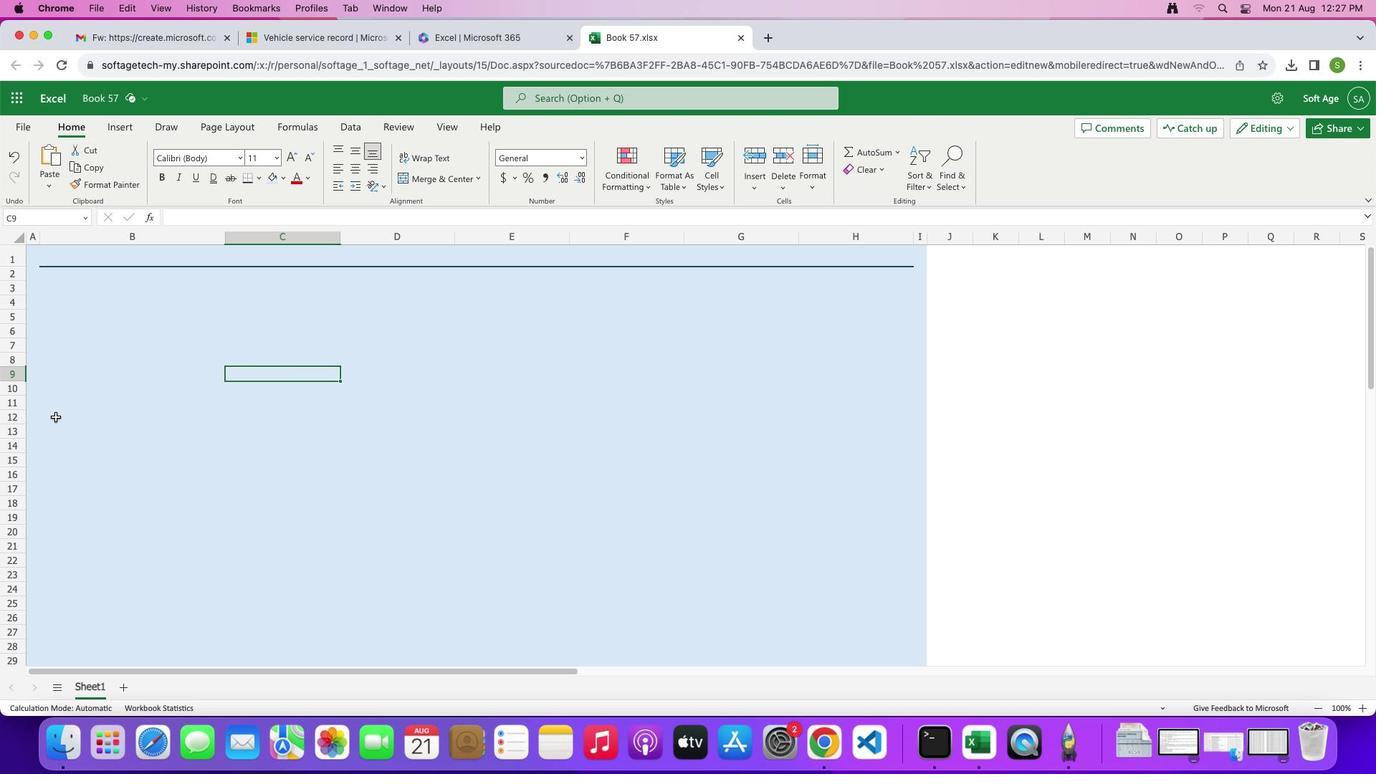 
Action: Mouse pressed left at (53, 415)
Screenshot: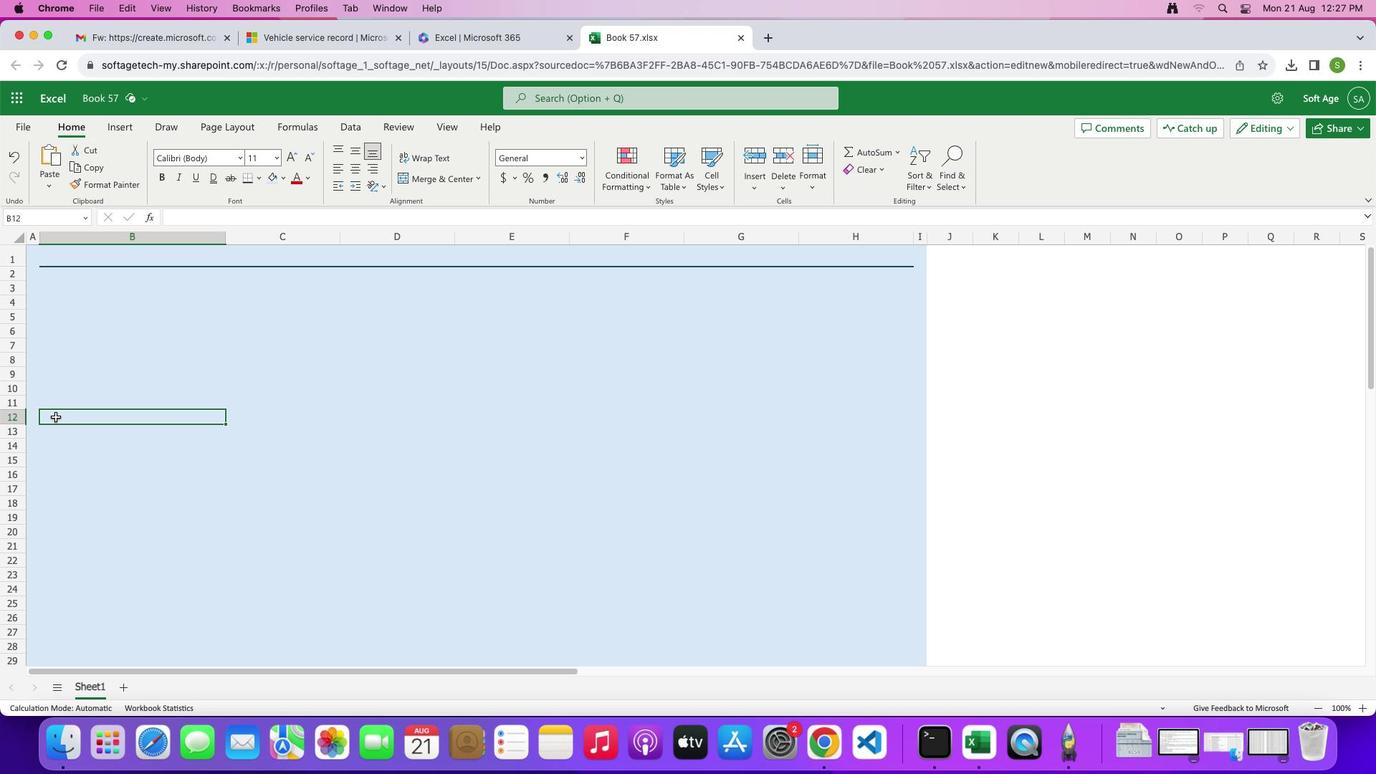 
Action: Mouse moved to (243, 177)
Screenshot: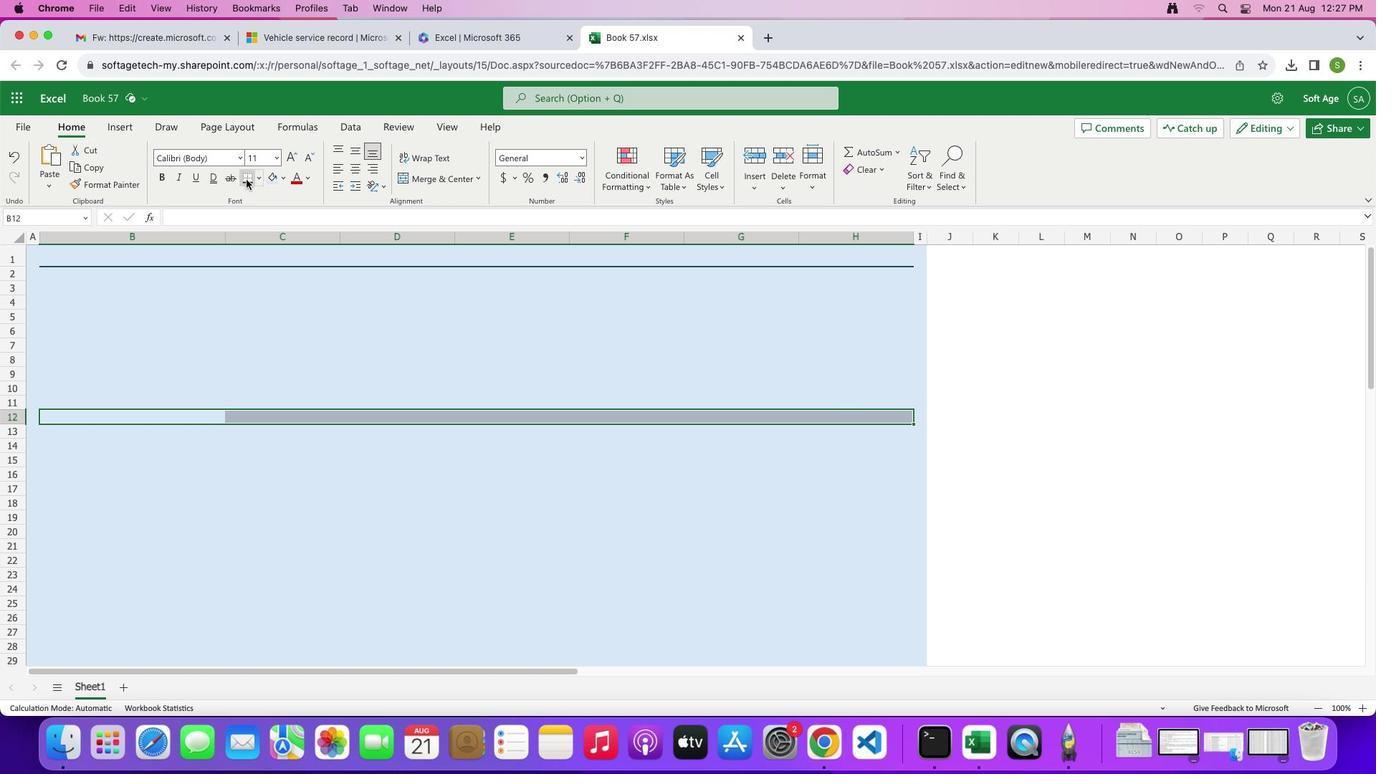 
Action: Mouse pressed left at (243, 177)
Screenshot: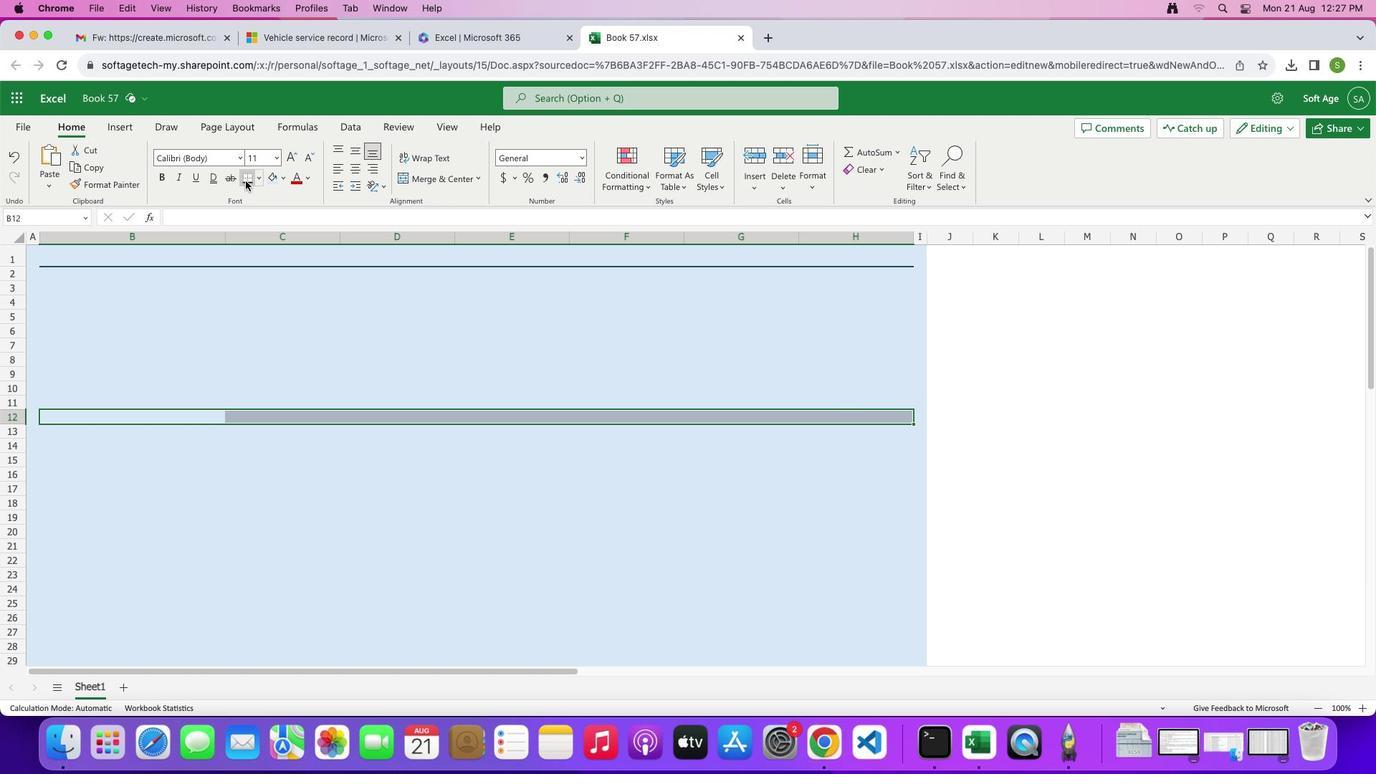 
Action: Mouse moved to (244, 354)
Screenshot: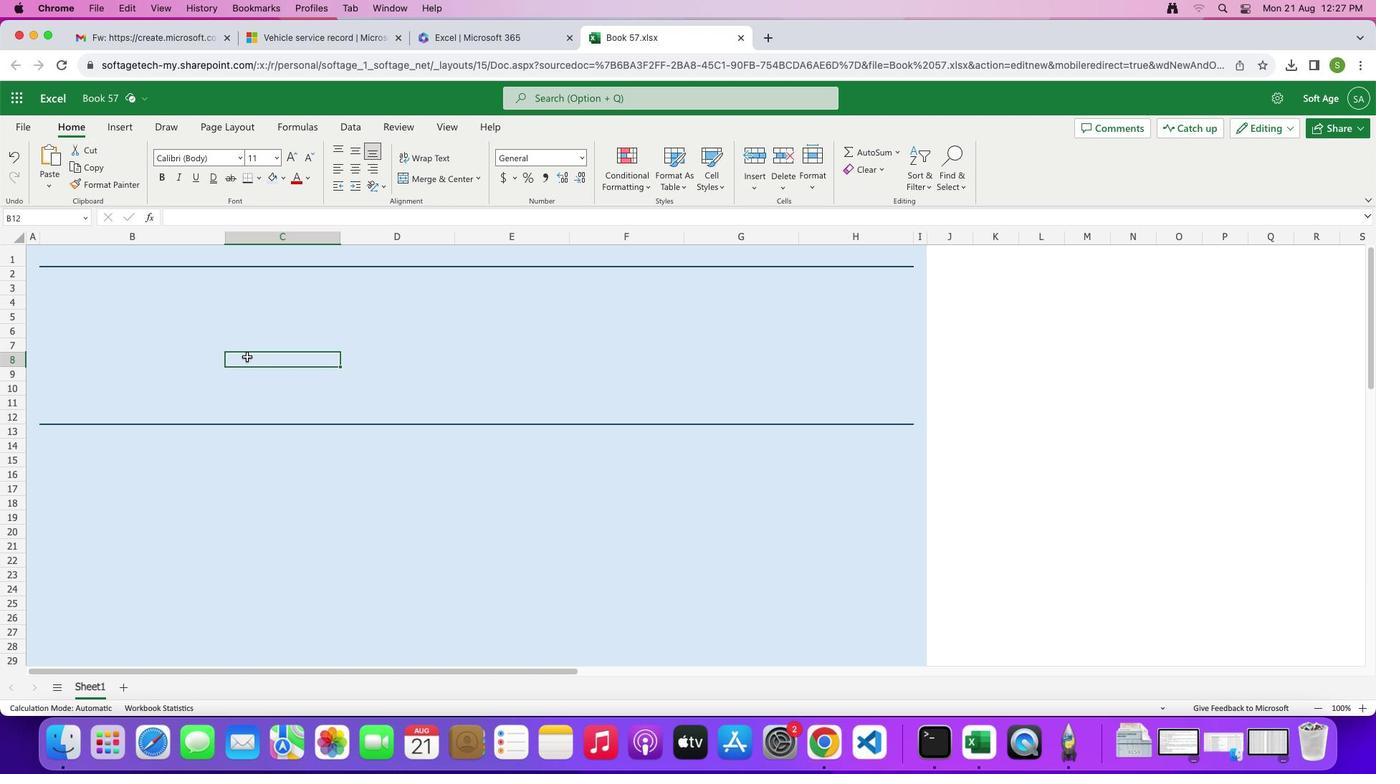 
Action: Mouse pressed left at (244, 354)
Screenshot: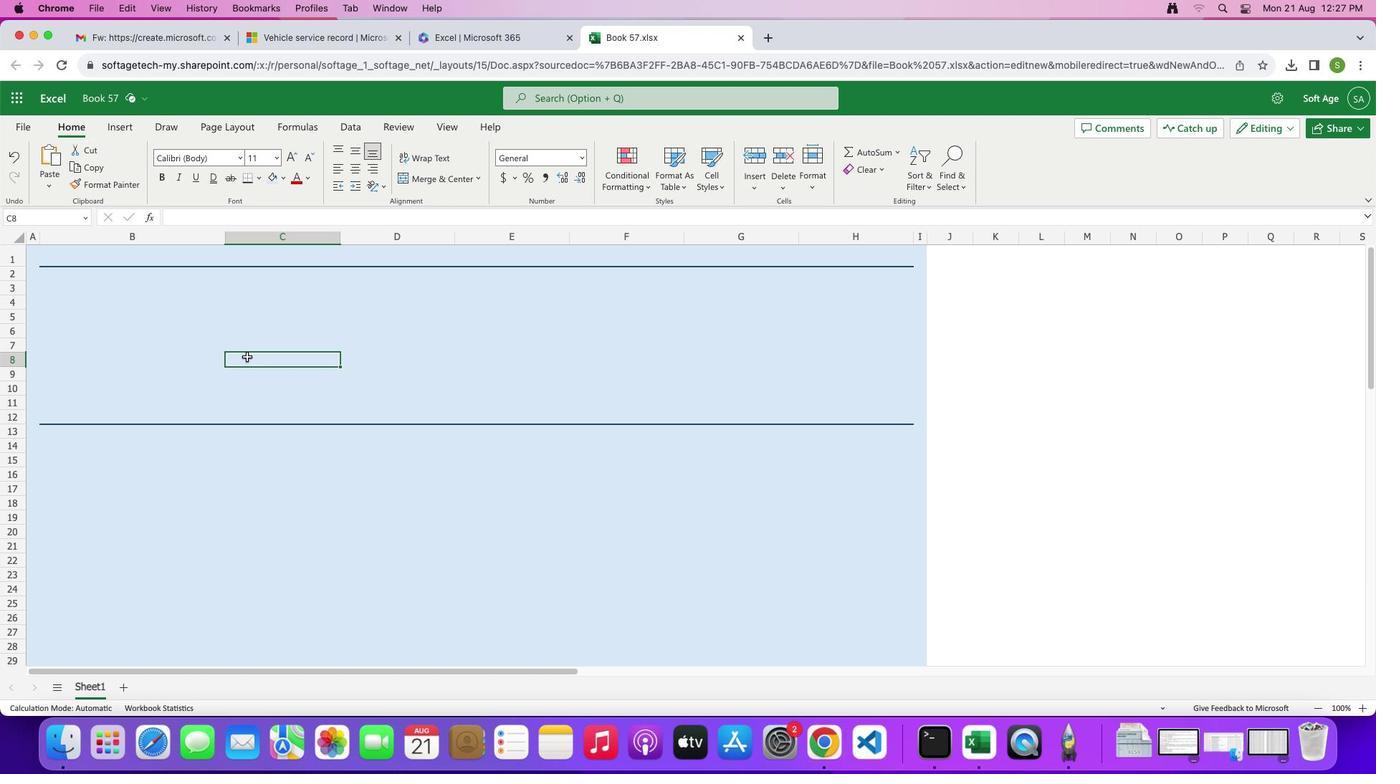 
Action: Mouse moved to (57, 301)
Screenshot: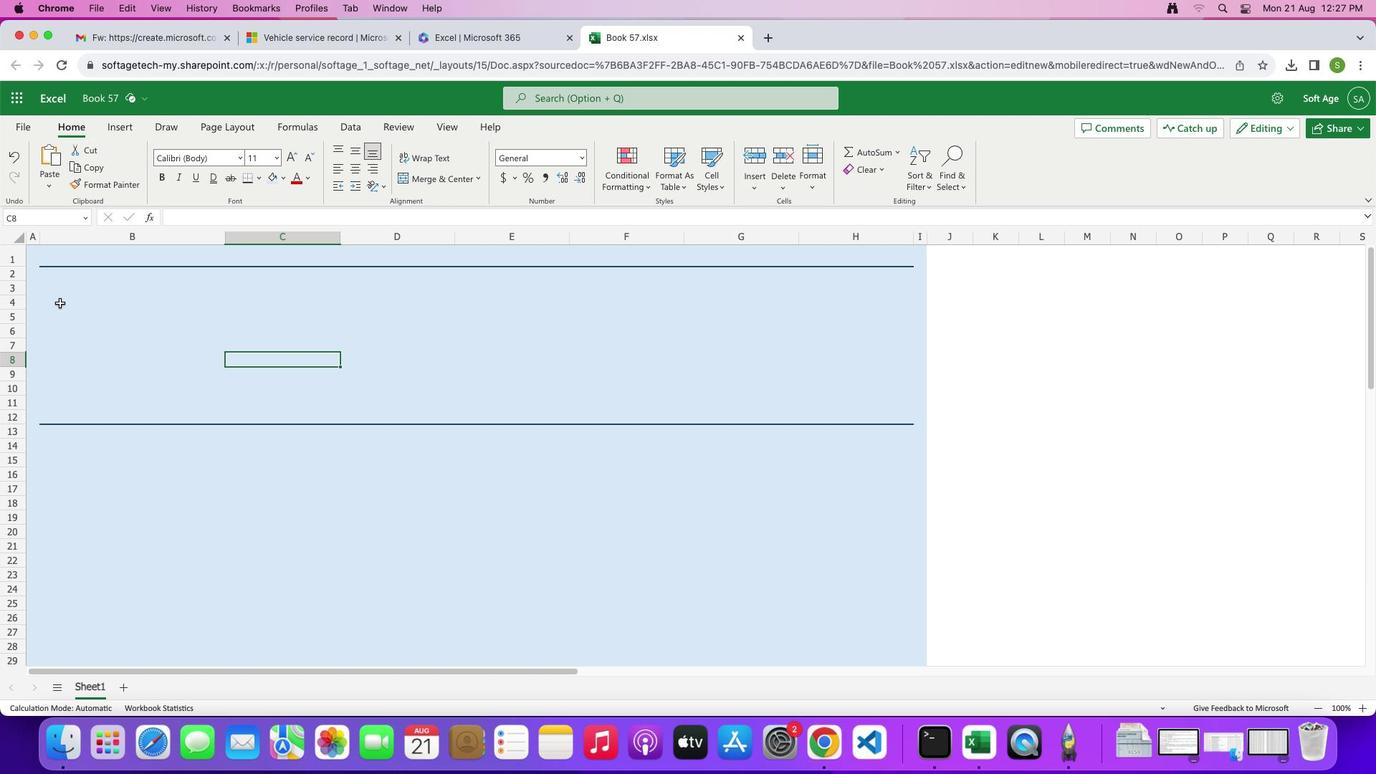 
Action: Mouse pressed left at (57, 301)
Screenshot: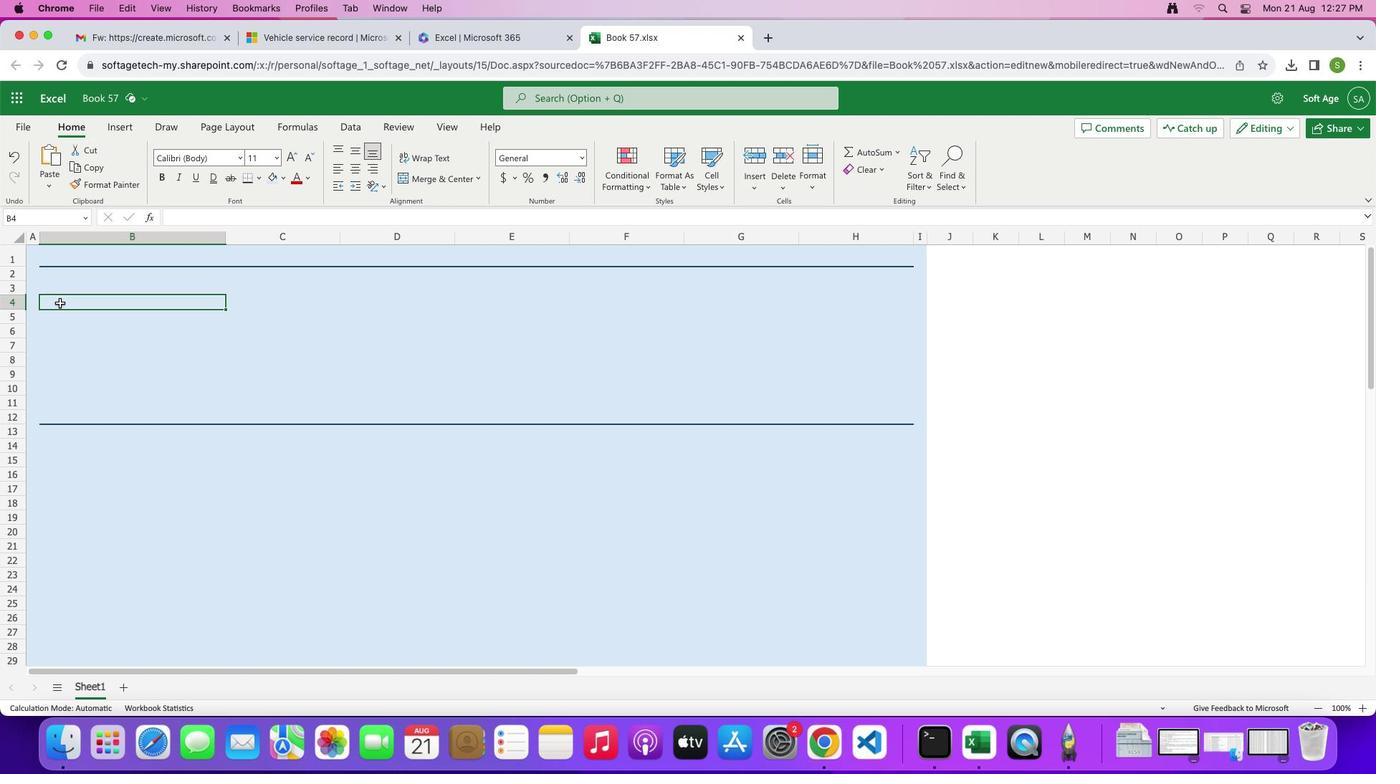 
Action: Mouse moved to (48, 286)
Screenshot: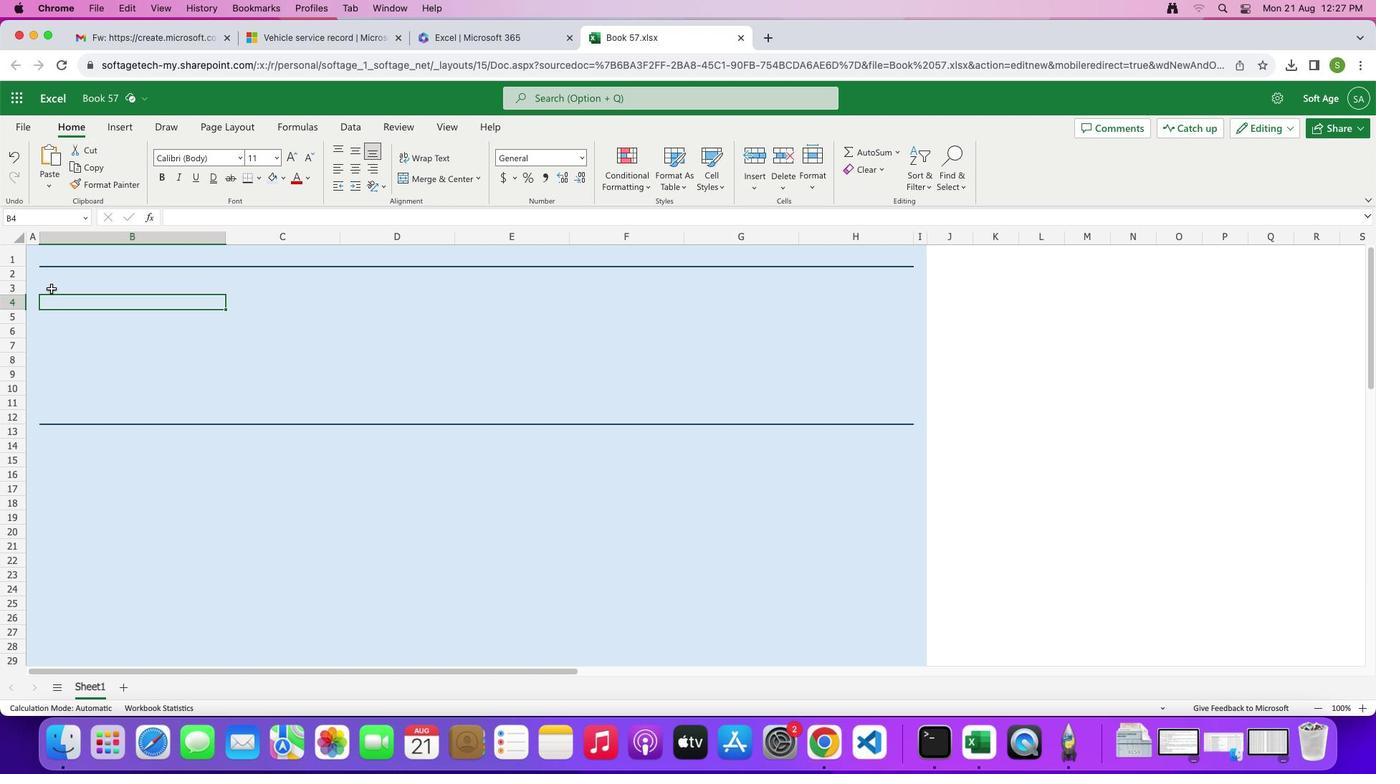 
Action: Key pressed 'V''E''H''I''C''L''E'Key.space'S''E''R''V''I''C''E'
Screenshot: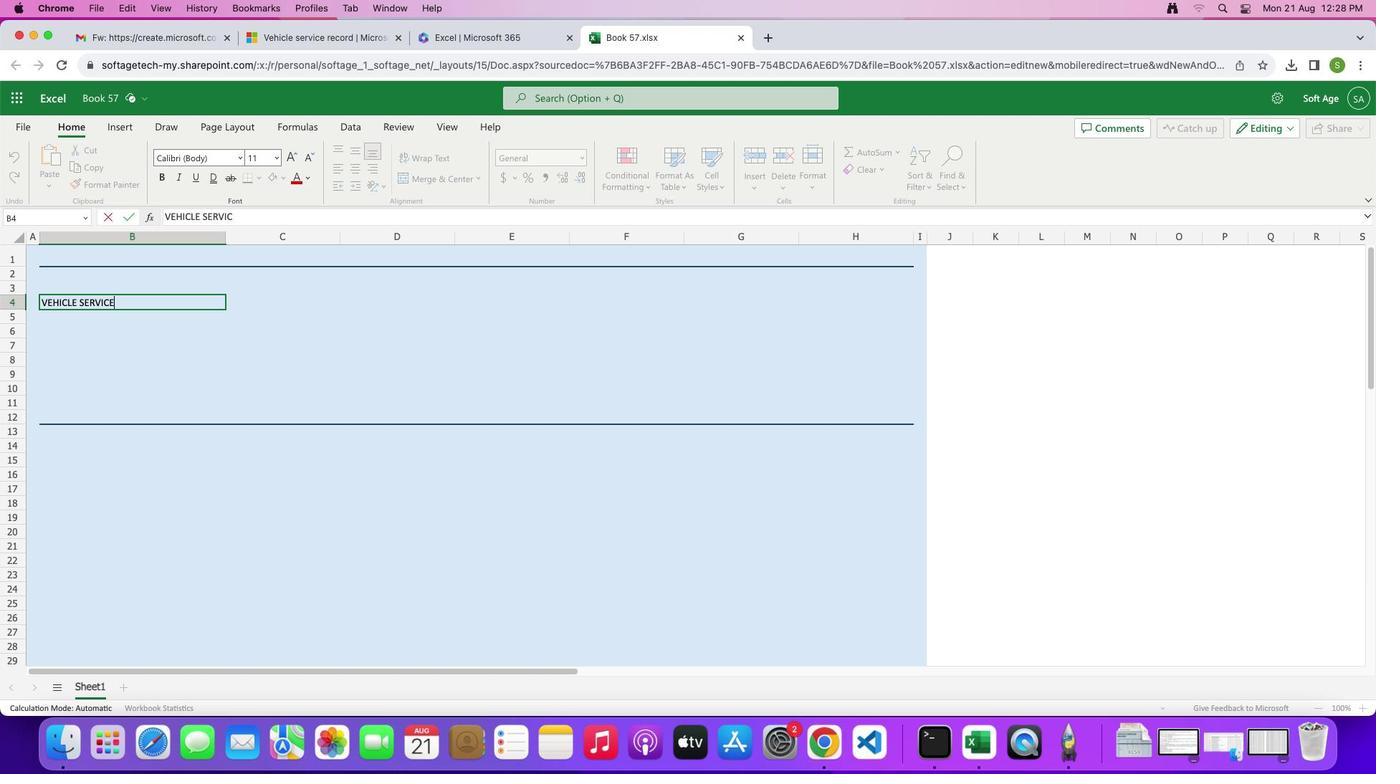 
Action: Mouse moved to (90, 318)
Screenshot: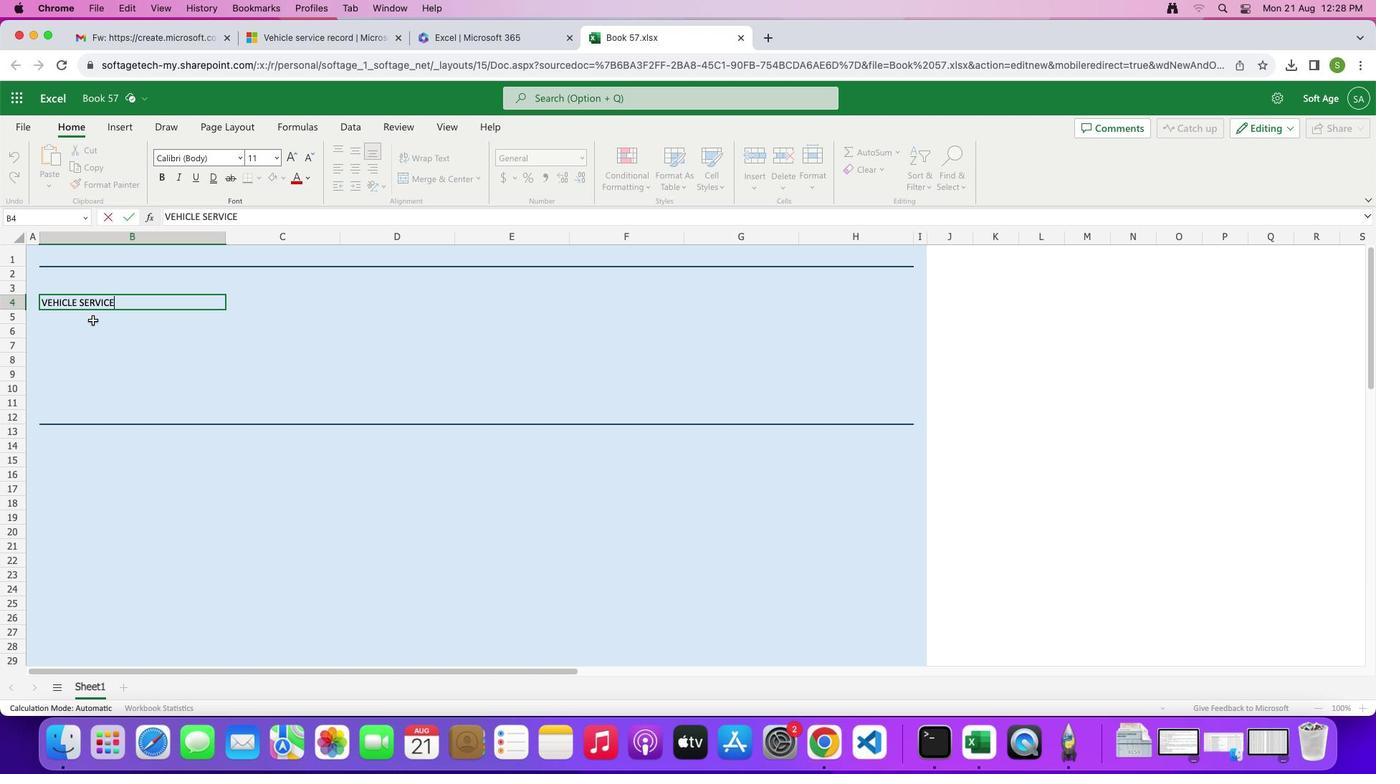 
Action: Mouse pressed left at (90, 318)
Screenshot: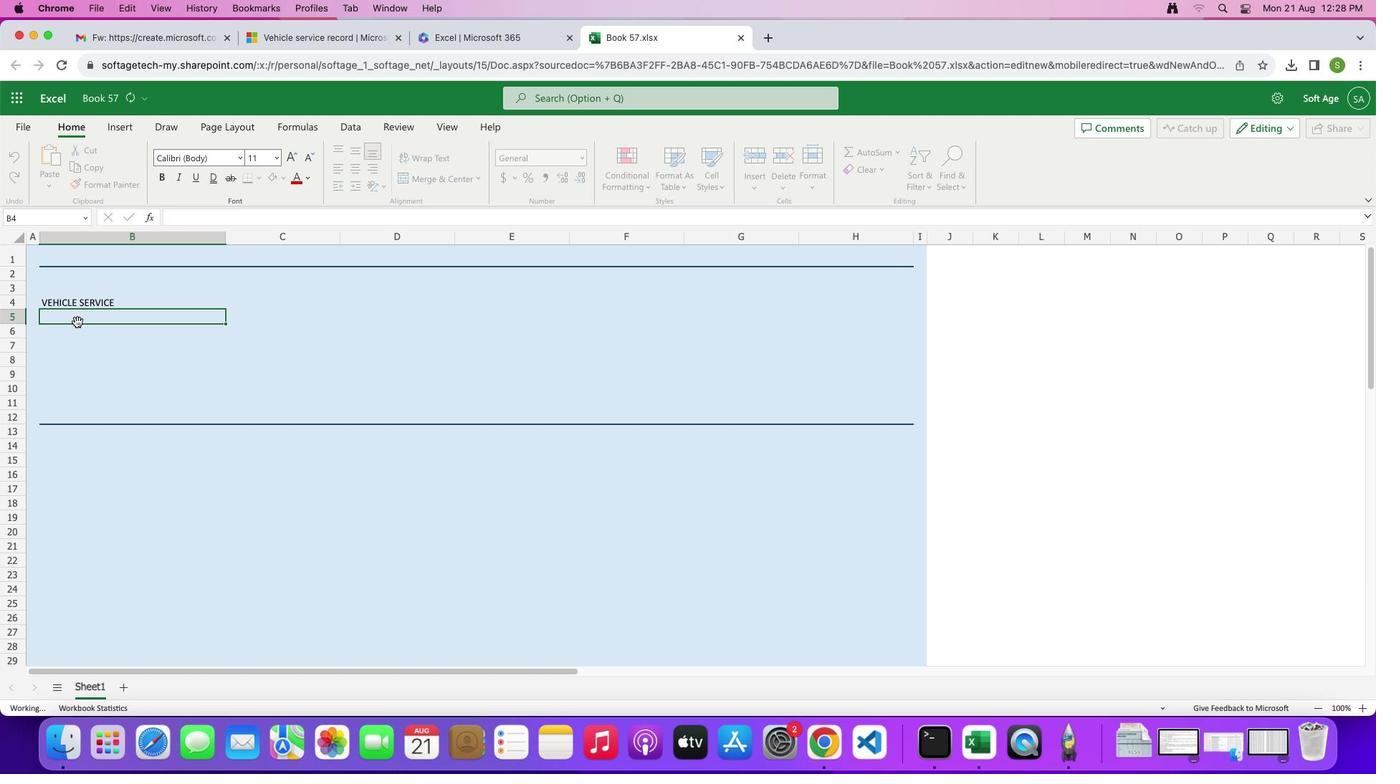 
Action: Mouse moved to (60, 300)
Screenshot: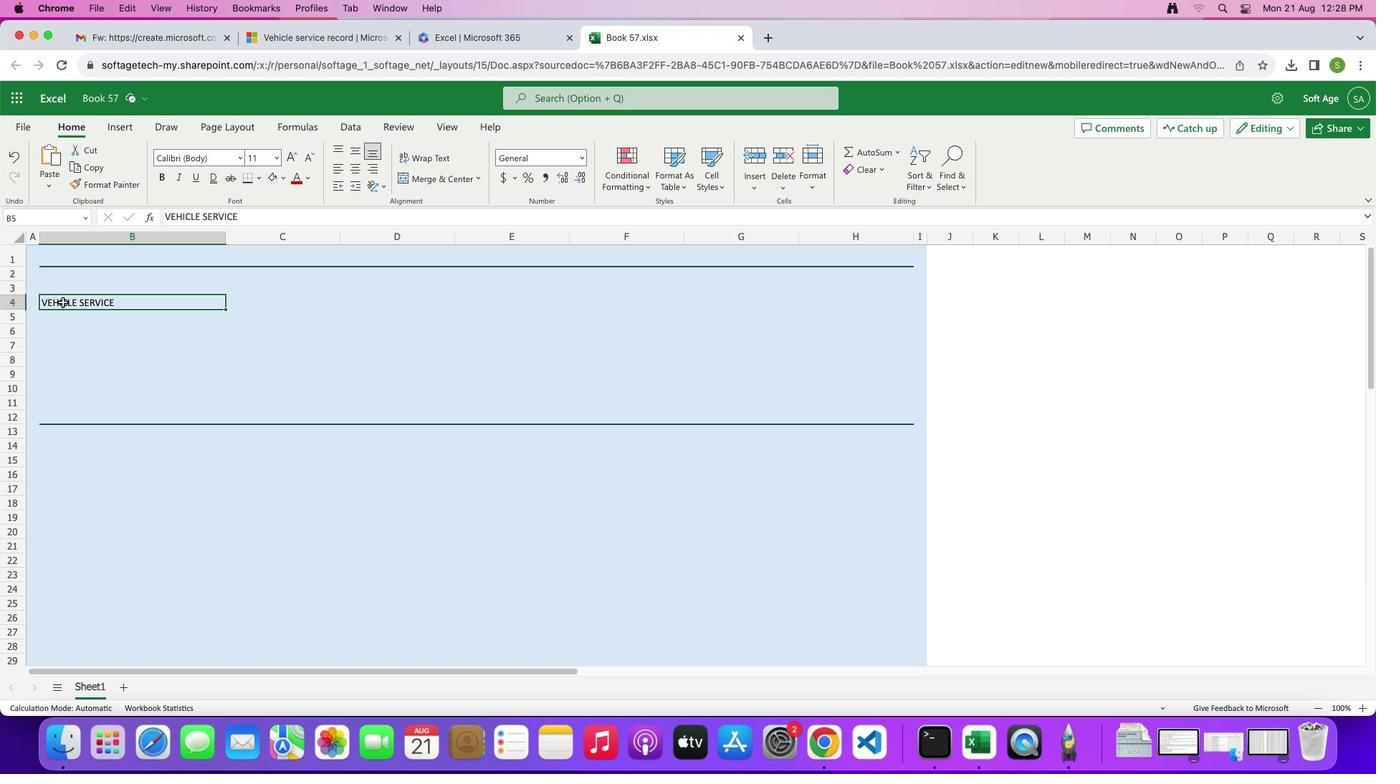 
Action: Mouse pressed left at (60, 300)
Screenshot: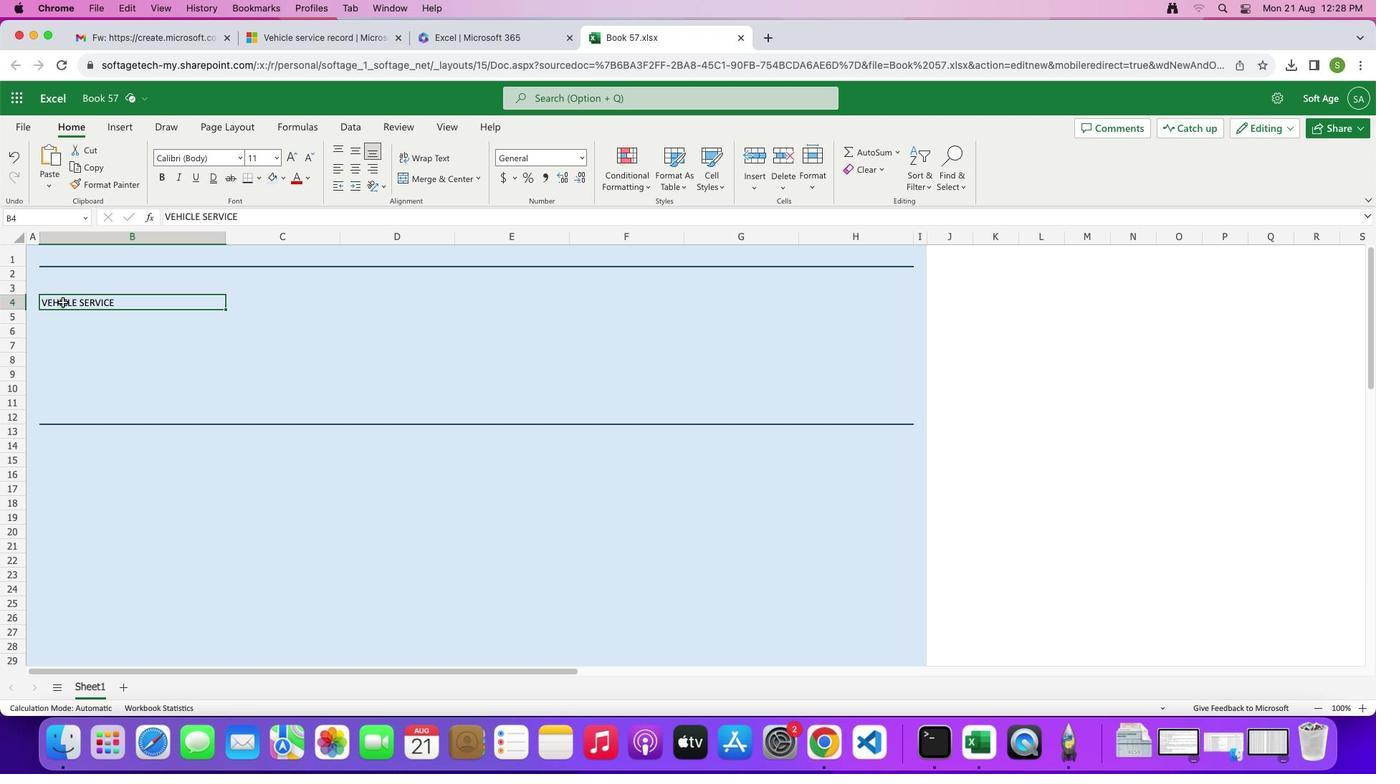 
Action: Mouse moved to (288, 158)
Screenshot: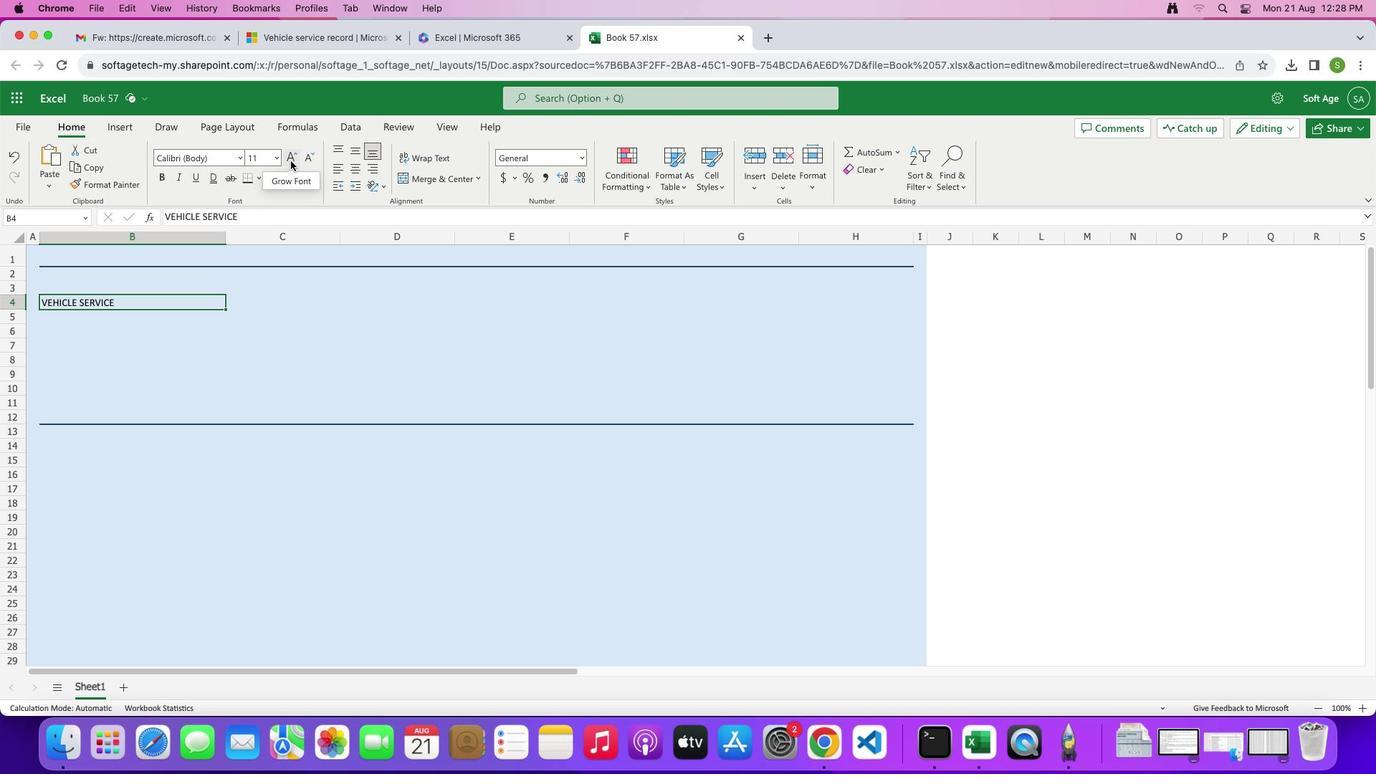 
Action: Mouse pressed left at (288, 158)
Screenshot: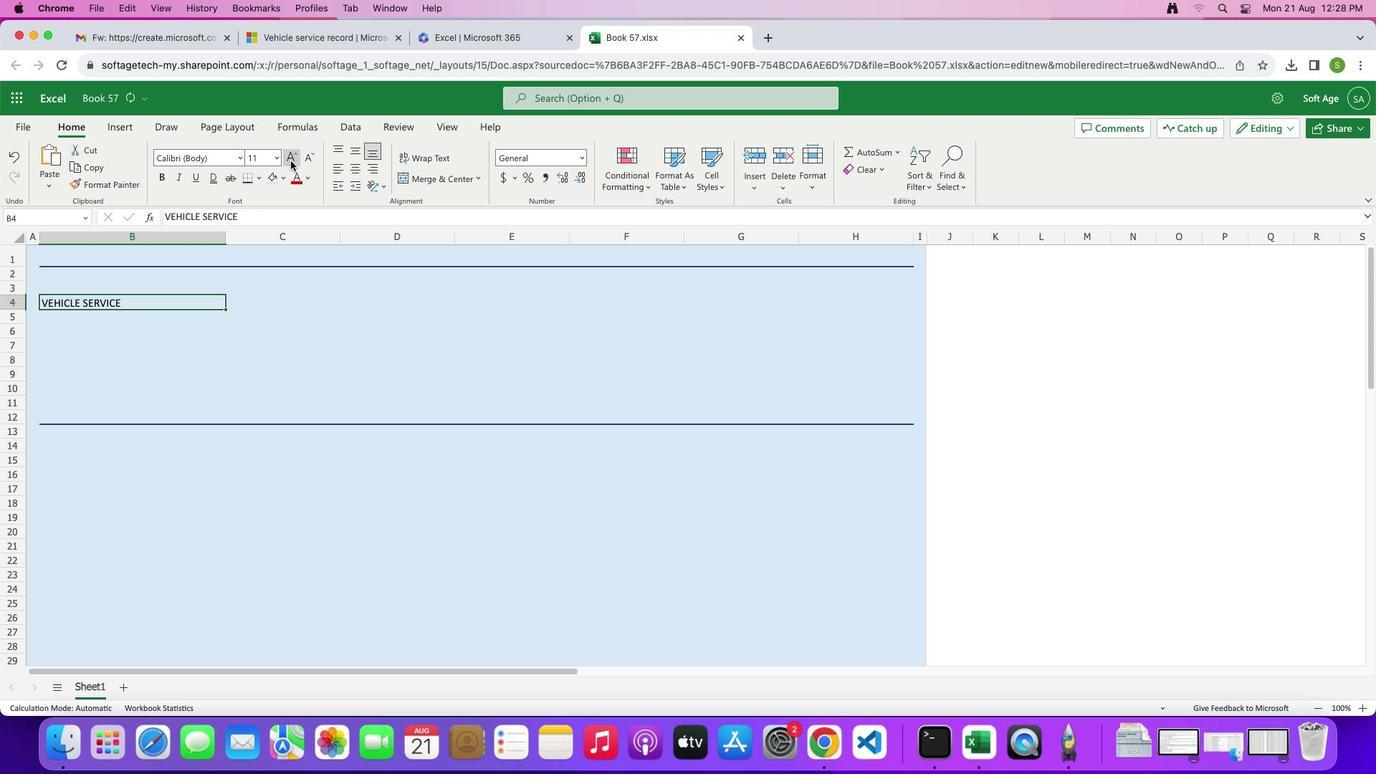 
Action: Mouse pressed left at (288, 158)
Screenshot: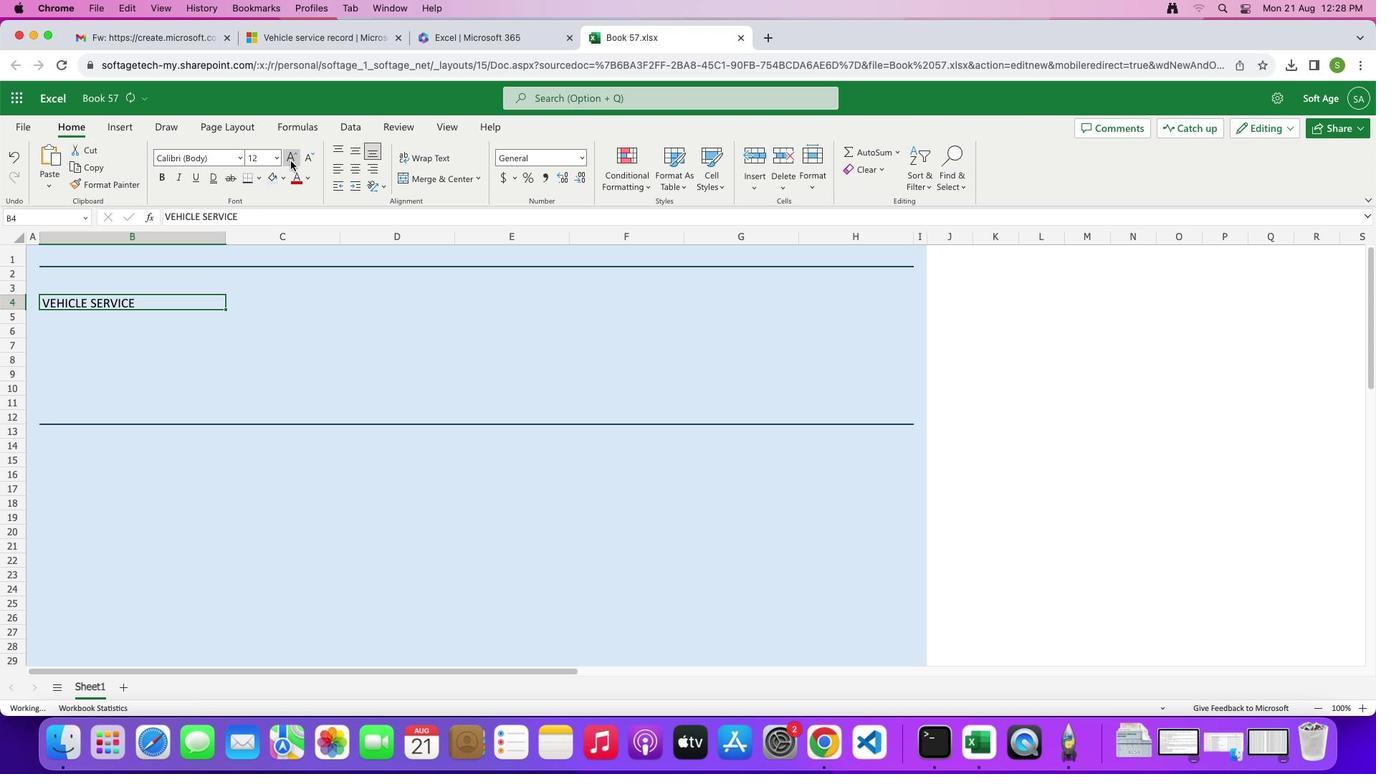 
Action: Mouse pressed left at (288, 158)
Screenshot: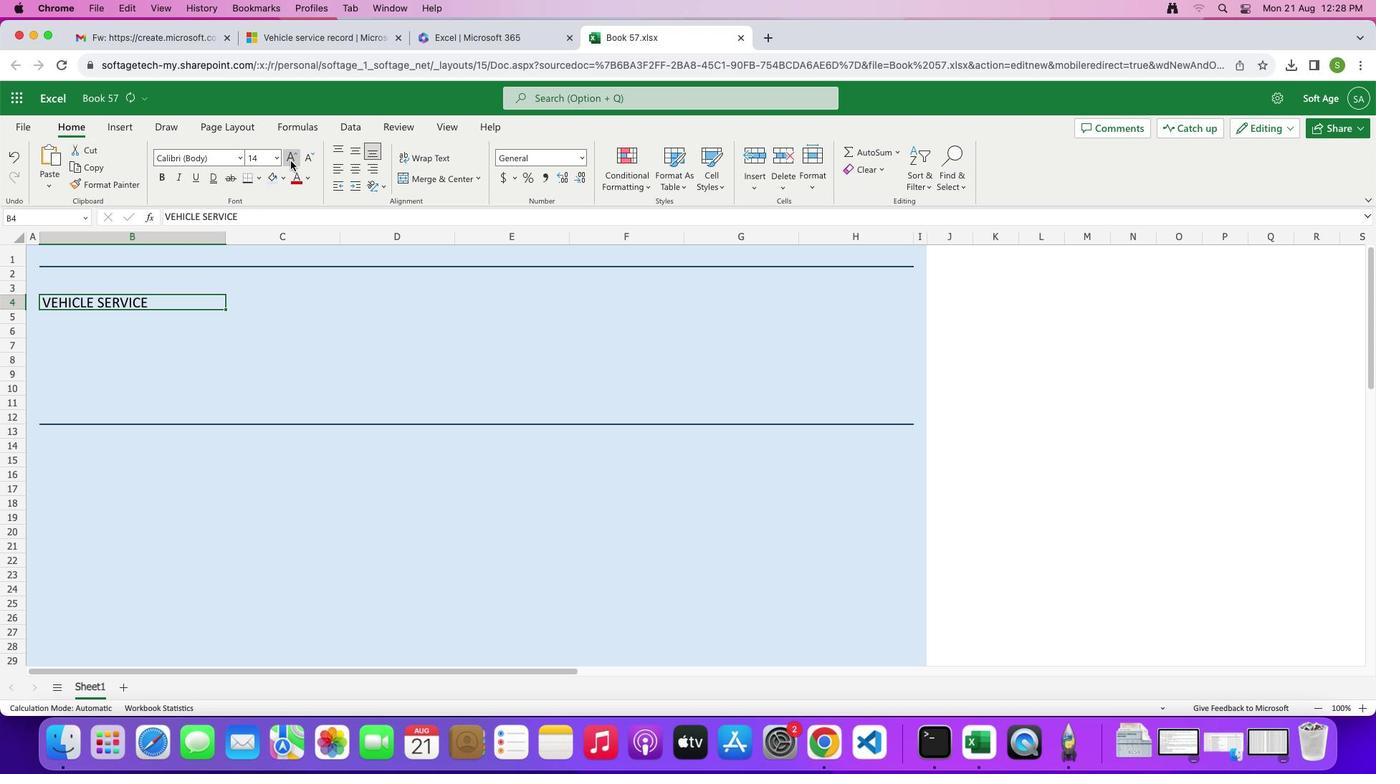 
Action: Mouse pressed left at (288, 158)
Screenshot: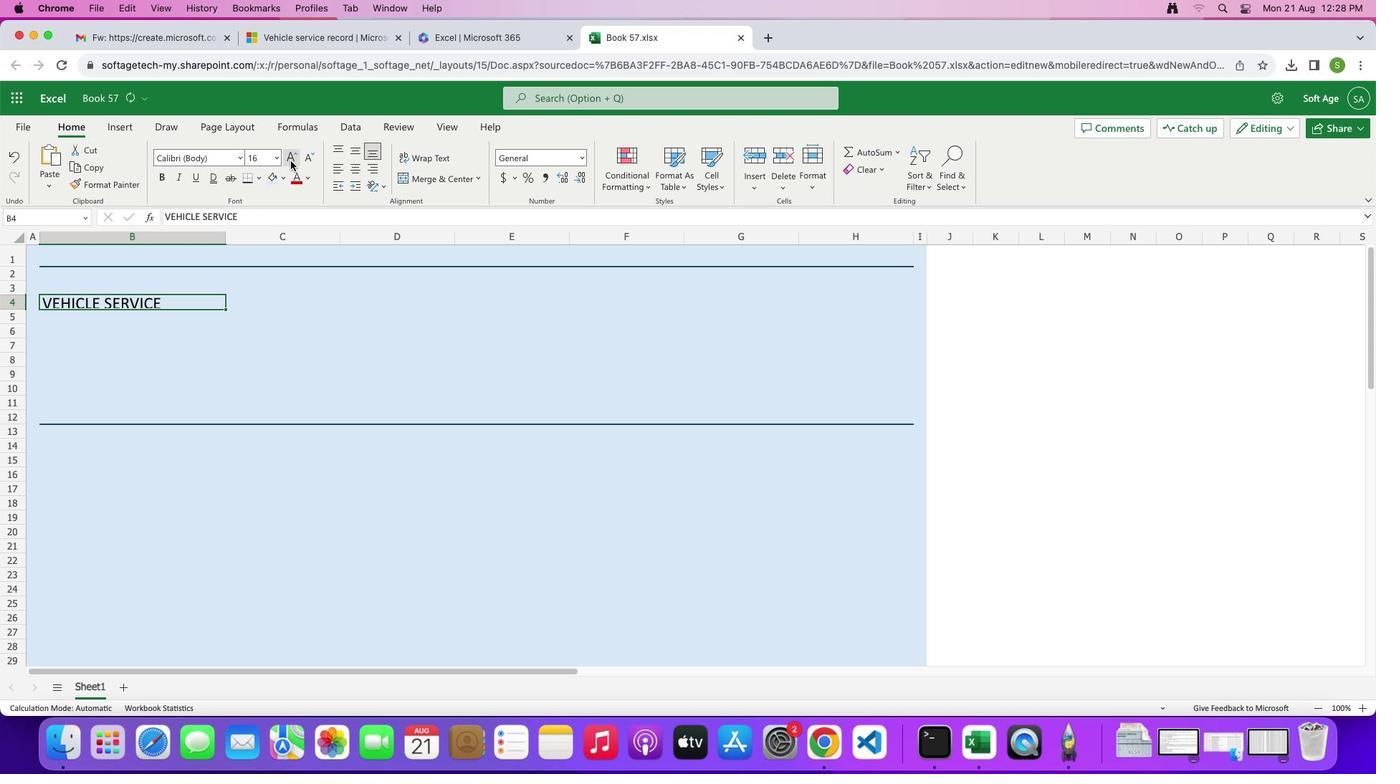 
Action: Mouse pressed left at (288, 158)
Screenshot: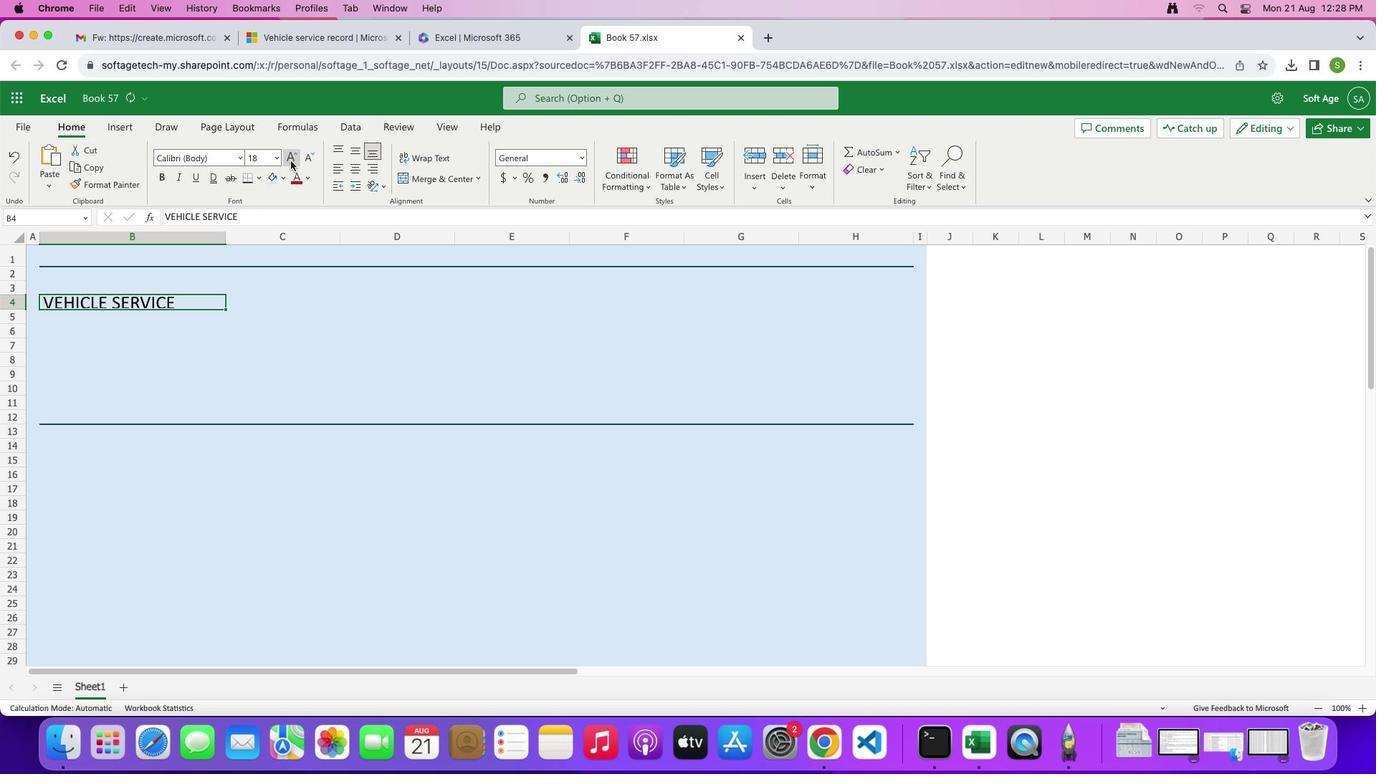 
Action: Mouse pressed left at (288, 158)
Screenshot: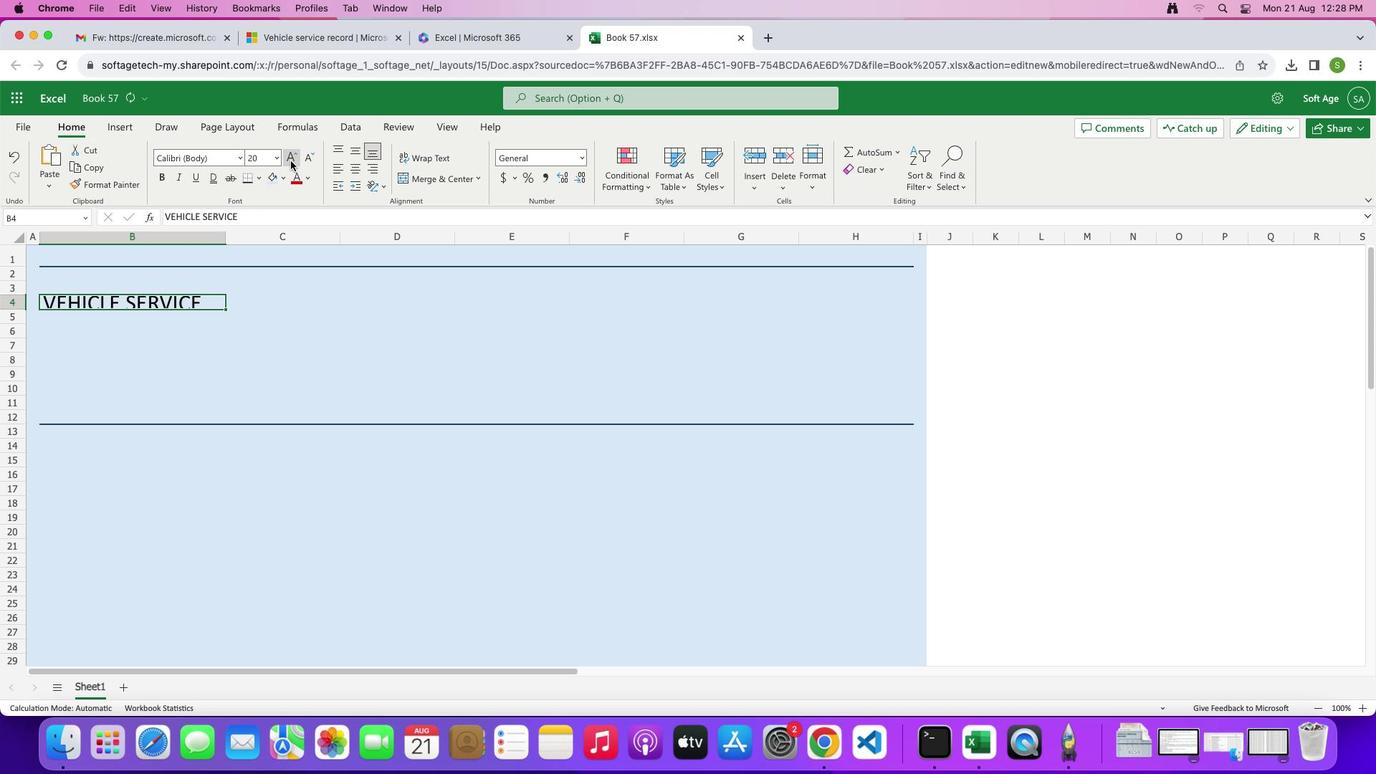 
Action: Mouse pressed left at (288, 158)
Screenshot: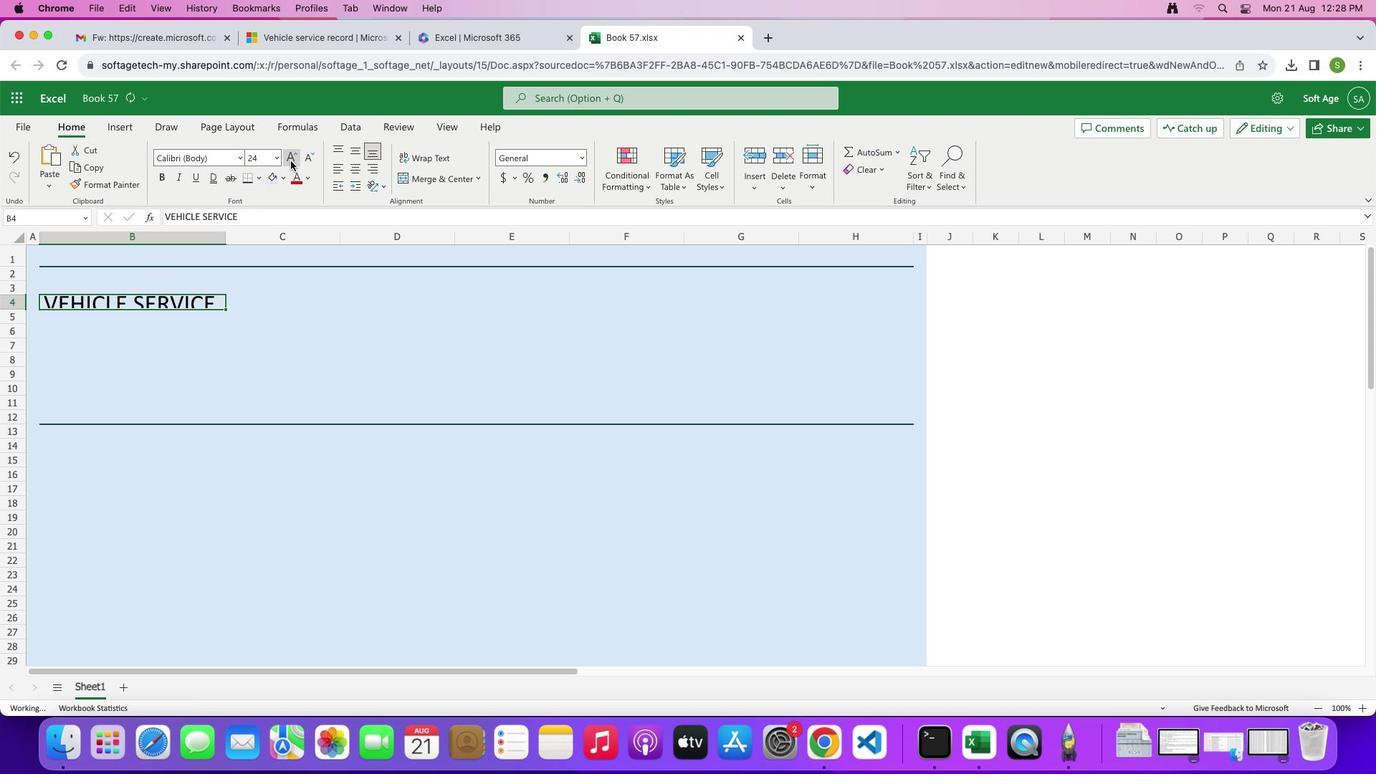 
Action: Mouse moved to (303, 172)
Screenshot: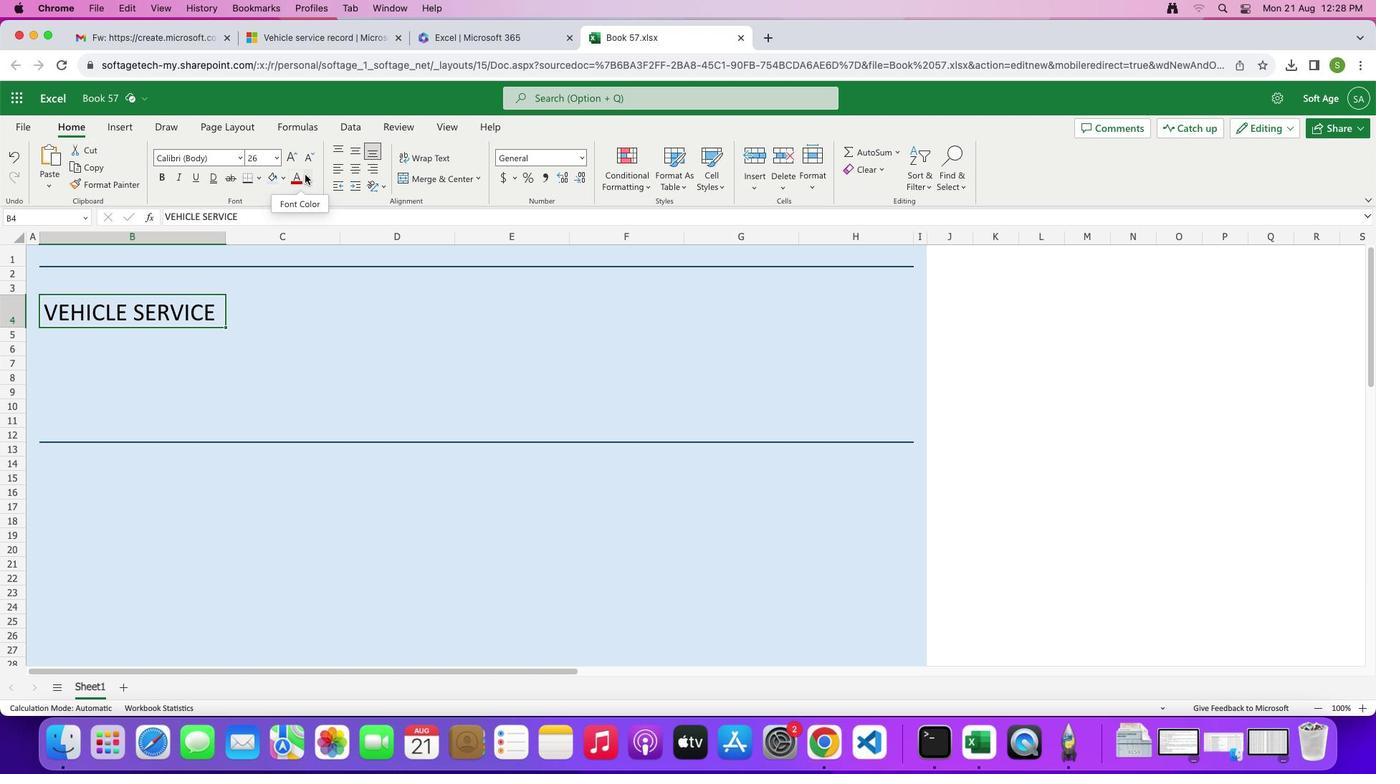
Action: Mouse pressed left at (303, 172)
Screenshot: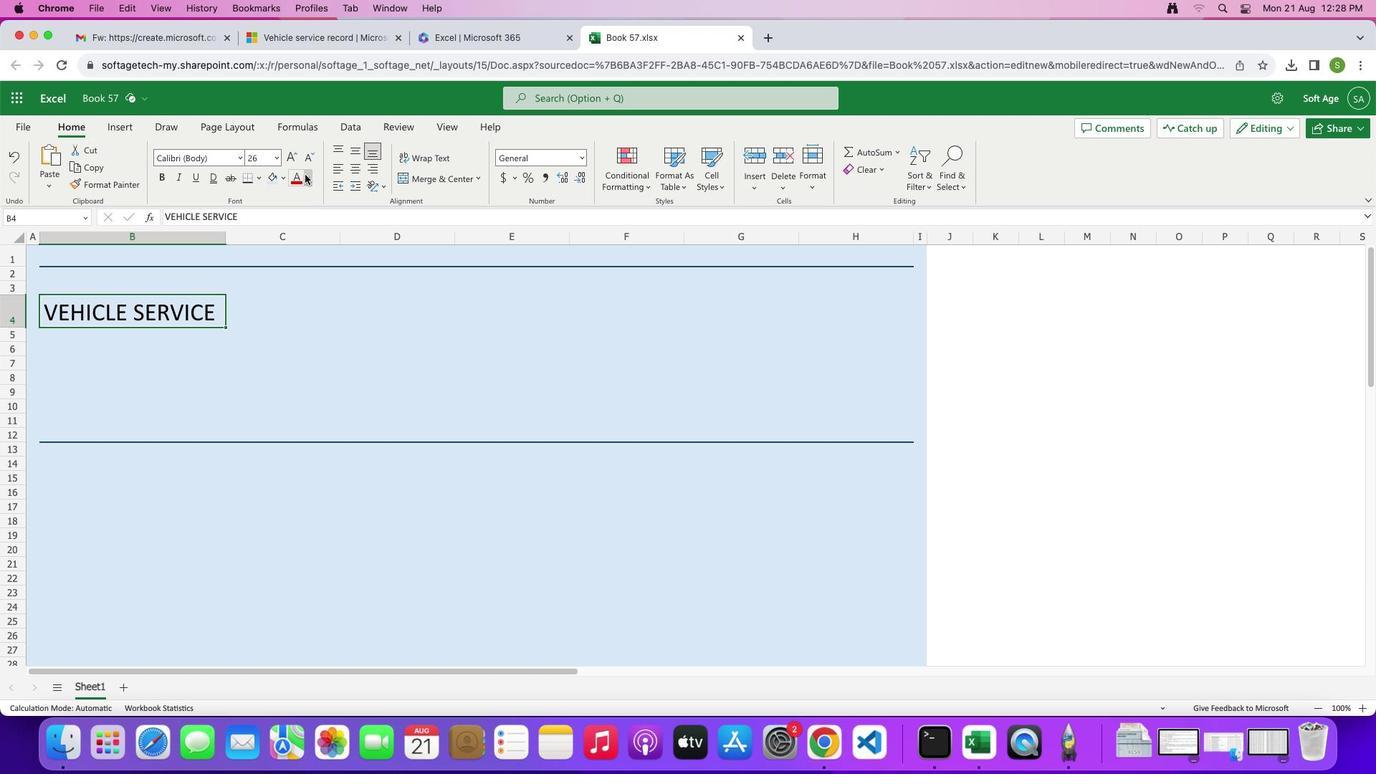 
Action: Mouse moved to (438, 329)
Screenshot: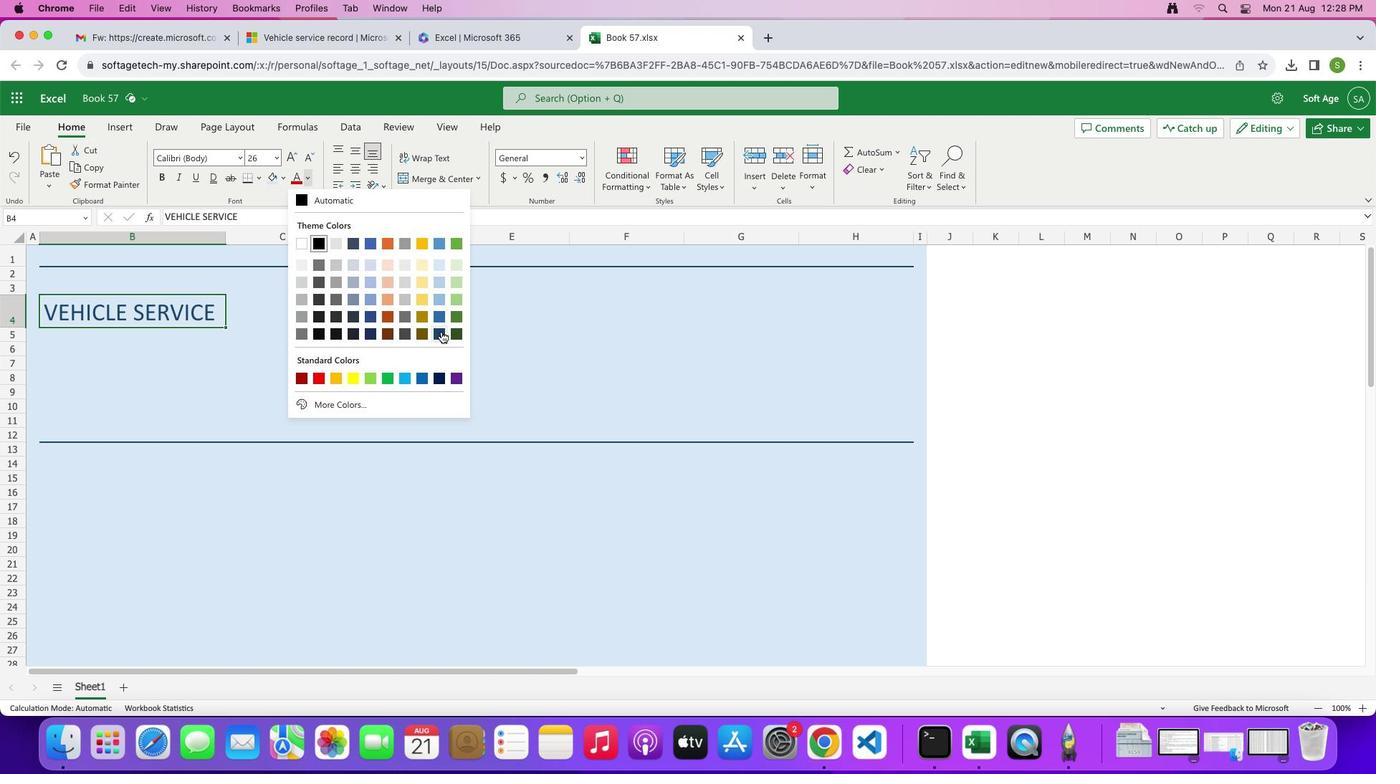 
Action: Mouse pressed left at (438, 329)
Screenshot: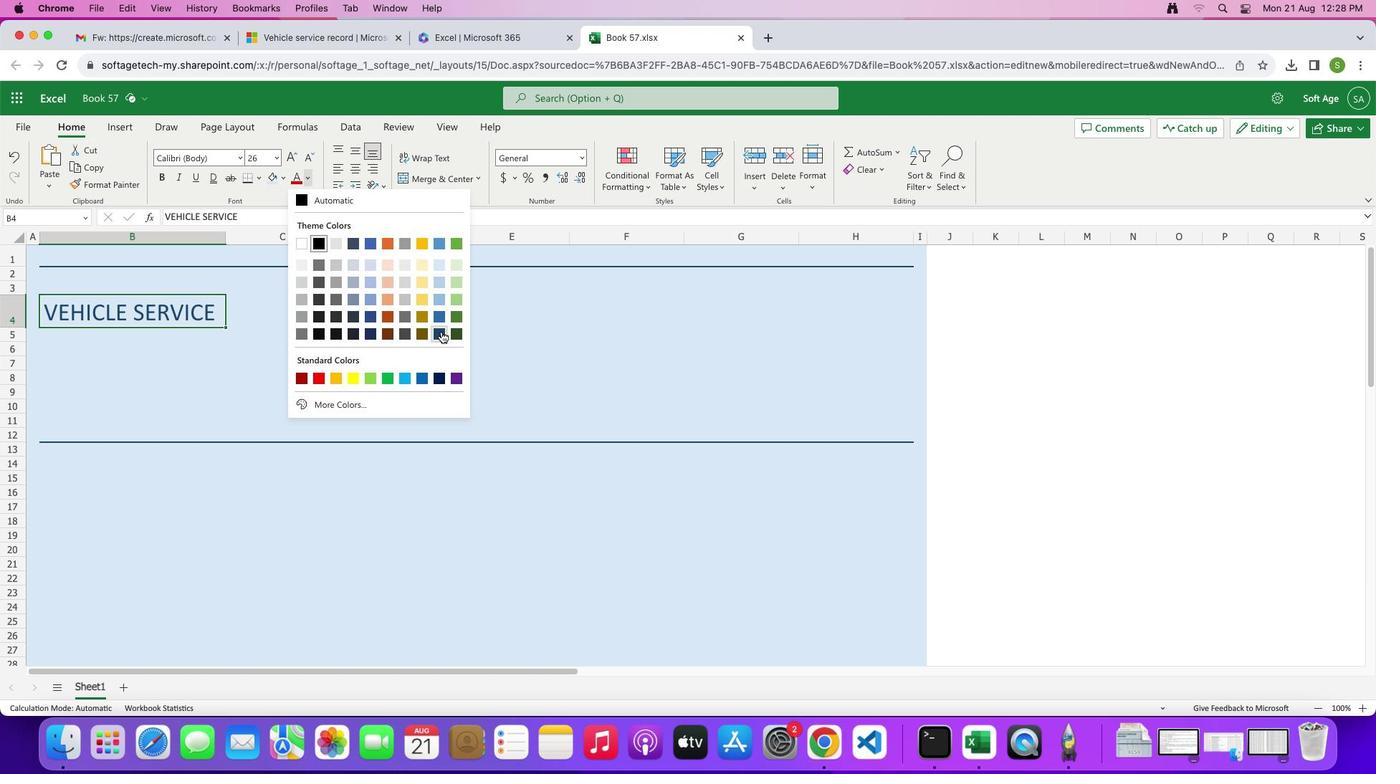 
Action: Mouse moved to (159, 179)
Screenshot: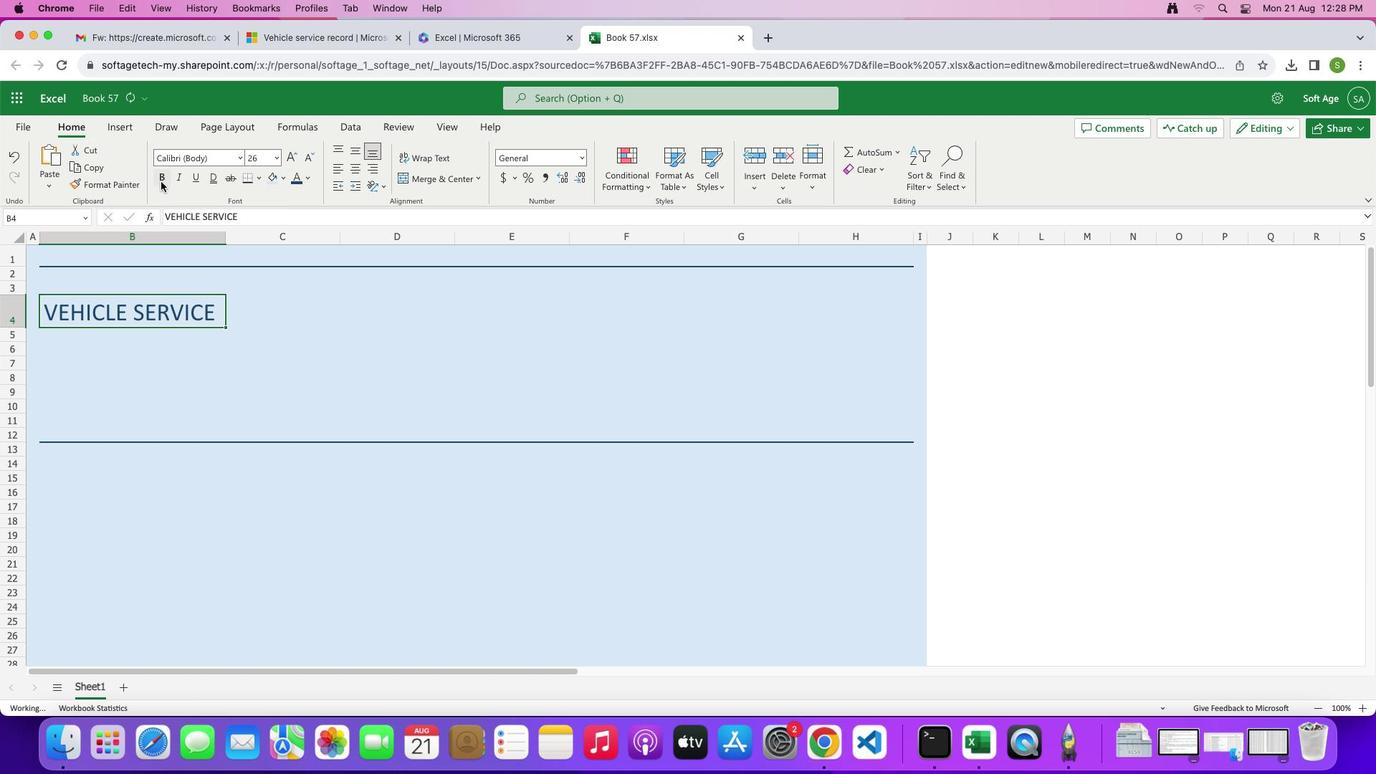 
Action: Mouse pressed left at (159, 179)
Screenshot: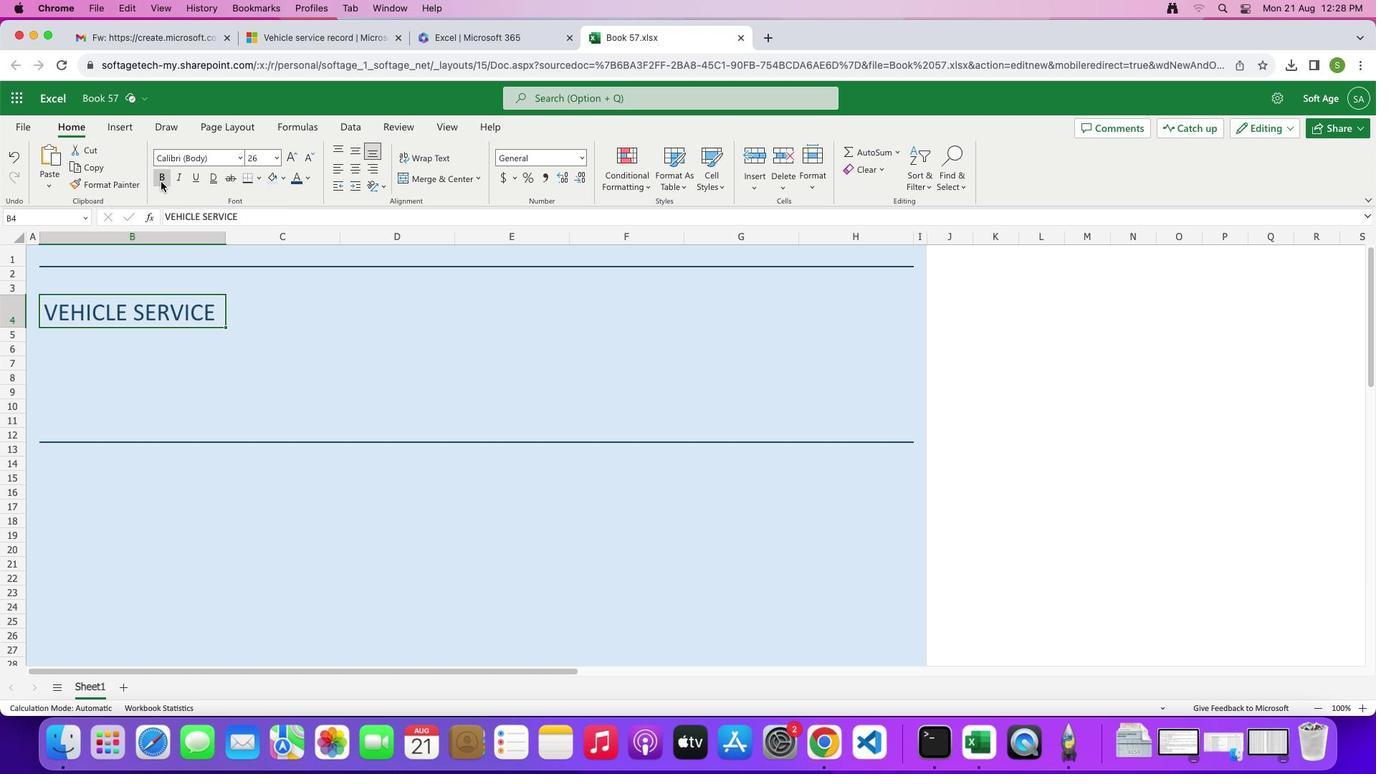 
Action: Mouse moved to (238, 159)
Screenshot: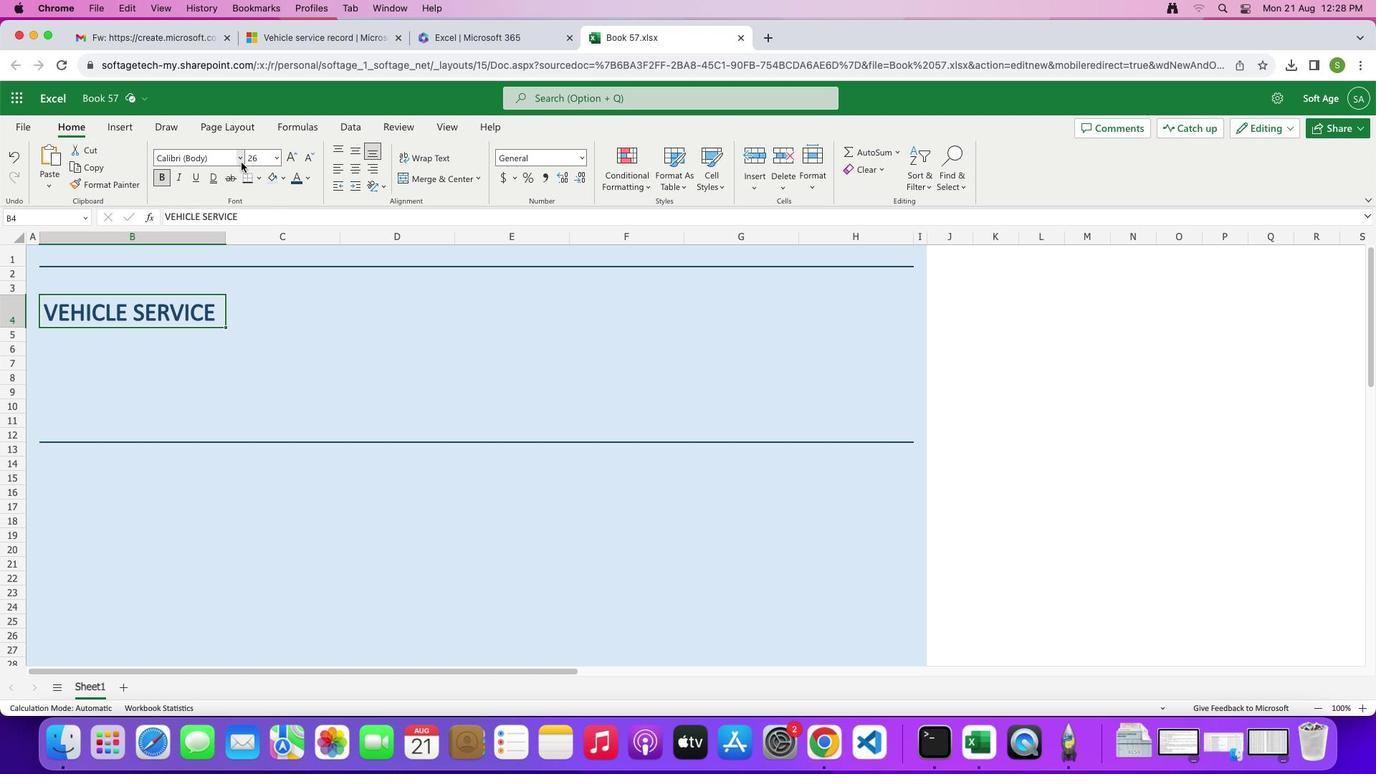
Action: Mouse pressed left at (238, 159)
Screenshot: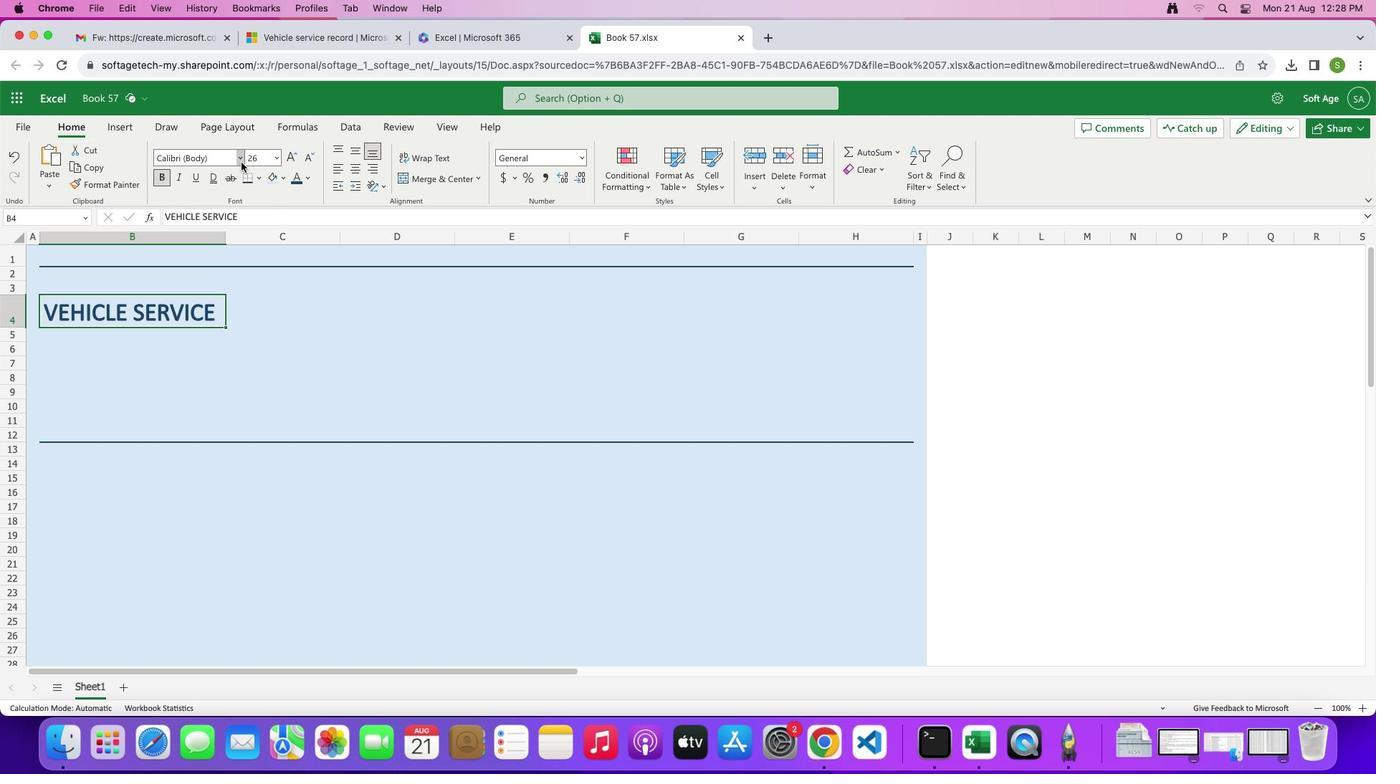 
Action: Mouse moved to (213, 285)
Screenshot: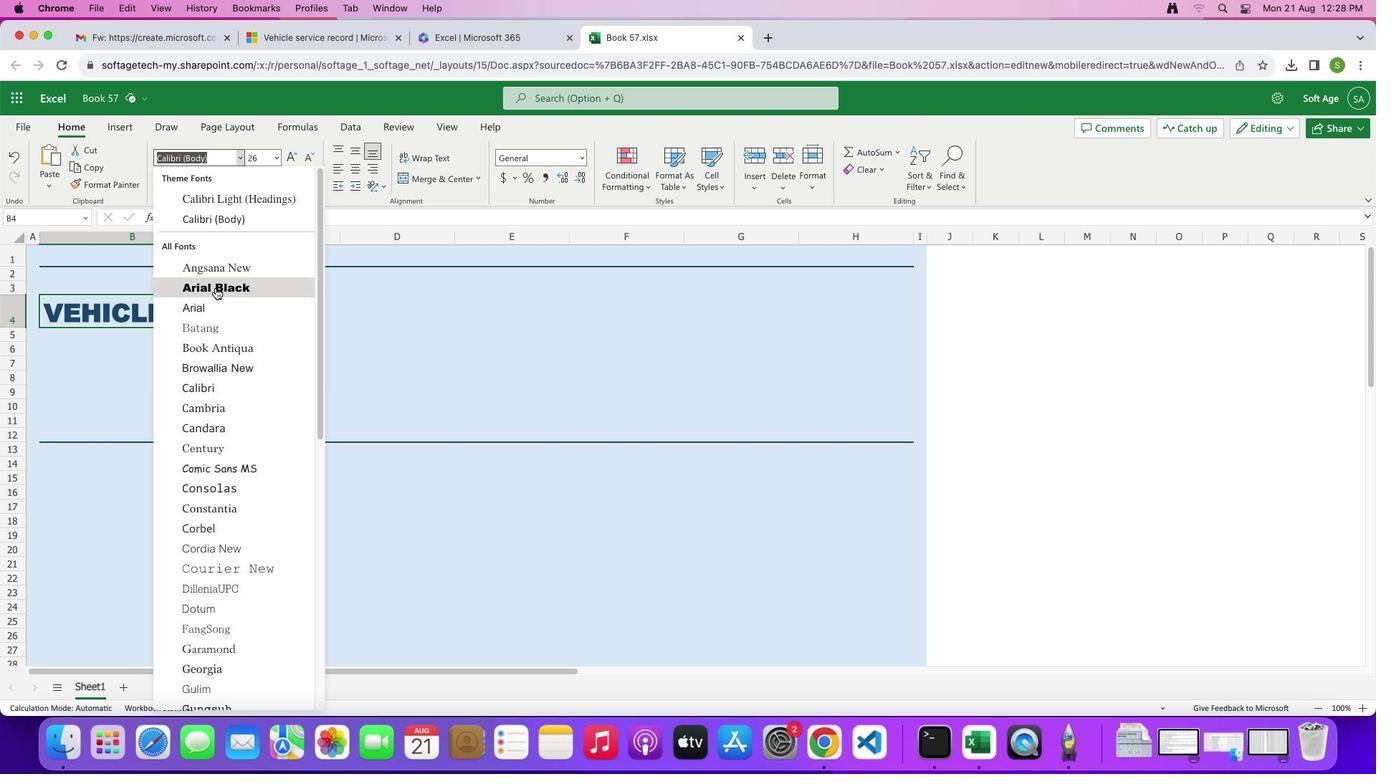 
Action: Mouse pressed left at (213, 285)
Screenshot: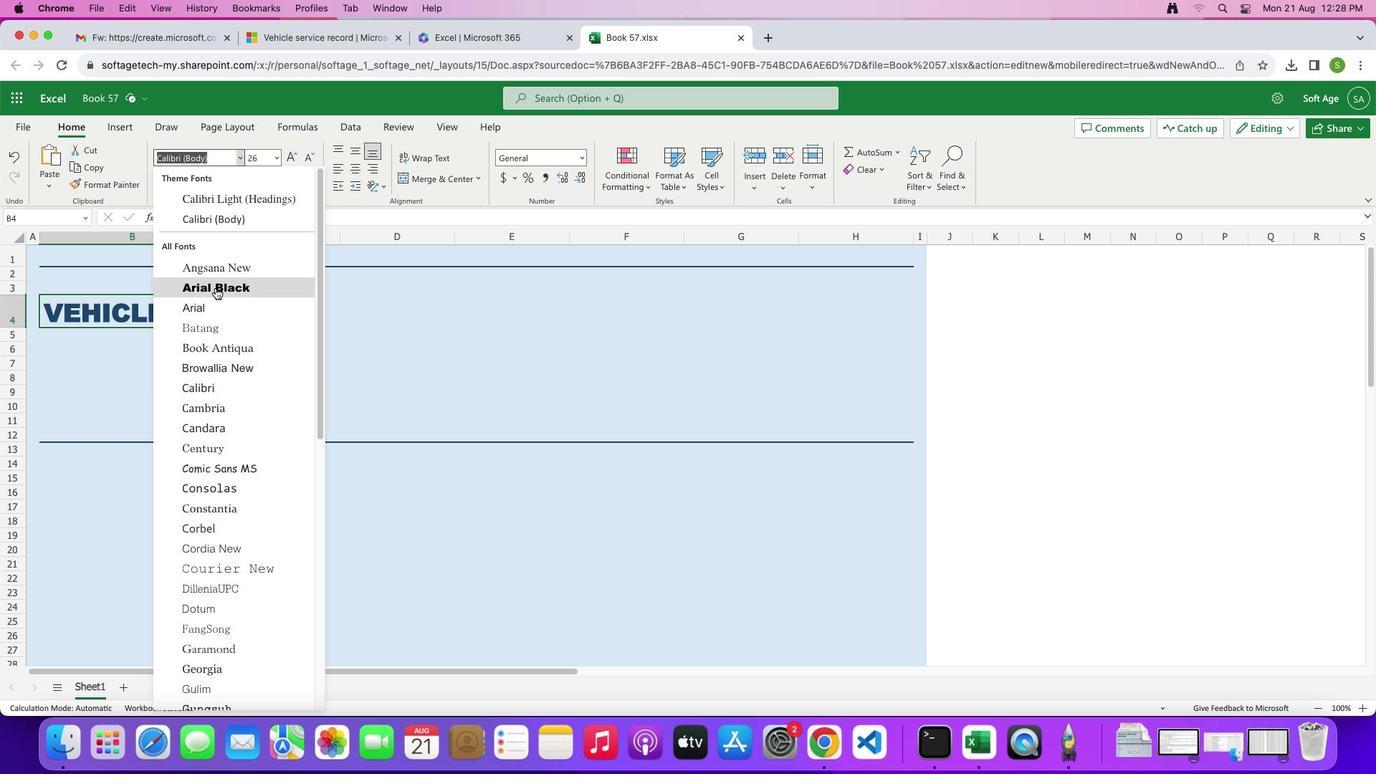 
Action: Mouse moved to (288, 153)
Screenshot: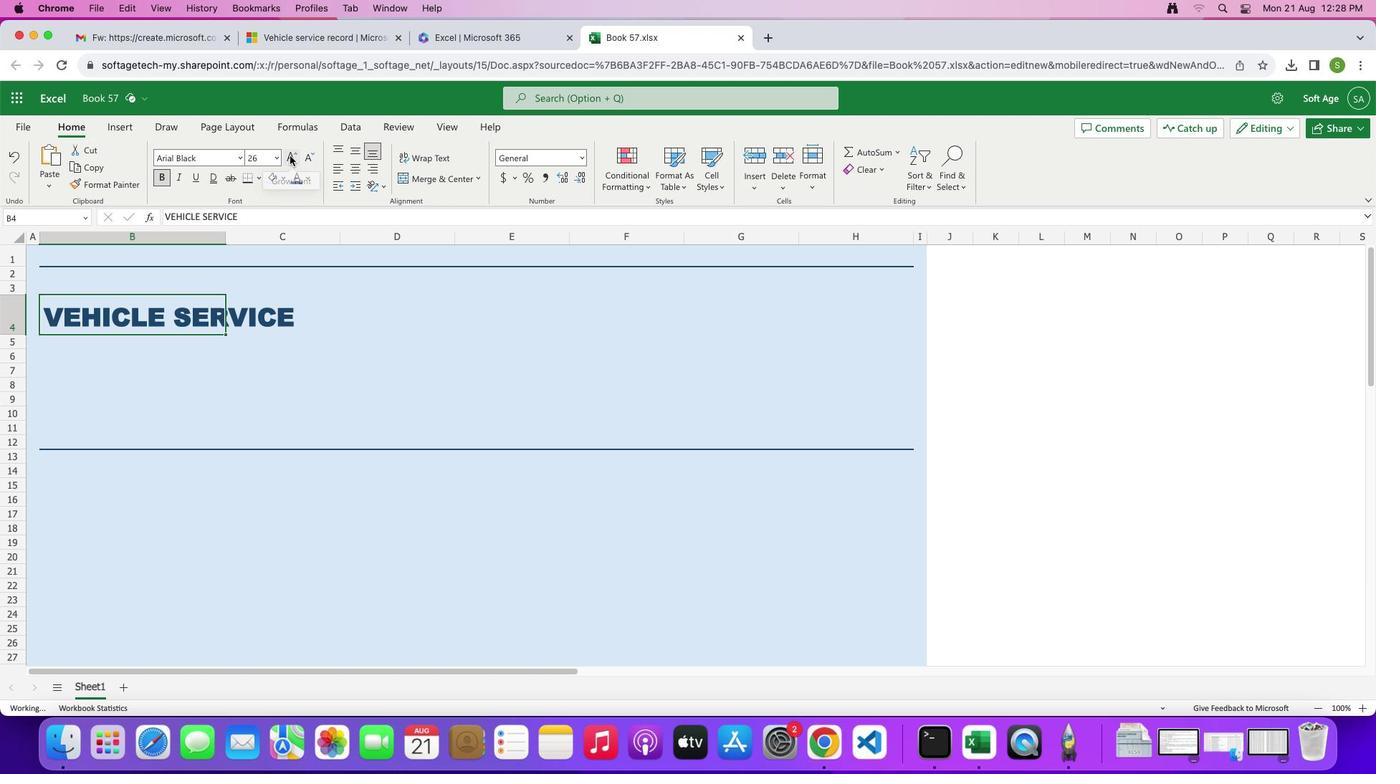 
Action: Mouse pressed left at (288, 153)
Screenshot: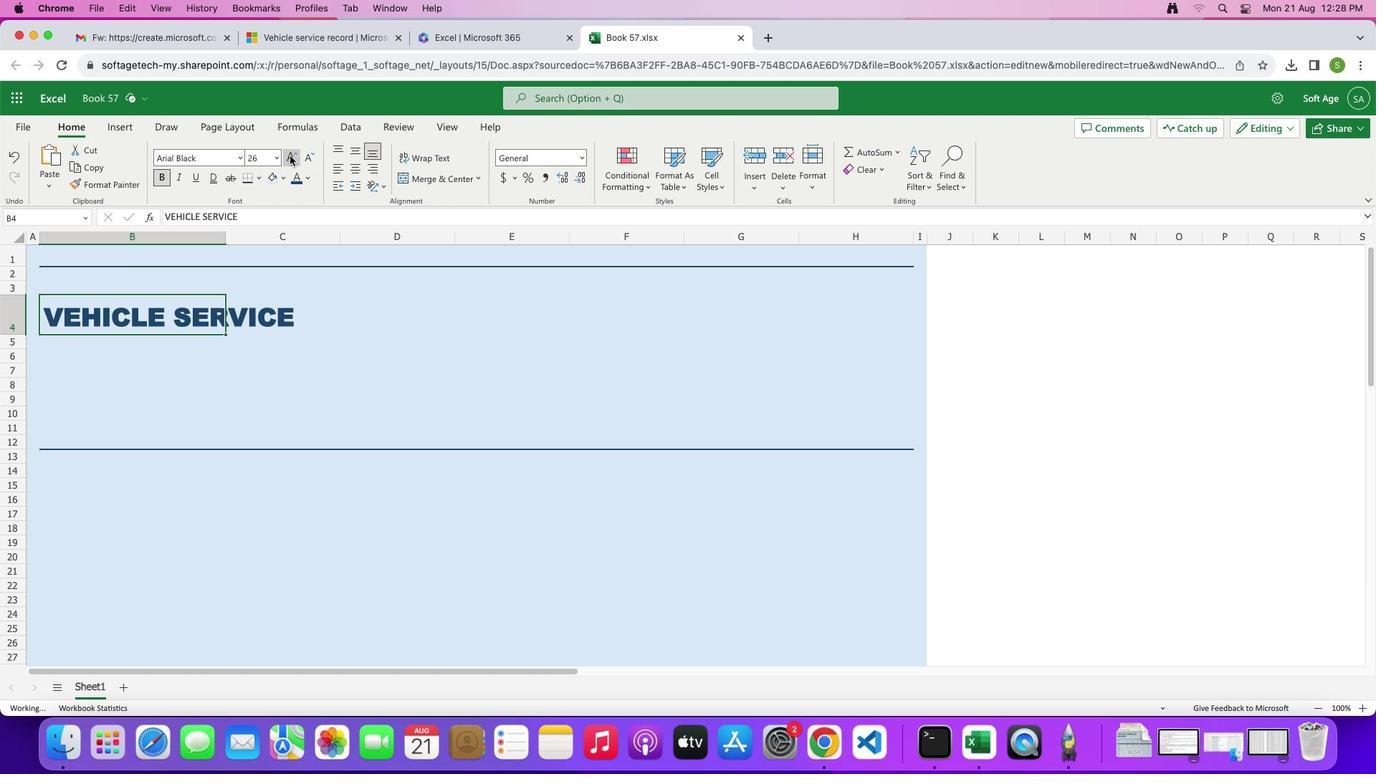 
Action: Mouse pressed left at (288, 153)
Screenshot: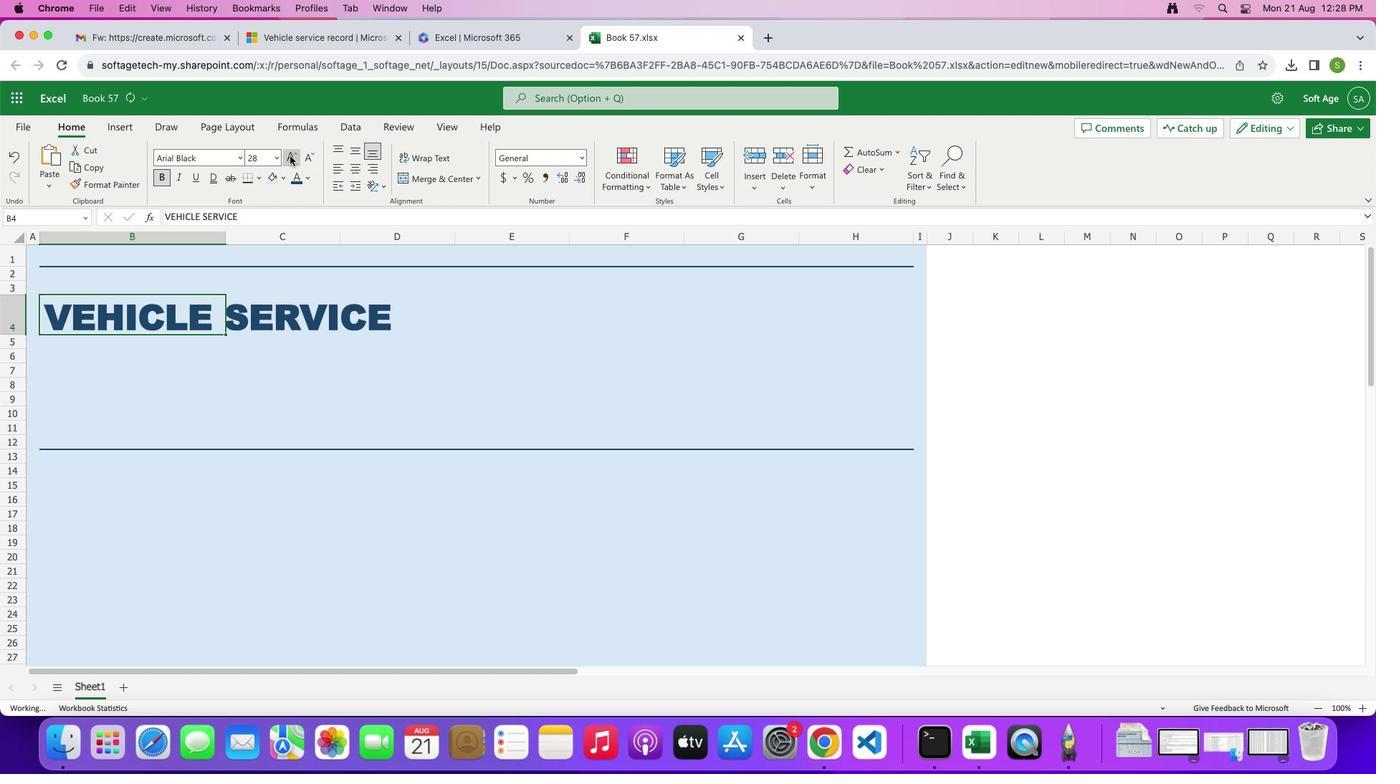 
Action: Mouse moved to (289, 157)
Screenshot: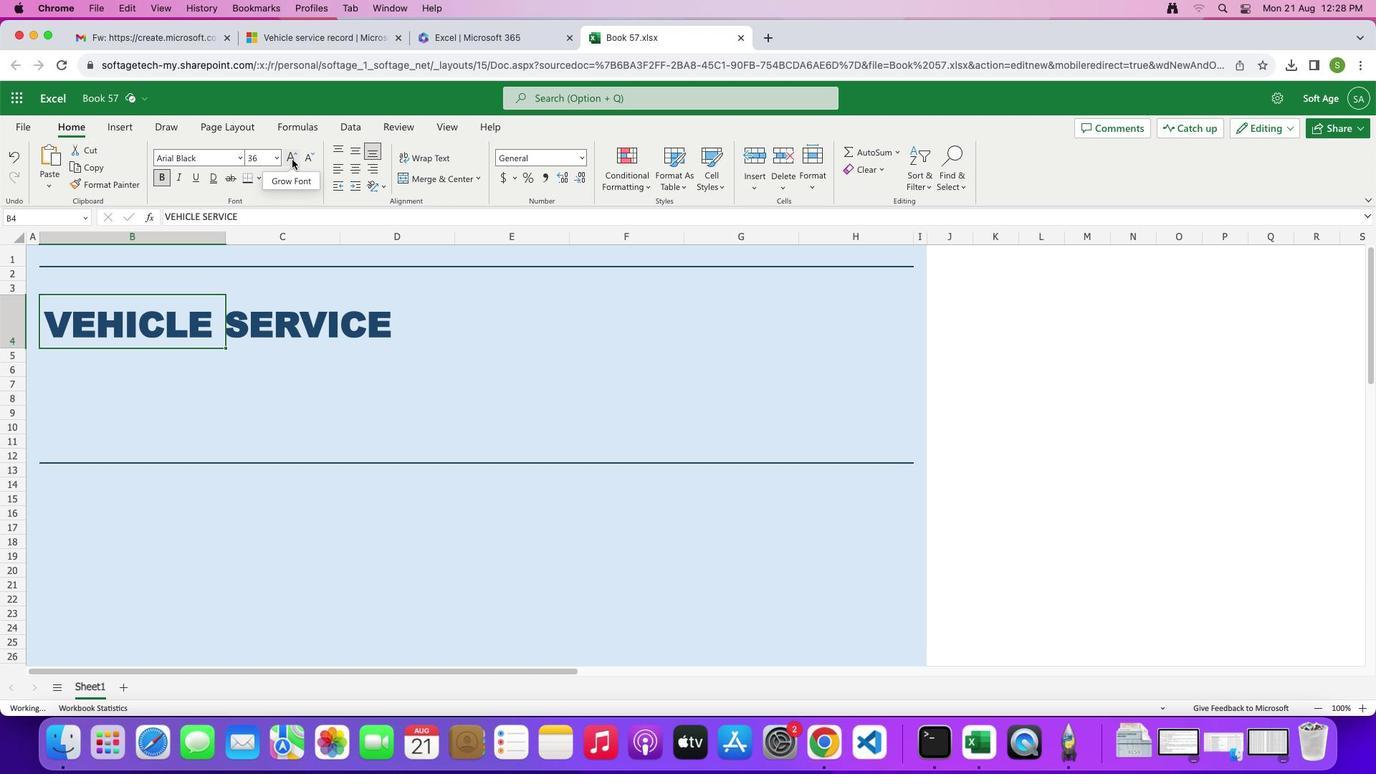 
Action: Mouse pressed left at (289, 157)
Screenshot: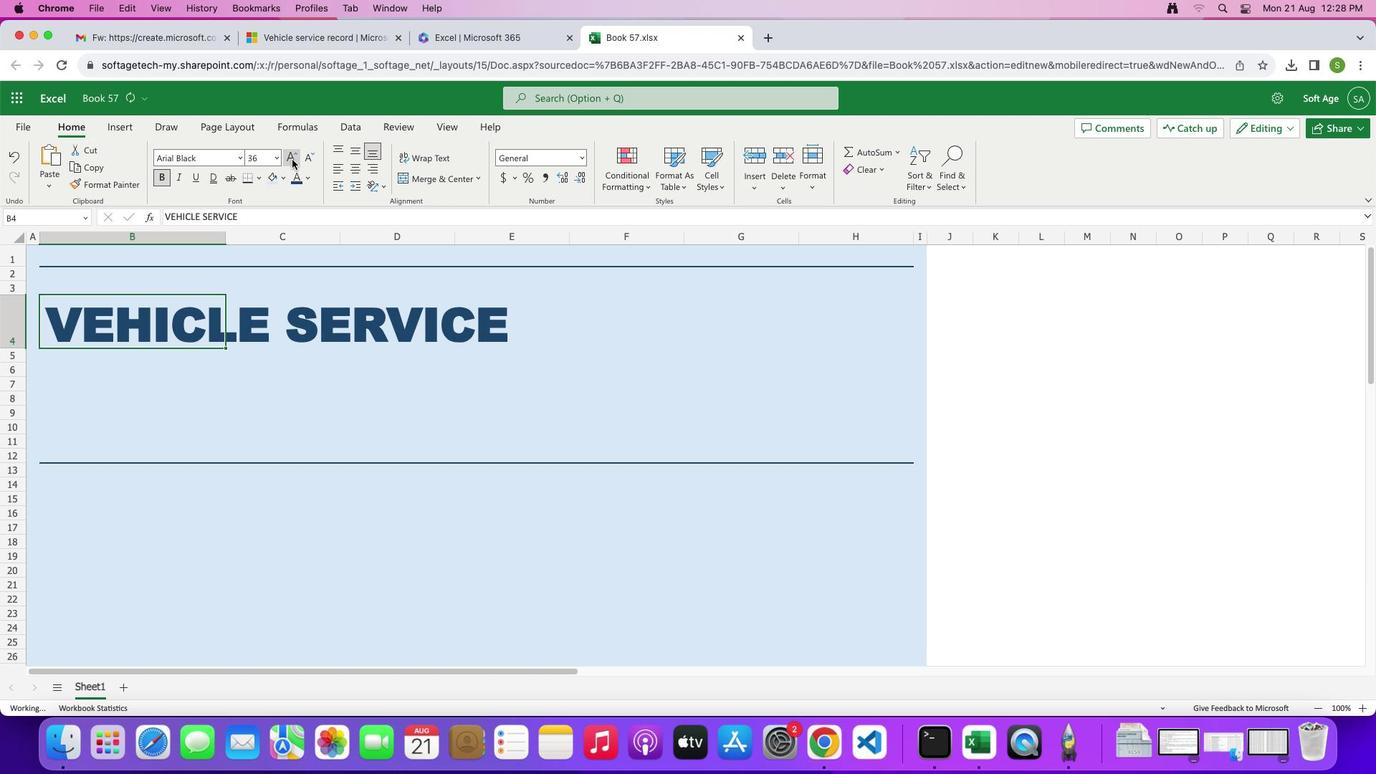 
Action: Mouse moved to (307, 154)
Screenshot: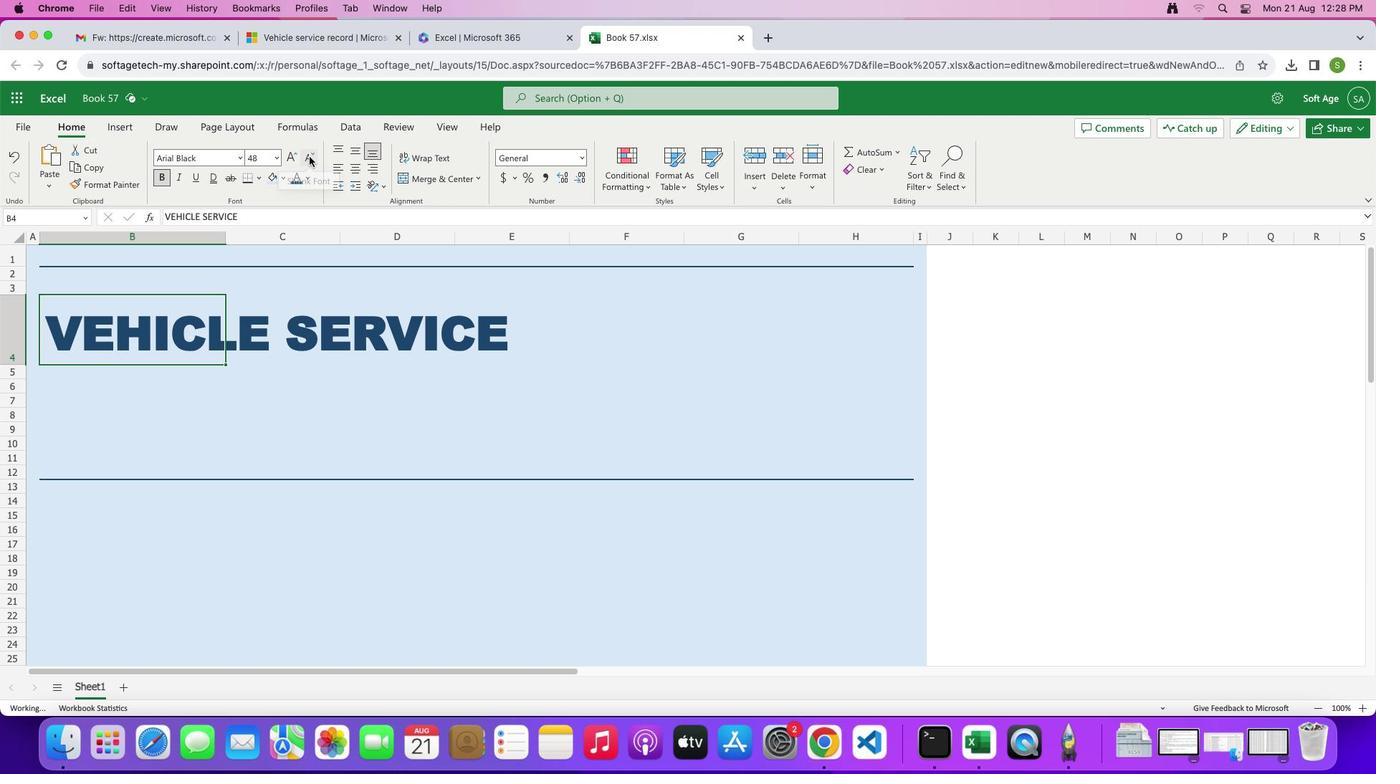 
Action: Mouse pressed left at (307, 154)
Screenshot: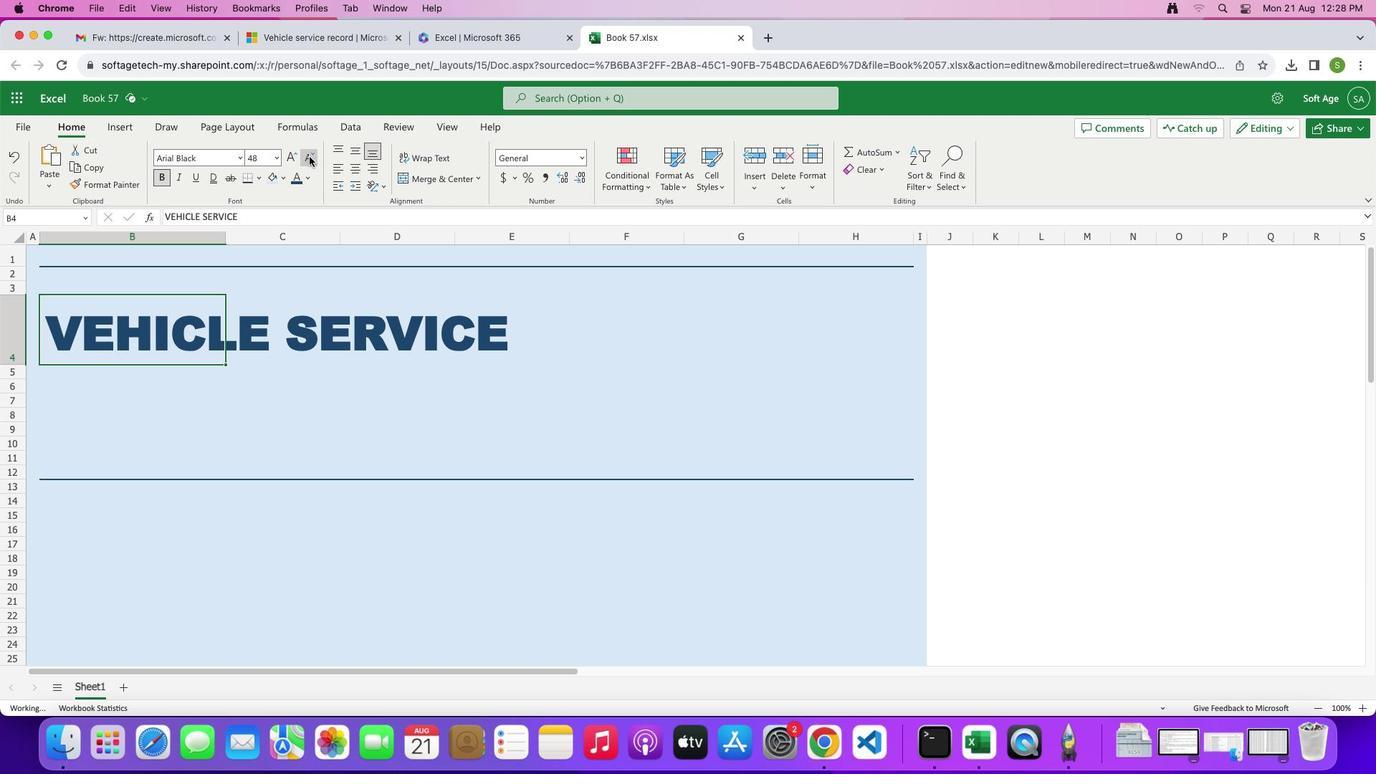 
Action: Mouse moved to (352, 147)
Screenshot: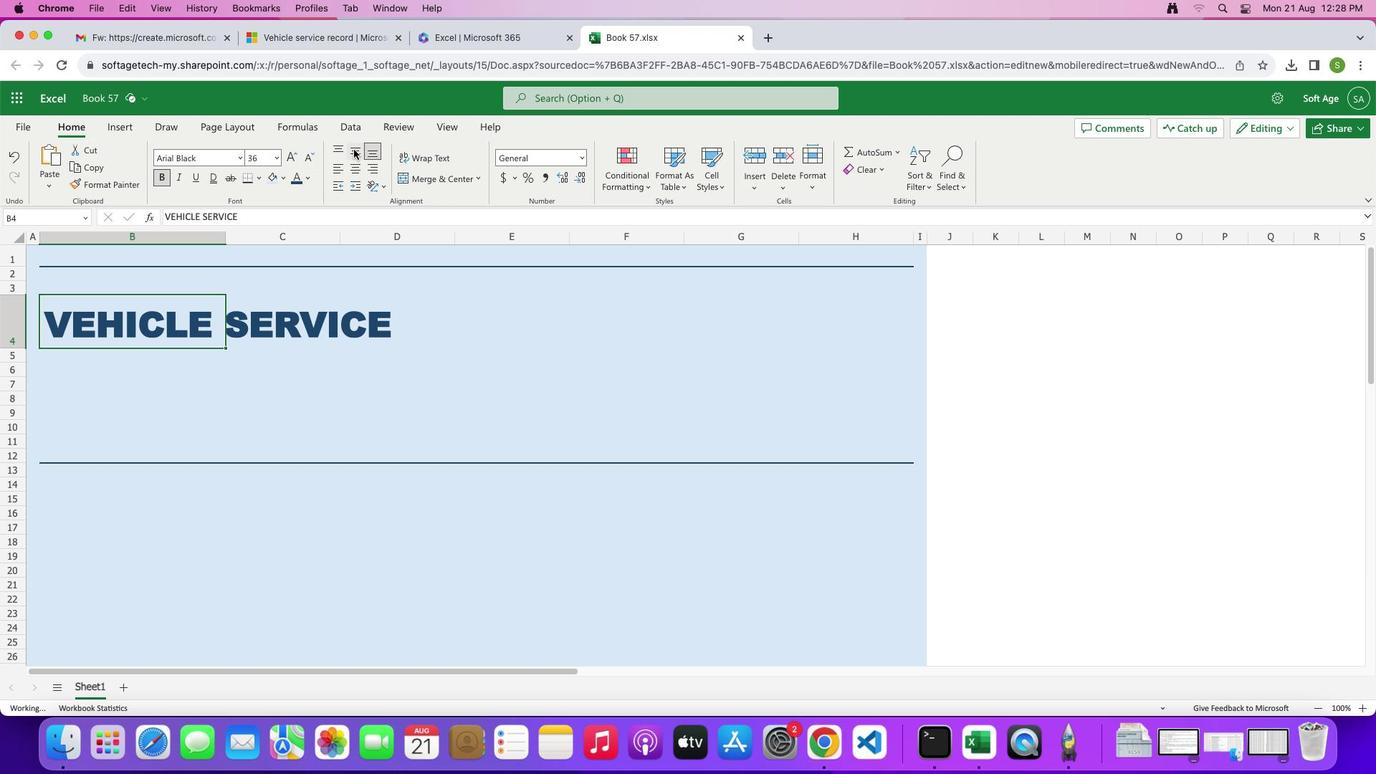
Action: Mouse pressed left at (352, 147)
Screenshot: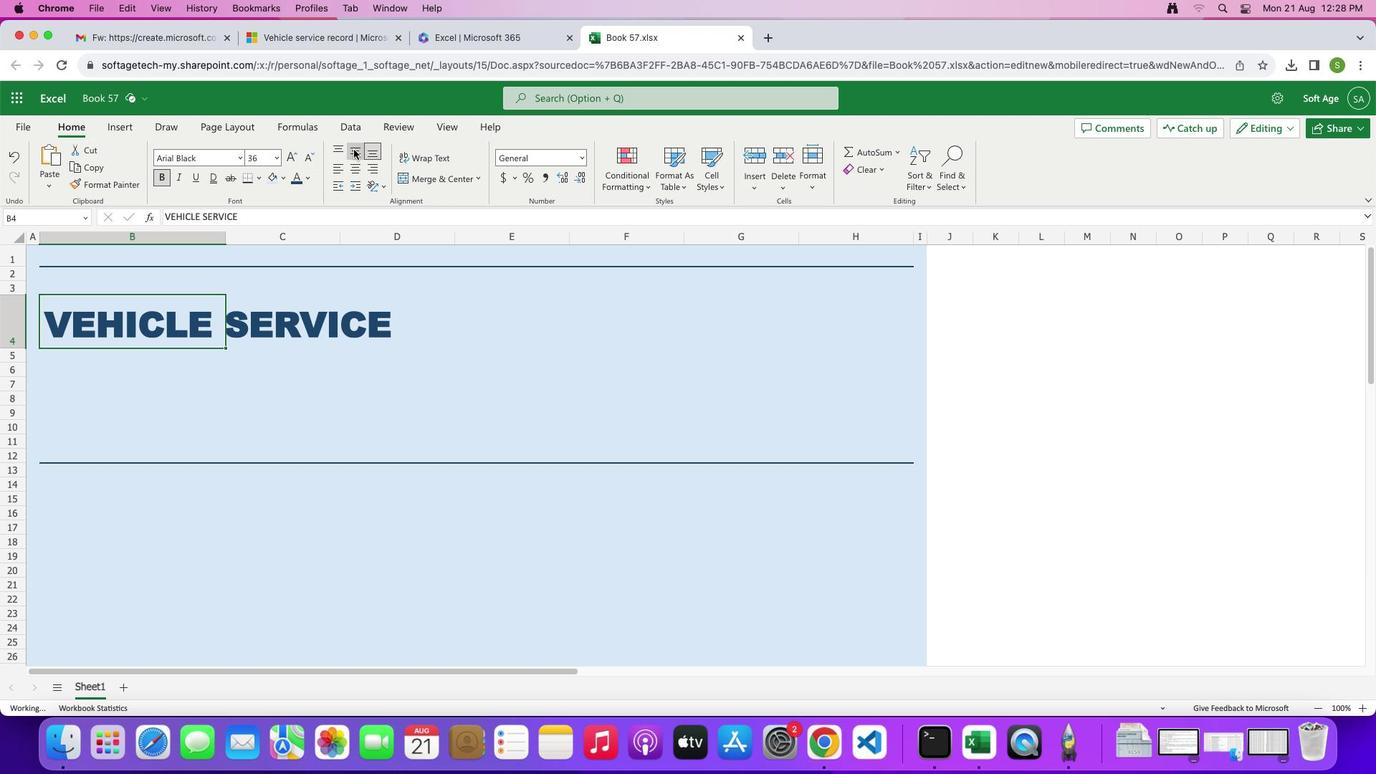 
Action: Mouse moved to (262, 395)
Screenshot: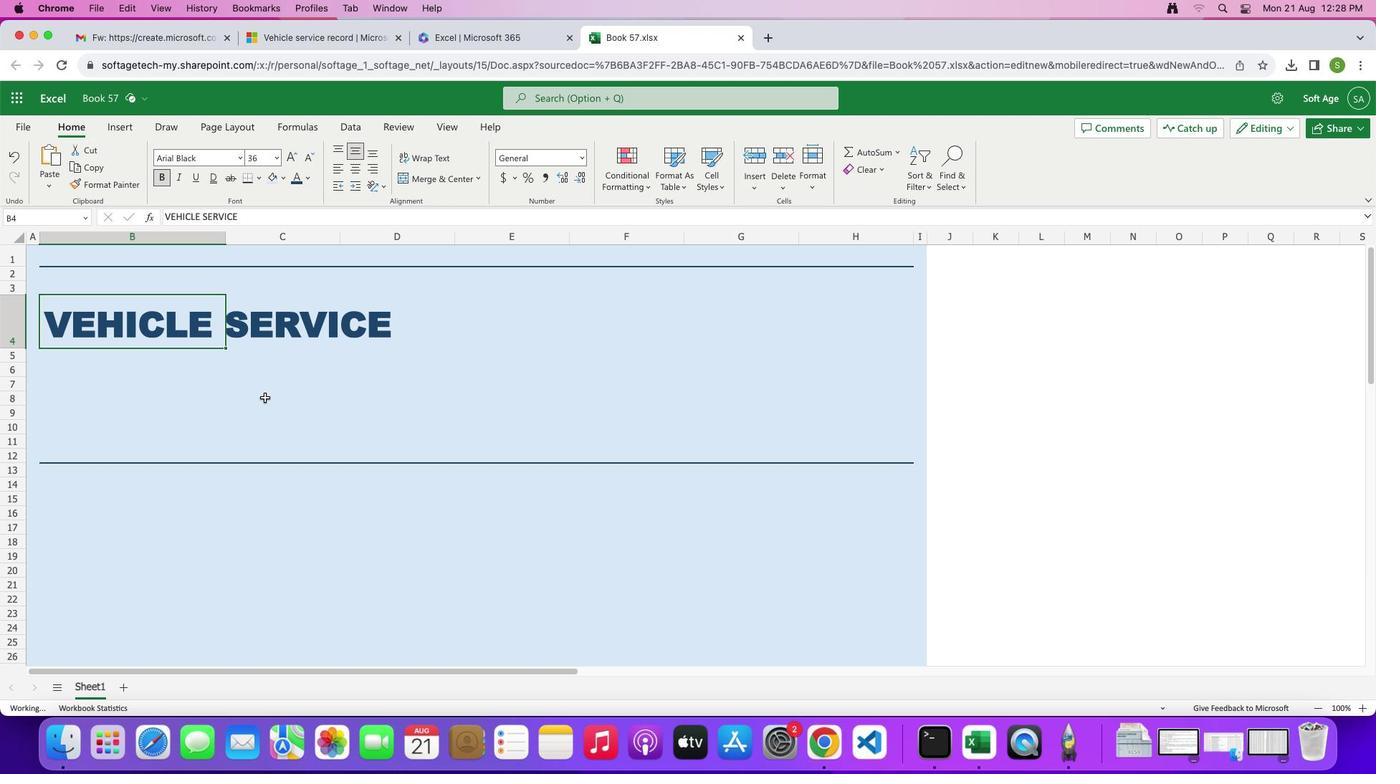 
Action: Mouse pressed left at (262, 395)
Screenshot: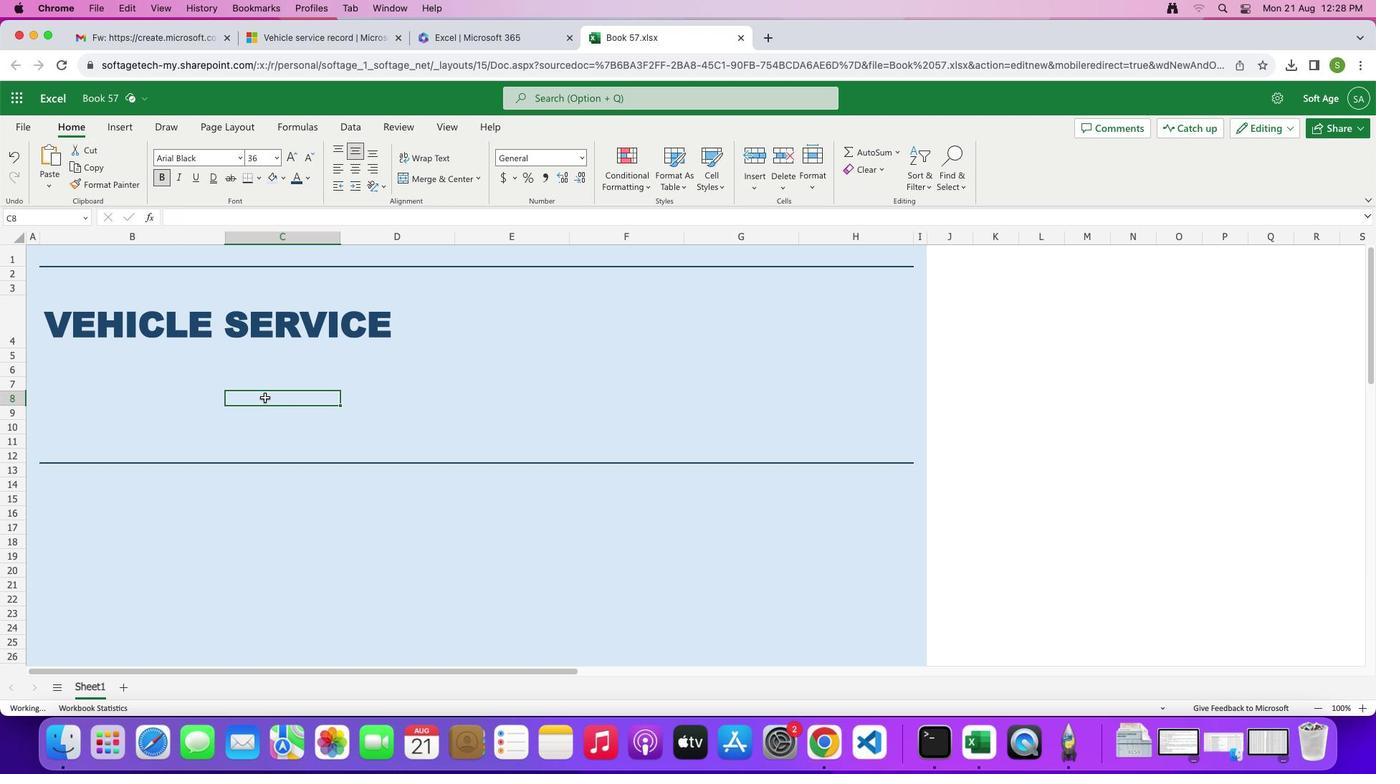 
Action: Mouse moved to (154, 329)
Screenshot: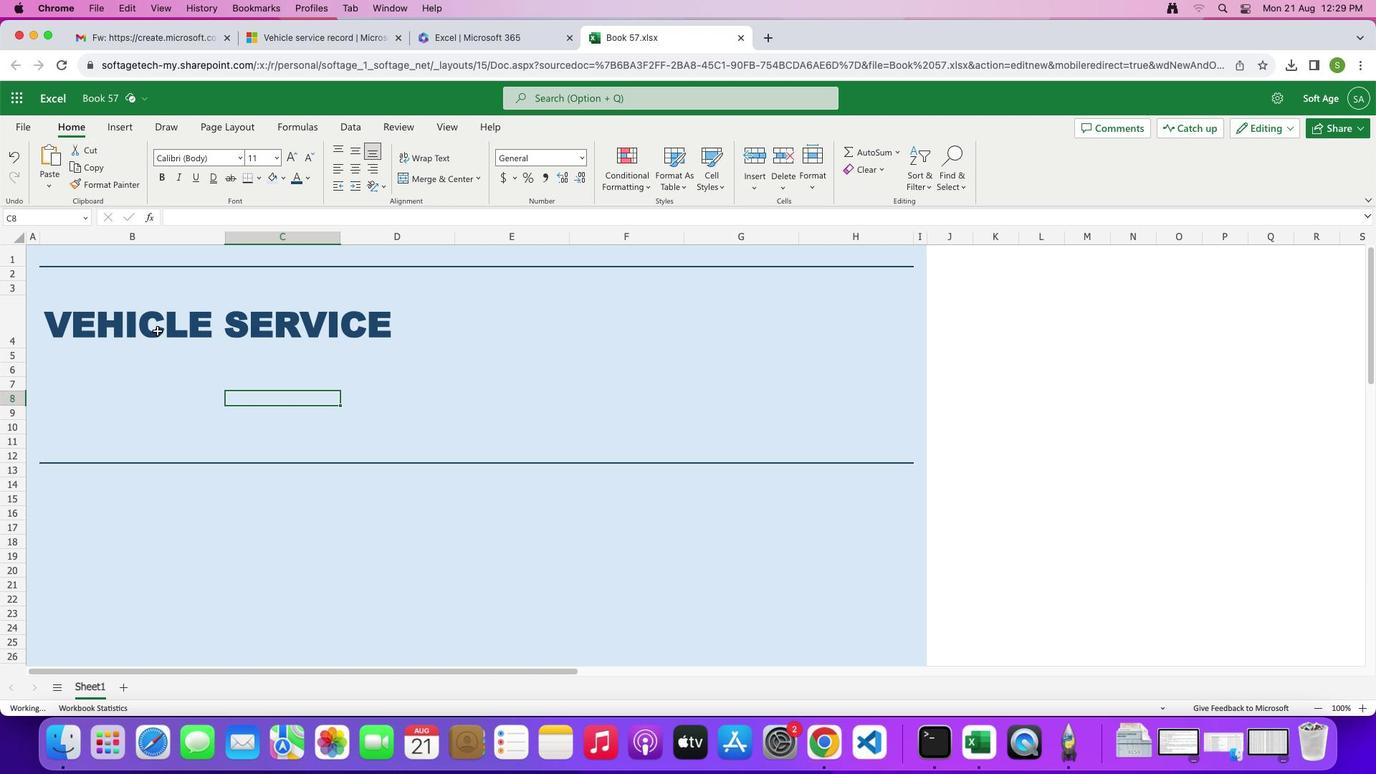 
Action: Mouse pressed left at (154, 329)
Screenshot: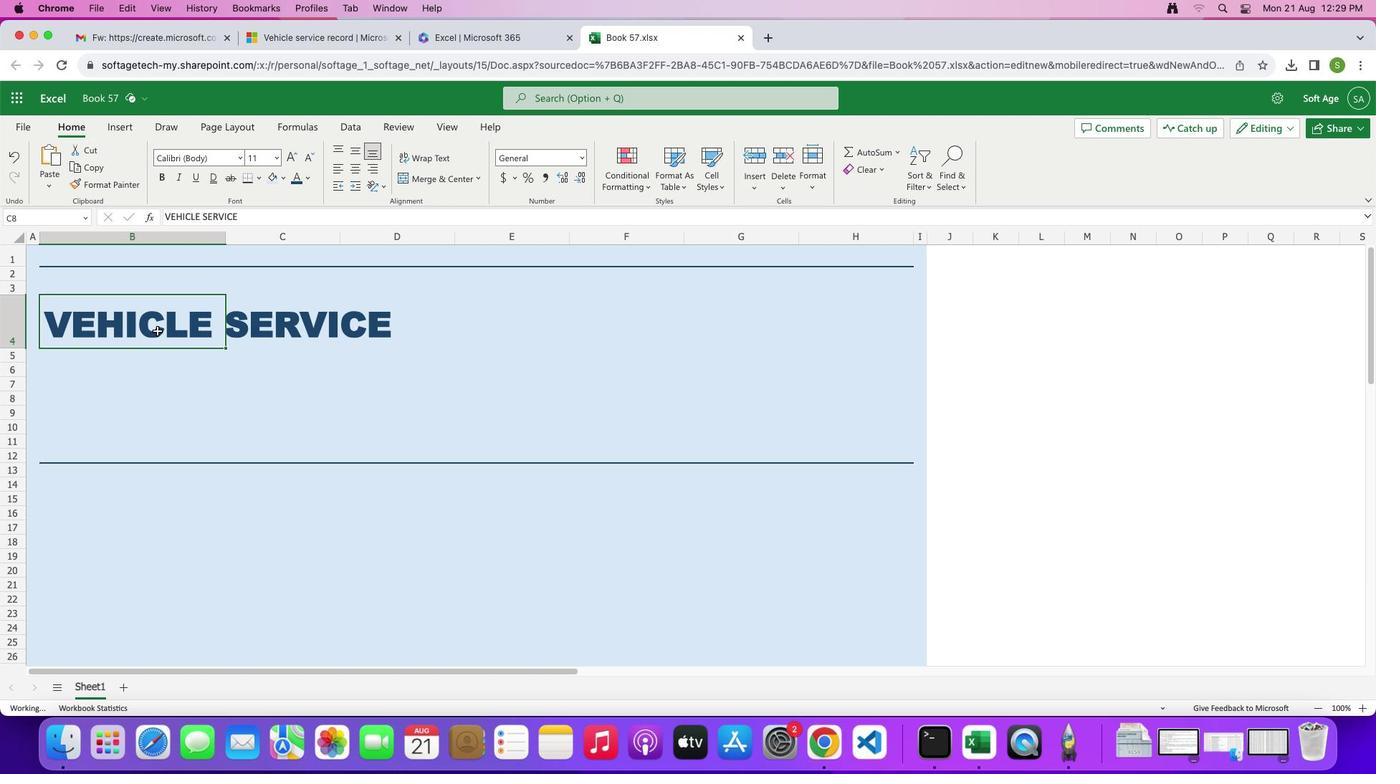 
Action: Key pressed Key.delete
Screenshot: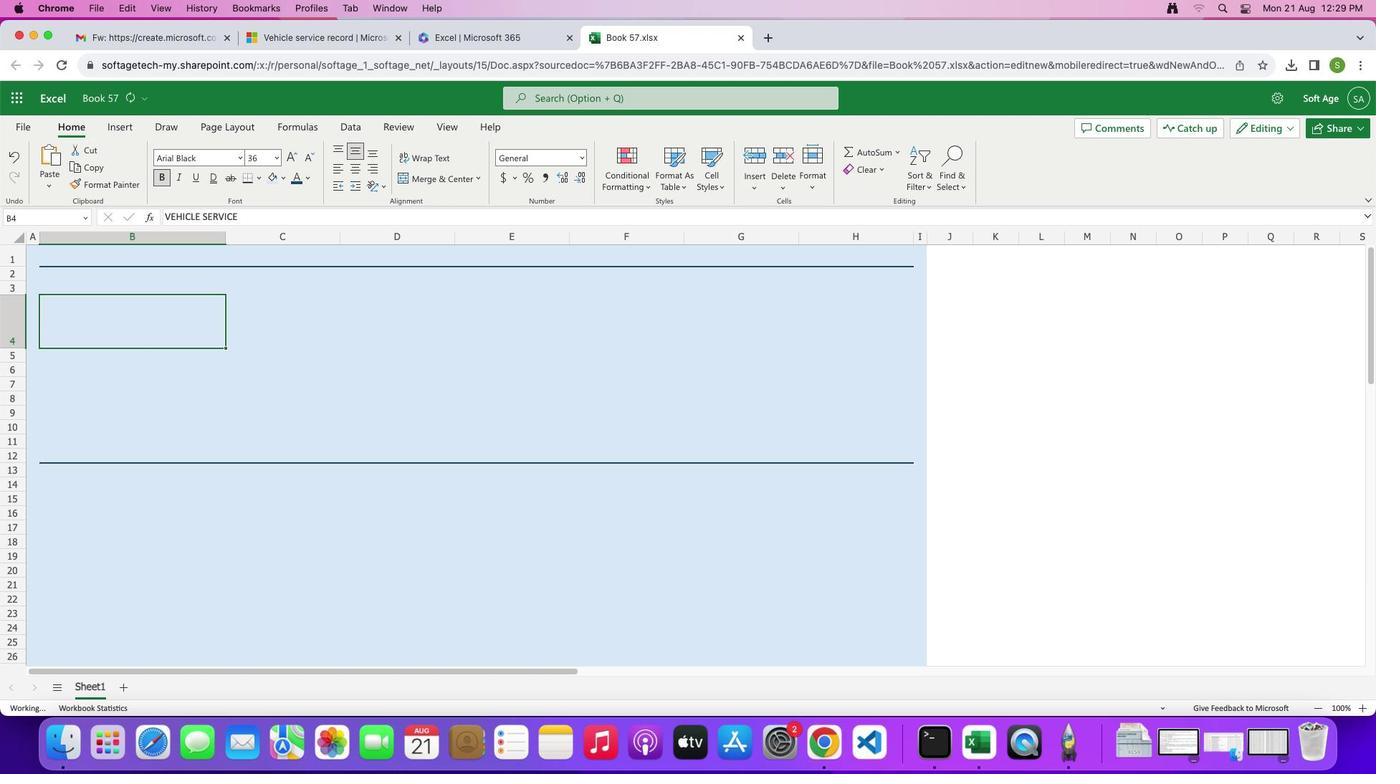 
Action: Mouse moved to (285, 349)
Screenshot: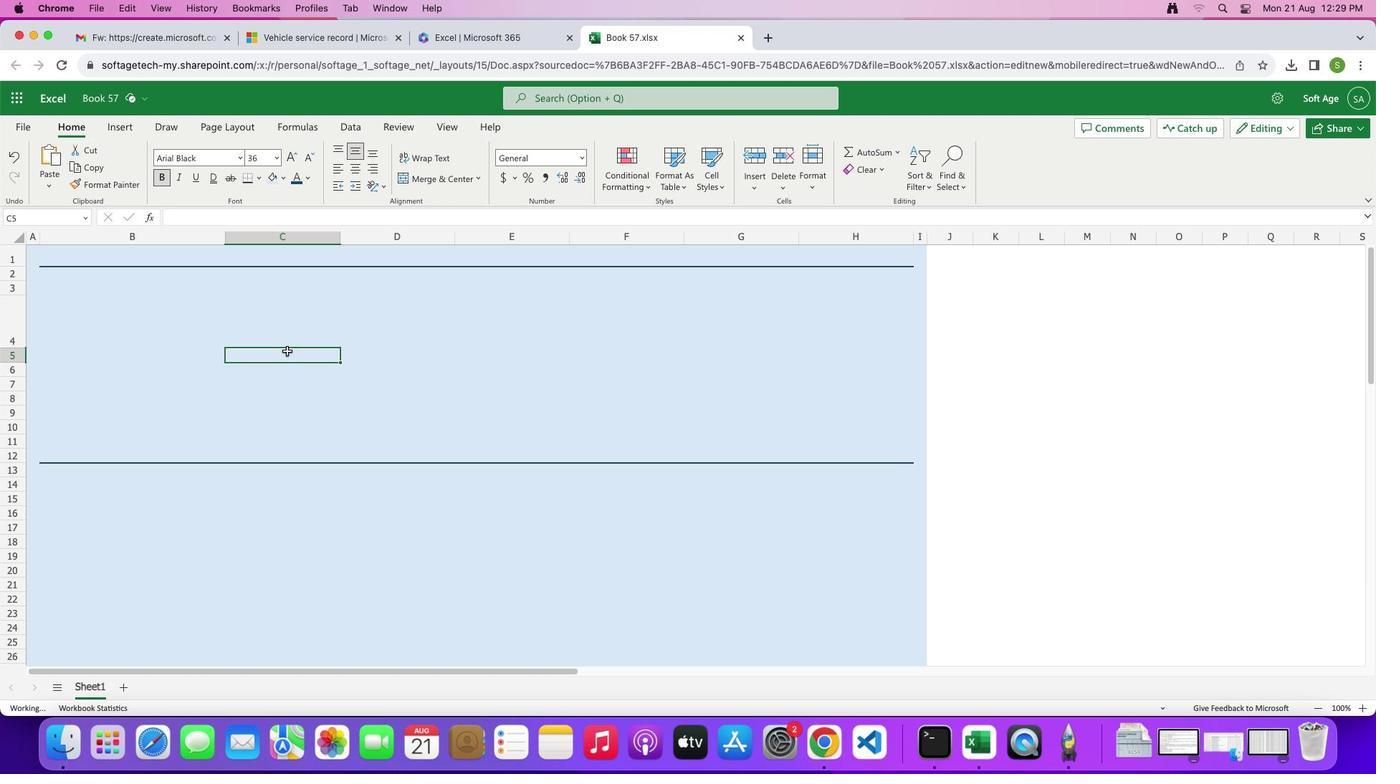 
Action: Mouse pressed left at (285, 349)
Screenshot: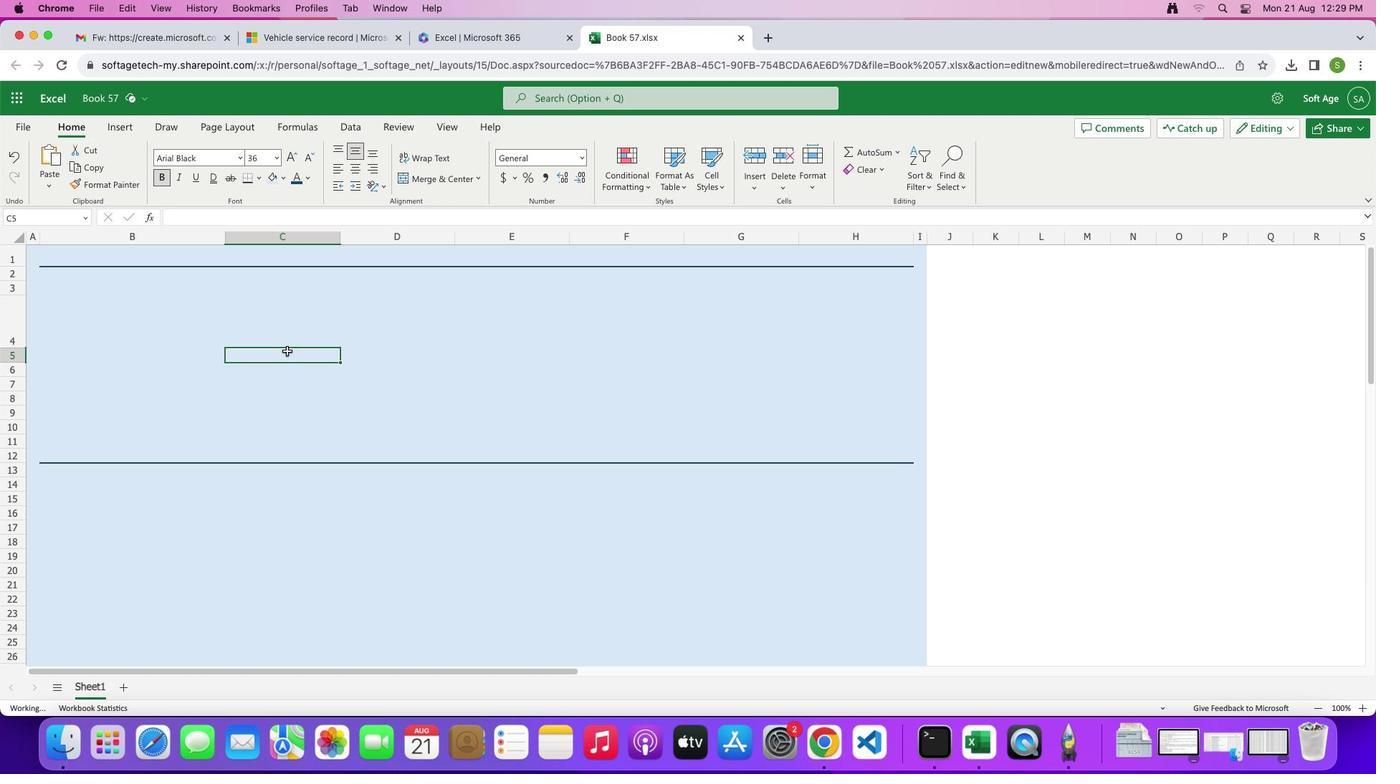 
Action: Mouse moved to (13, 345)
Screenshot: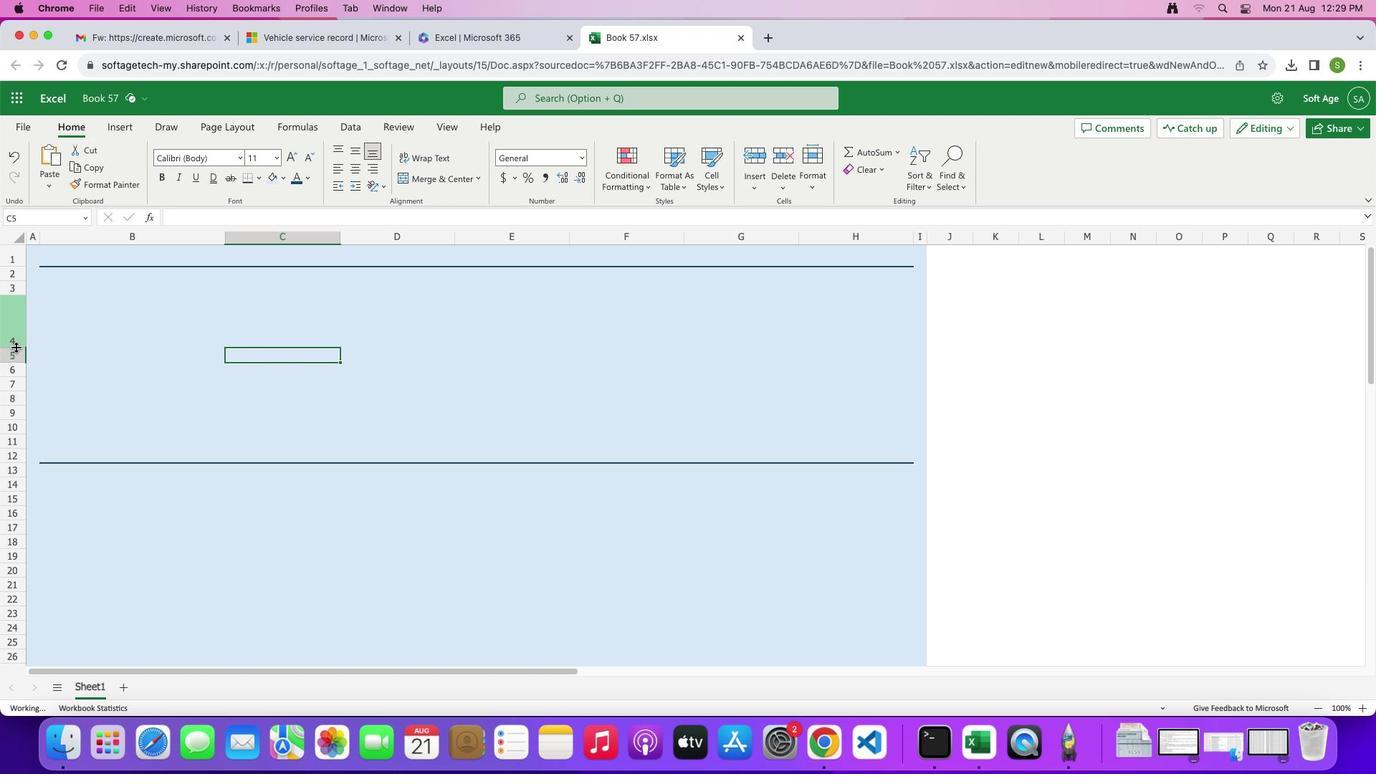 
Action: Mouse pressed left at (13, 345)
Screenshot: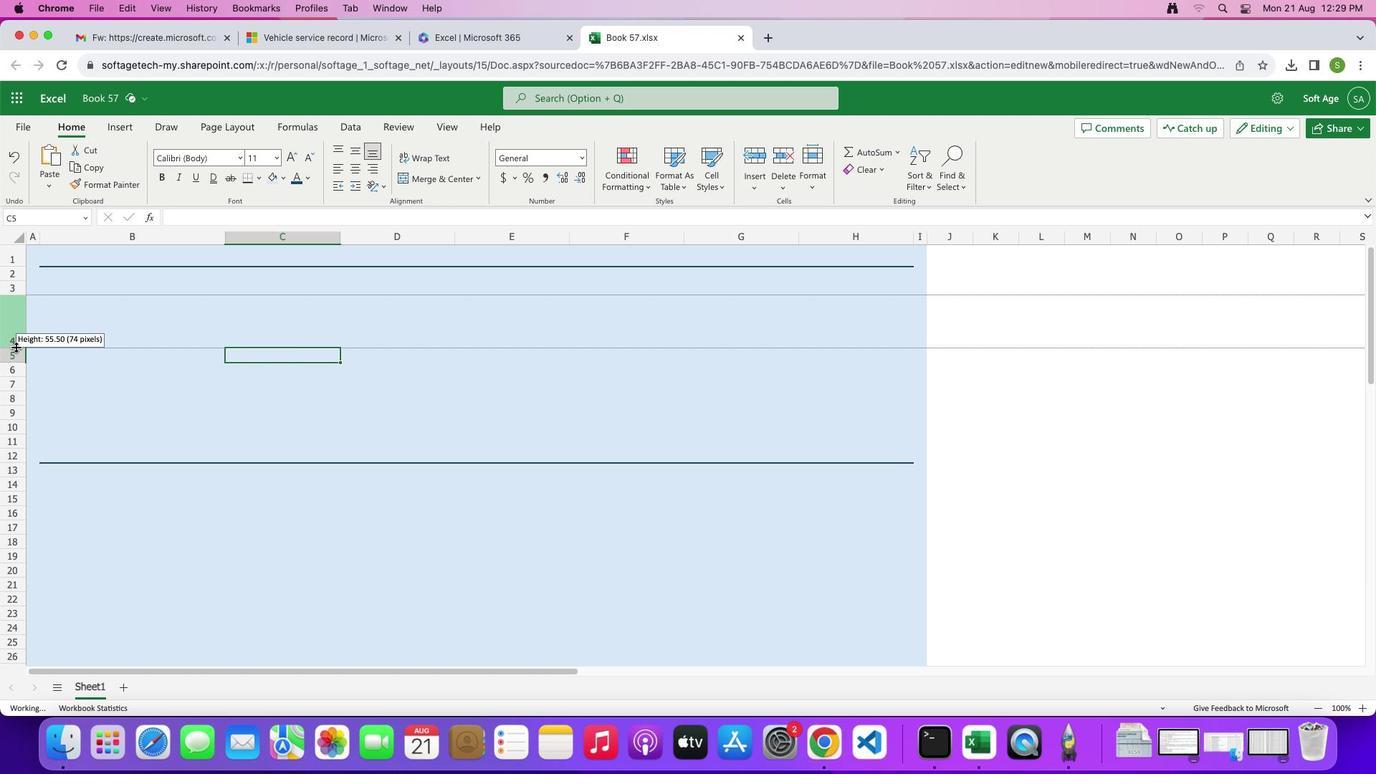 
Action: Mouse moved to (121, 327)
Screenshot: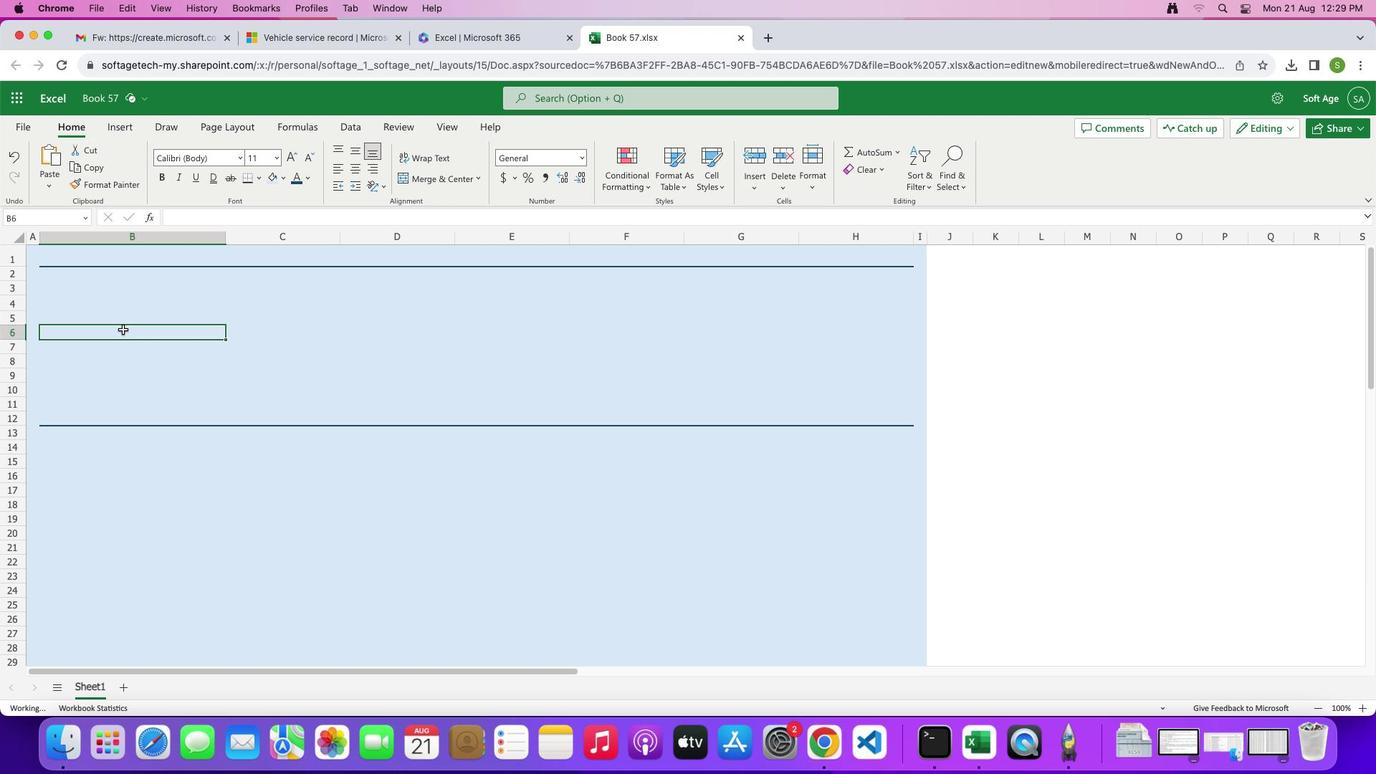 
Action: Mouse pressed left at (121, 327)
Screenshot: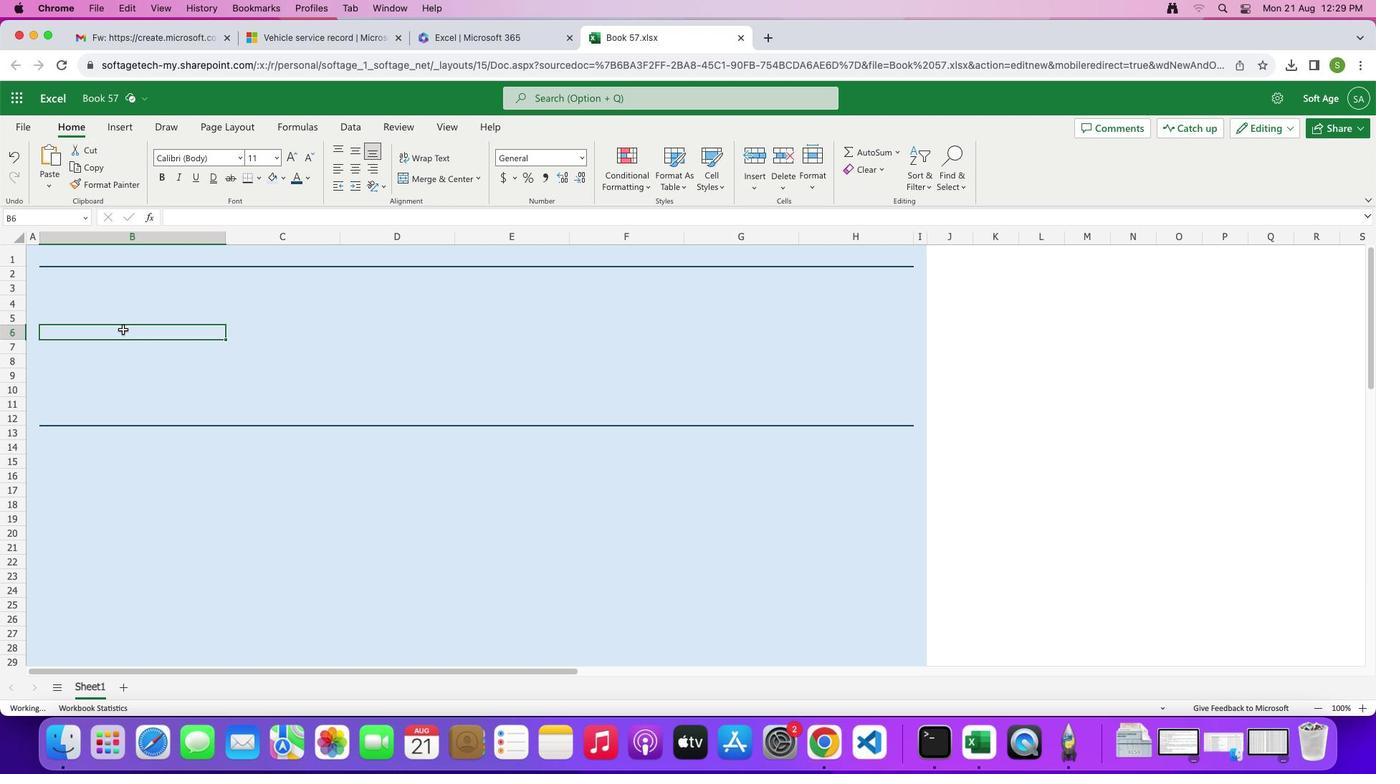 
Action: Mouse moved to (108, 121)
Screenshot: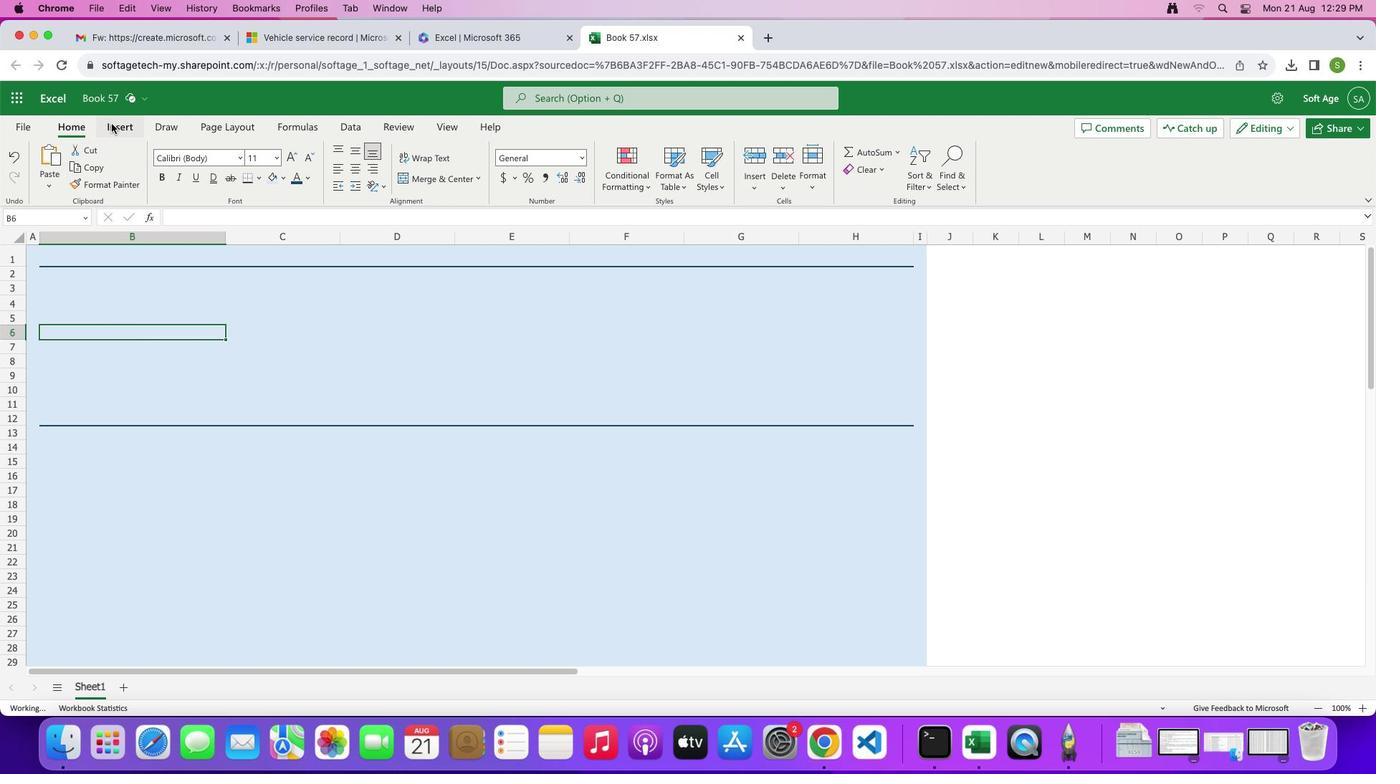 
Action: Mouse pressed left at (108, 121)
Screenshot: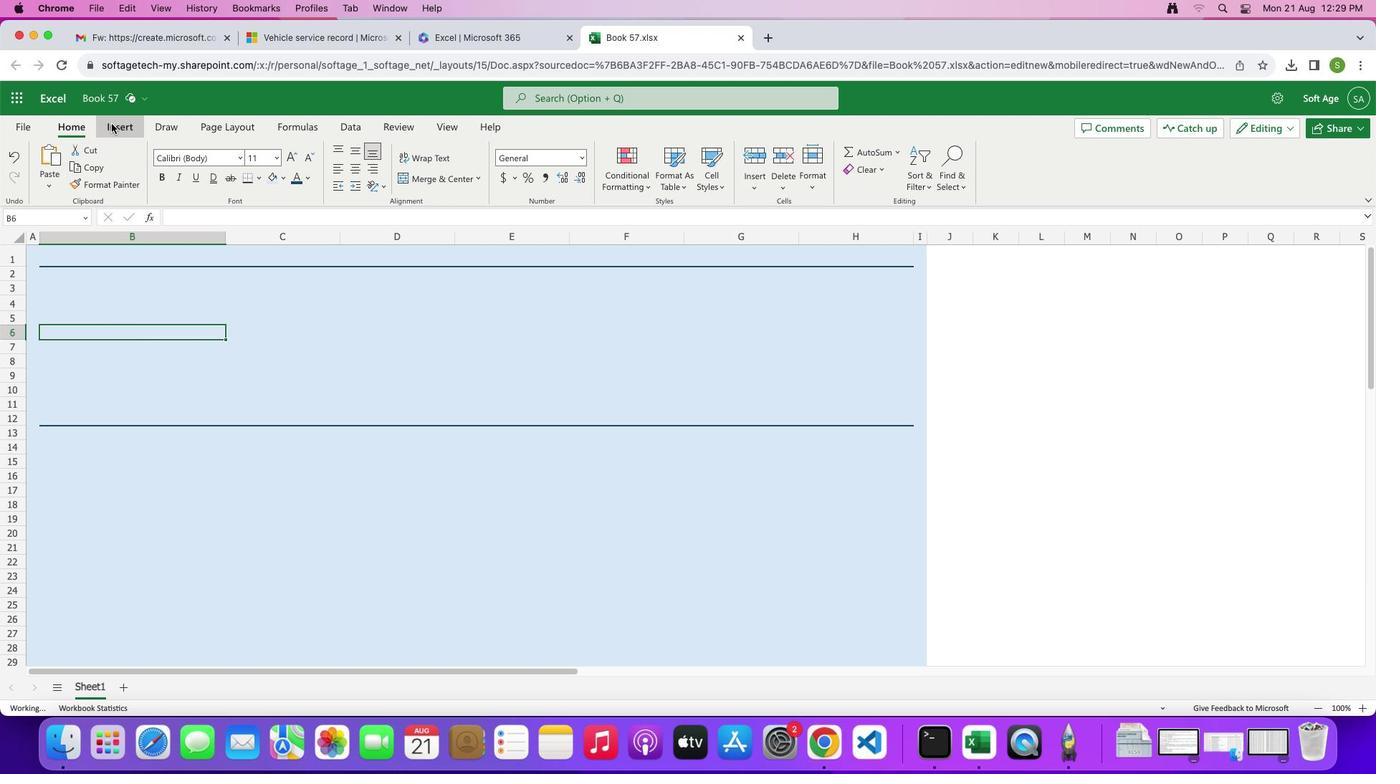 
Action: Mouse moved to (154, 161)
Screenshot: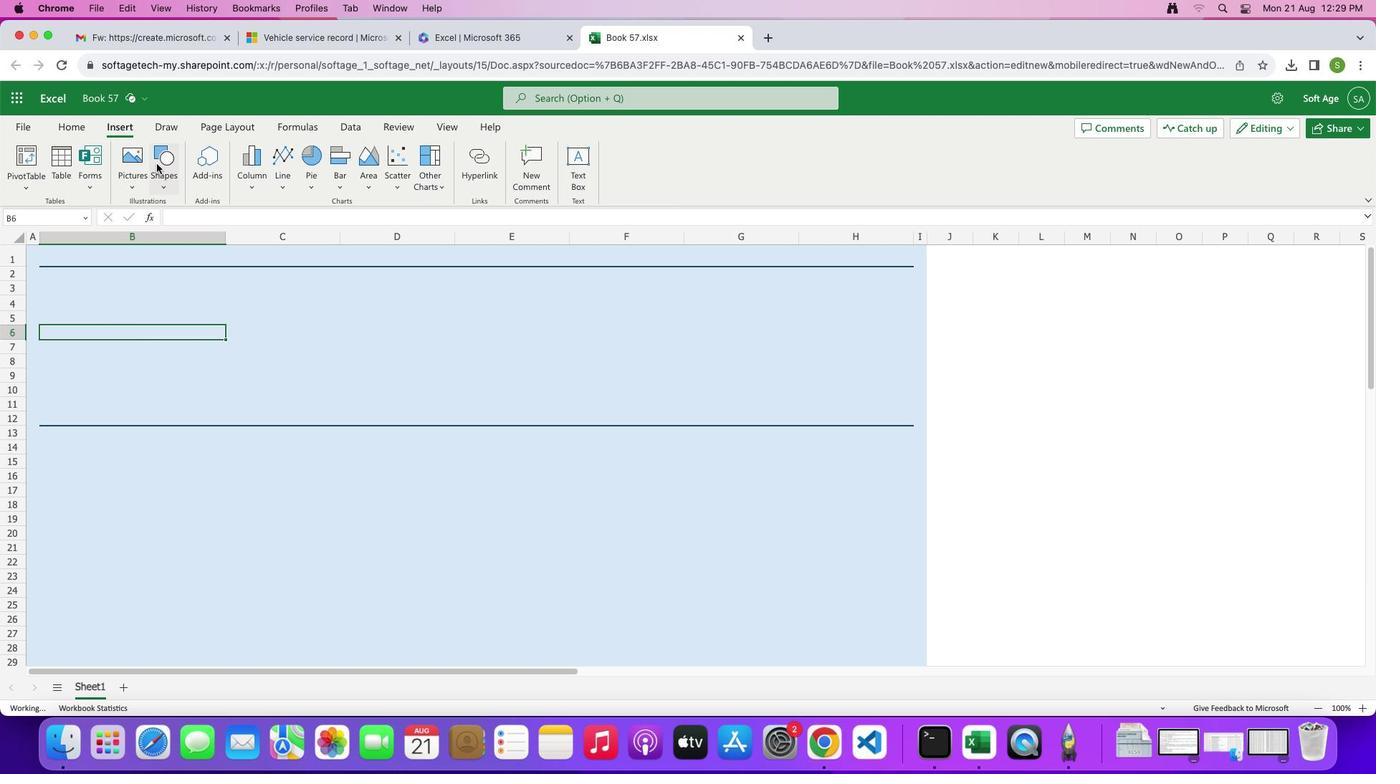 
Action: Mouse pressed left at (154, 161)
Screenshot: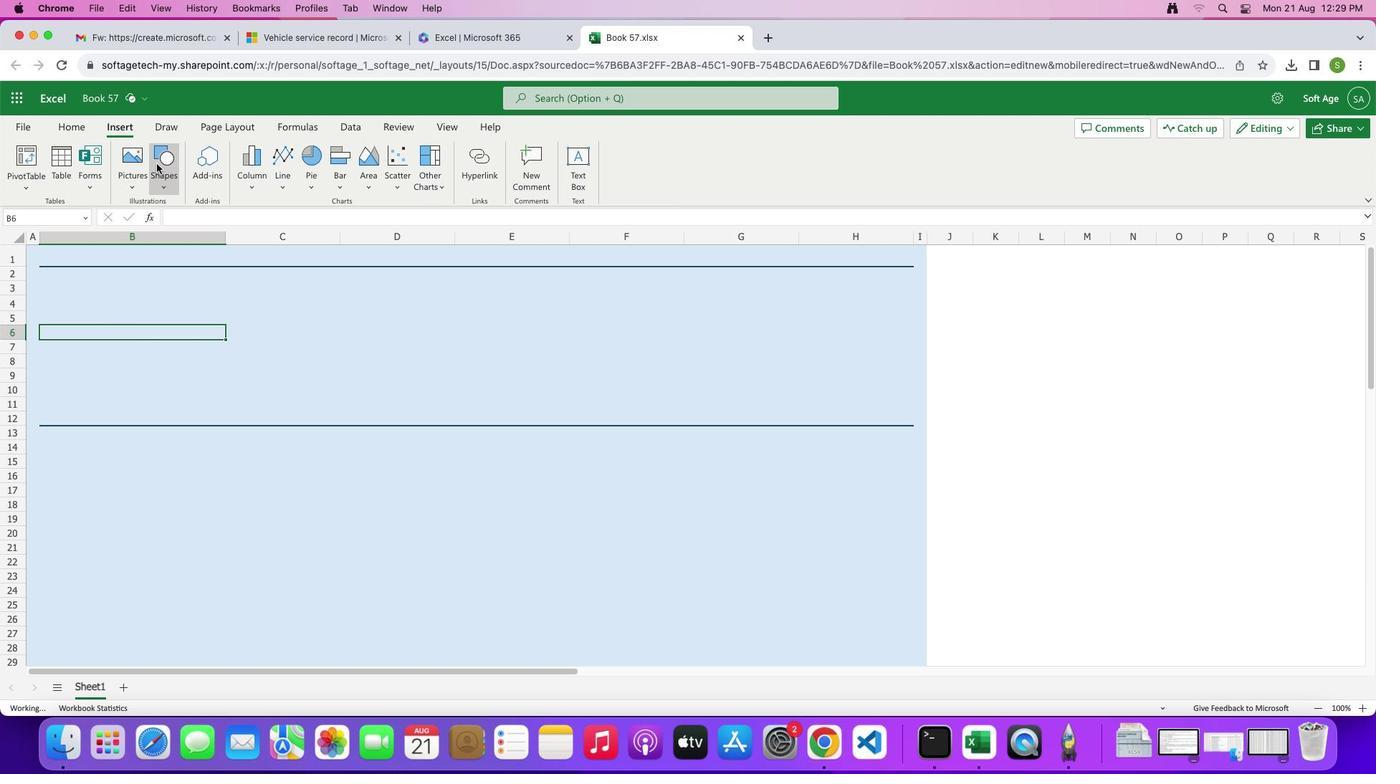 
Action: Mouse moved to (157, 222)
Screenshot: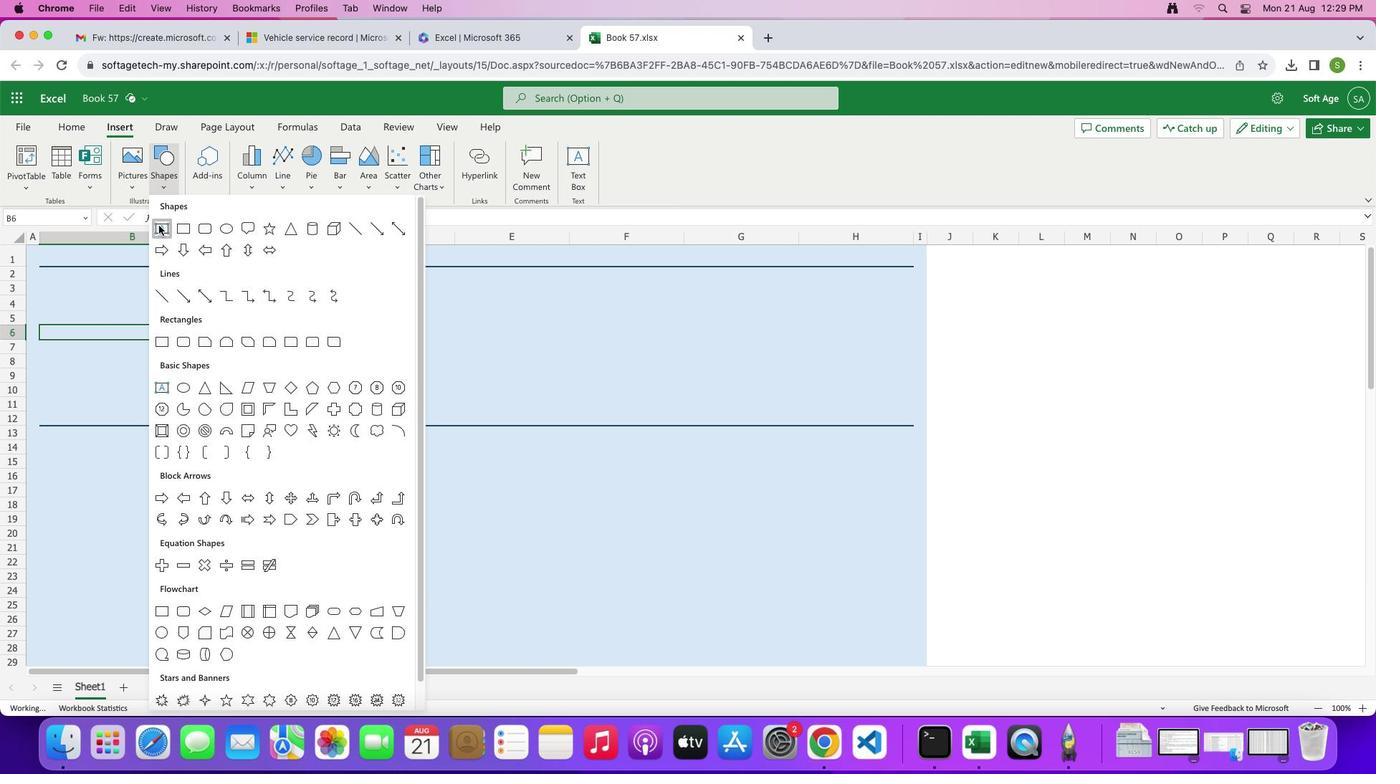 
Action: Mouse pressed left at (157, 222)
Screenshot: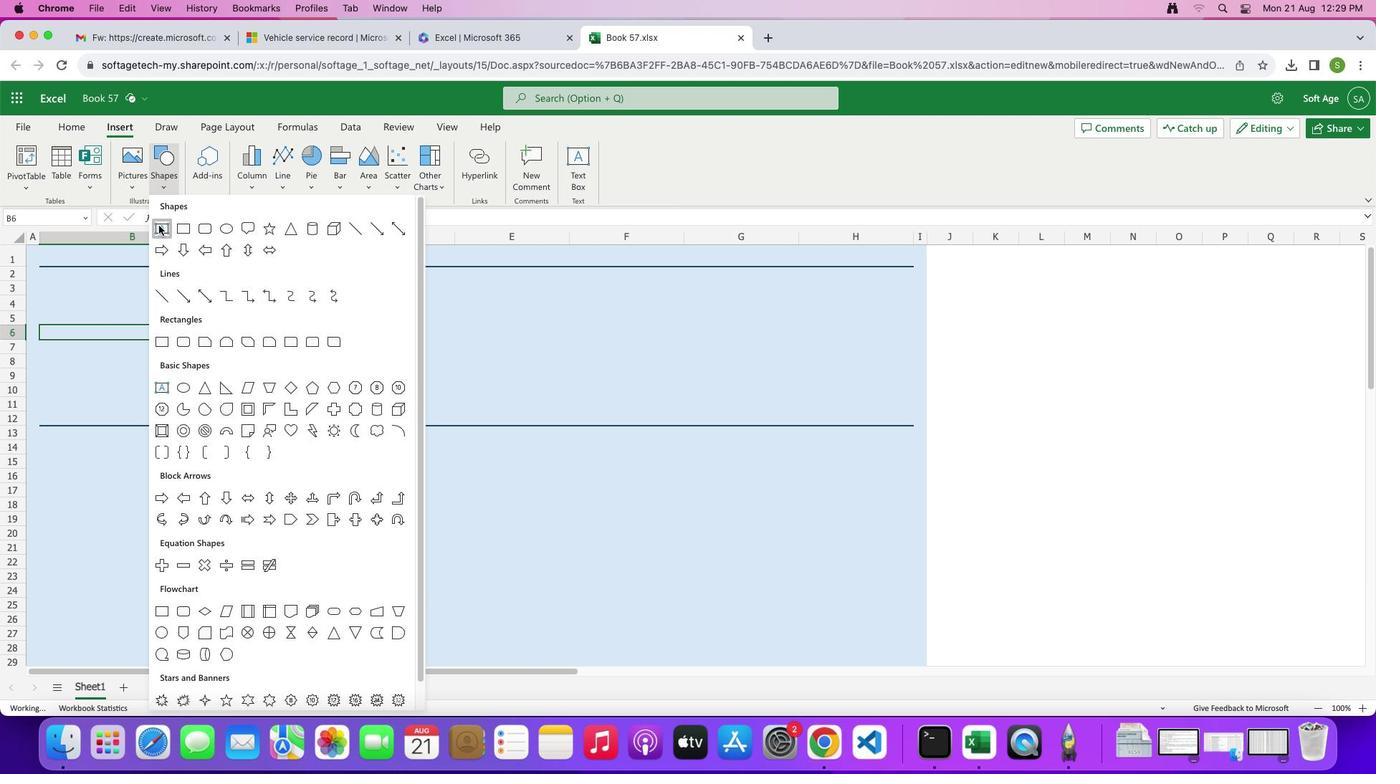 
Action: Mouse moved to (731, 479)
Screenshot: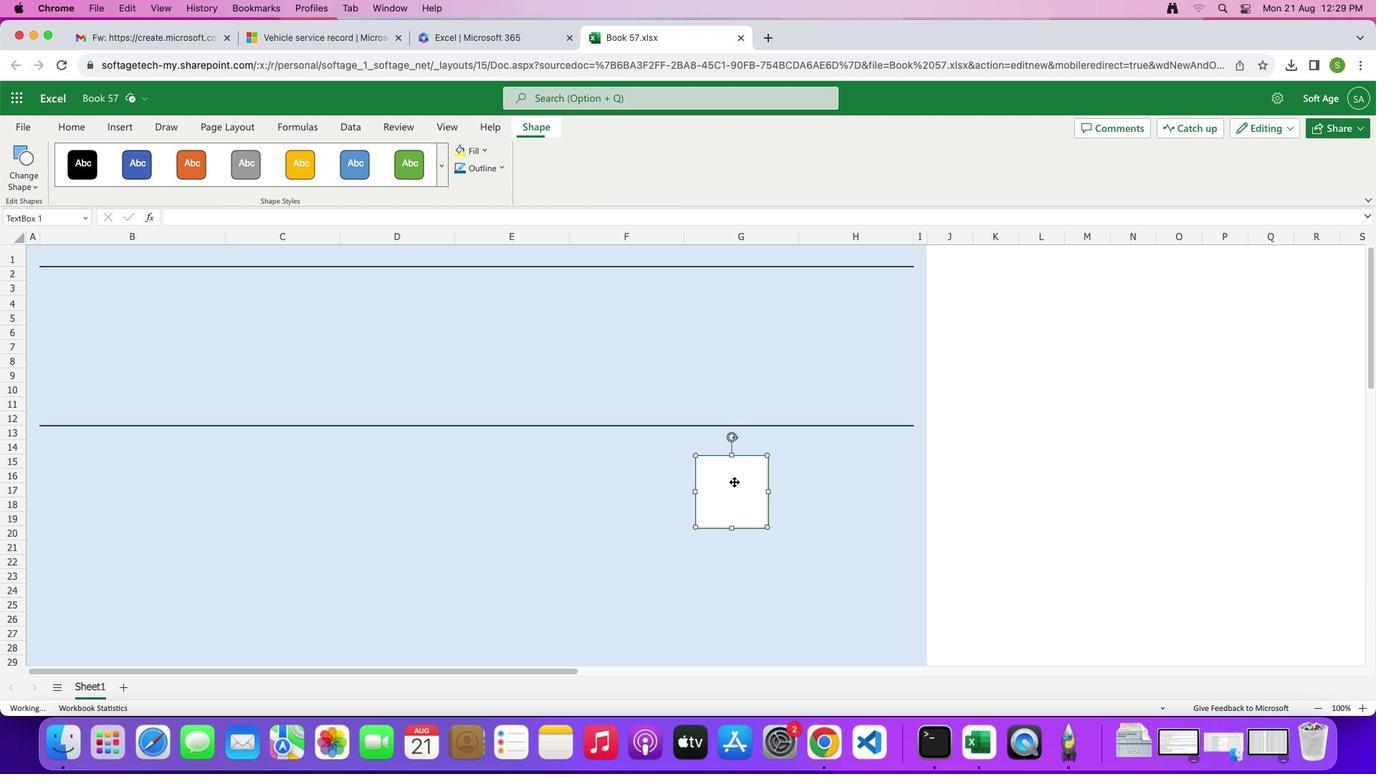 
Action: Mouse pressed left at (731, 479)
Screenshot: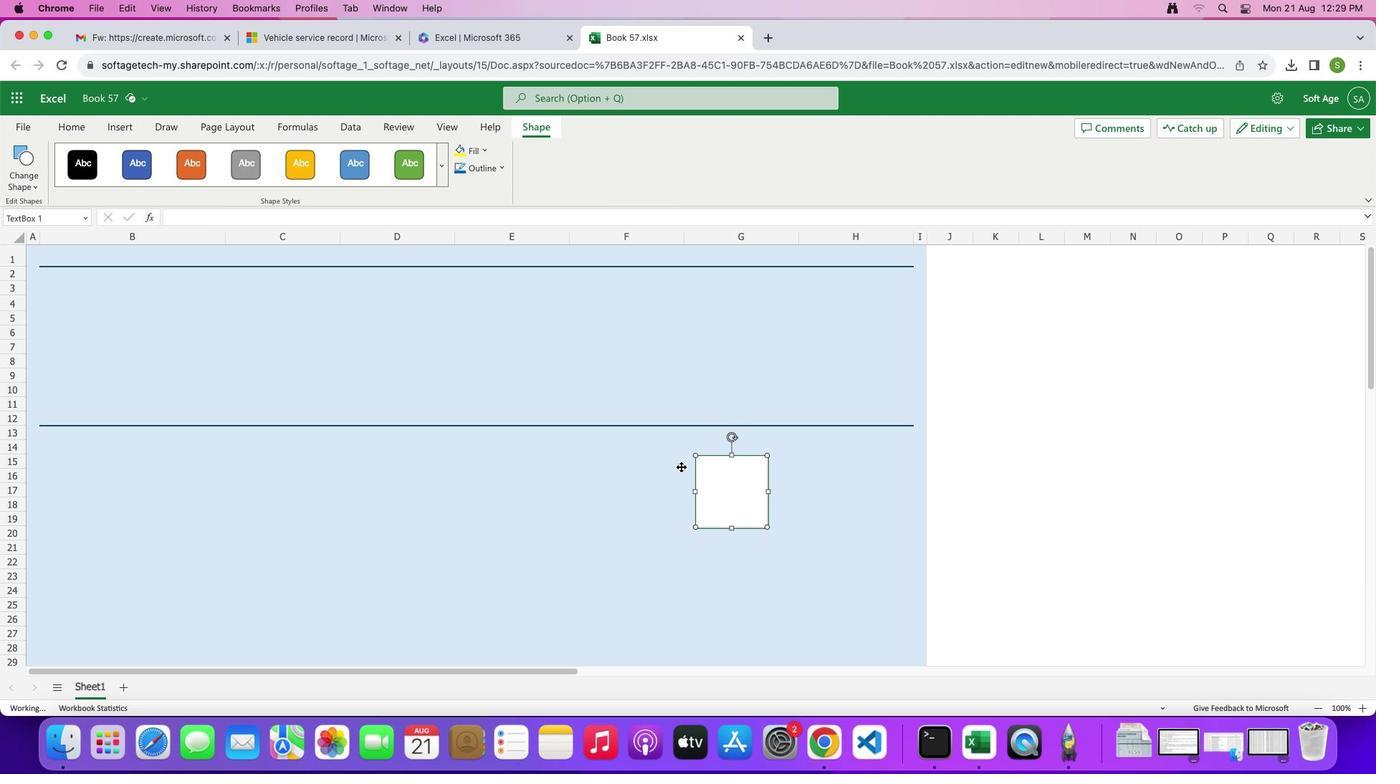 
Action: Mouse moved to (129, 369)
Screenshot: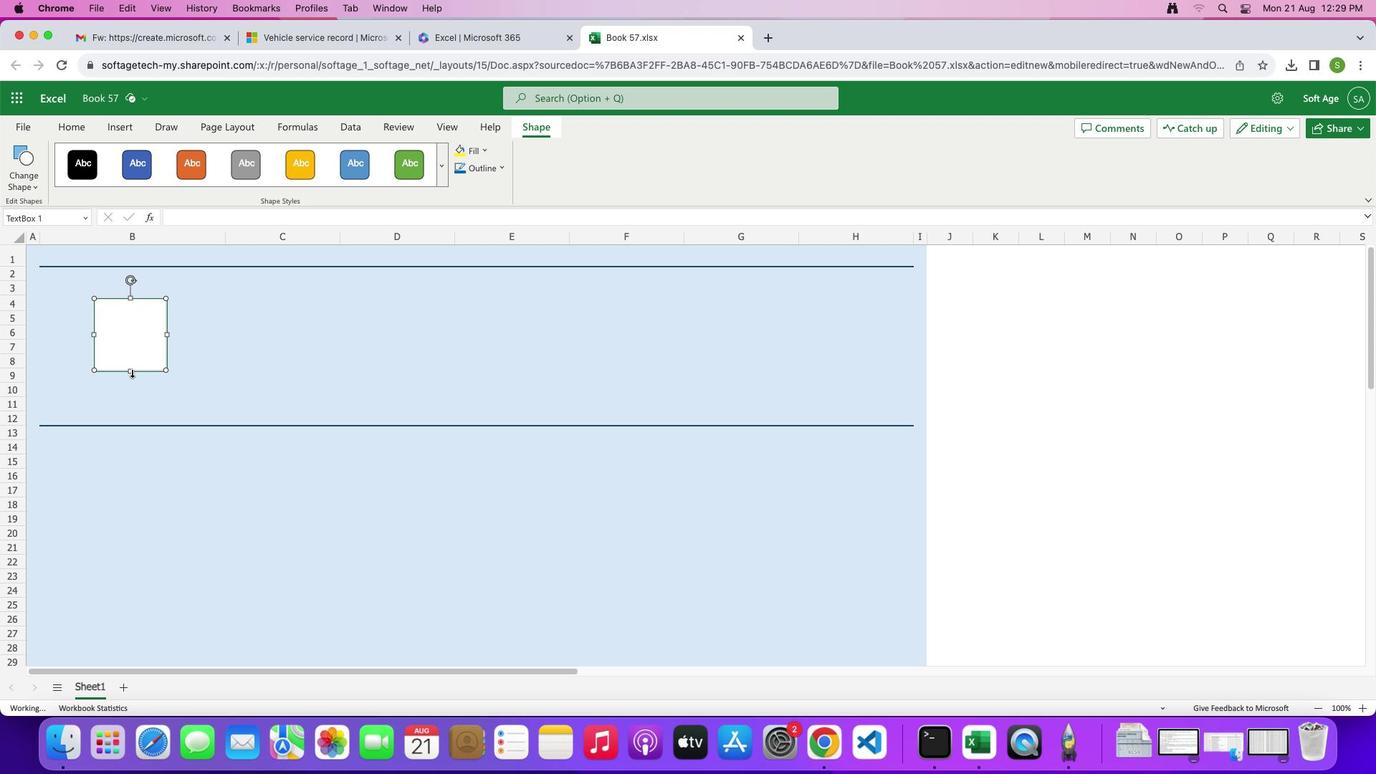 
Action: Mouse pressed left at (129, 369)
Screenshot: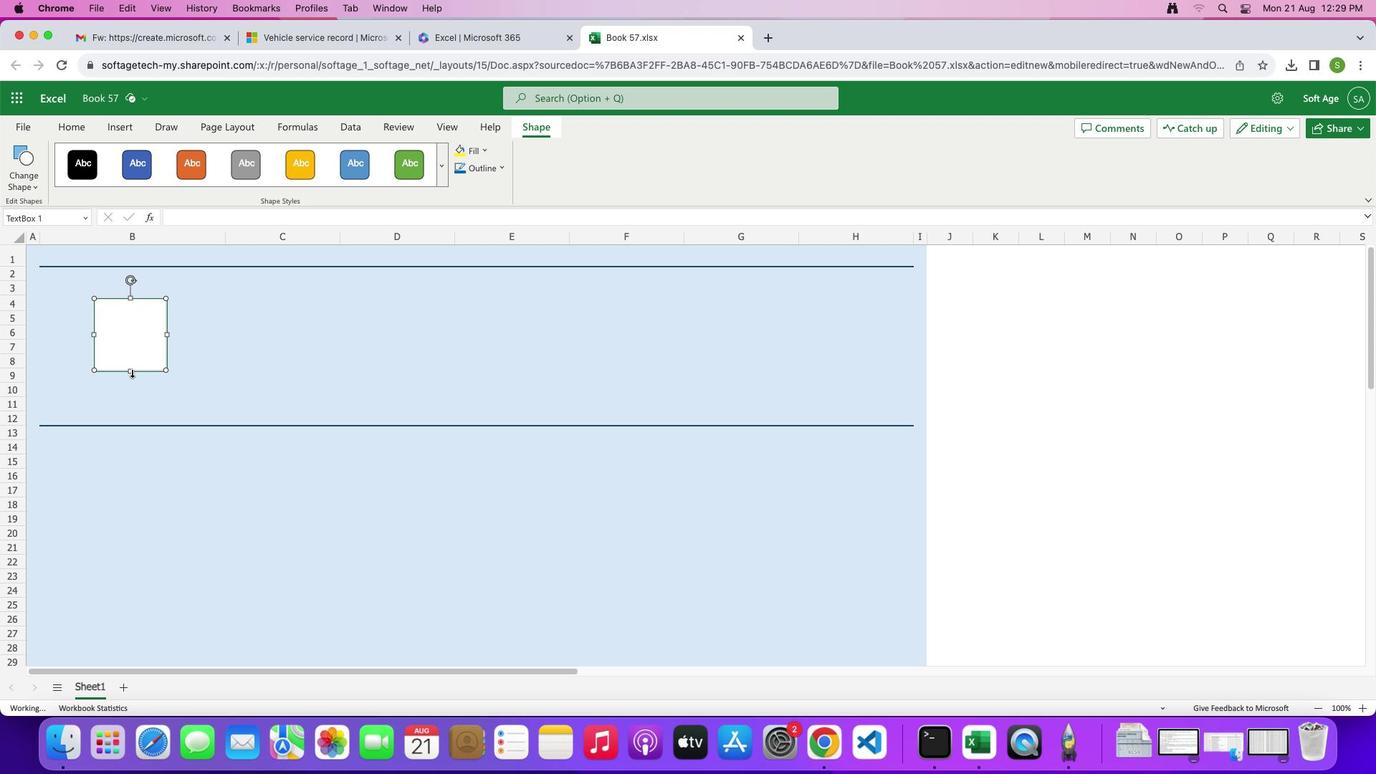 
Action: Mouse moved to (93, 326)
Screenshot: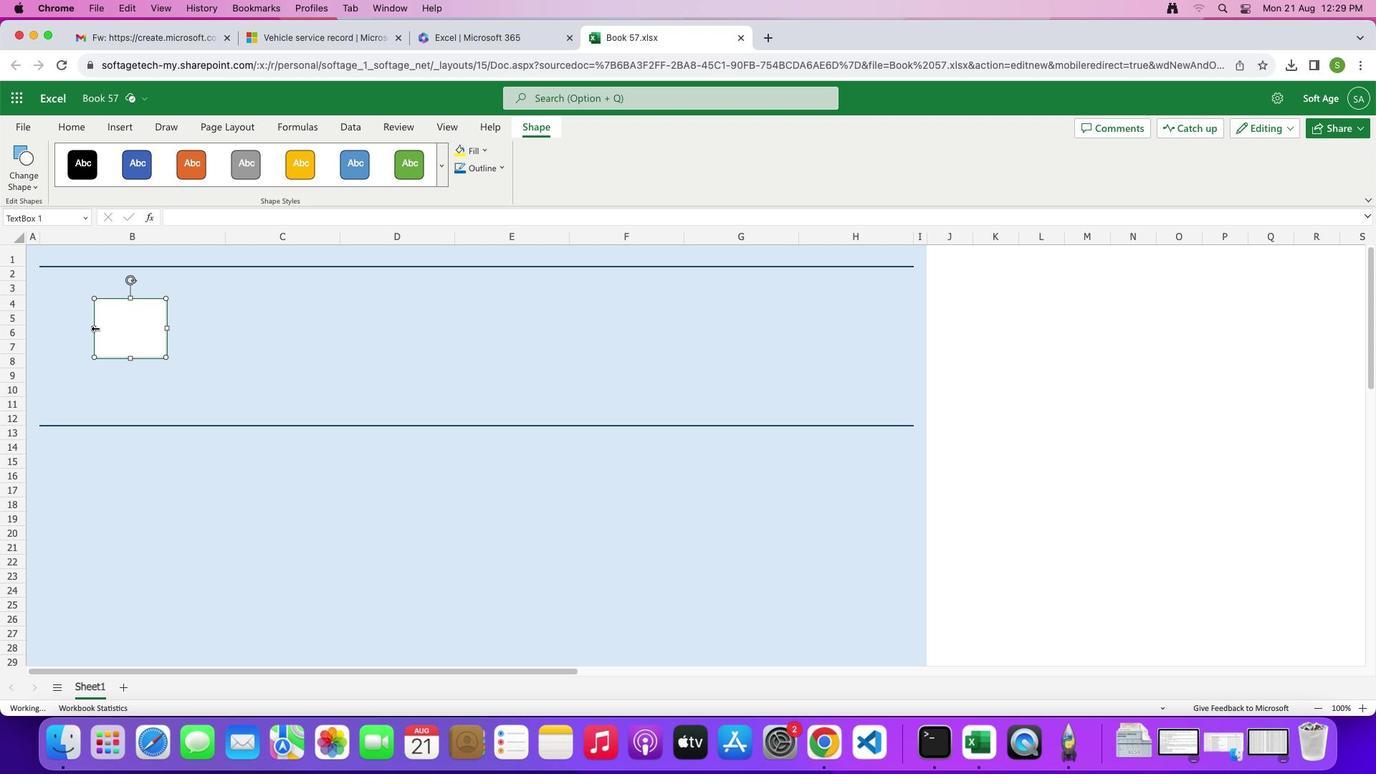 
Action: Mouse pressed left at (93, 326)
Screenshot: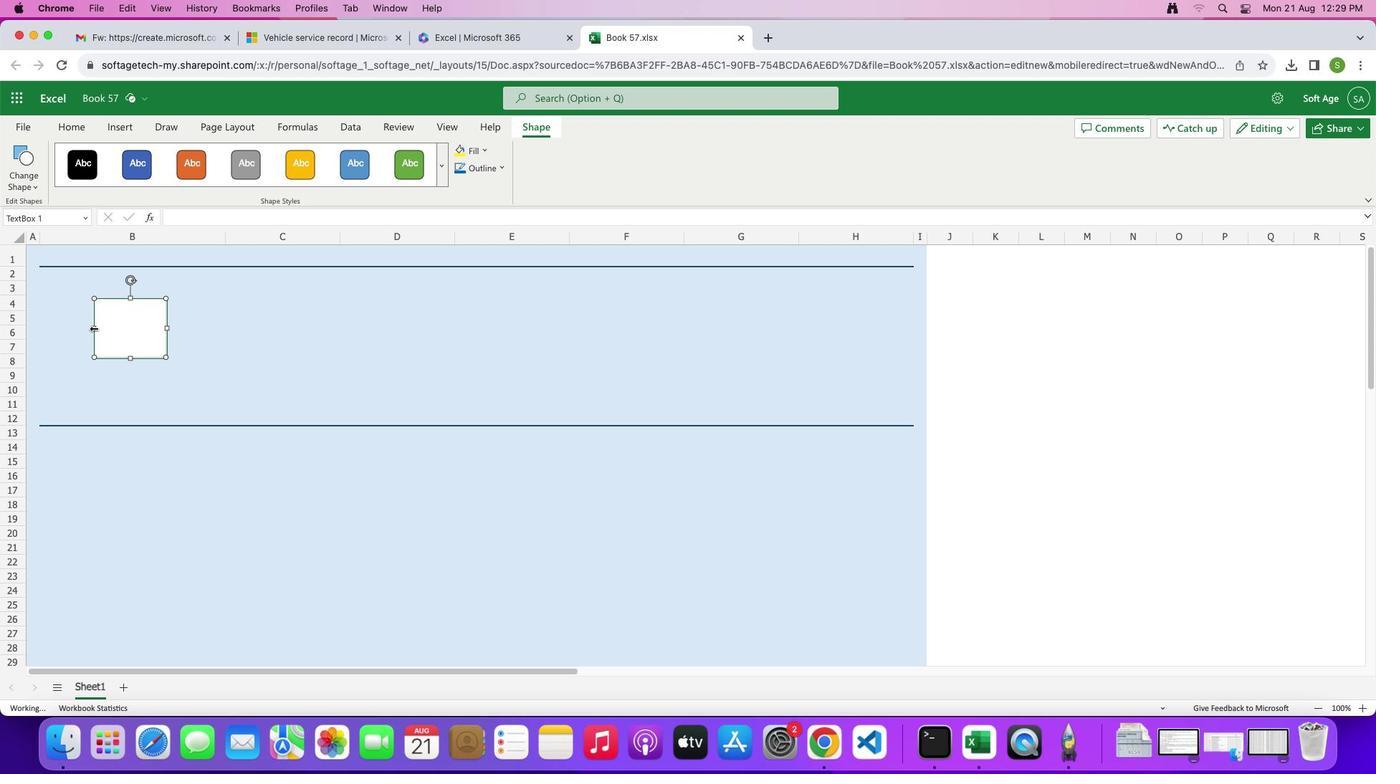 
Action: Mouse moved to (162, 326)
Screenshot: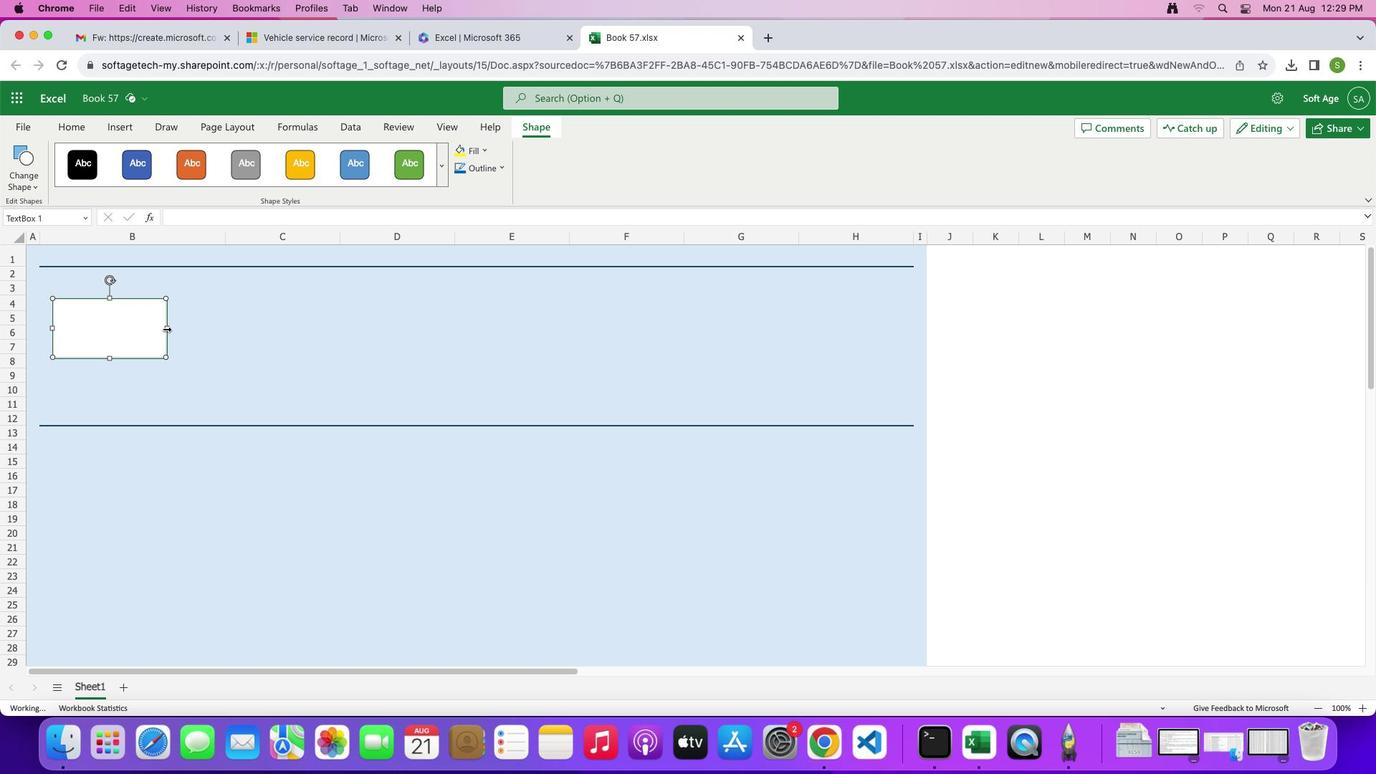 
Action: Mouse pressed left at (162, 326)
Screenshot: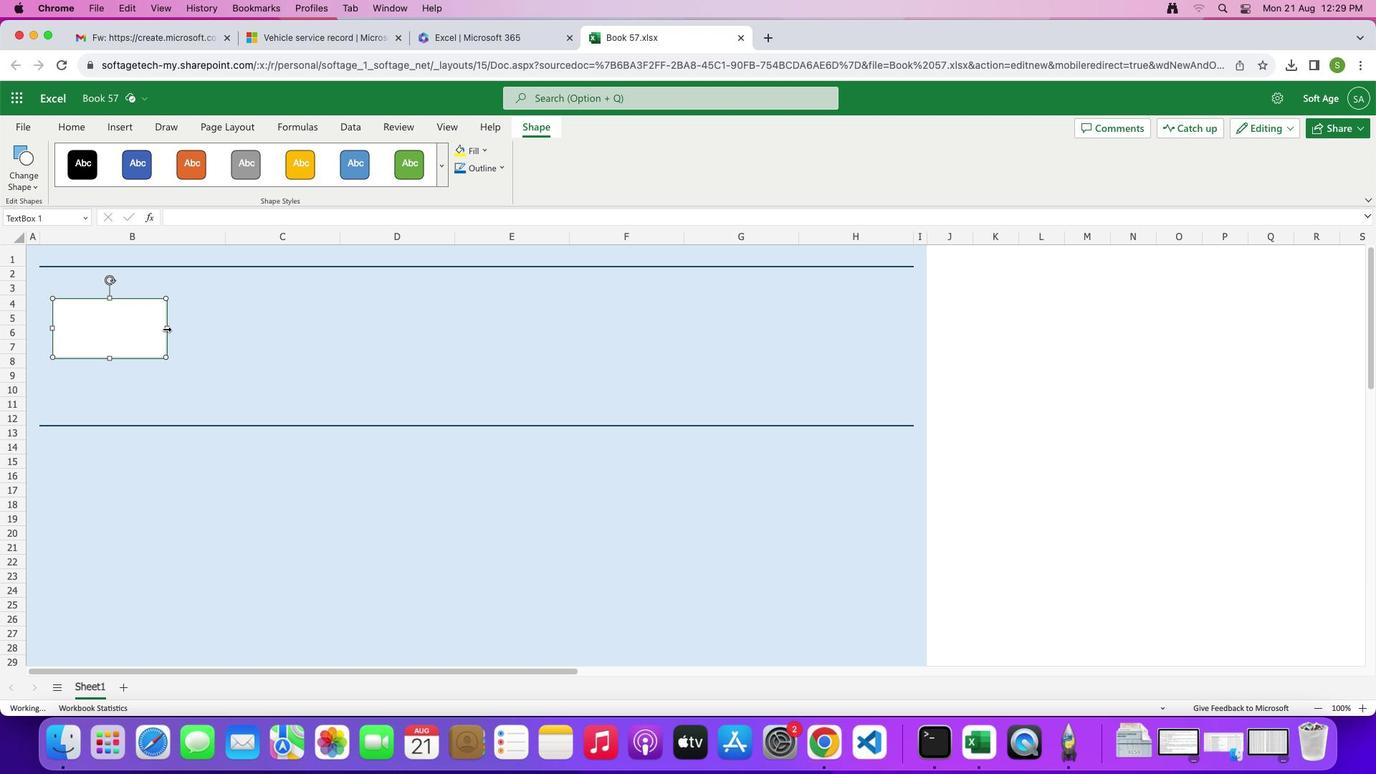 
Action: Mouse moved to (118, 319)
Screenshot: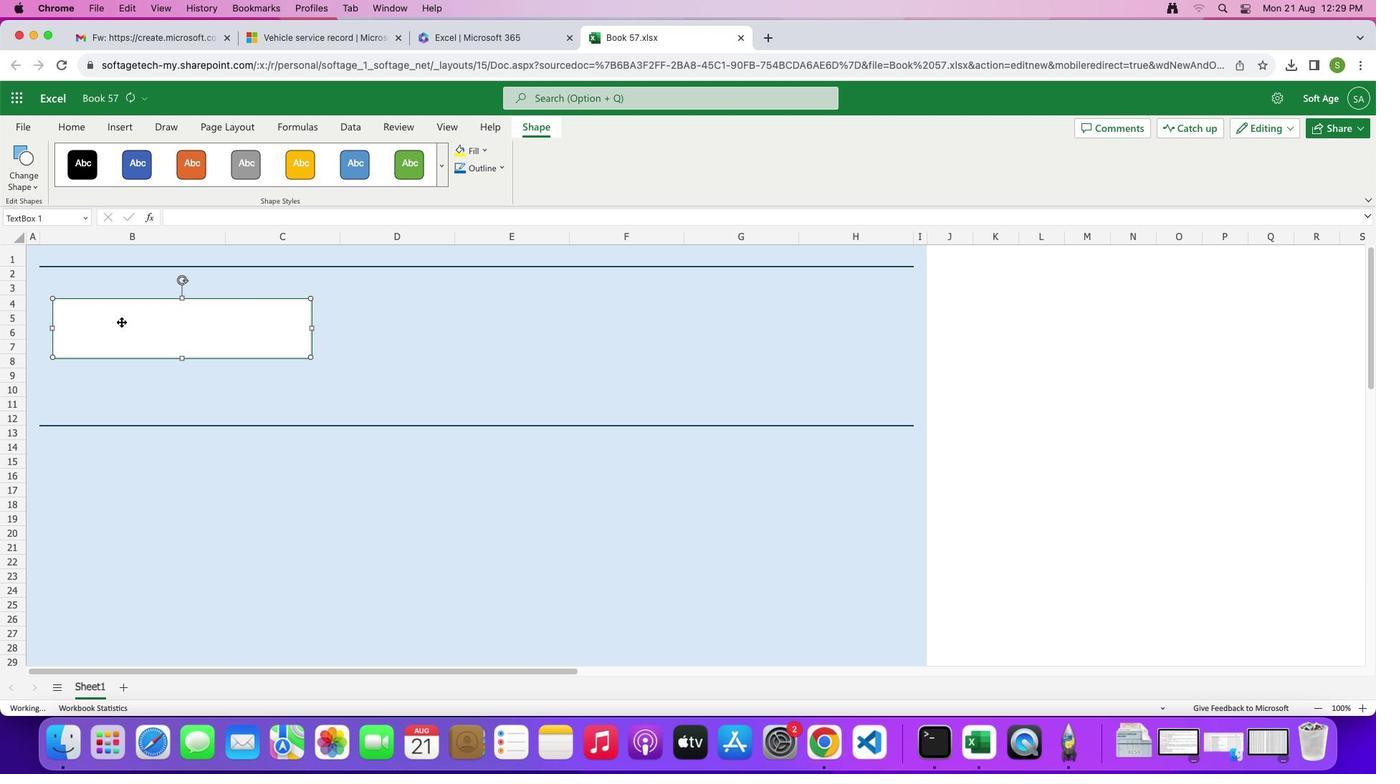 
Action: Mouse pressed left at (118, 319)
Screenshot: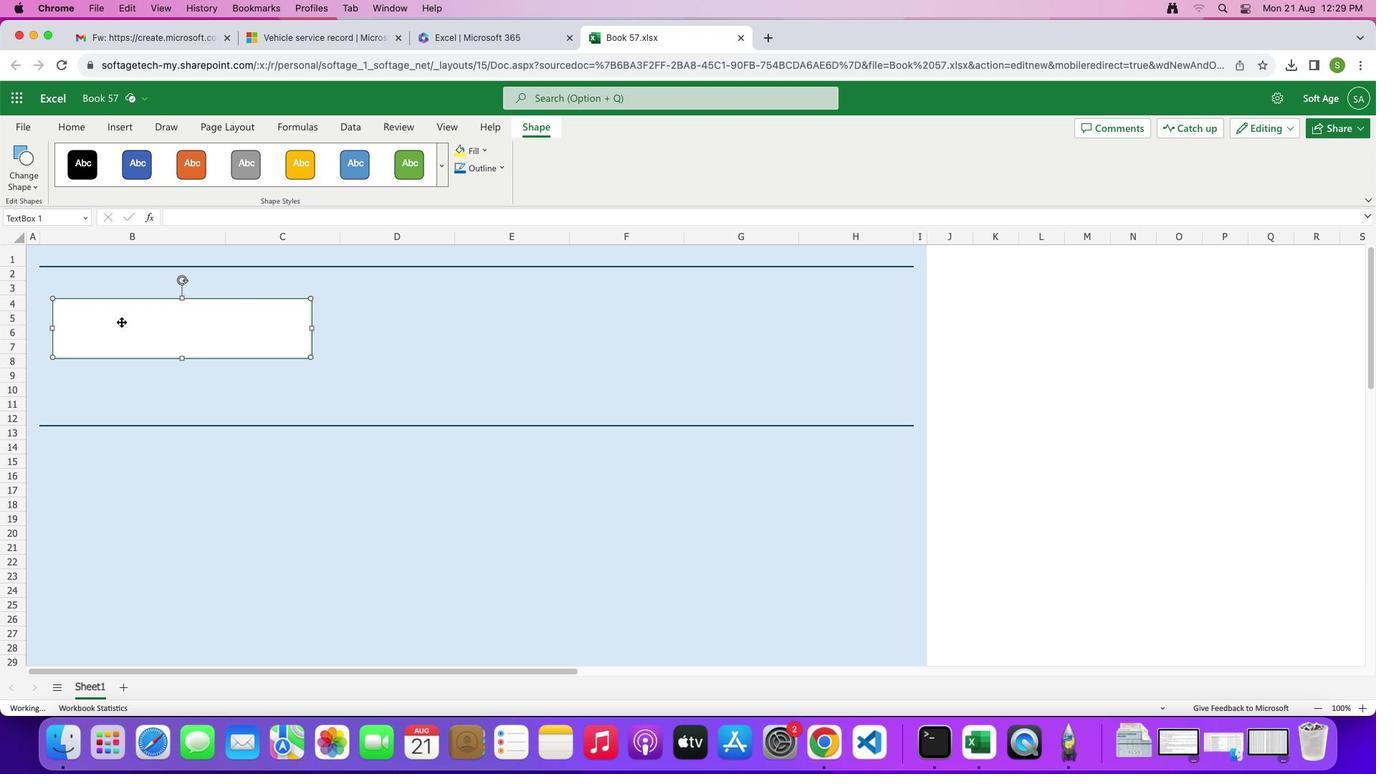 
Action: Mouse pressed left at (118, 319)
Screenshot: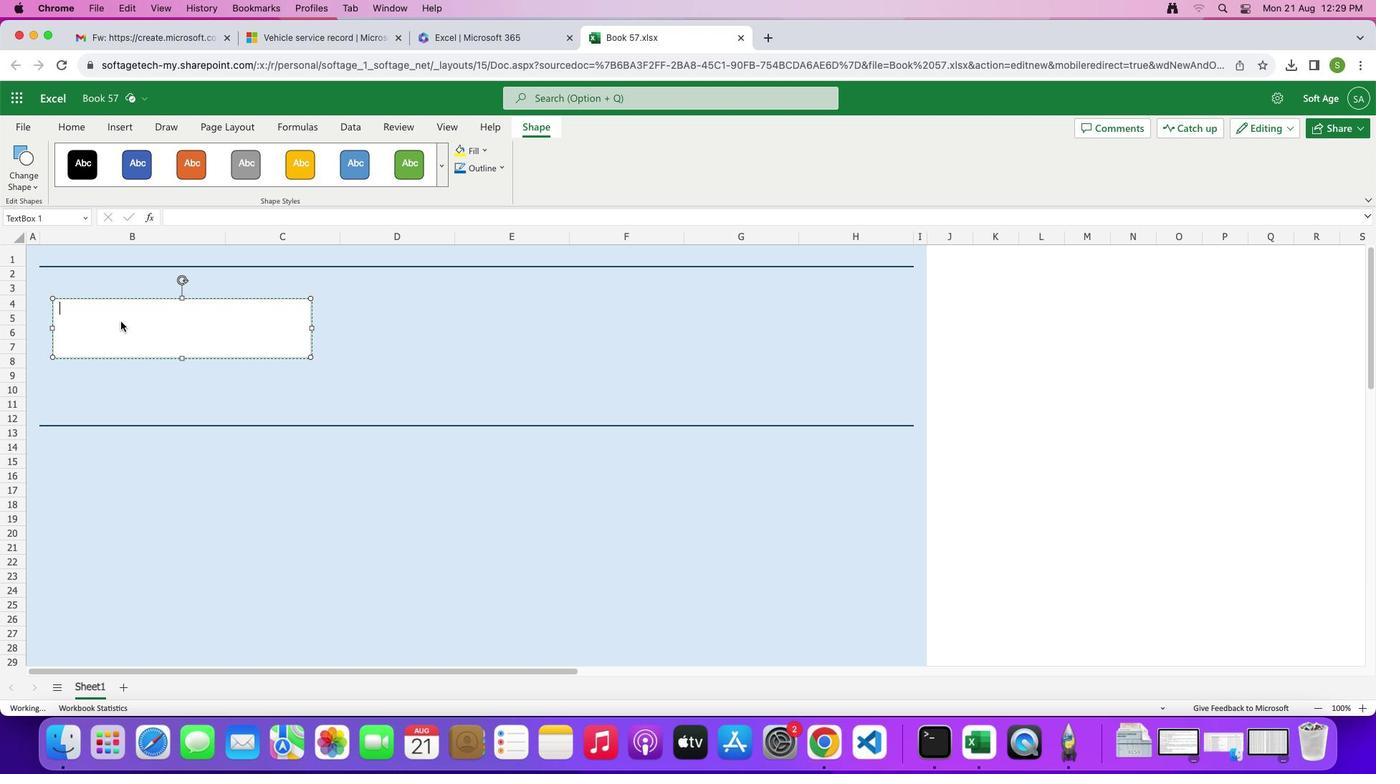
Action: Mouse moved to (480, 389)
Screenshot: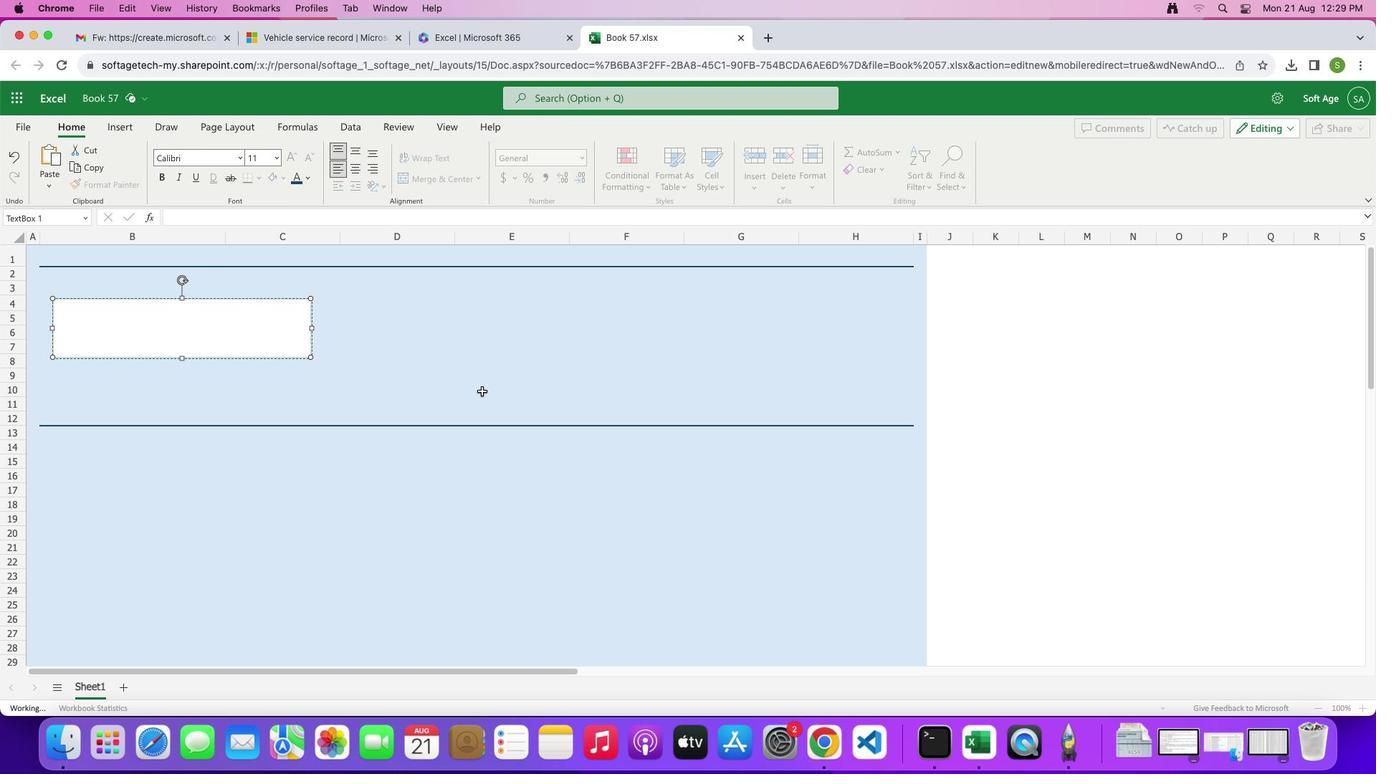 
Action: Key pressed 'V''E''H''I''C''L''E'Key.space'S''E''R''V''I''C''E'Key.enter'R''E''C''O''R''D'
Screenshot: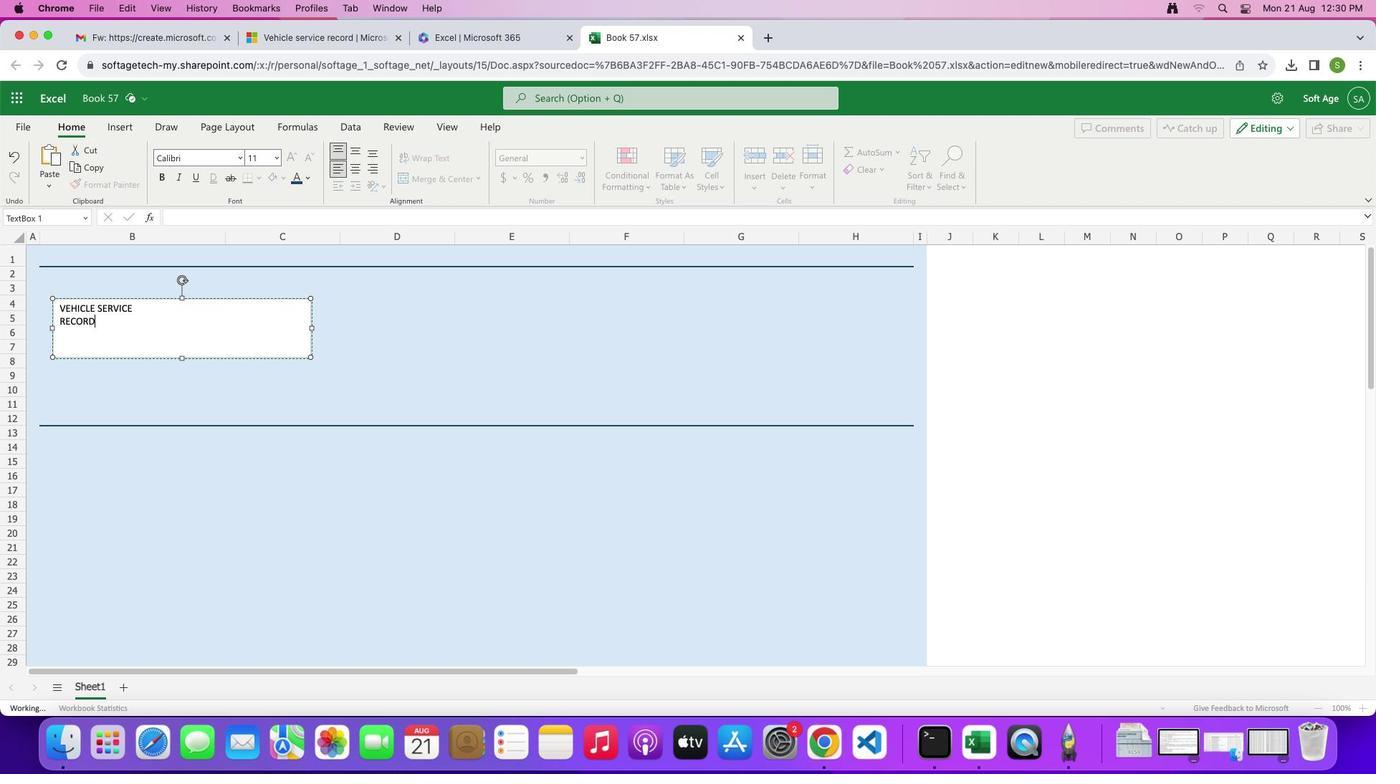 
Action: Mouse moved to (57, 307)
Screenshot: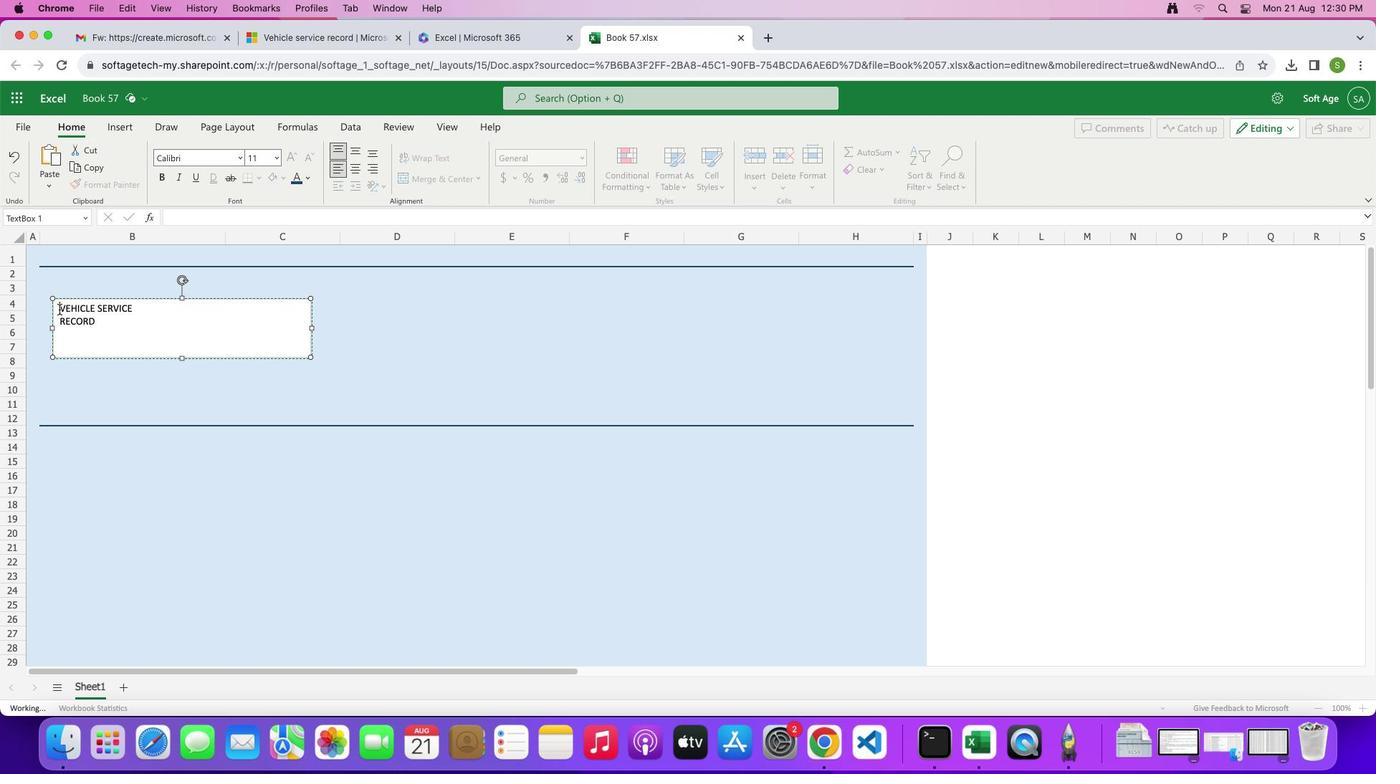 
Action: Mouse pressed left at (57, 307)
Screenshot: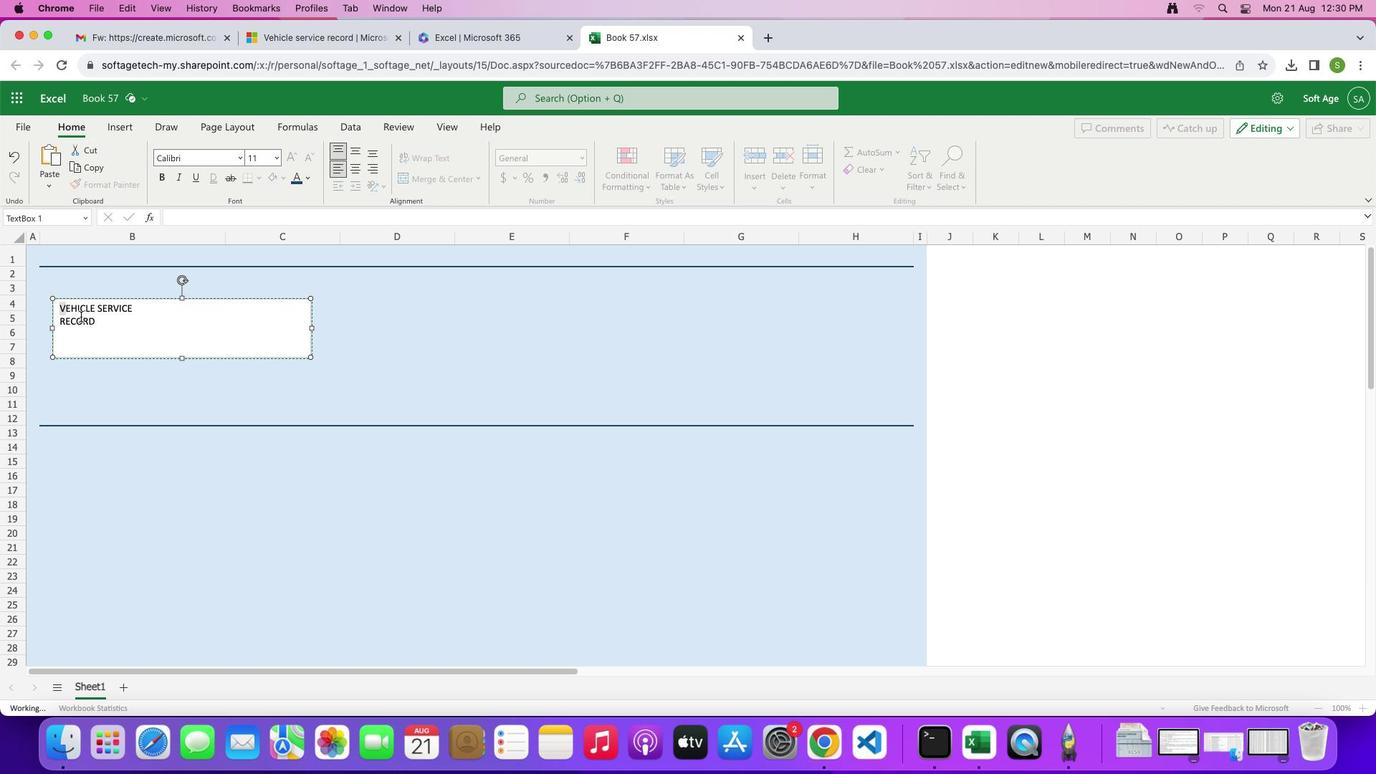 
Action: Mouse moved to (450, 338)
Screenshot: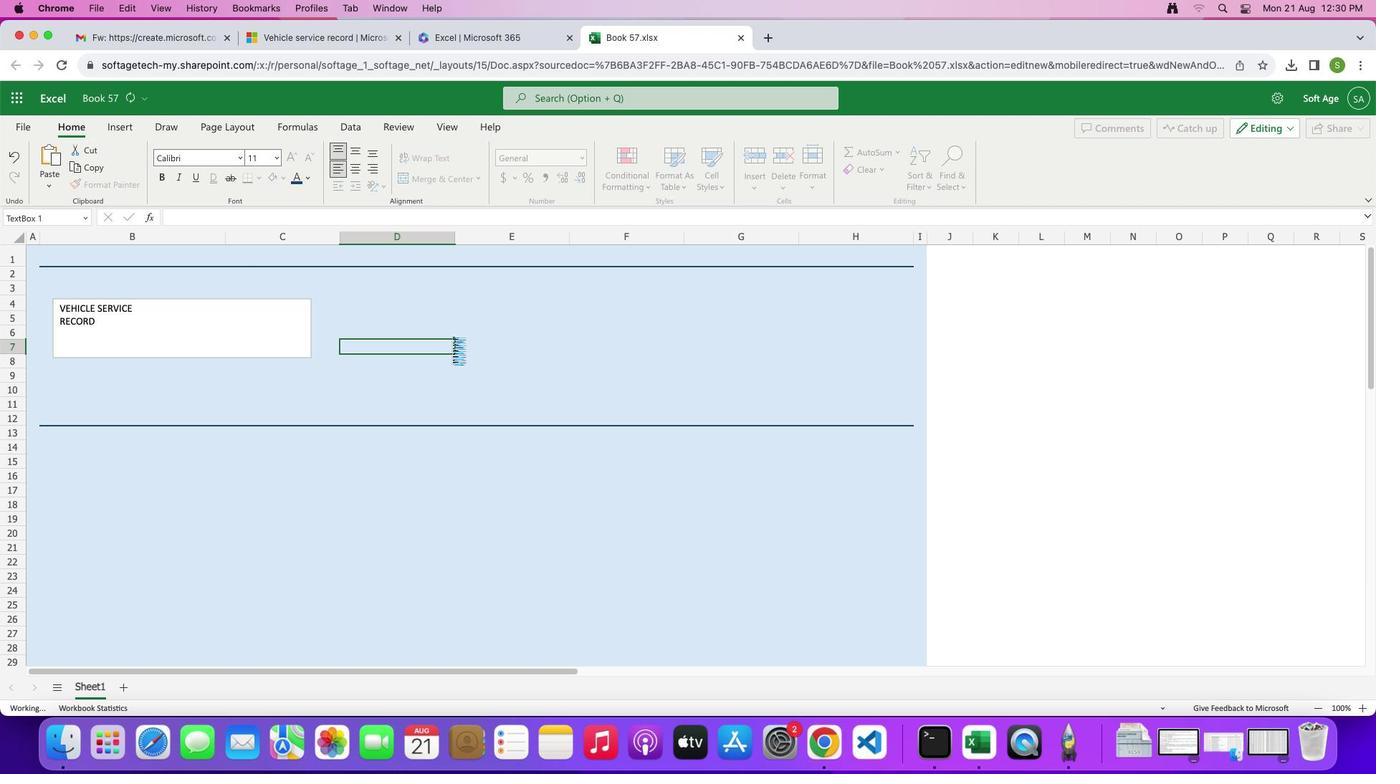 
Action: Mouse pressed left at (450, 338)
Screenshot: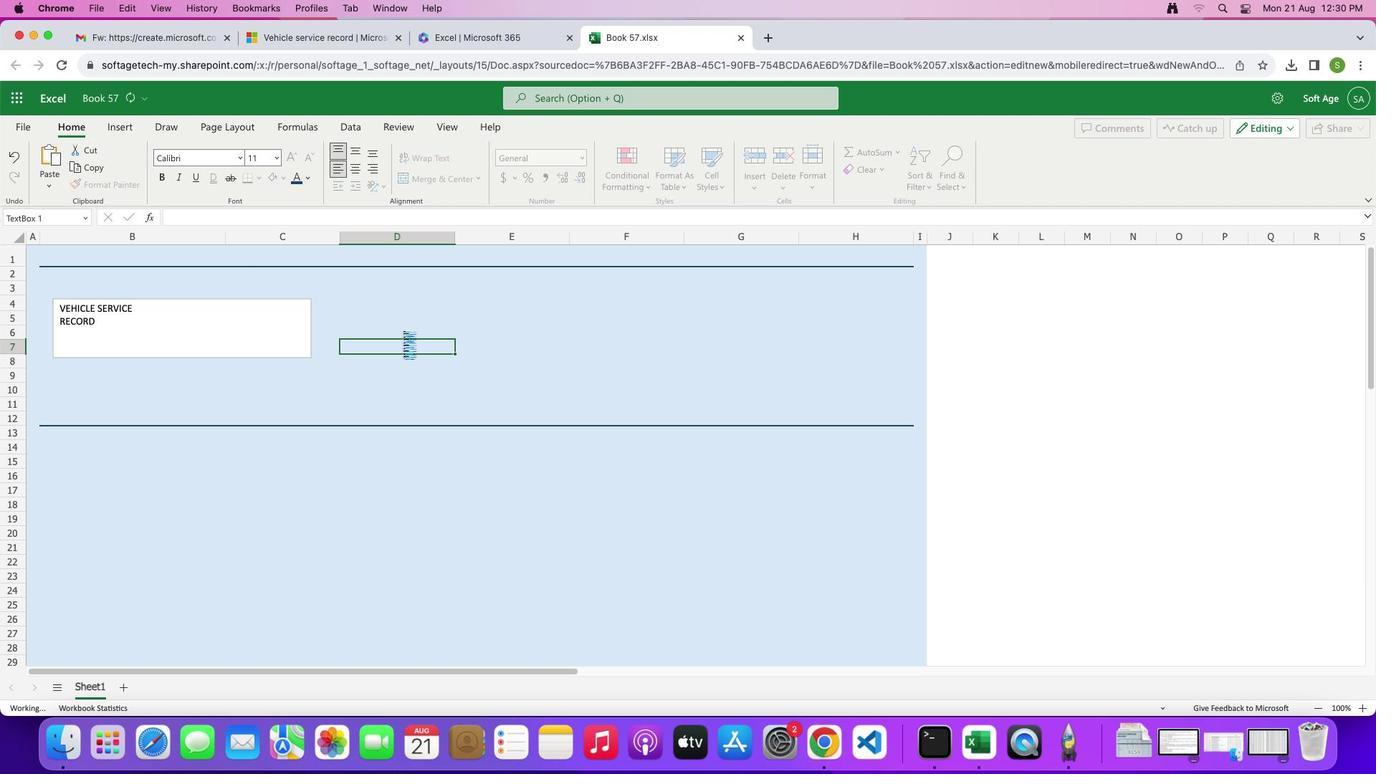 
Action: Mouse moved to (88, 314)
Screenshot: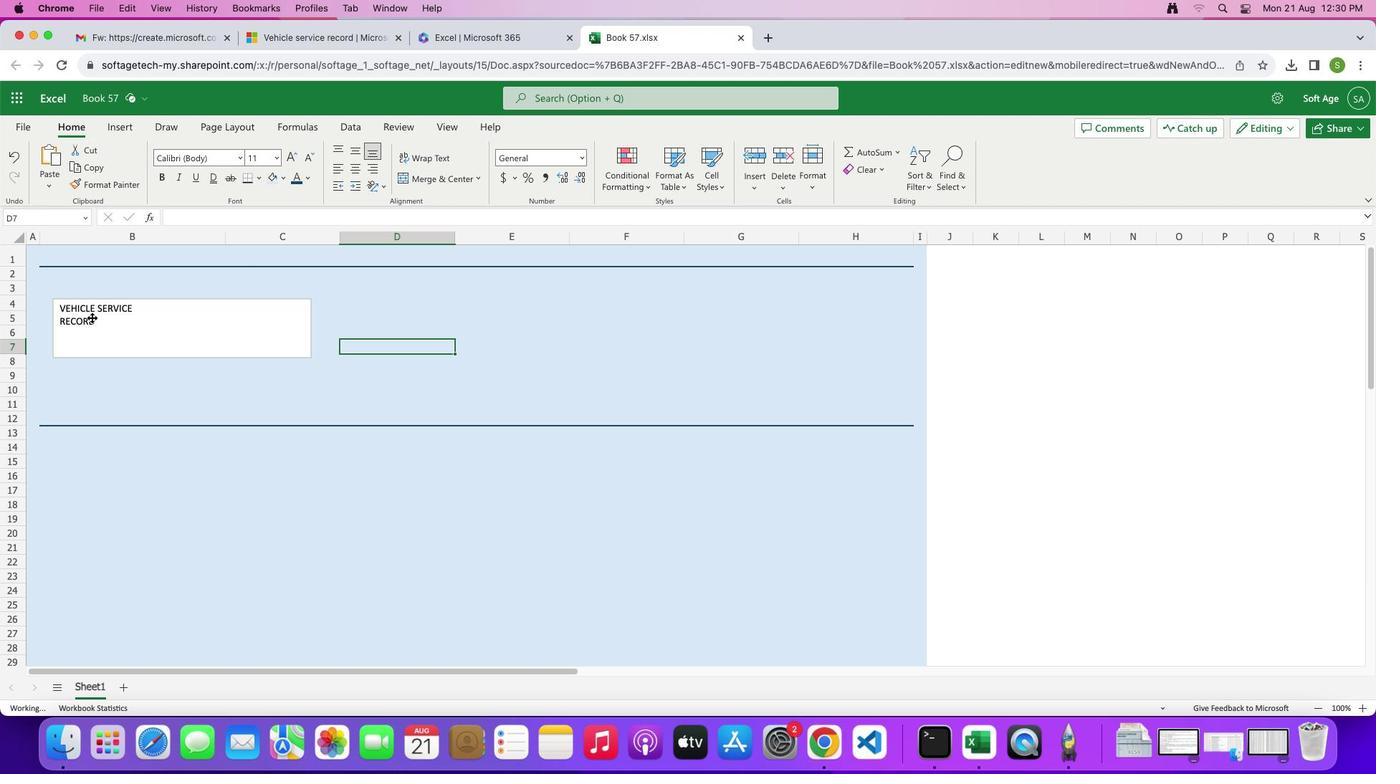 
Action: Mouse pressed left at (88, 314)
Screenshot: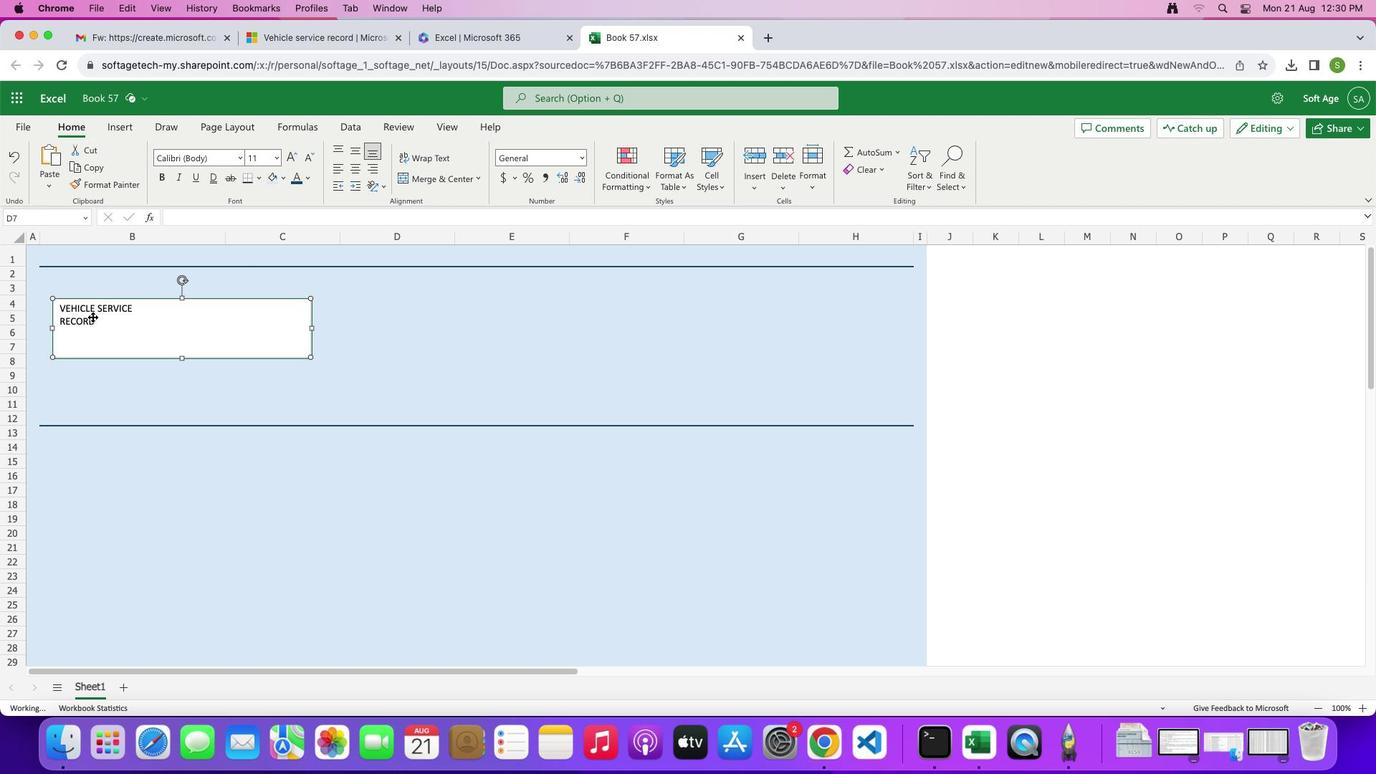
Action: Mouse moved to (433, 336)
Screenshot: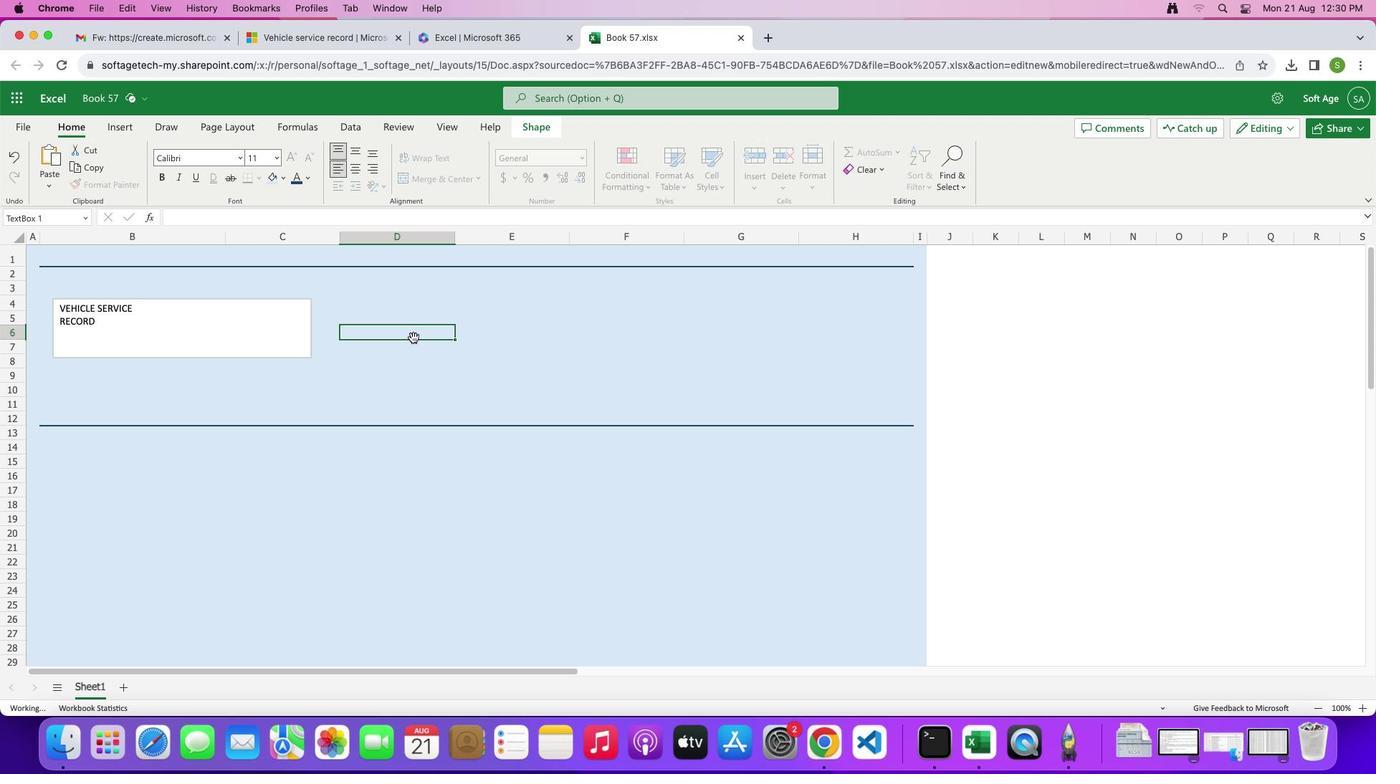 
Action: Mouse pressed left at (433, 336)
Screenshot: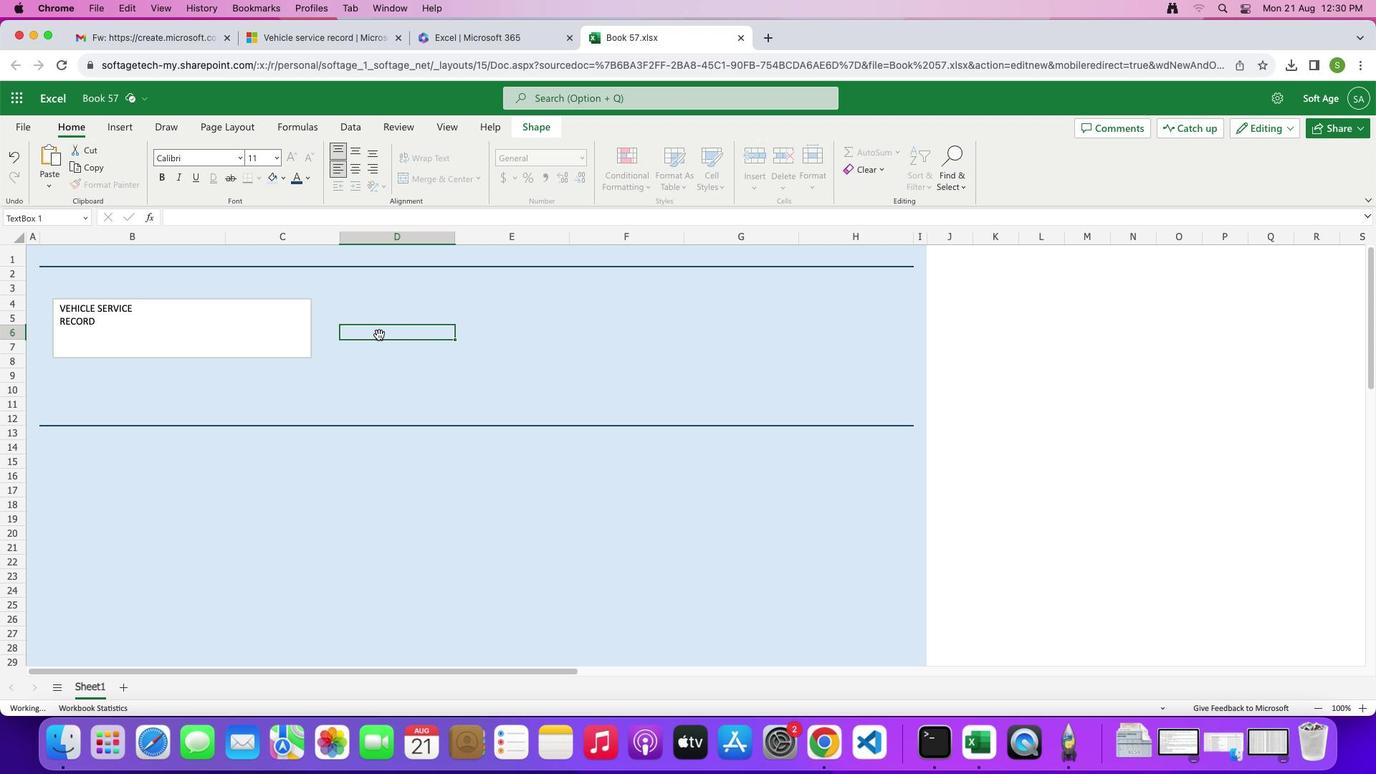 
Action: Mouse moved to (224, 332)
Screenshot: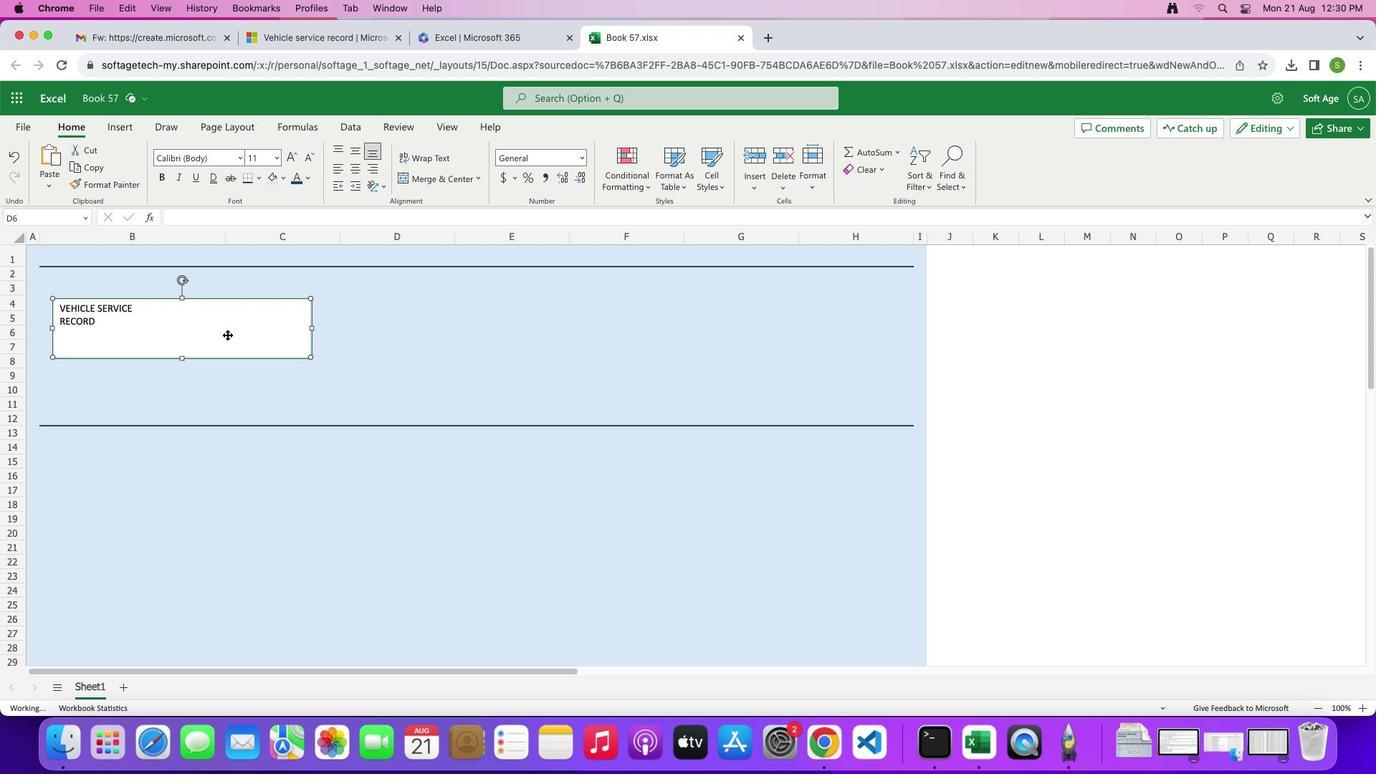 
Action: Mouse pressed left at (224, 332)
Screenshot: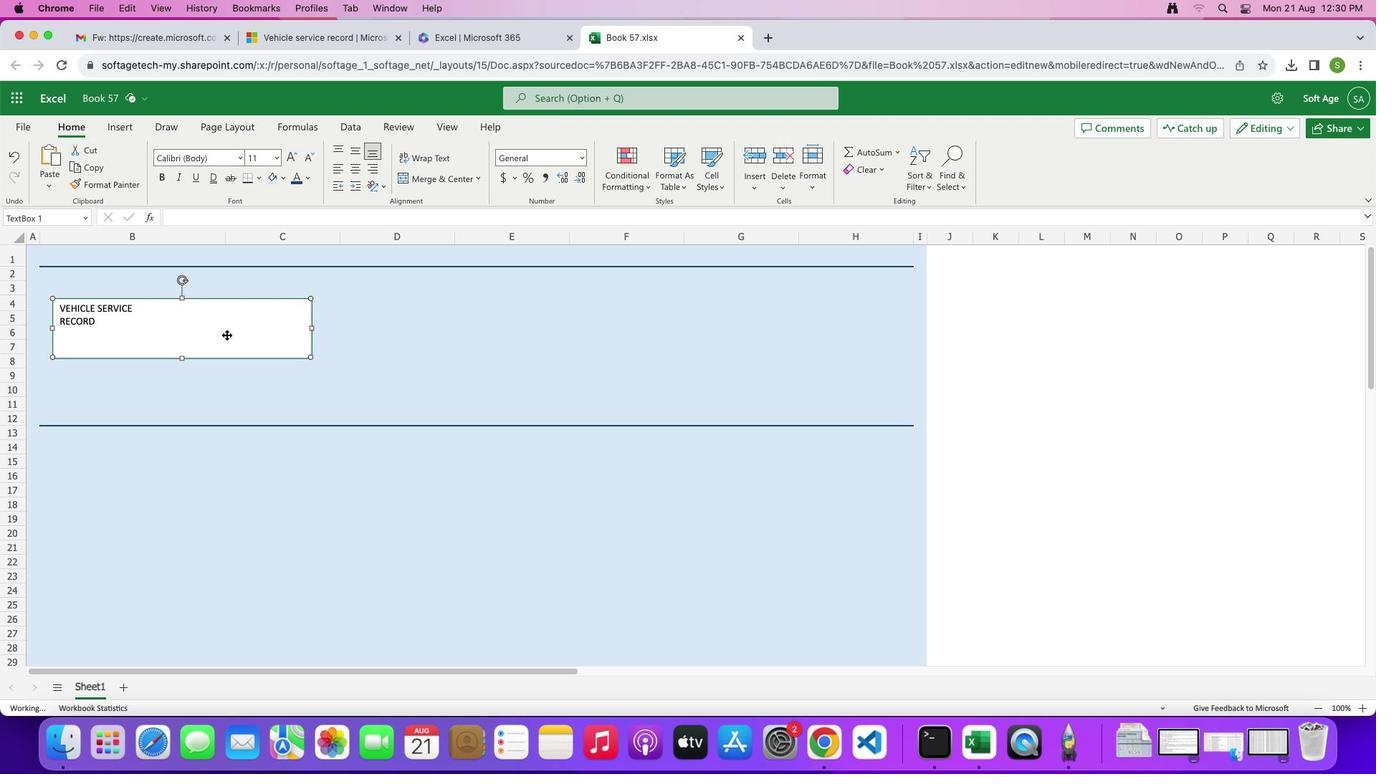
Action: Mouse moved to (276, 155)
Screenshot: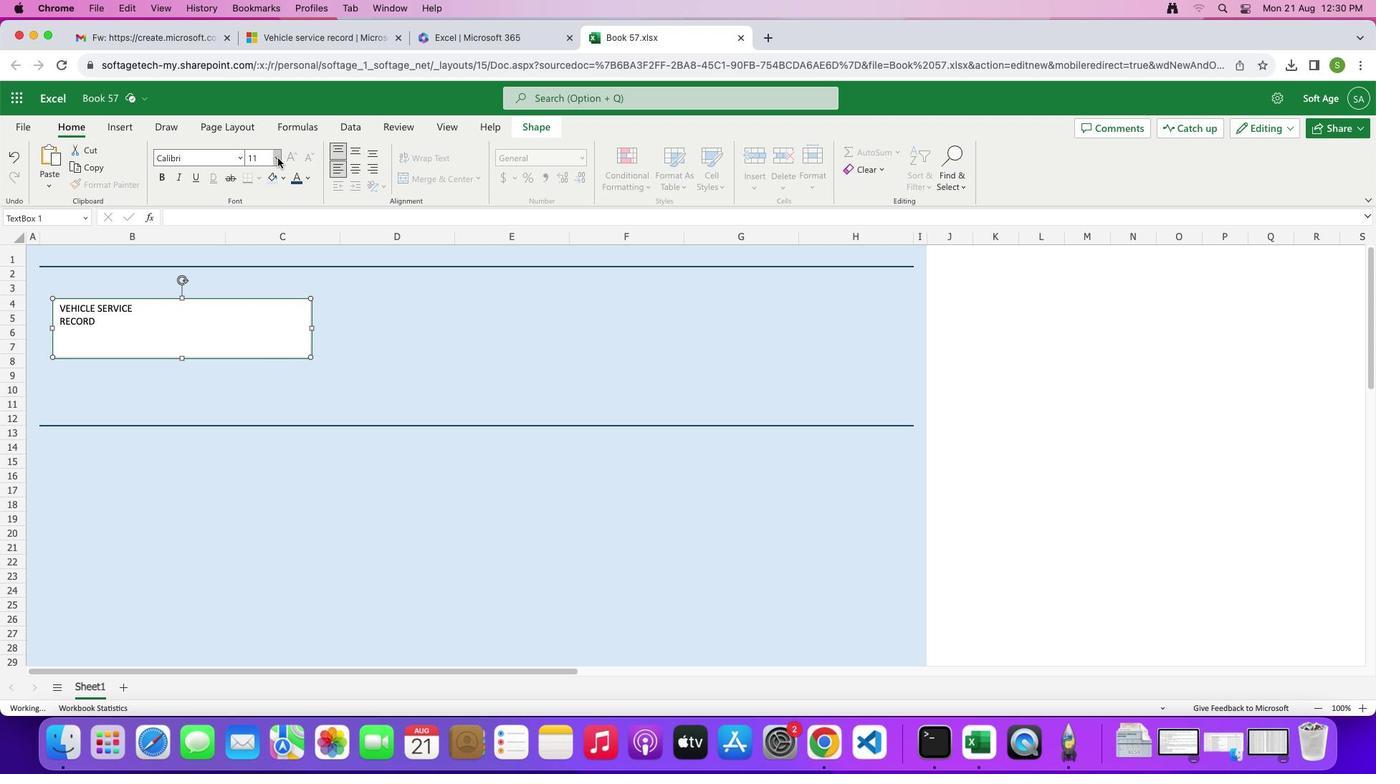 
Action: Mouse pressed left at (276, 155)
Screenshot: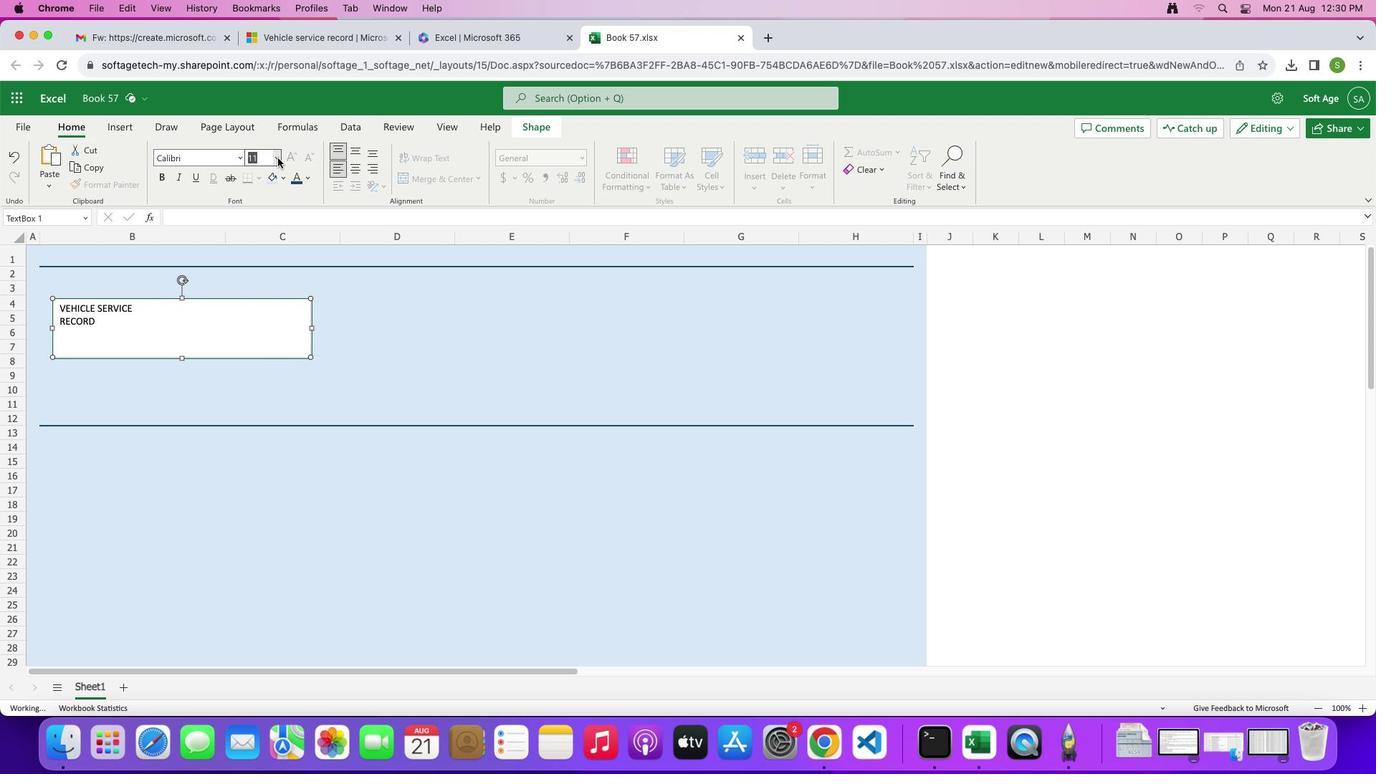 
Action: Mouse moved to (258, 392)
Screenshot: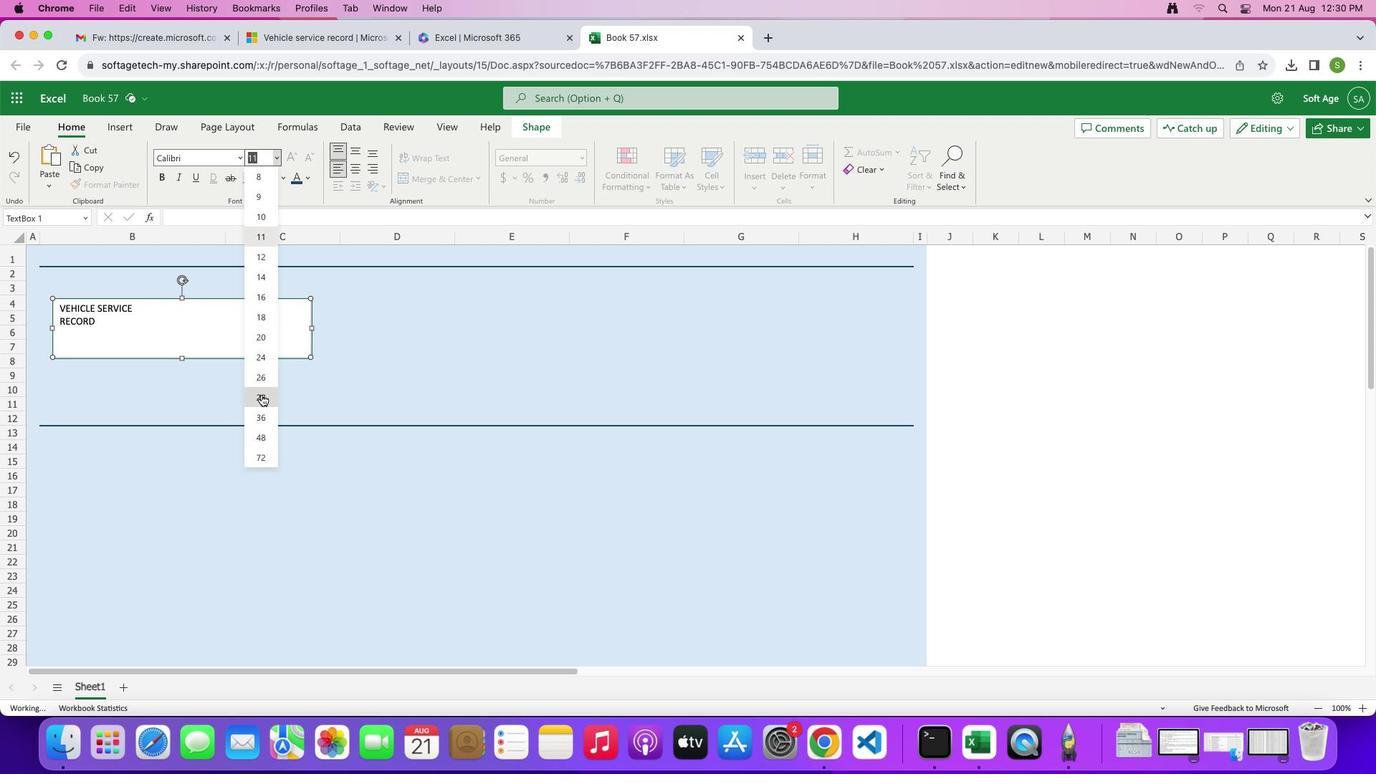 
Action: Mouse pressed left at (258, 392)
Screenshot: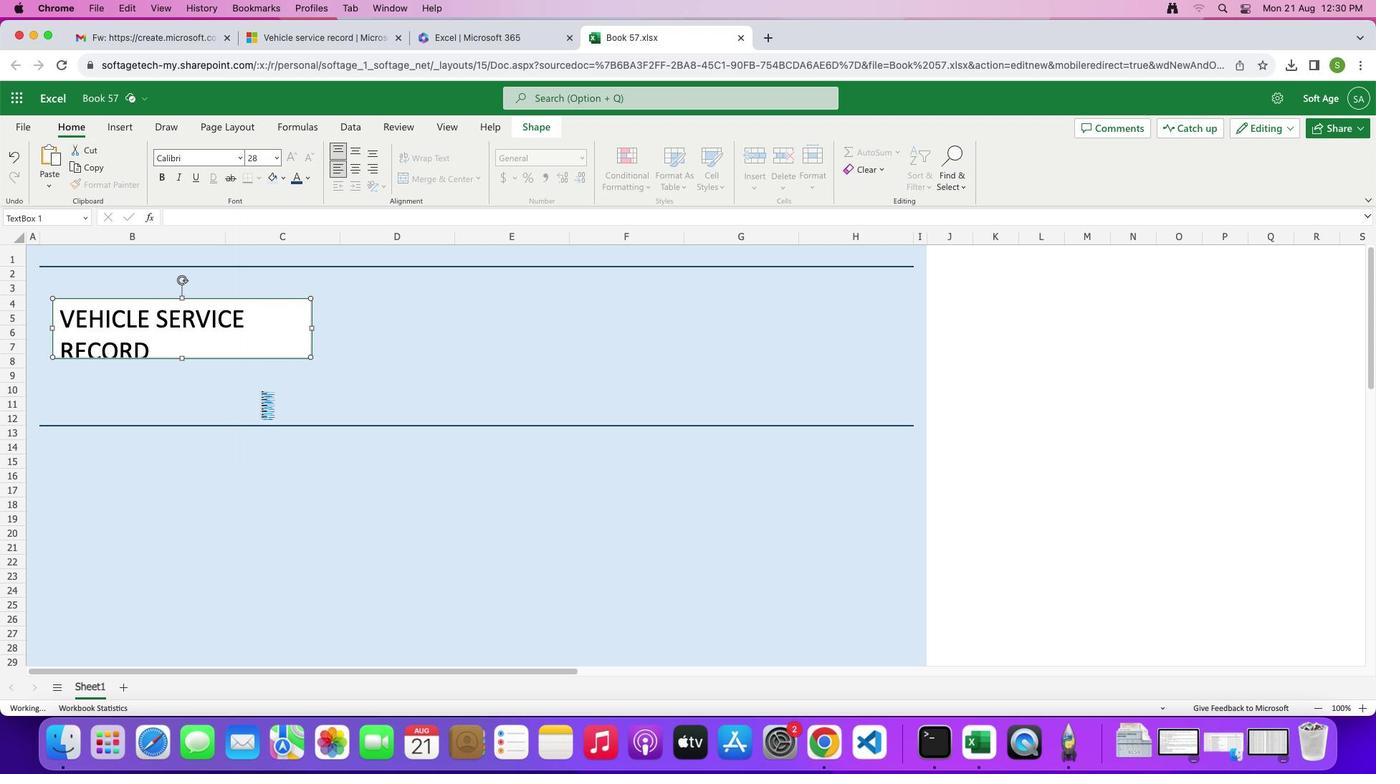 
Action: Mouse moved to (309, 325)
Screenshot: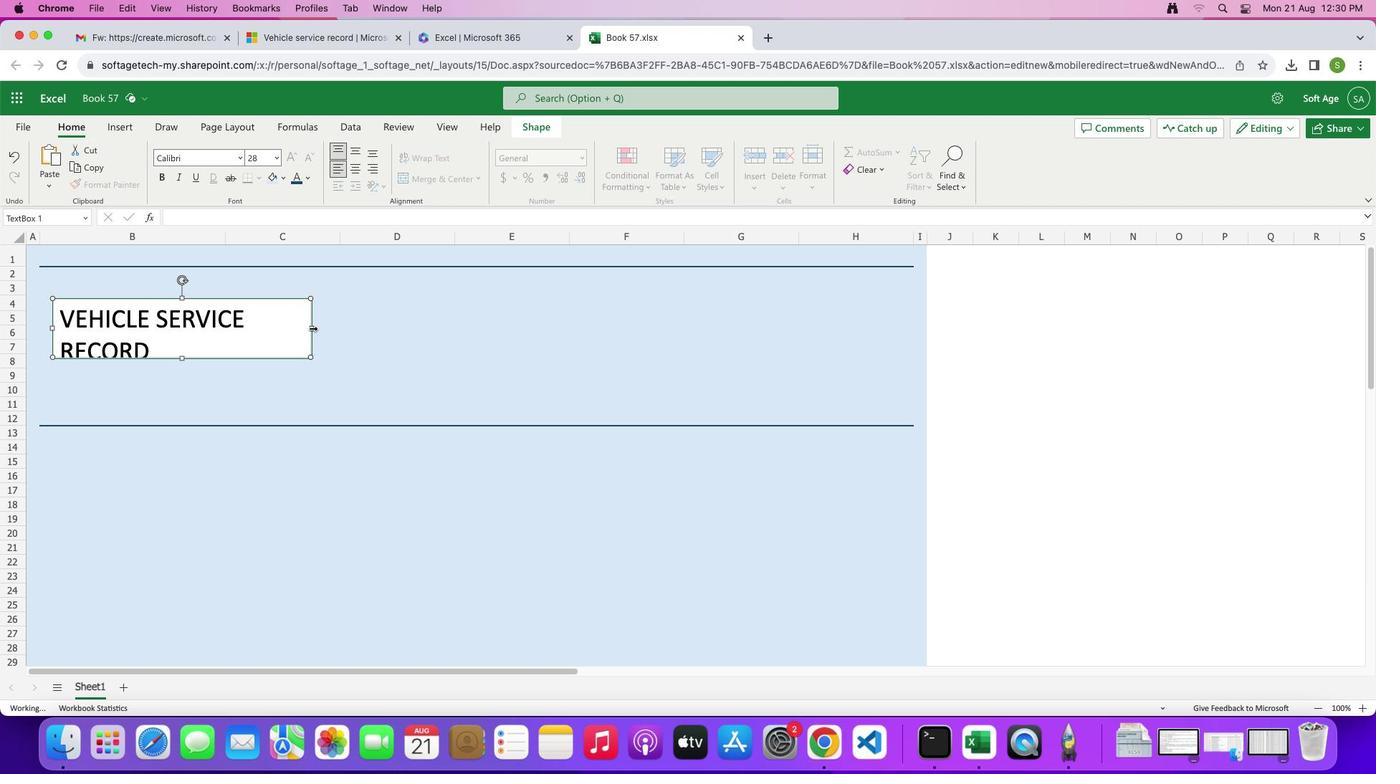 
Action: Mouse pressed left at (309, 325)
Screenshot: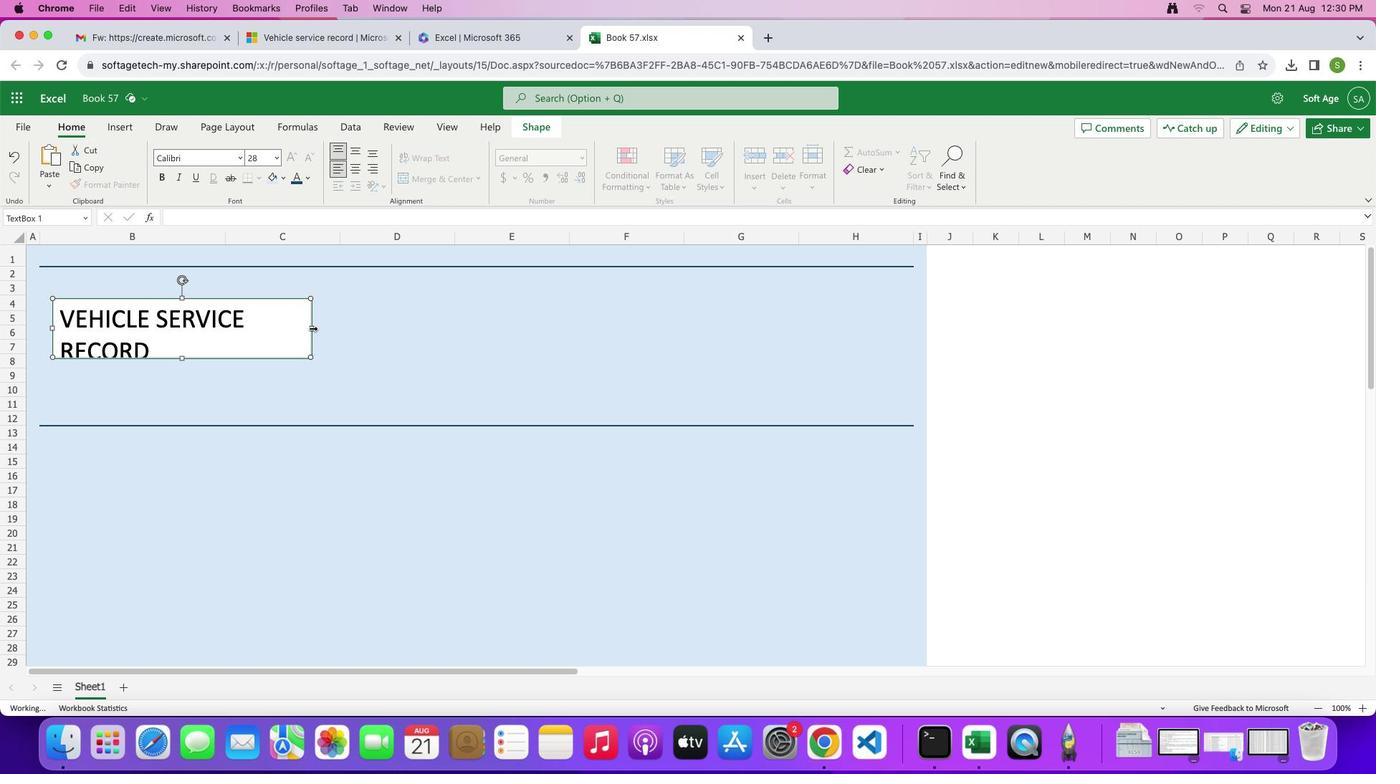 
Action: Mouse moved to (260, 354)
Screenshot: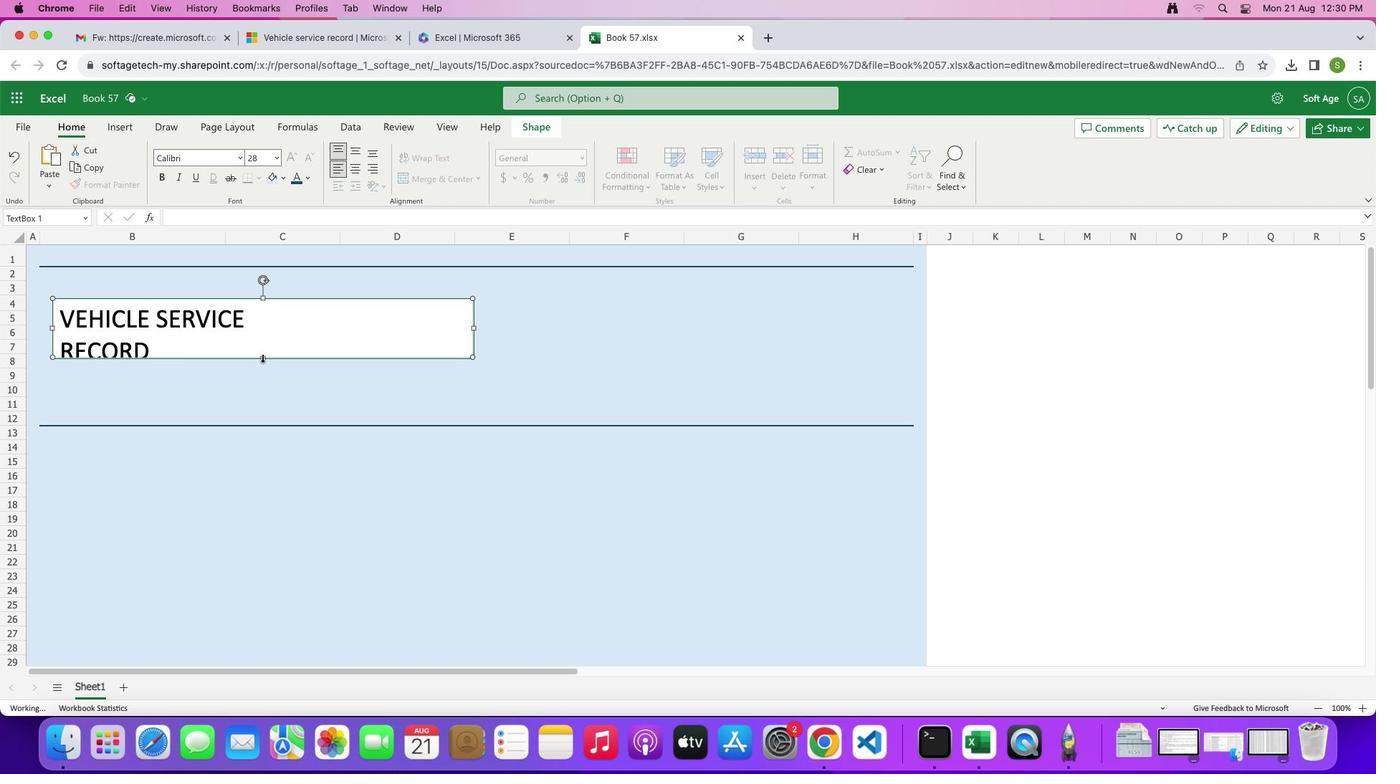 
Action: Mouse pressed left at (260, 354)
Screenshot: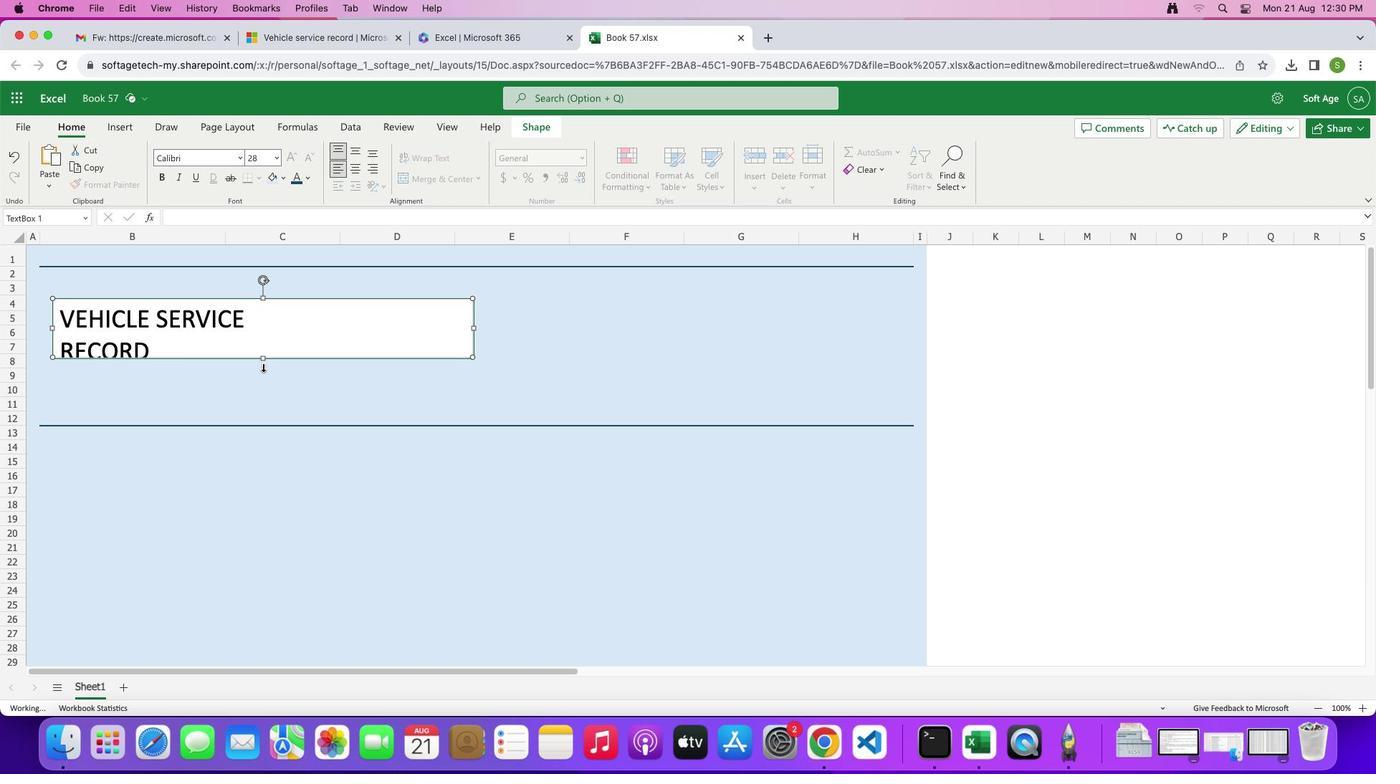 
Action: Mouse moved to (278, 155)
Screenshot: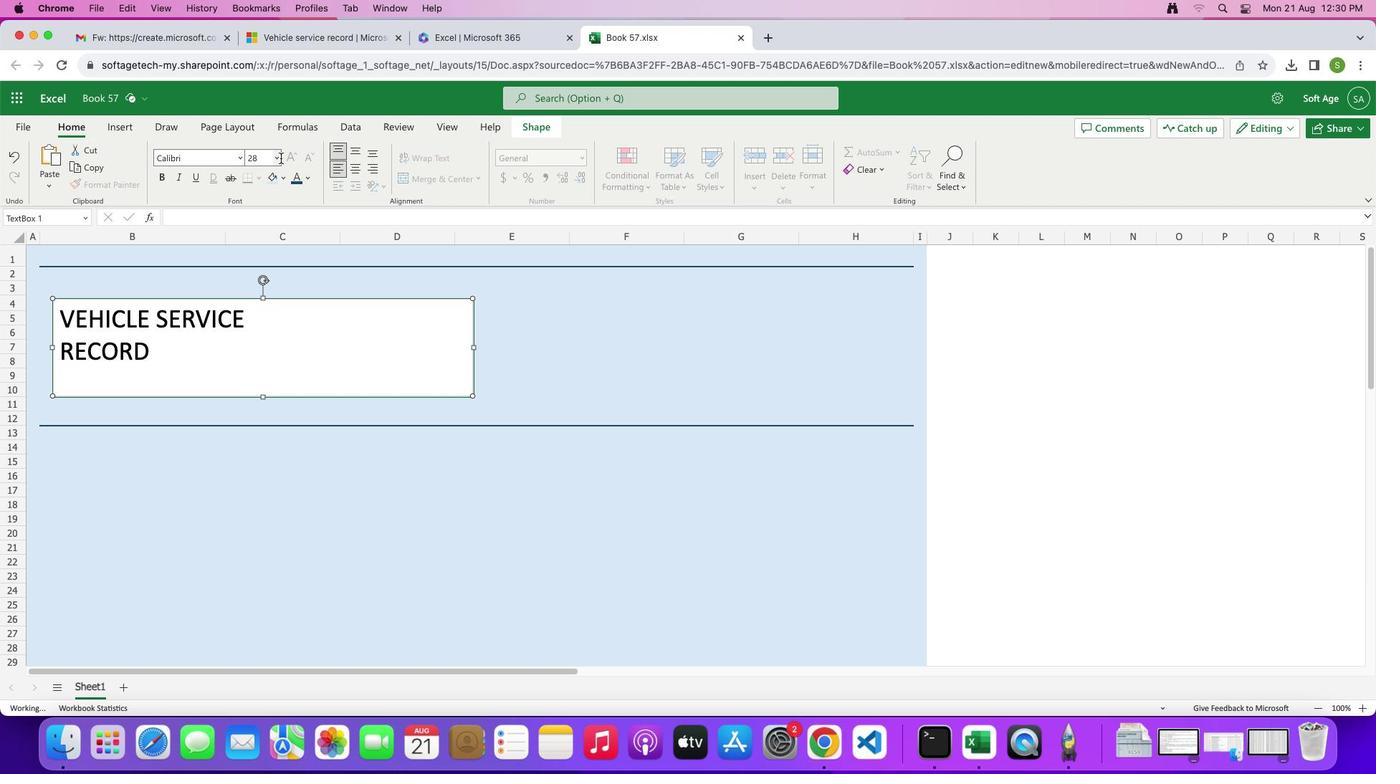 
Action: Mouse pressed left at (278, 155)
Screenshot: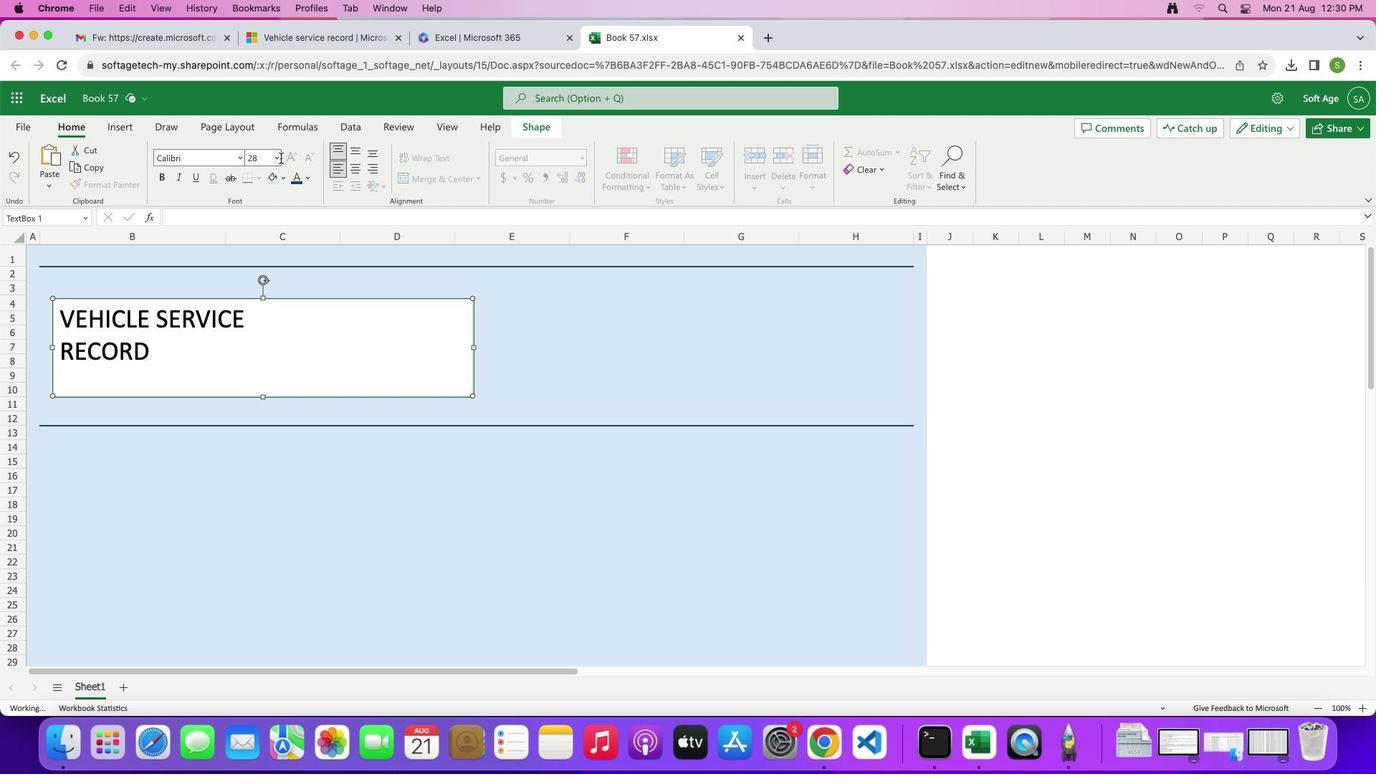 
Action: Mouse moved to (276, 158)
Screenshot: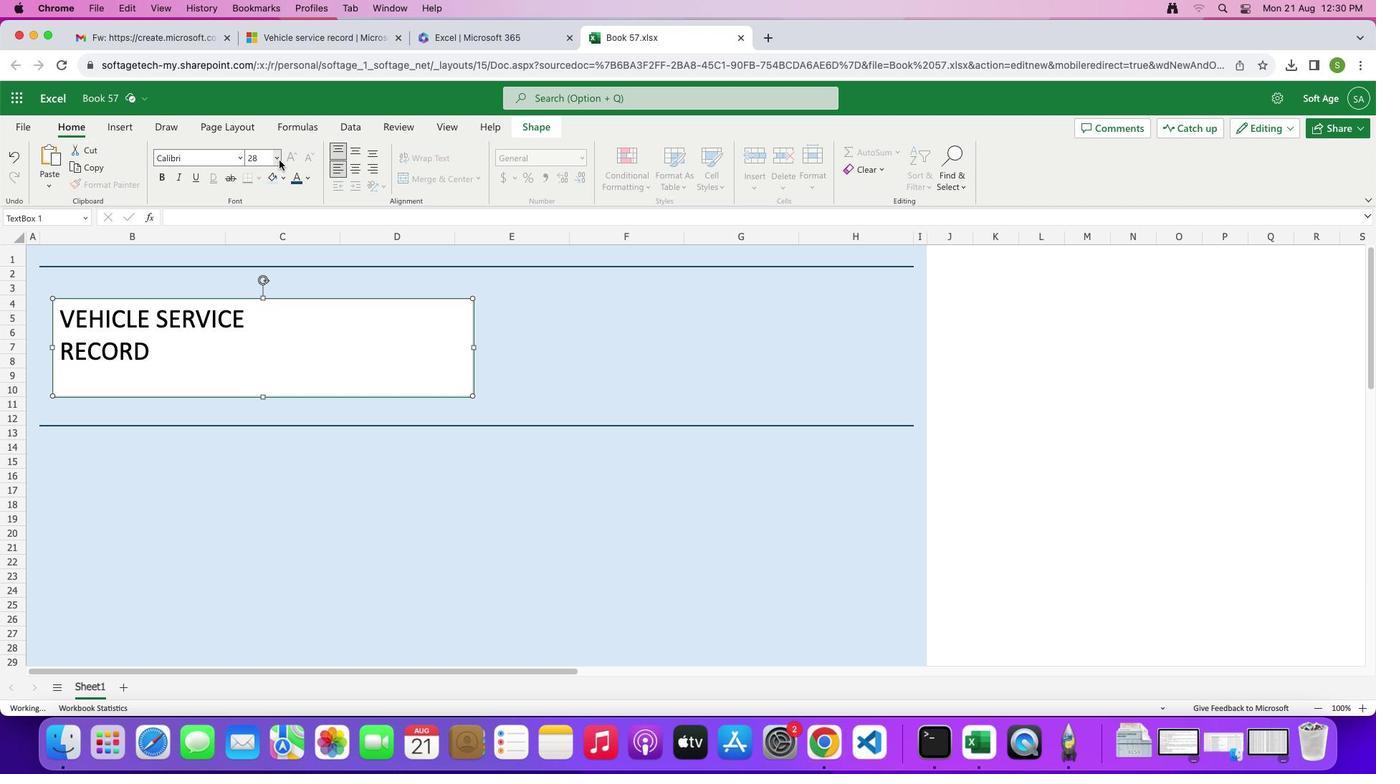 
Action: Mouse pressed left at (276, 158)
Screenshot: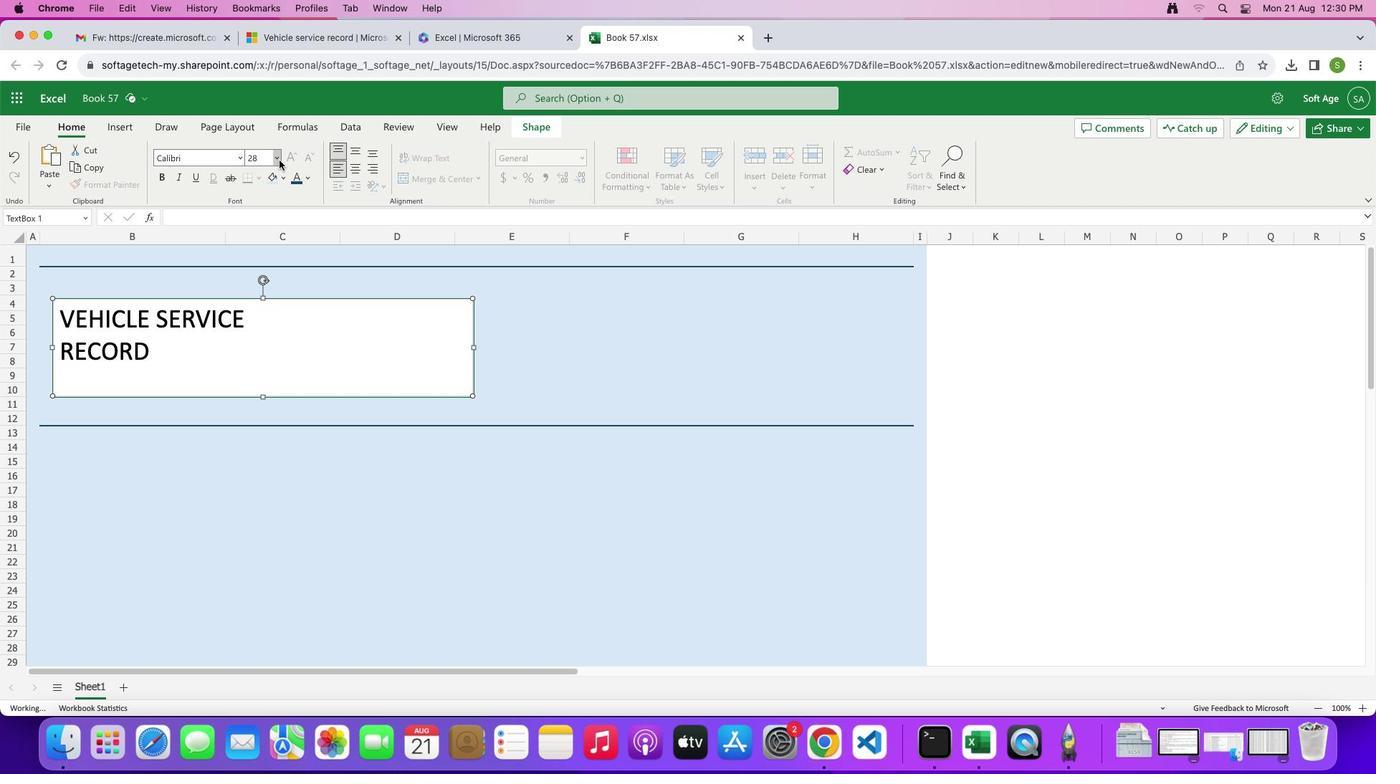 
Action: Mouse moved to (260, 435)
Screenshot: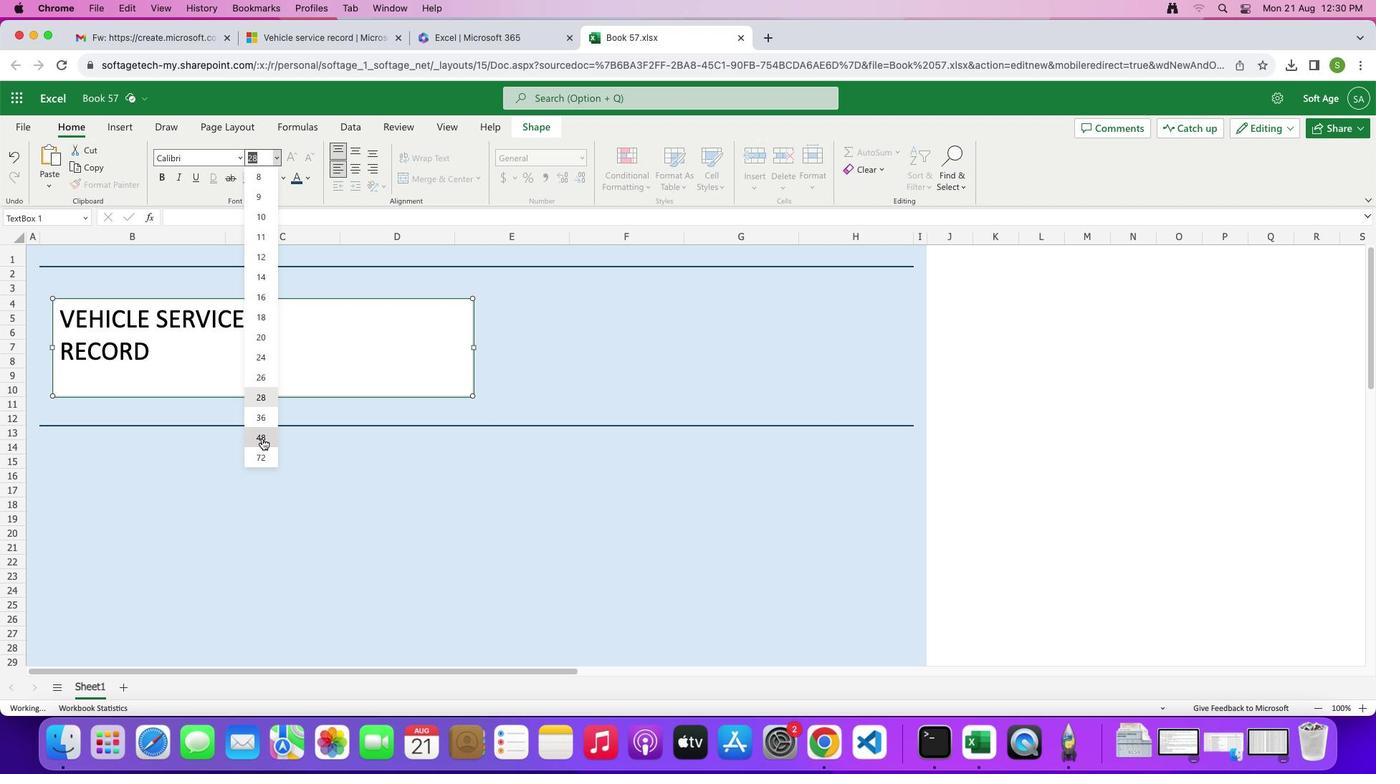 
Action: Mouse pressed left at (260, 435)
Screenshot: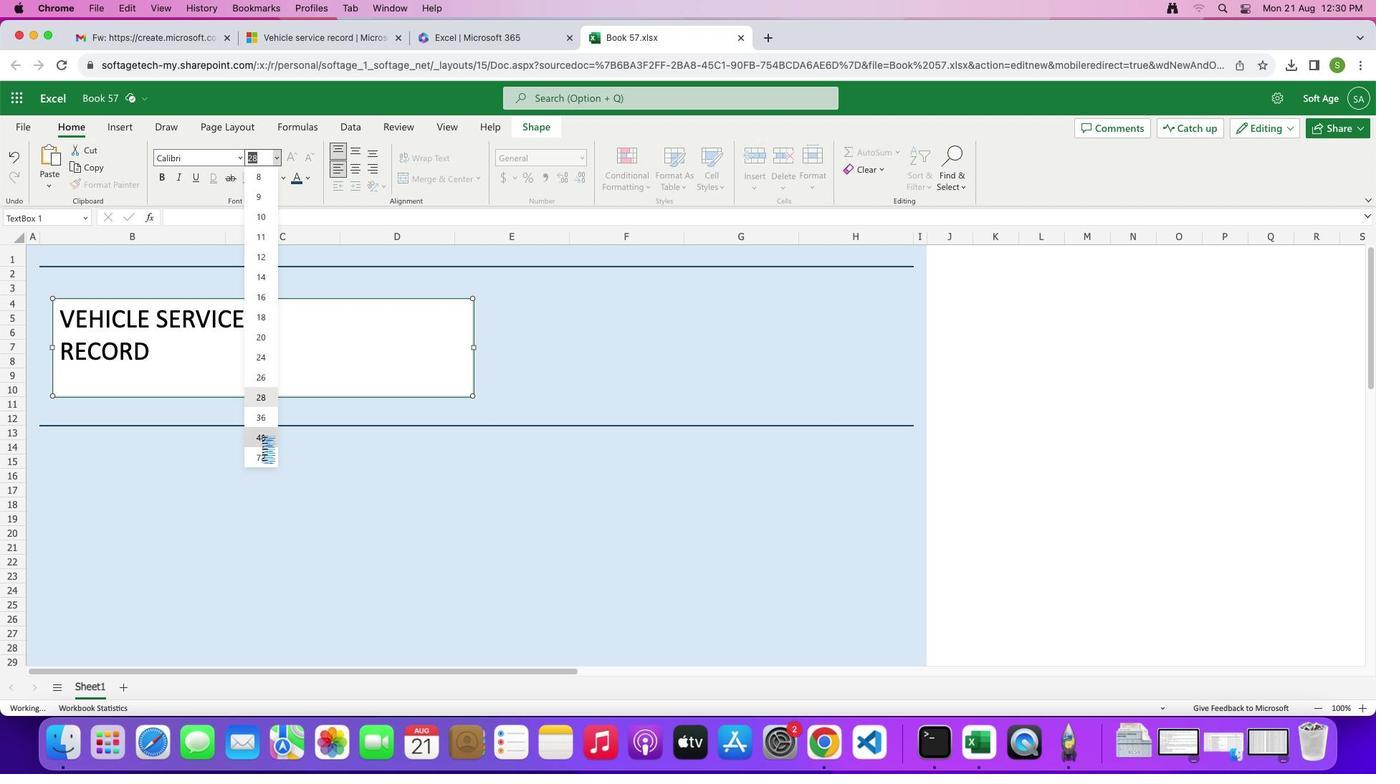 
Action: Mouse moved to (157, 172)
Screenshot: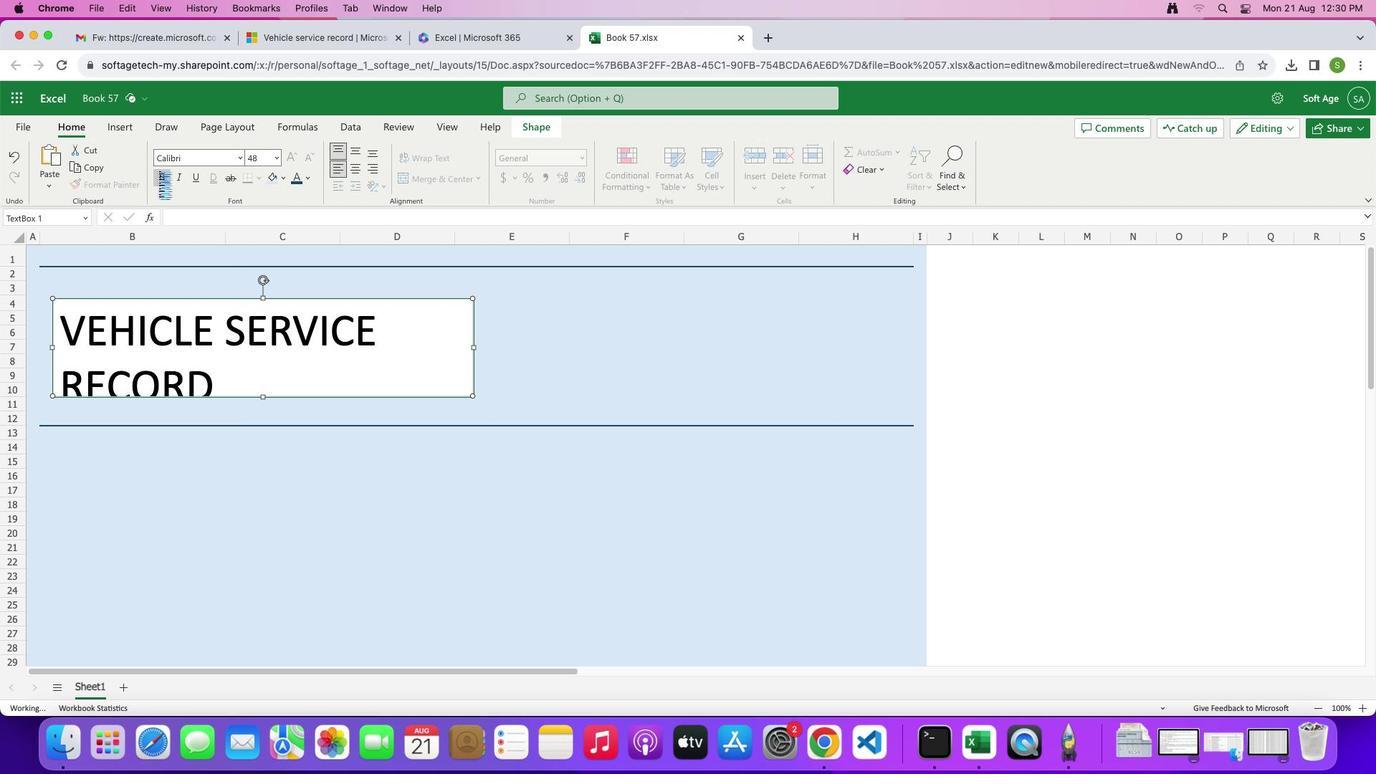
Action: Mouse pressed left at (157, 172)
Screenshot: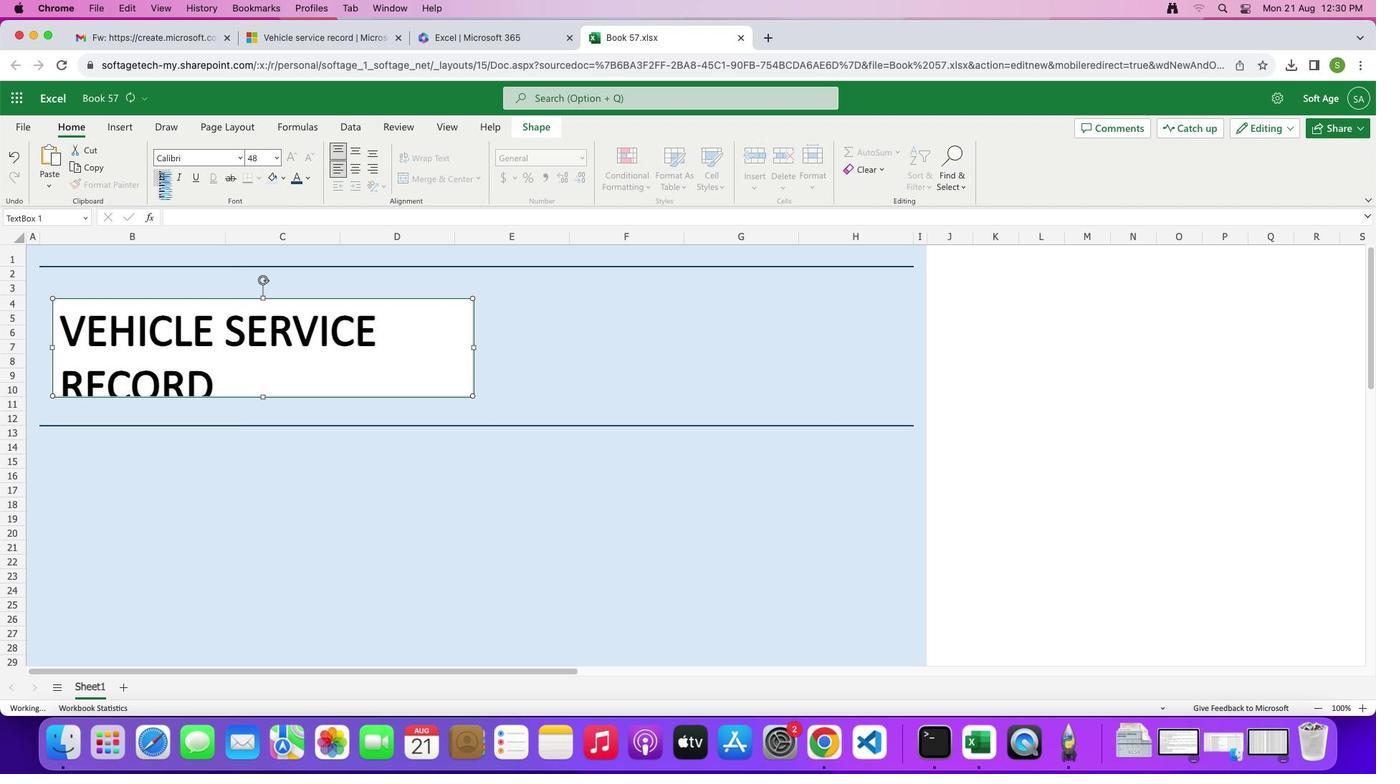 
Action: Mouse moved to (301, 371)
Screenshot: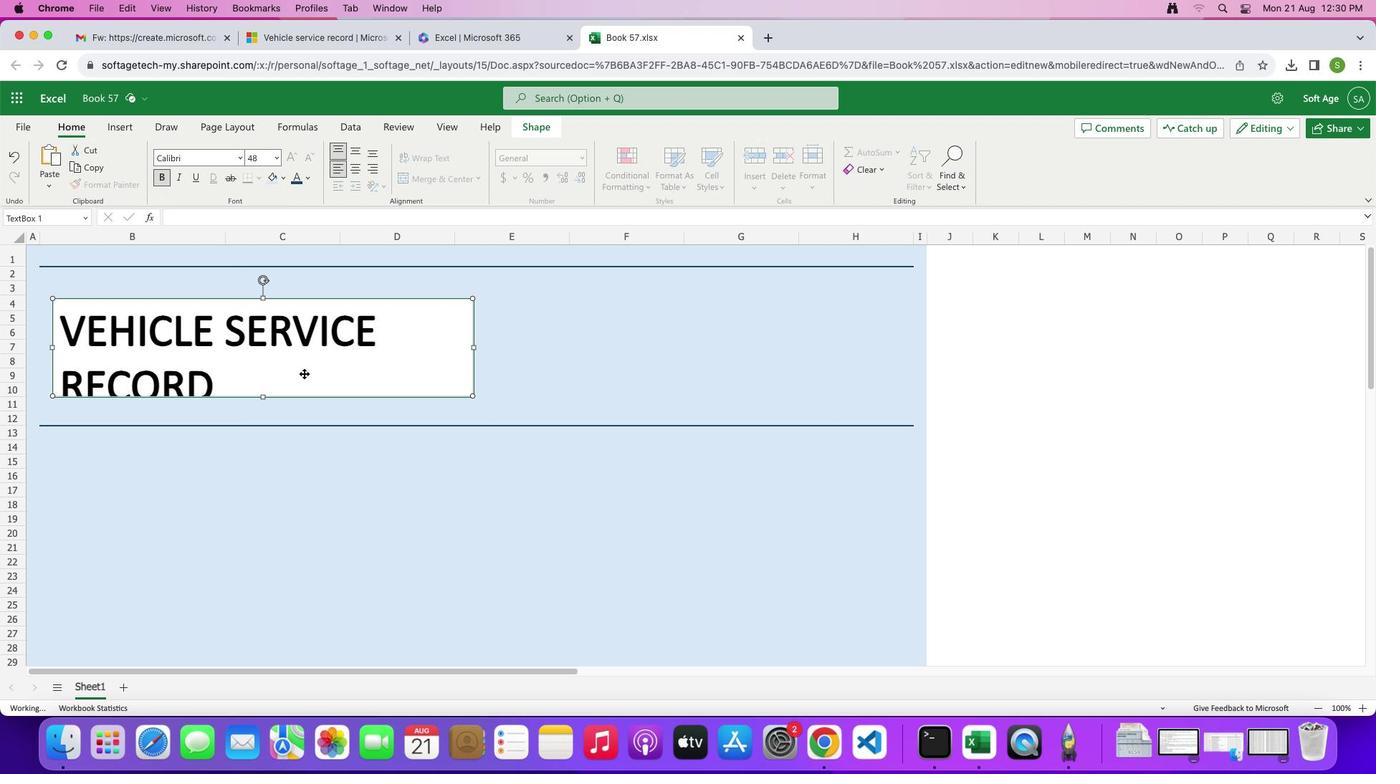
Action: Mouse pressed left at (301, 371)
Screenshot: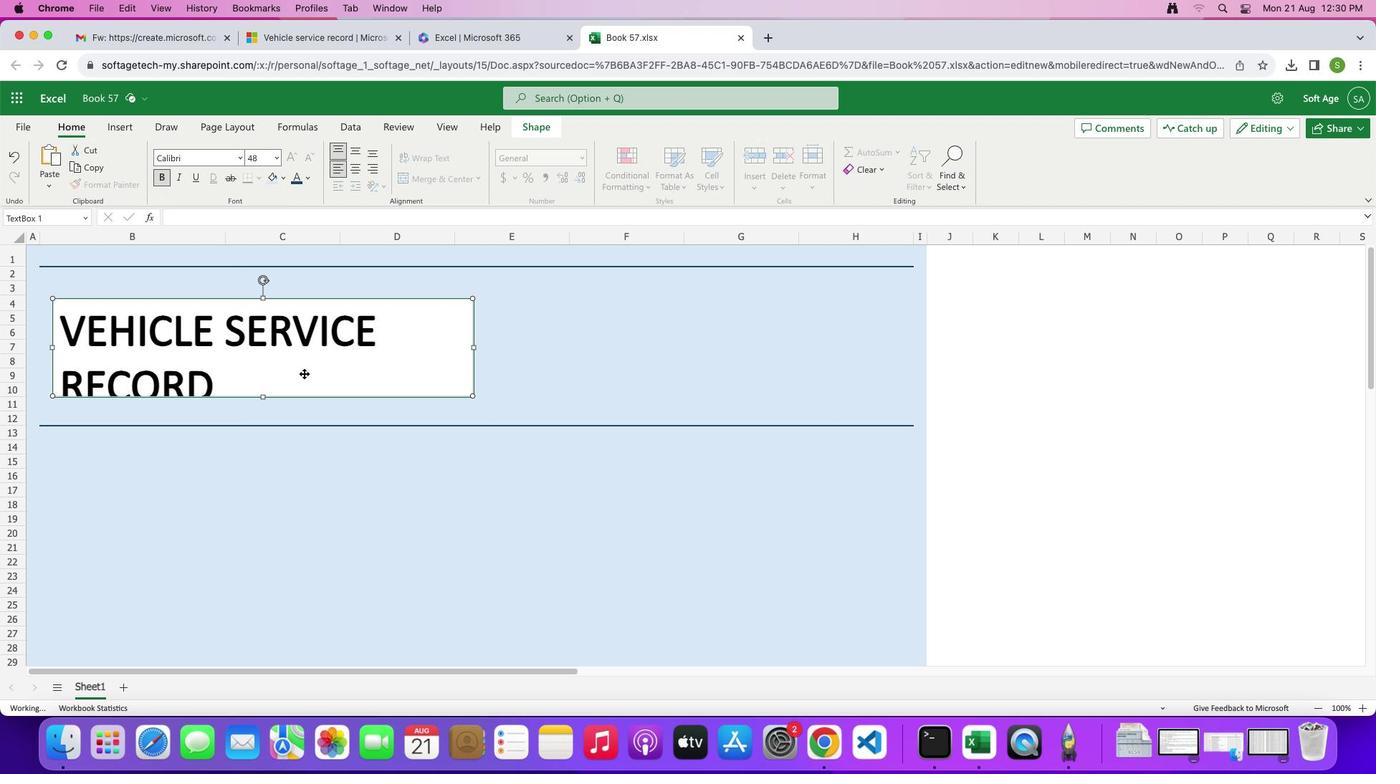 
Action: Mouse moved to (260, 394)
Screenshot: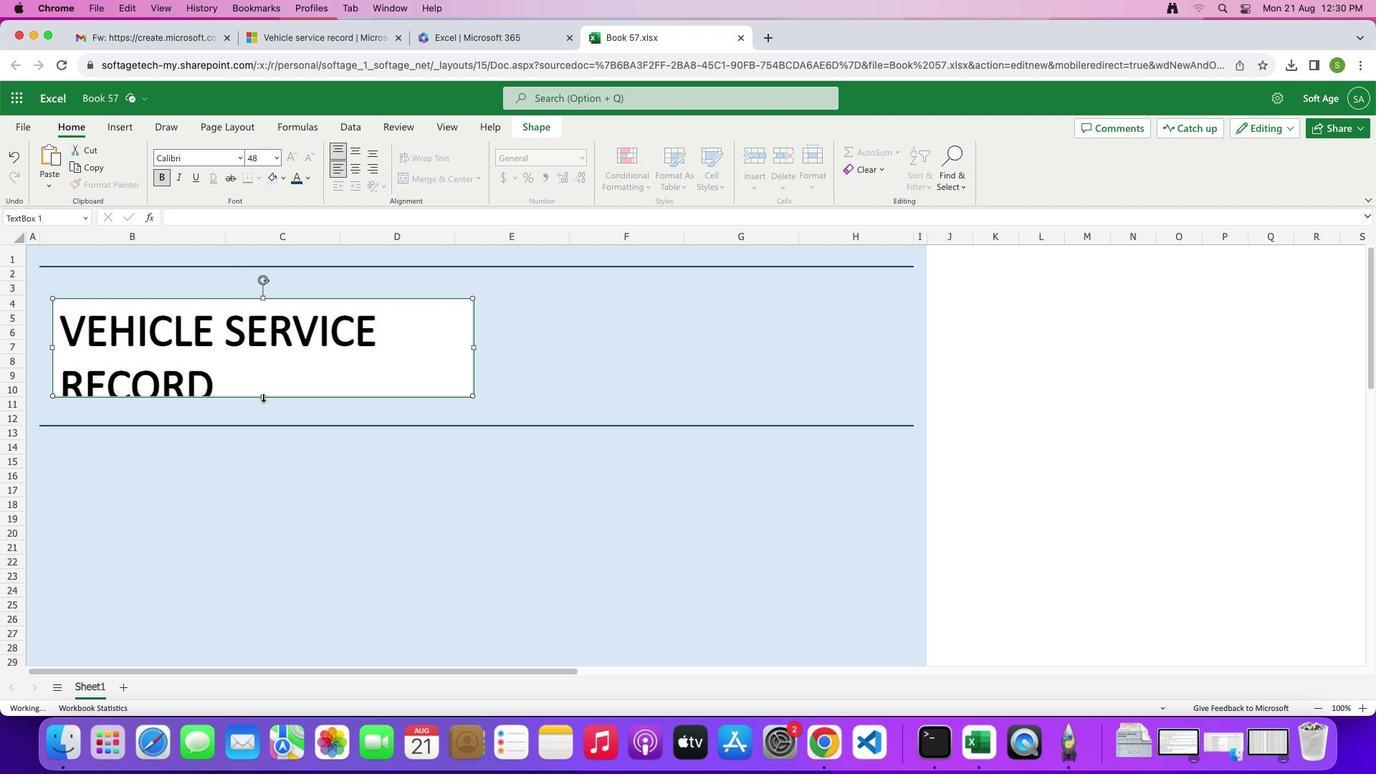 
Action: Mouse pressed left at (260, 394)
Screenshot: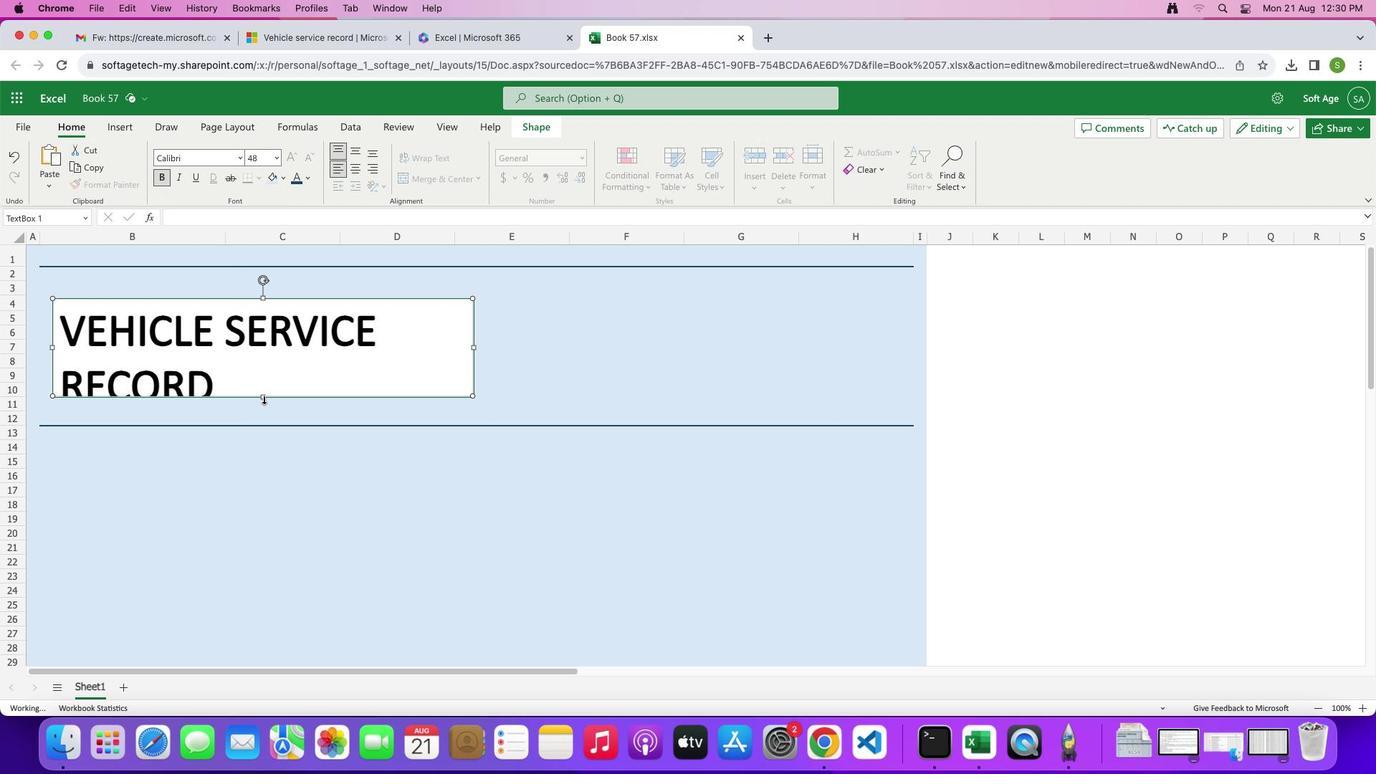 
Action: Mouse moved to (246, 348)
Screenshot: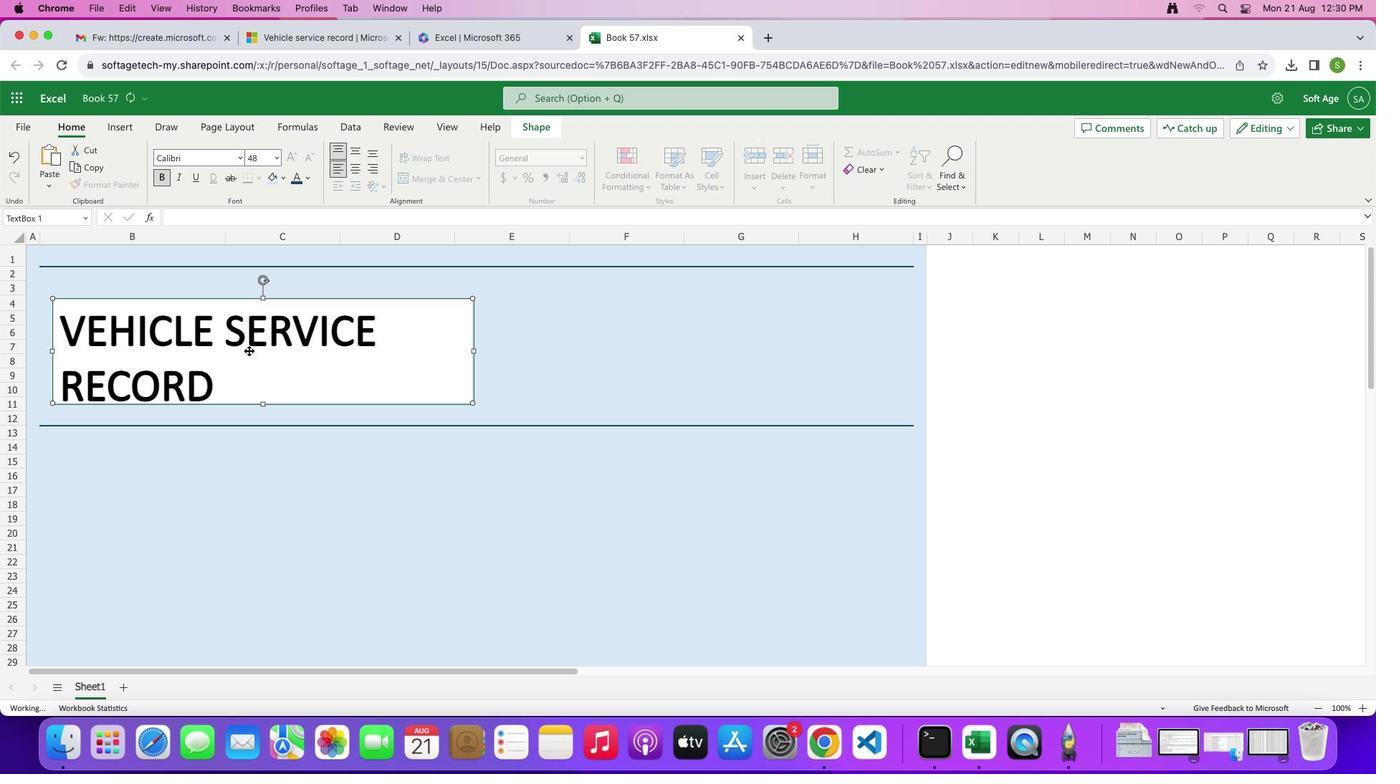 
Action: Mouse pressed left at (246, 348)
Screenshot: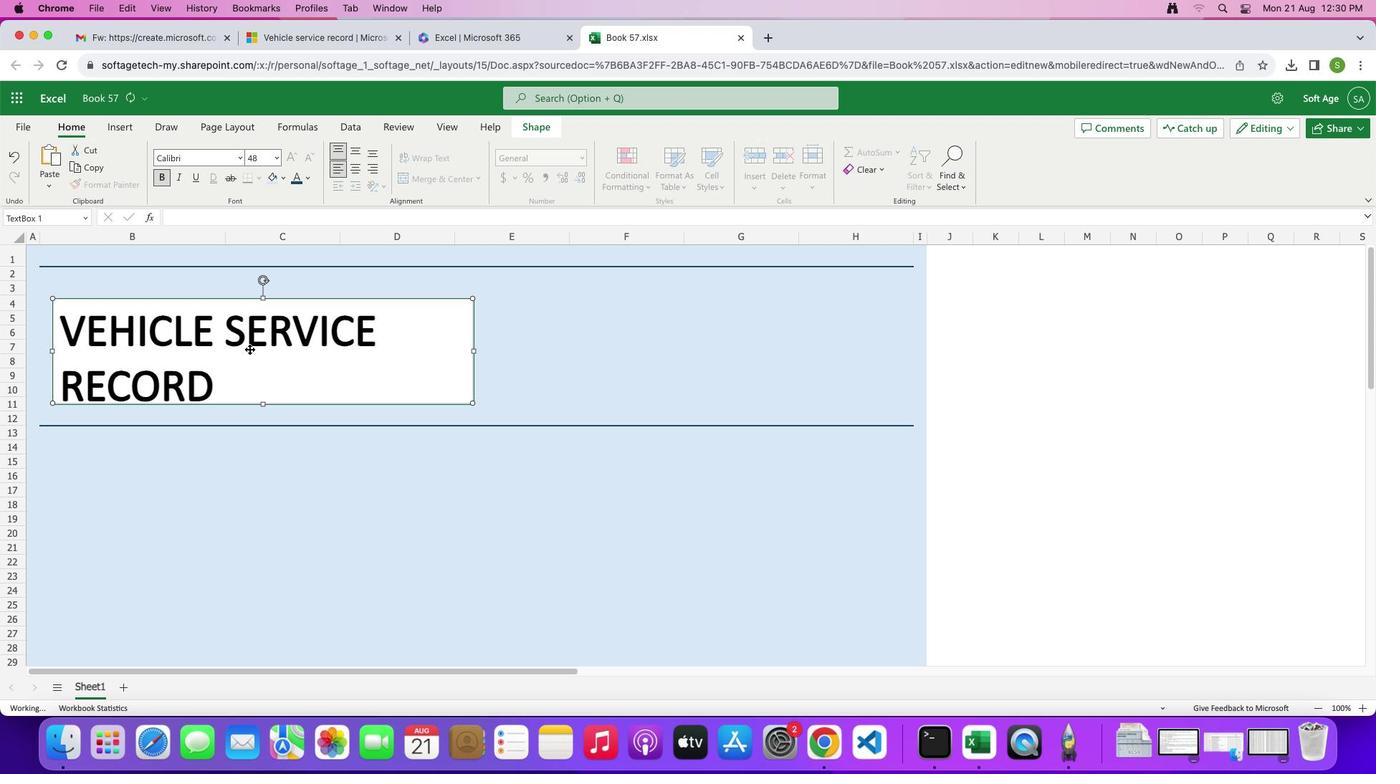 
Action: Mouse moved to (238, 154)
Screenshot: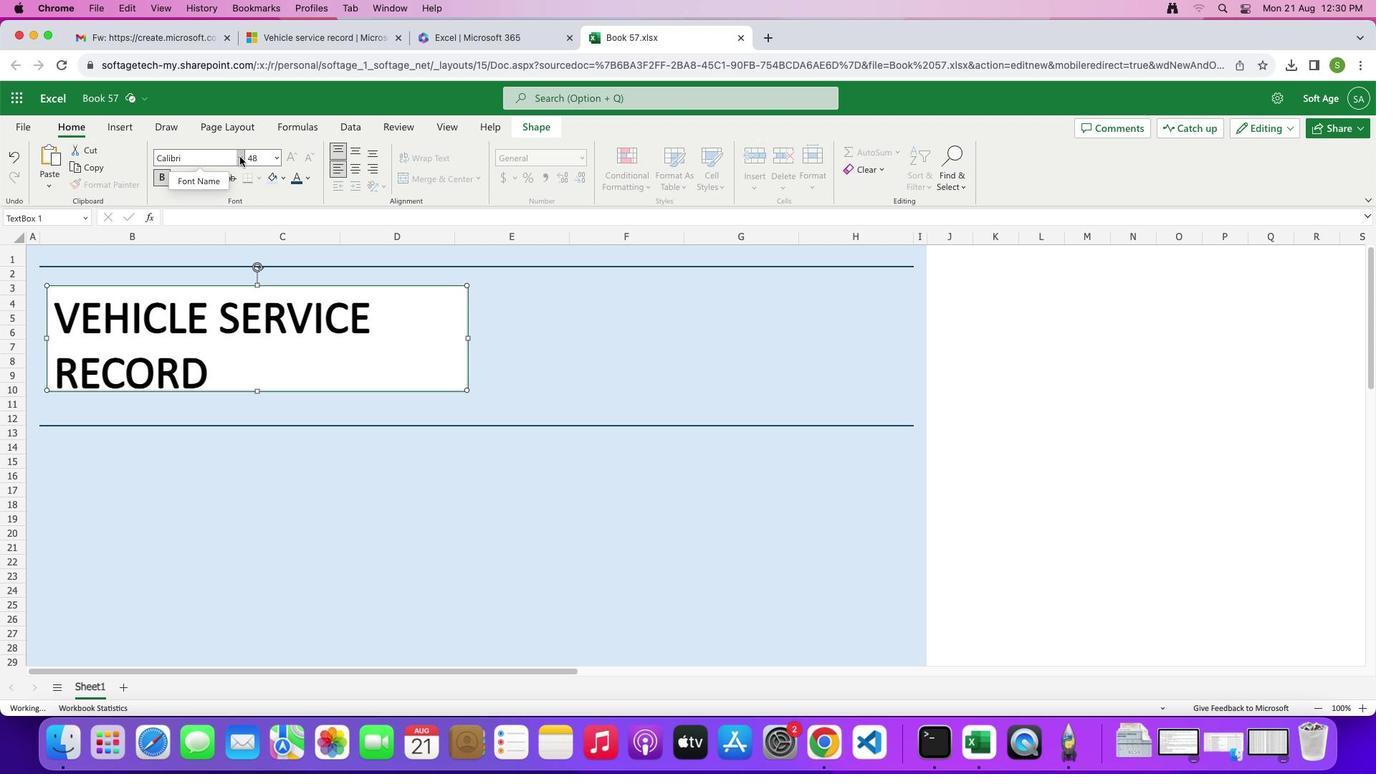 
Action: Mouse pressed left at (238, 154)
Screenshot: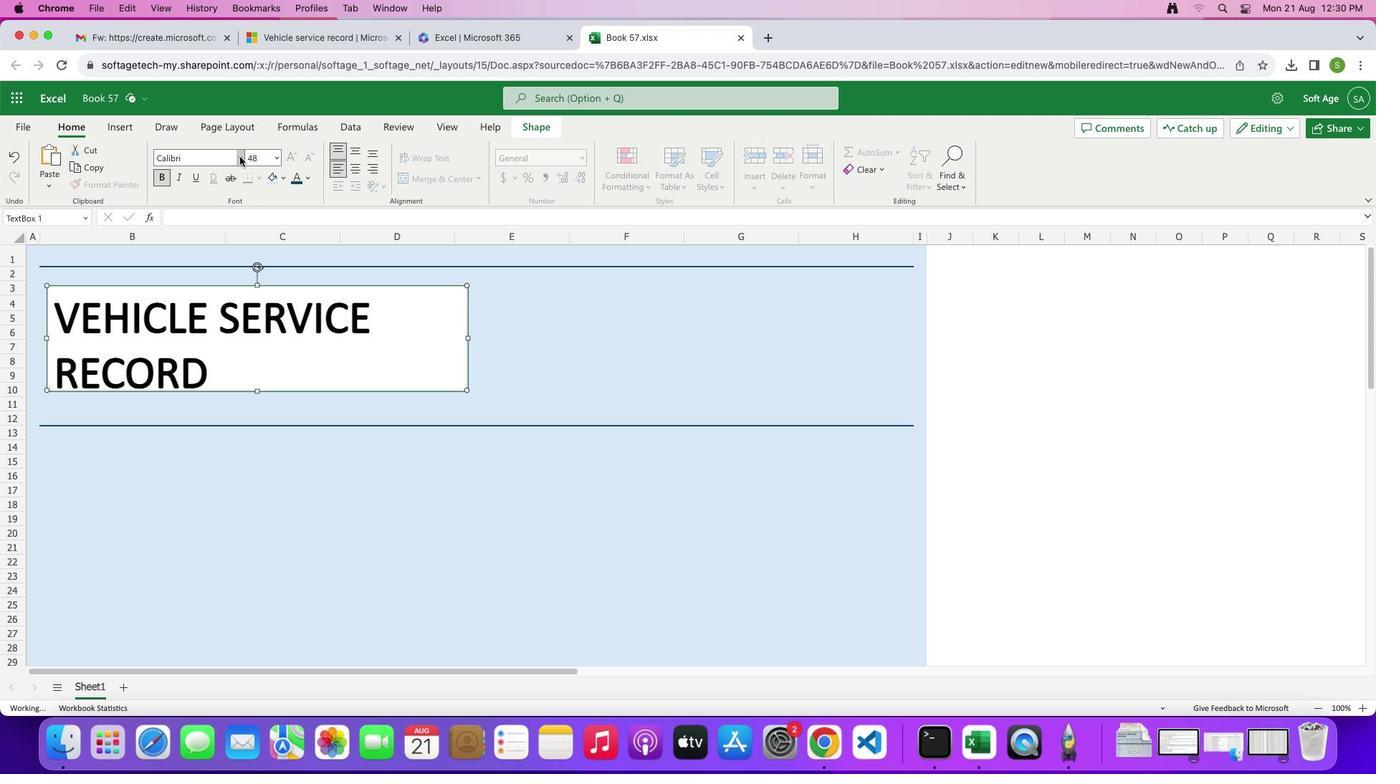 
Action: Mouse moved to (202, 283)
Screenshot: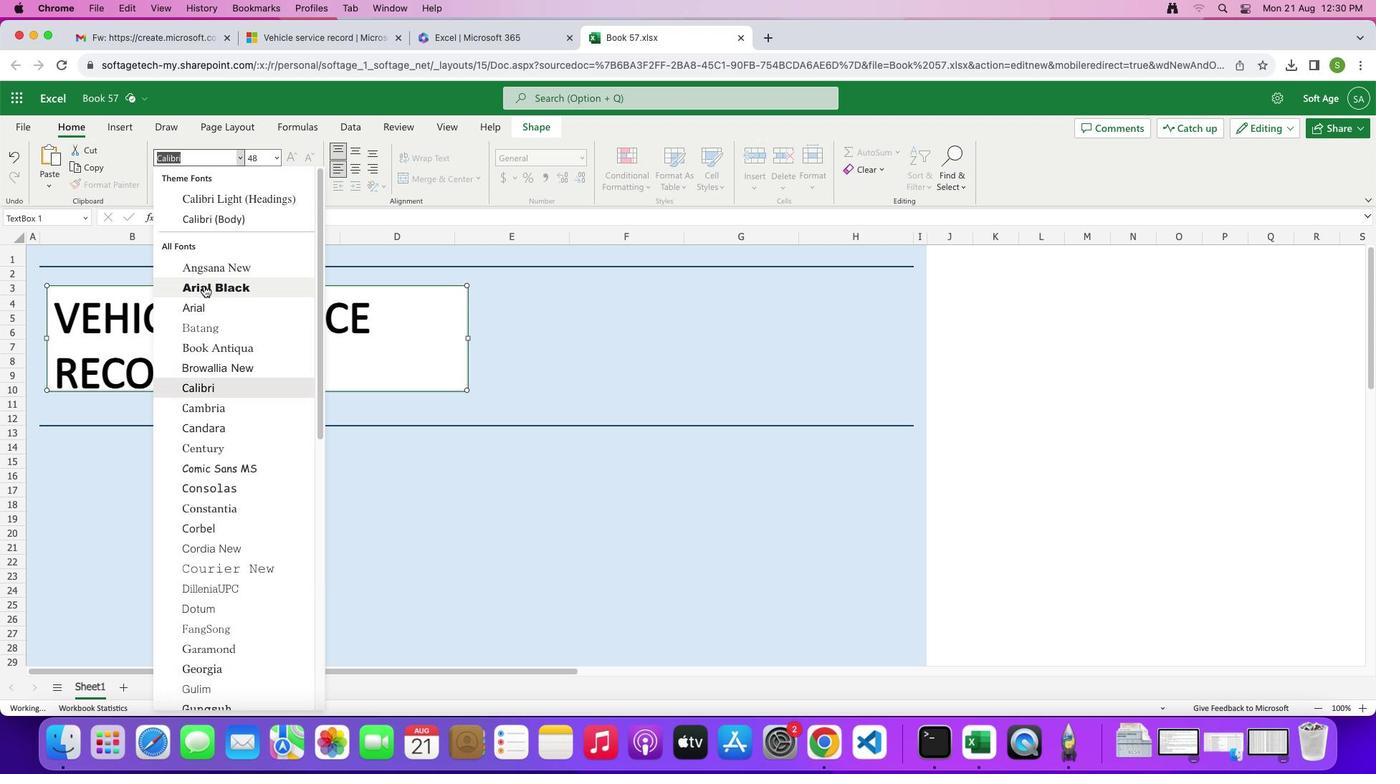 
Action: Mouse pressed left at (202, 283)
Screenshot: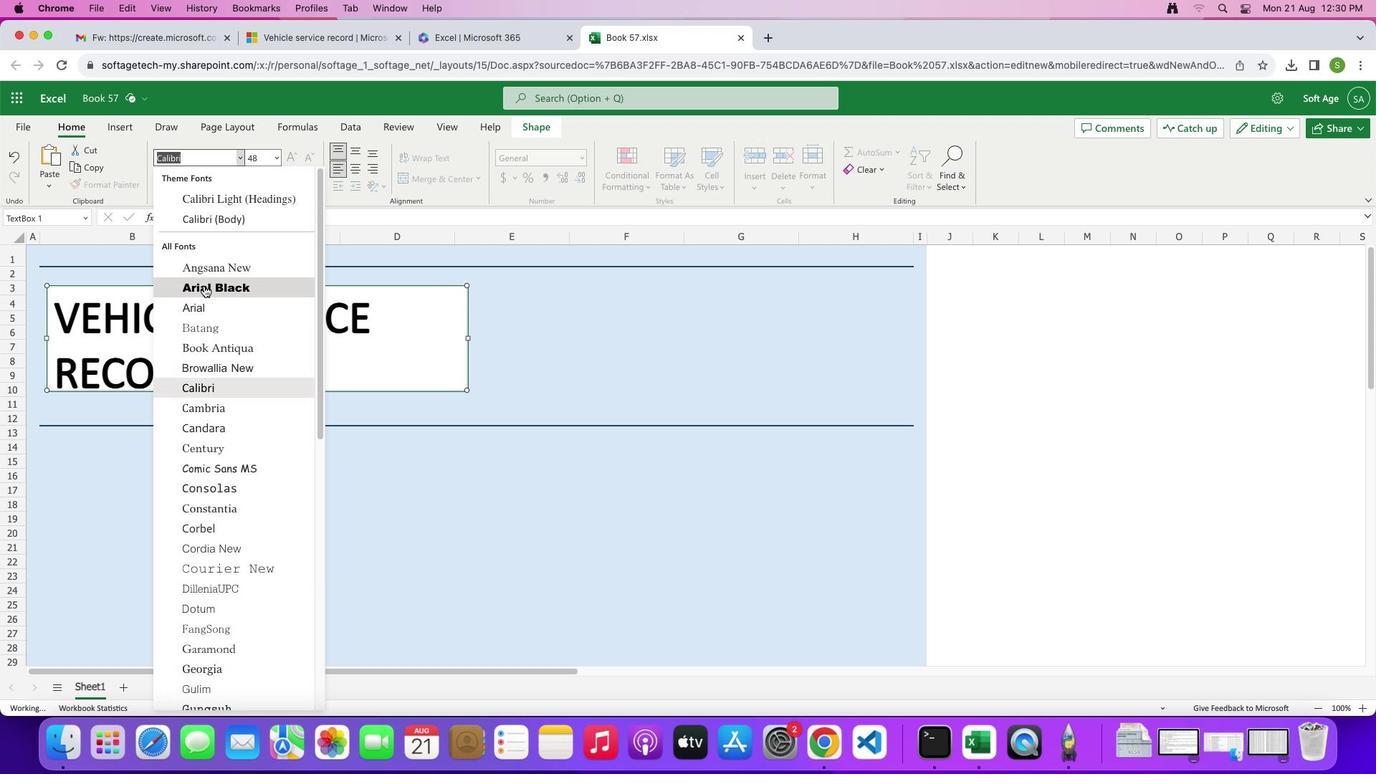 
Action: Mouse moved to (321, 319)
Screenshot: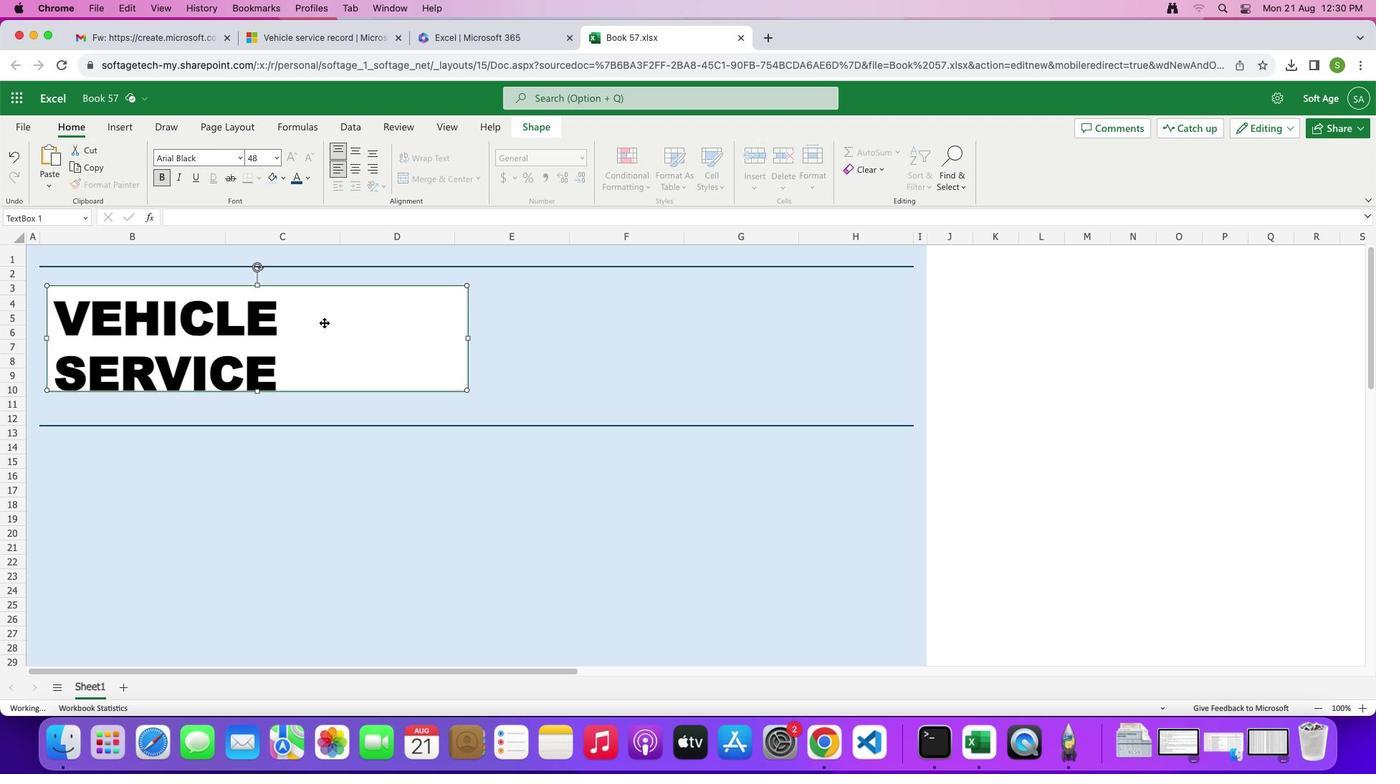
Action: Mouse pressed left at (321, 319)
Screenshot: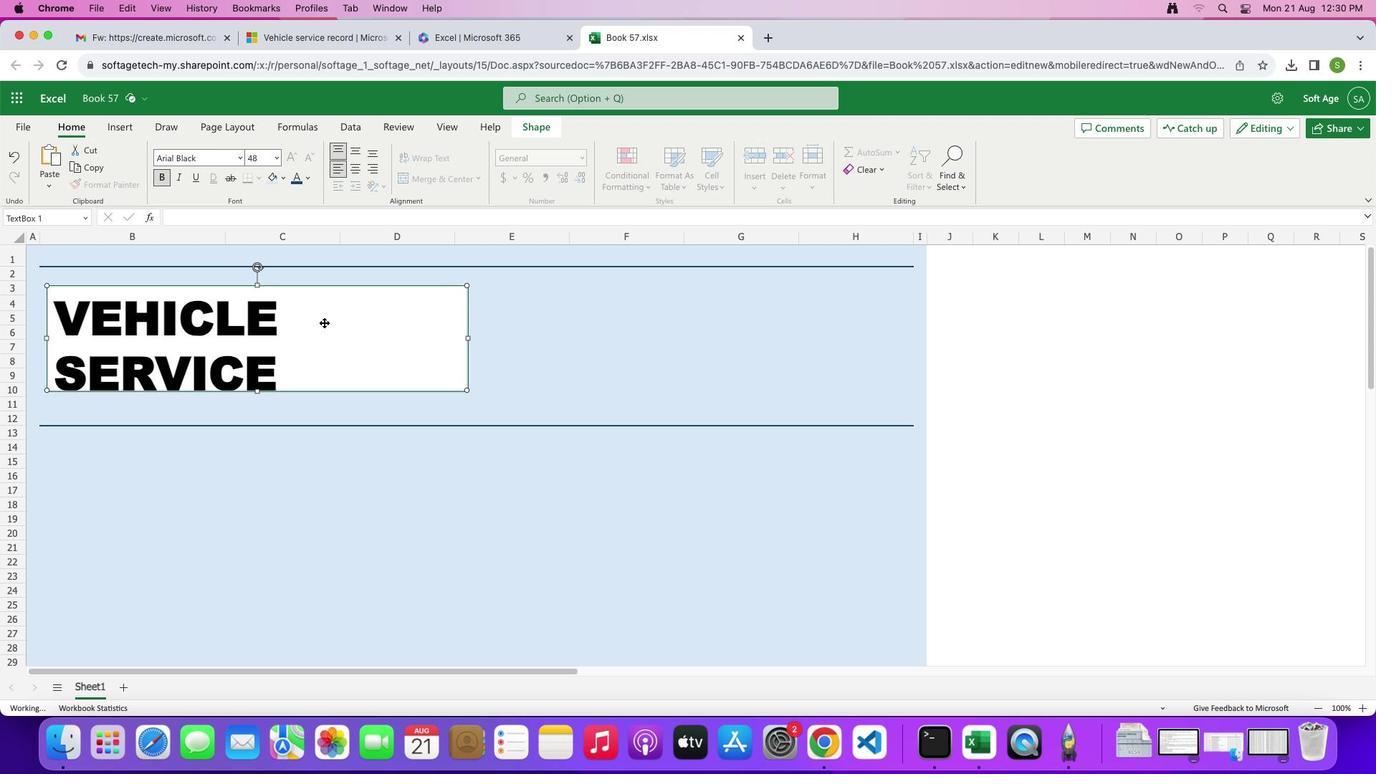 
Action: Mouse moved to (464, 336)
Screenshot: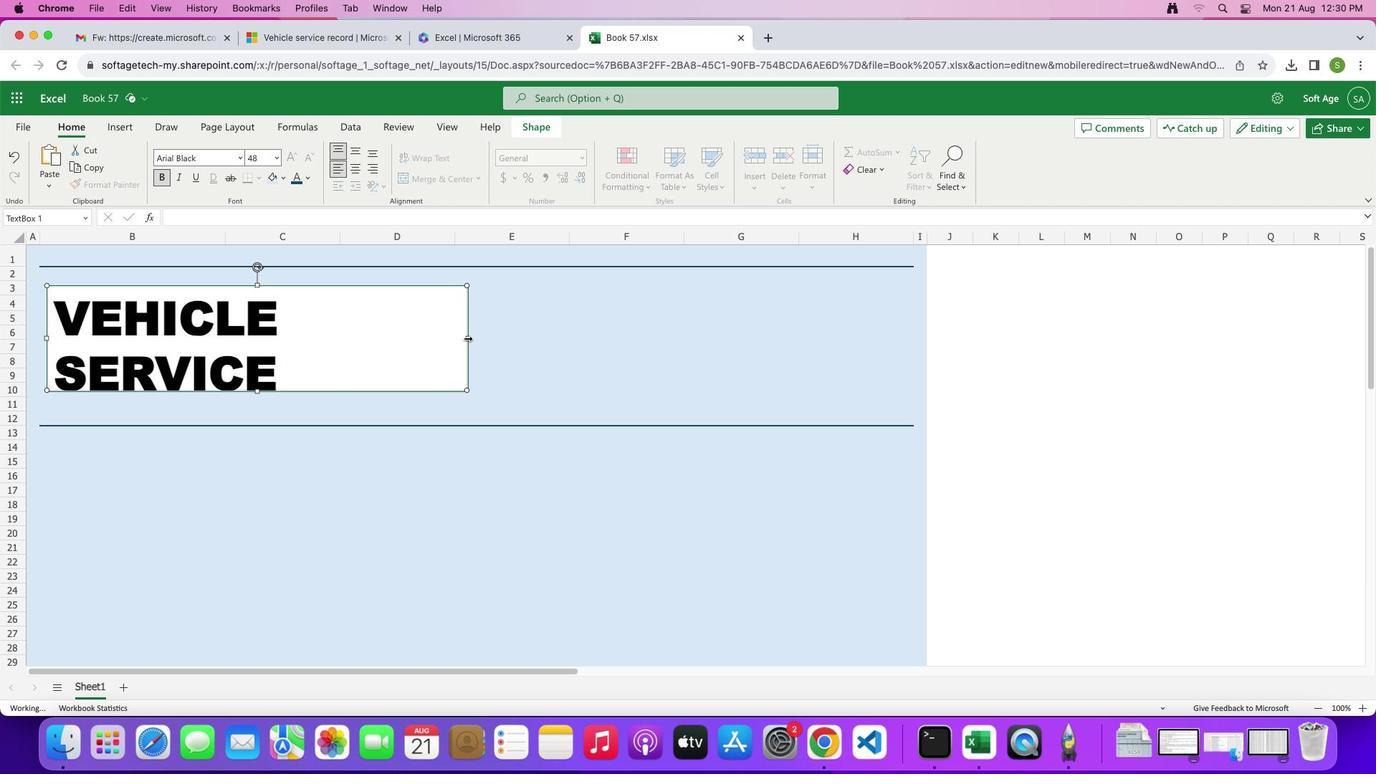 
Action: Mouse pressed left at (464, 336)
Screenshot: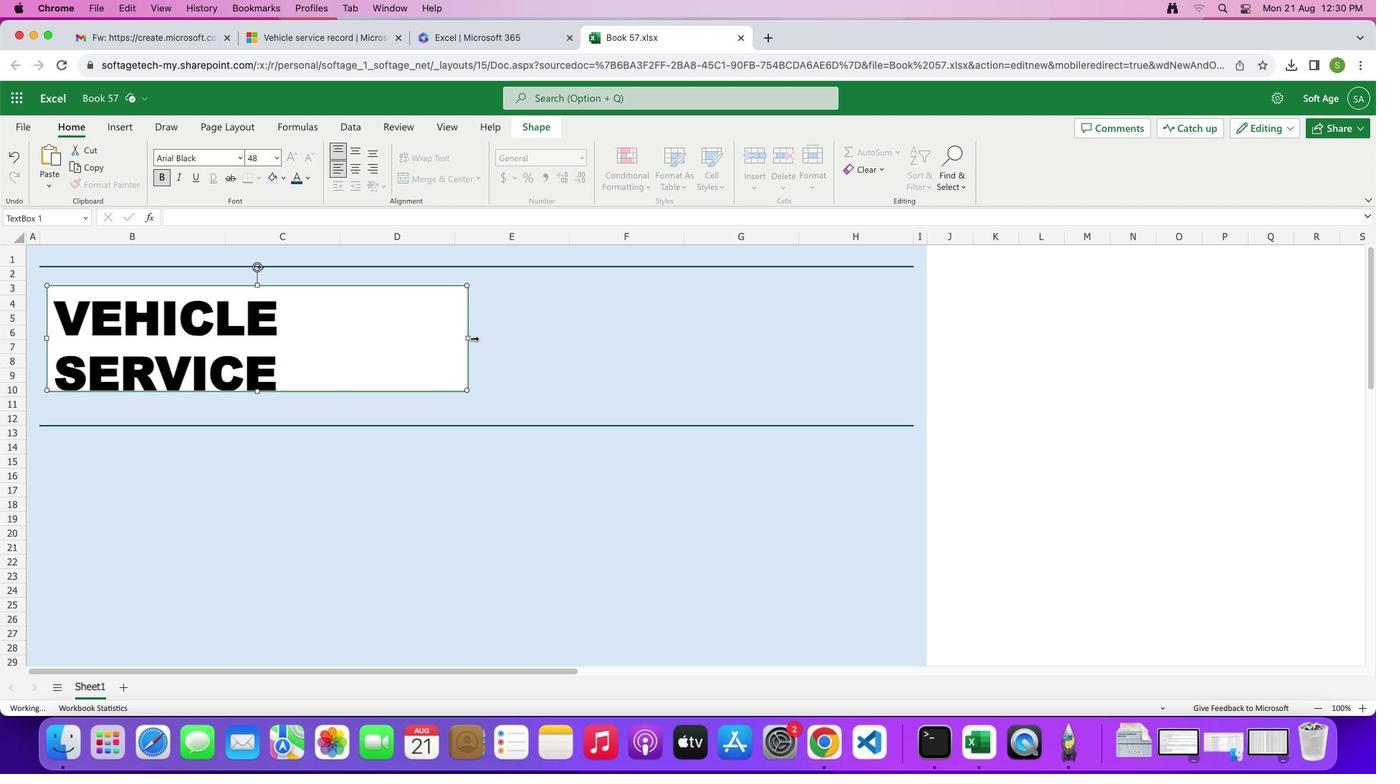 
Action: Mouse moved to (332, 387)
Screenshot: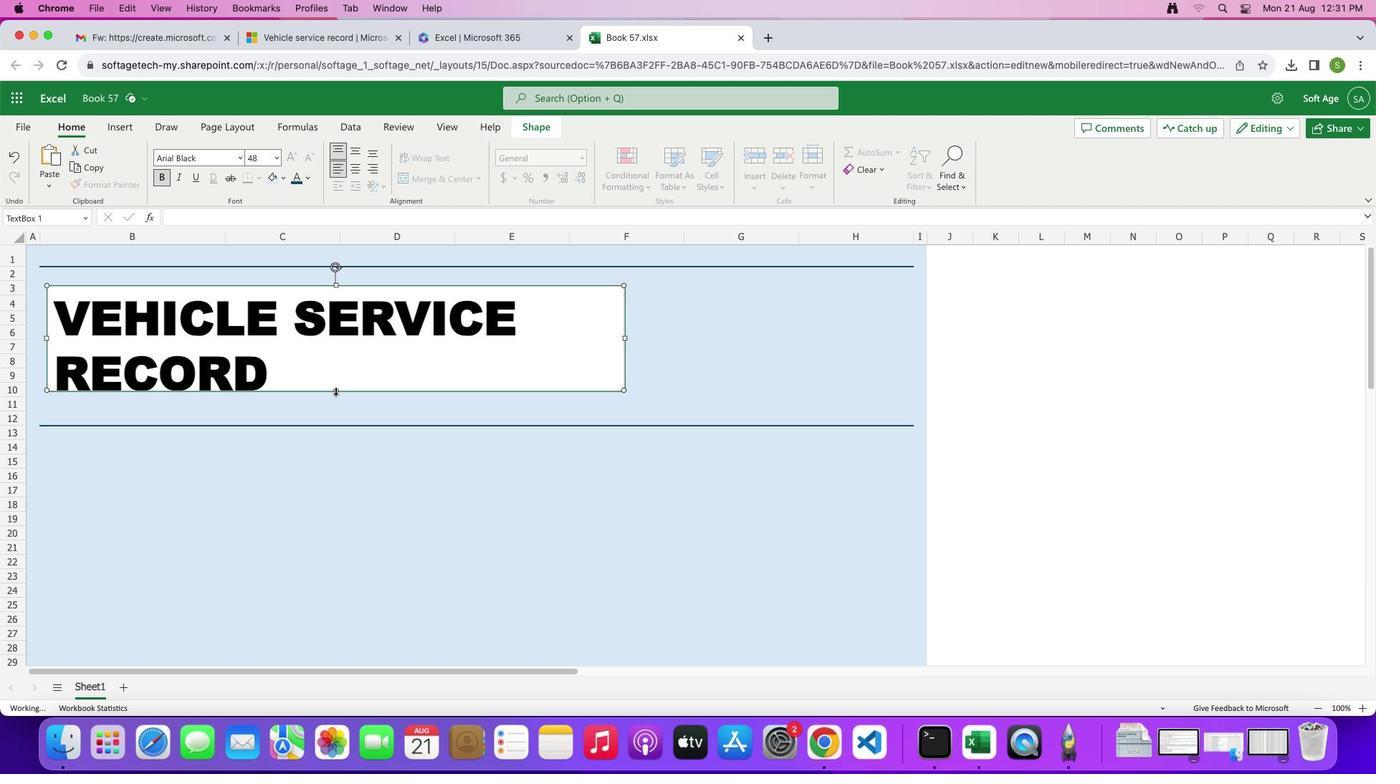
Action: Mouse pressed left at (332, 387)
Screenshot: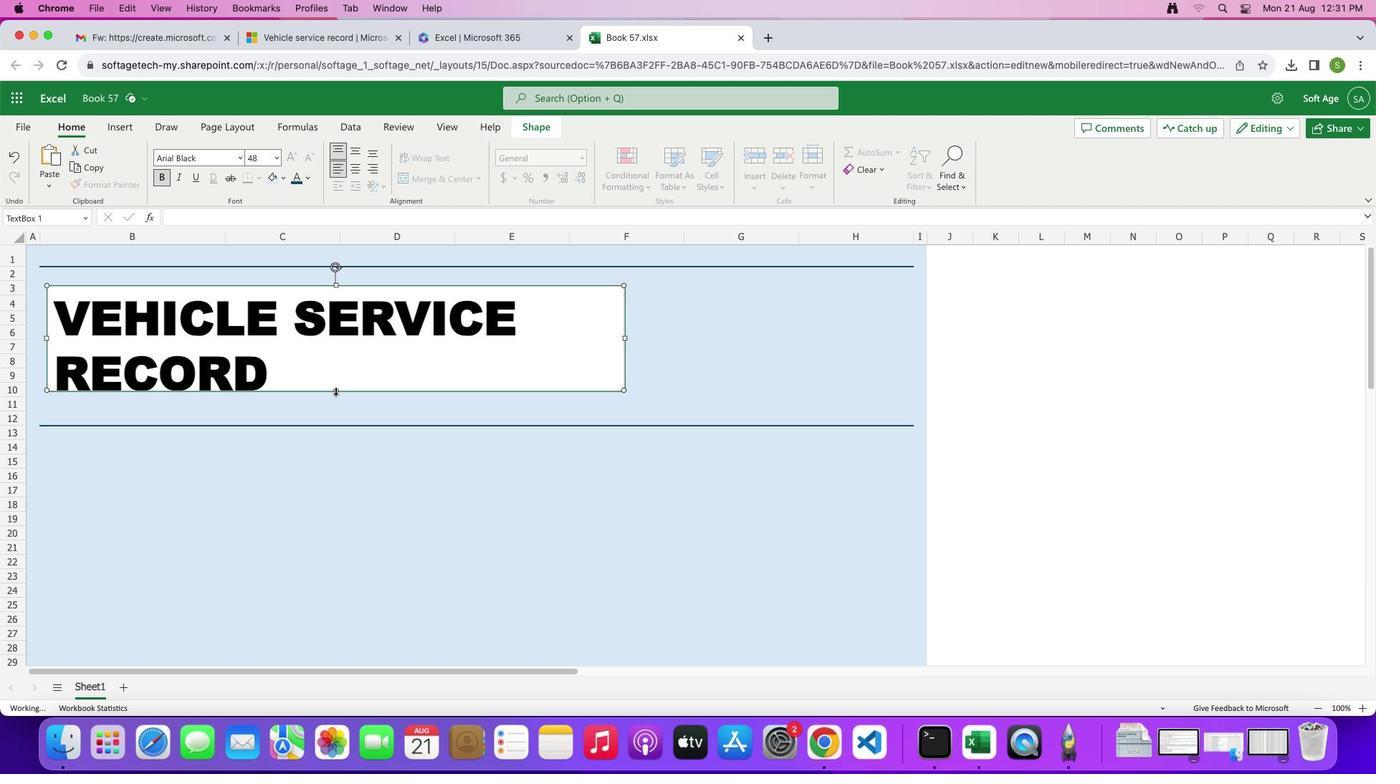 
Action: Mouse moved to (282, 177)
Screenshot: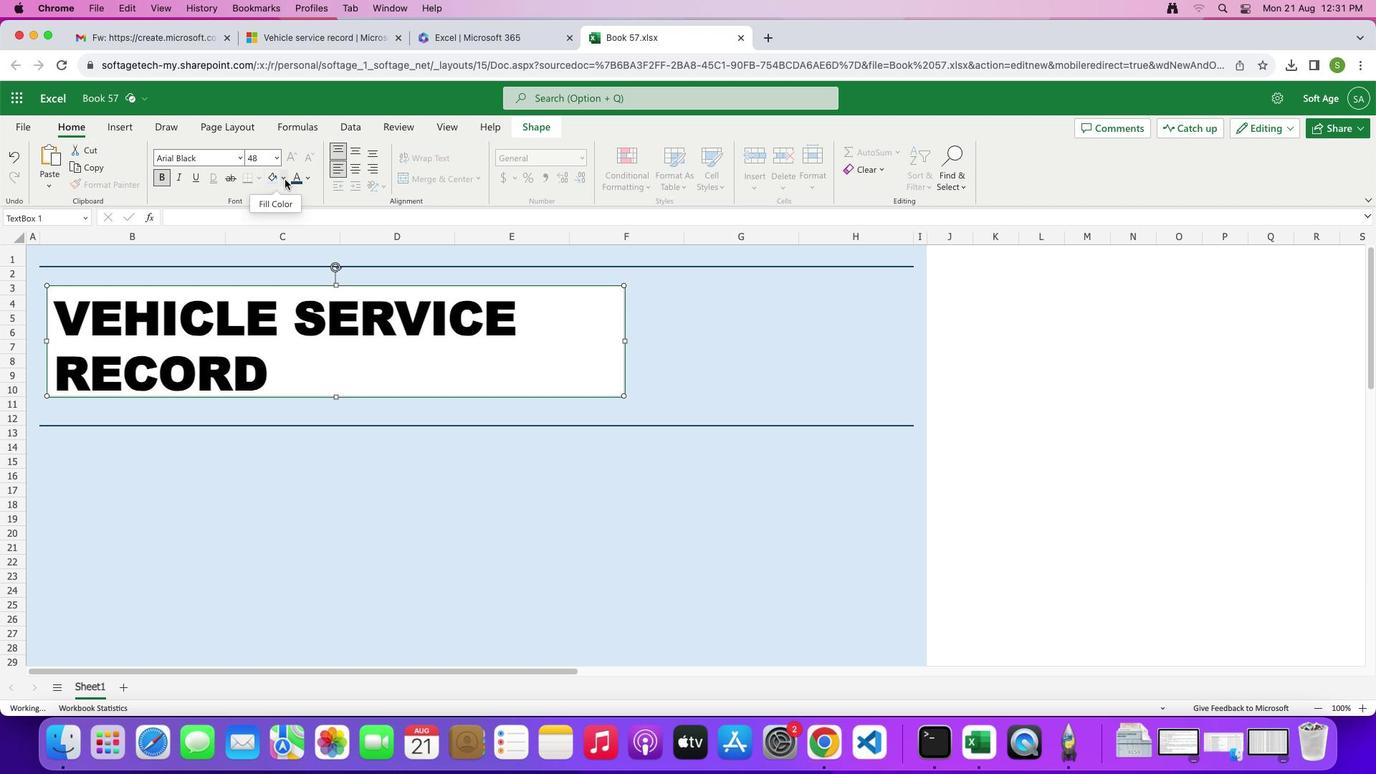 
Action: Mouse pressed left at (282, 177)
Screenshot: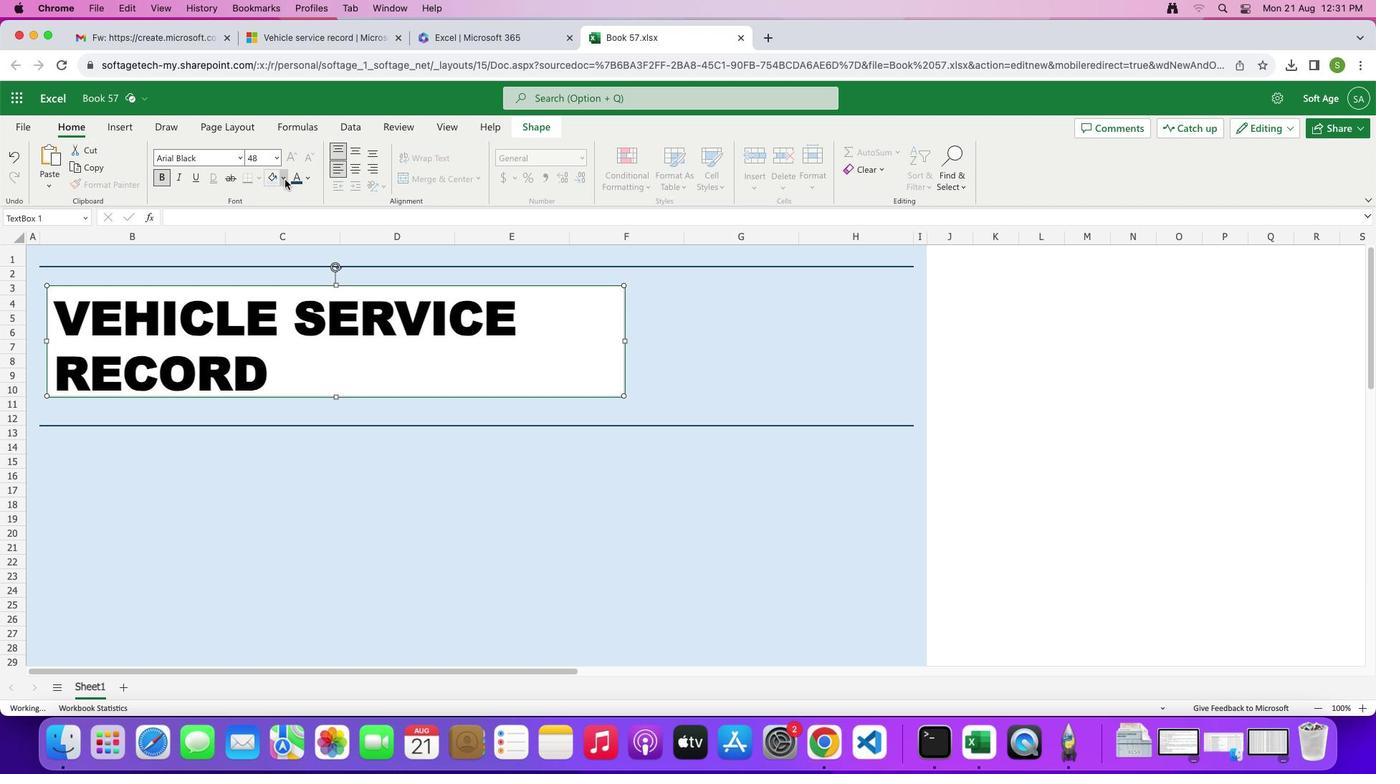 
Action: Mouse moved to (539, 327)
Screenshot: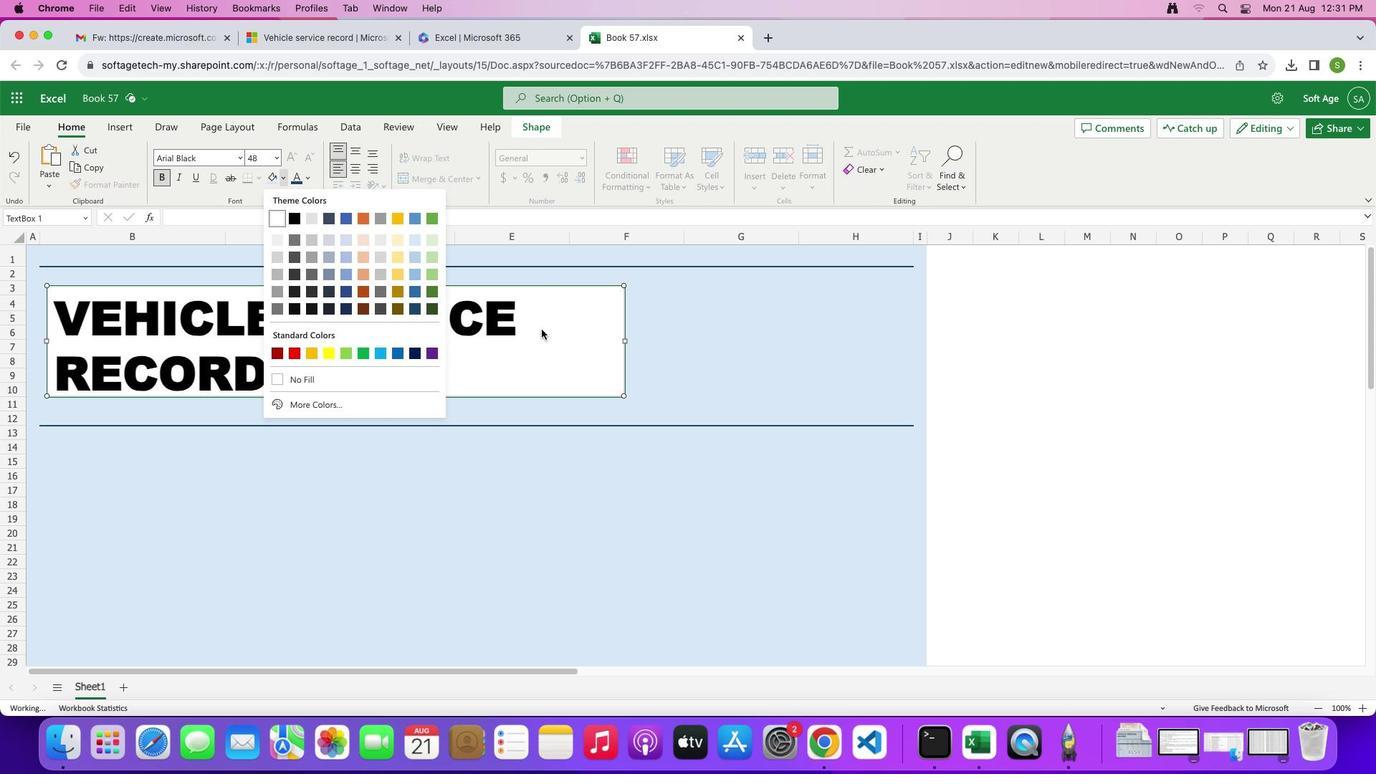 
Action: Mouse pressed left at (539, 327)
Screenshot: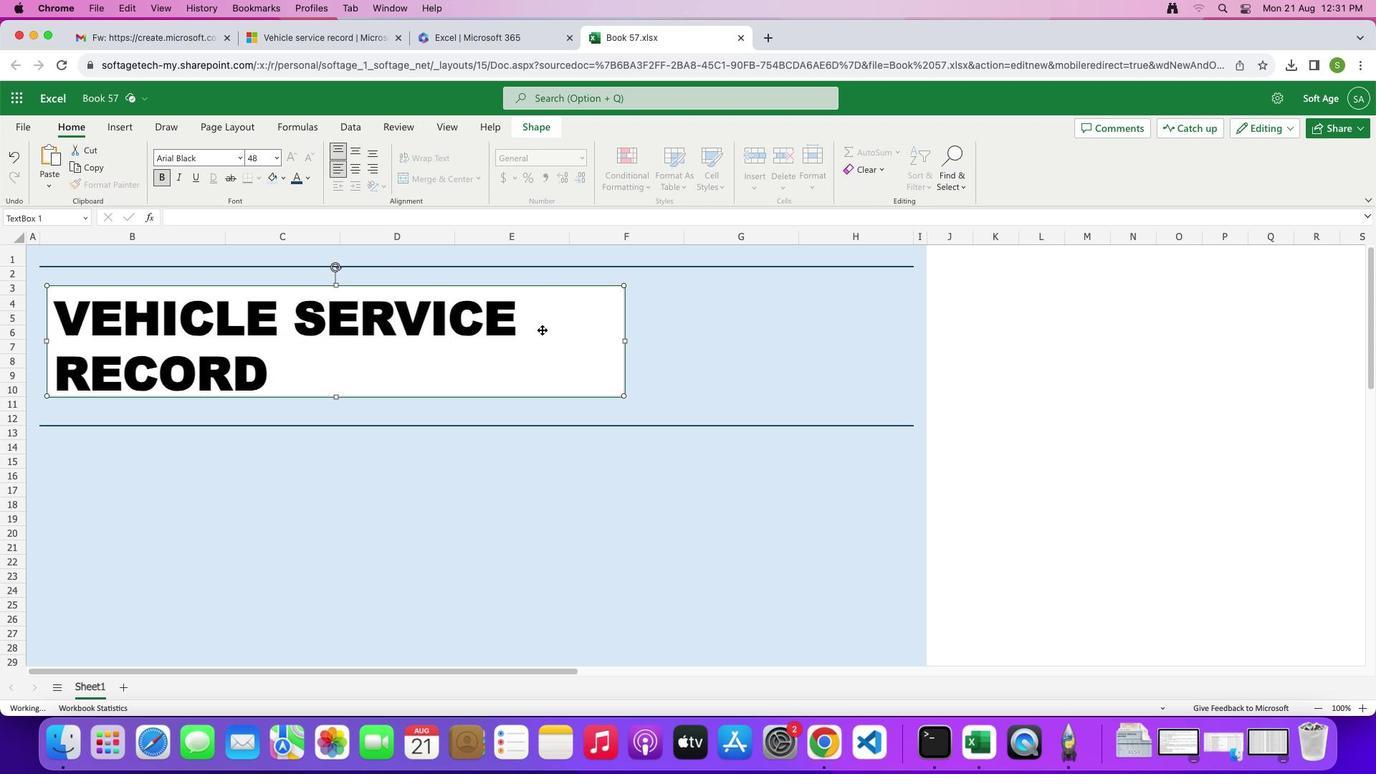 
Action: Mouse moved to (293, 180)
Screenshot: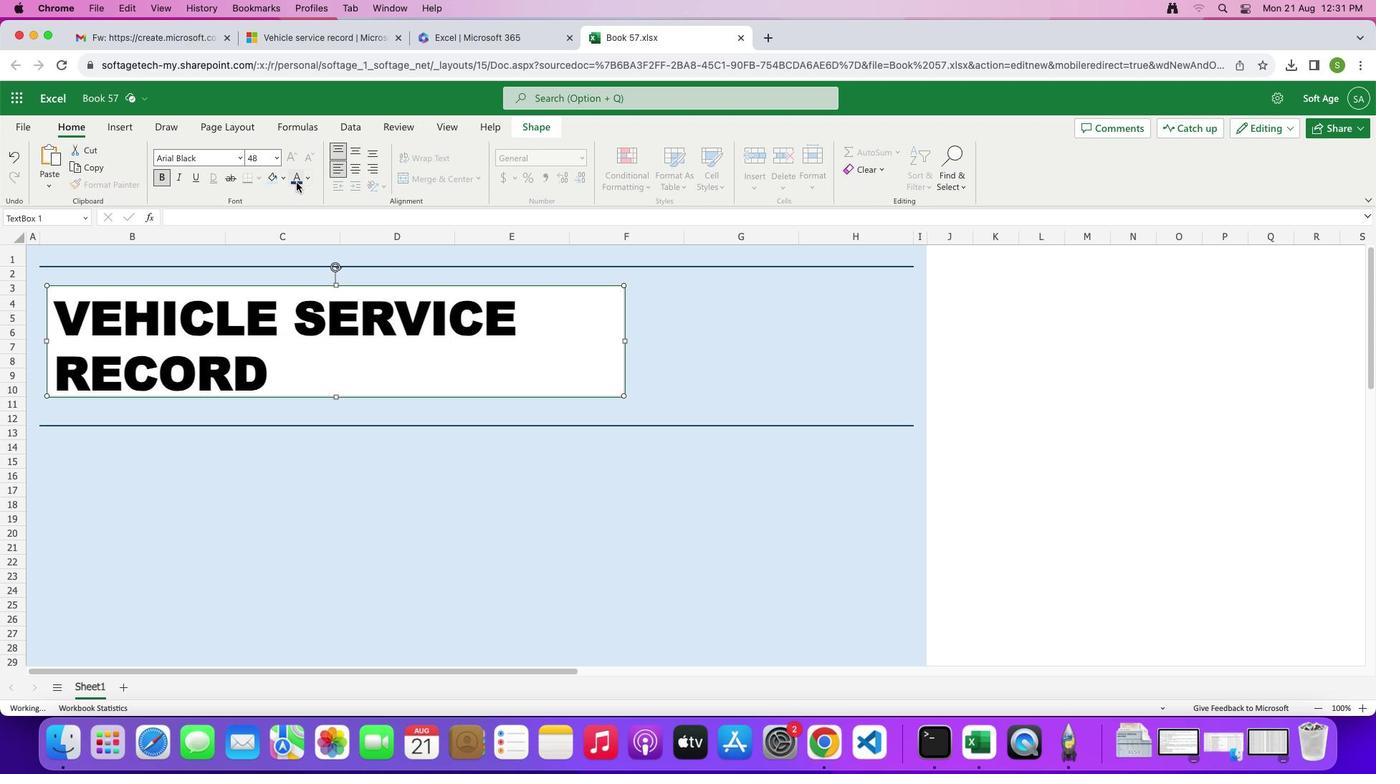 
Action: Mouse pressed left at (293, 180)
Screenshot: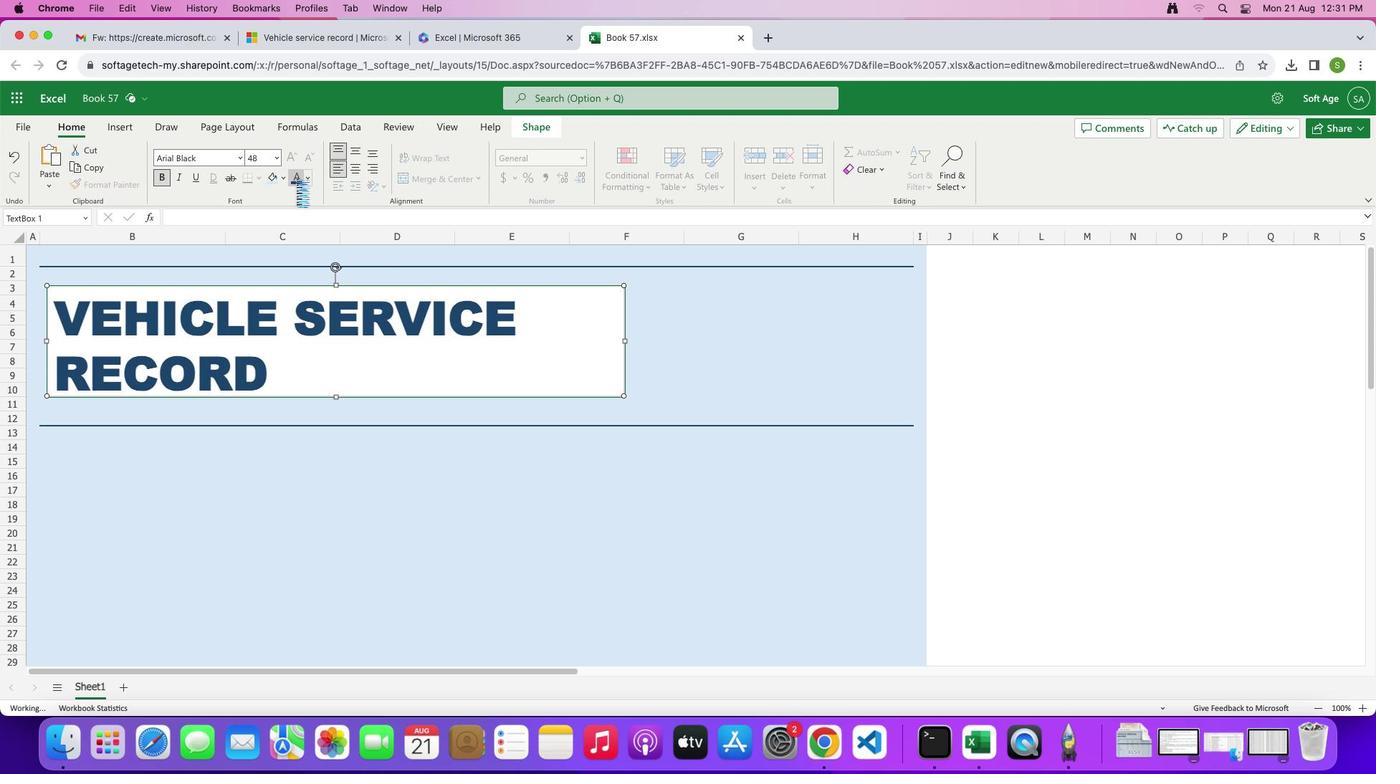 
Action: Mouse moved to (620, 336)
Screenshot: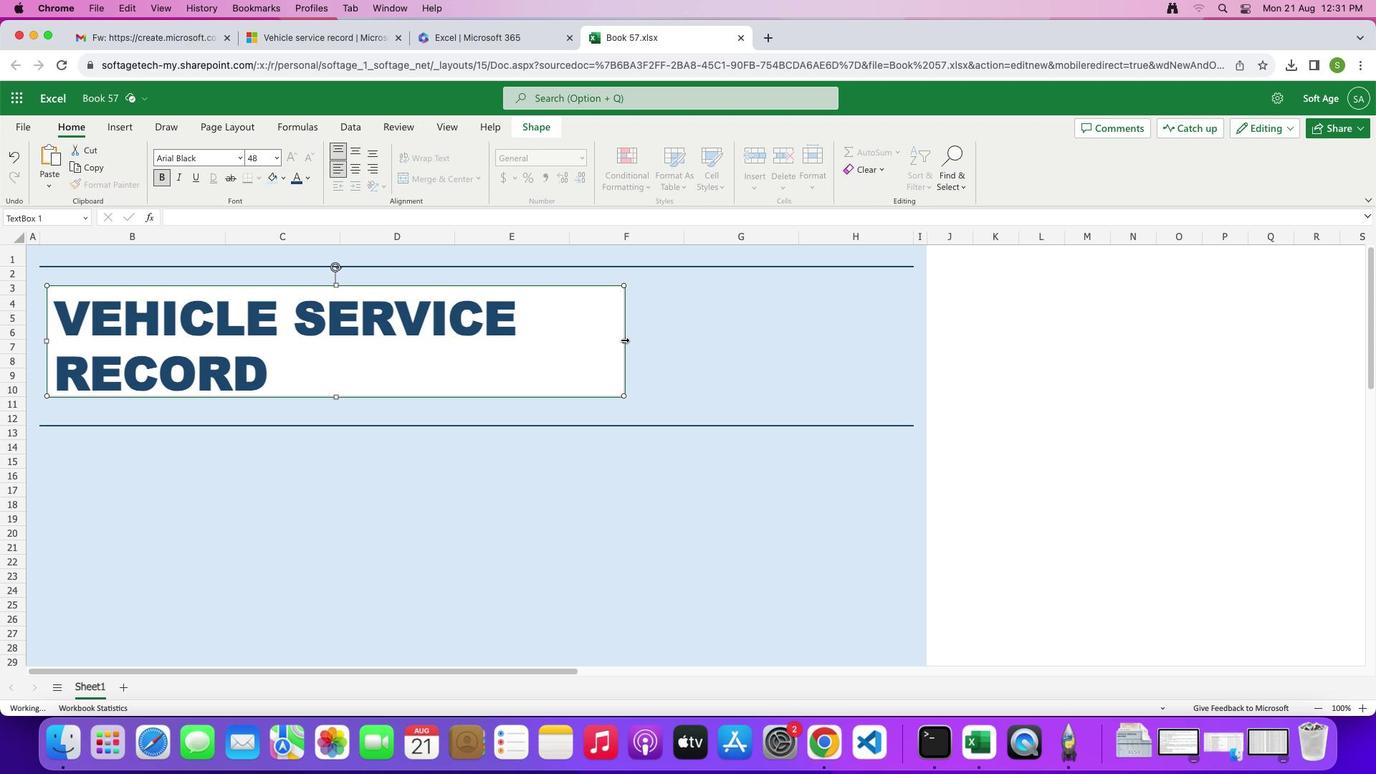 
Action: Mouse pressed left at (620, 336)
